 Task: Create a collage of motivational quotes for social media using Canva. Include at least five quotes and adjust the font size and color for emphasis.
Action: Mouse moved to (554, 11)
Screenshot: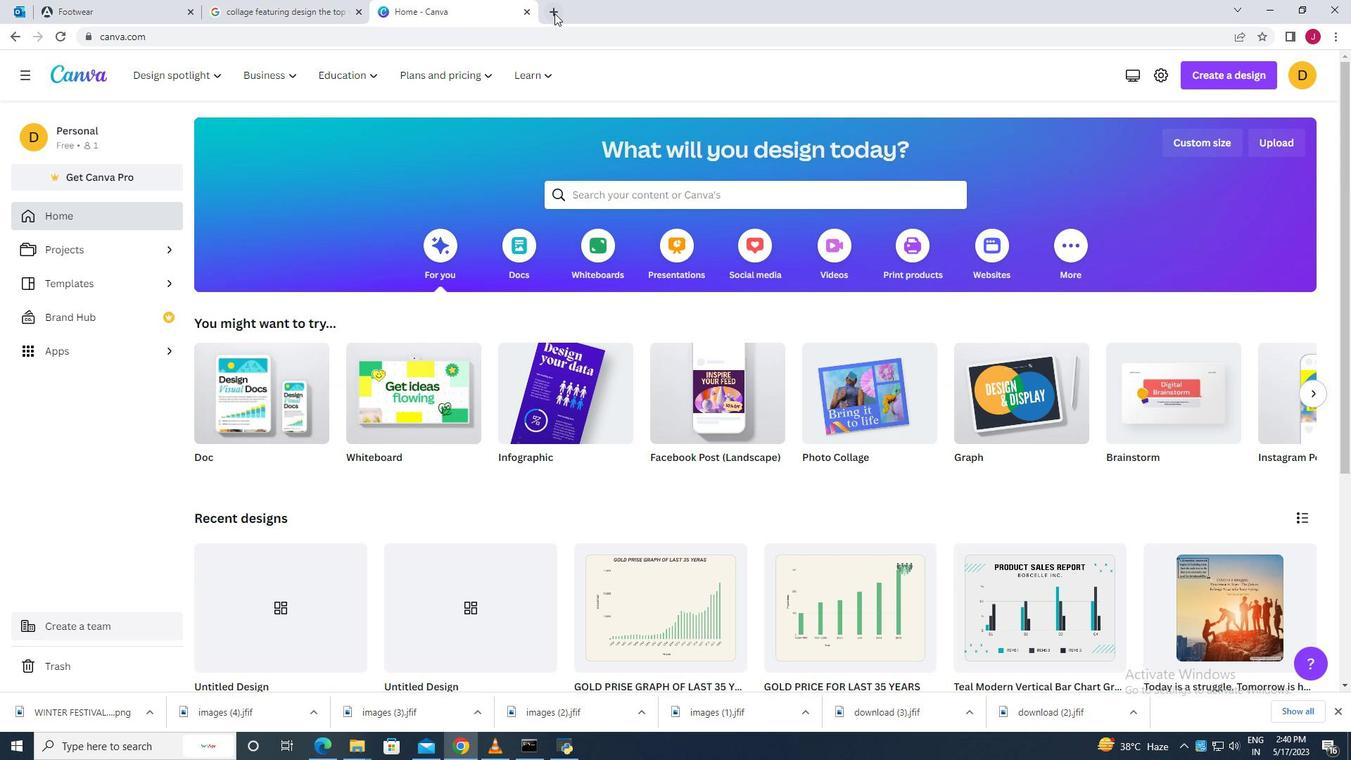 
Action: Mouse pressed left at (554, 11)
Screenshot: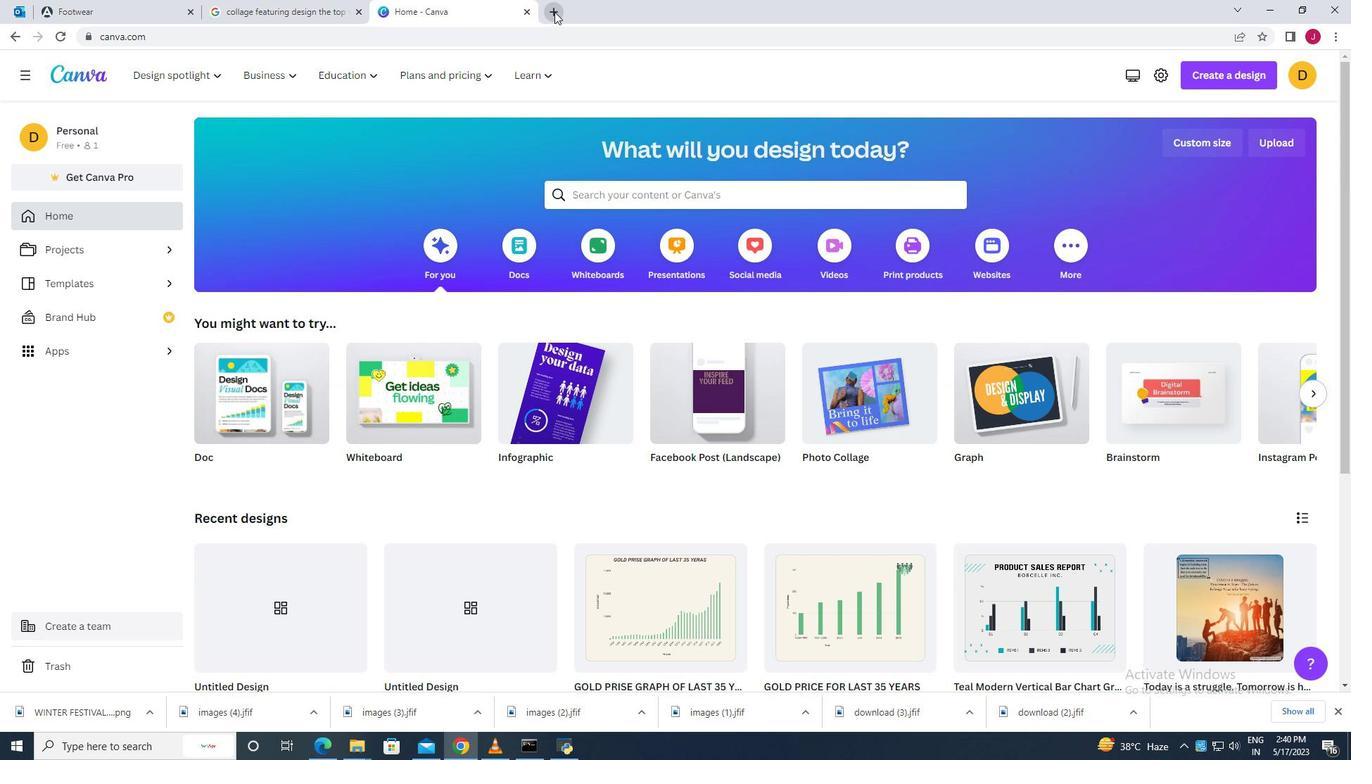 
Action: Mouse moved to (539, 31)
Screenshot: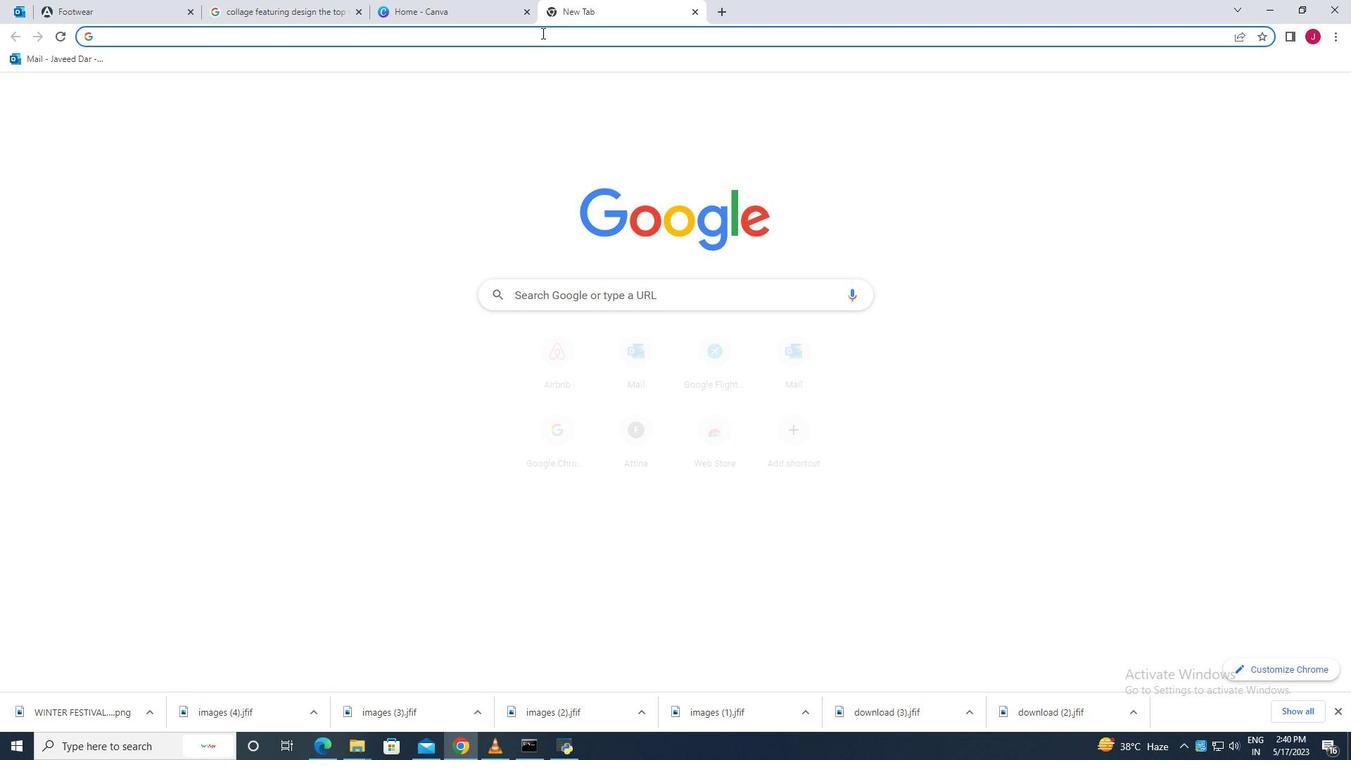 
Action: Key pressed canva
Screenshot: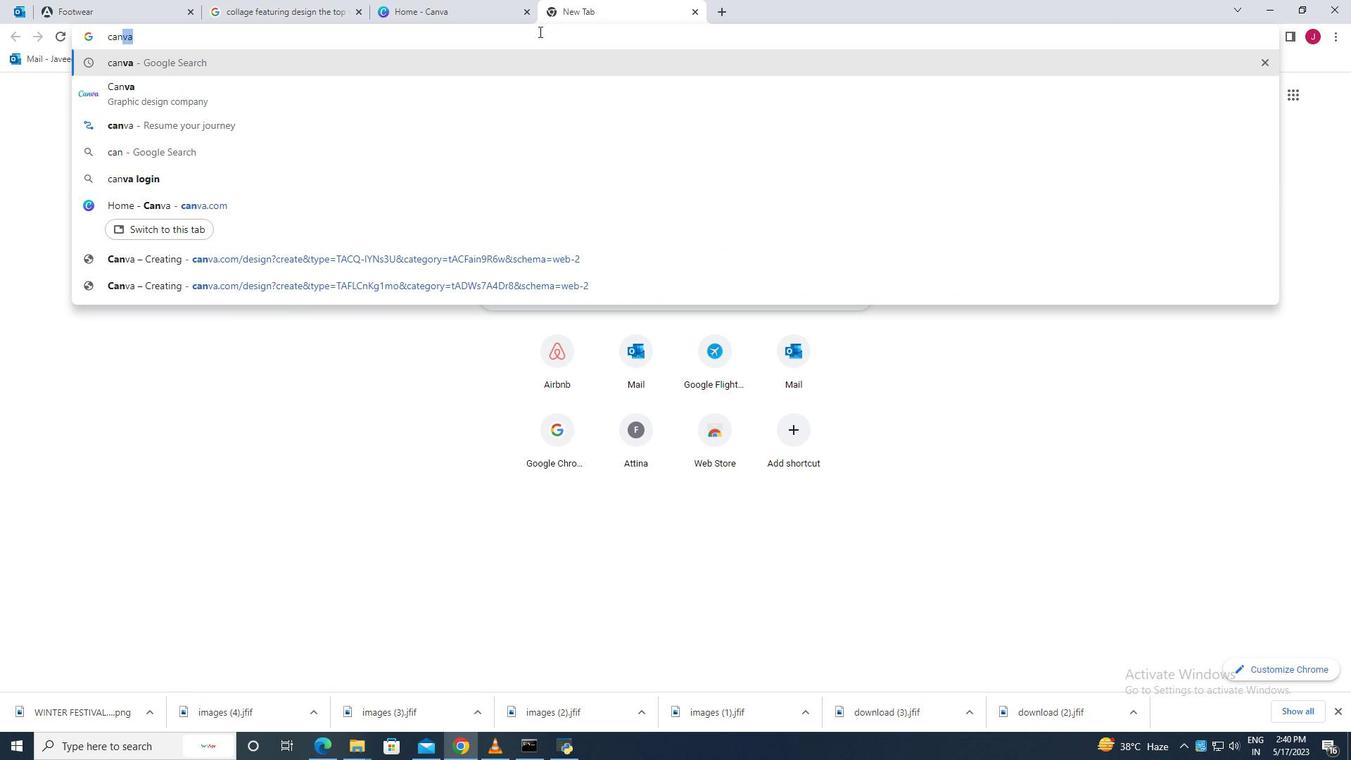
Action: Mouse moved to (510, 59)
Screenshot: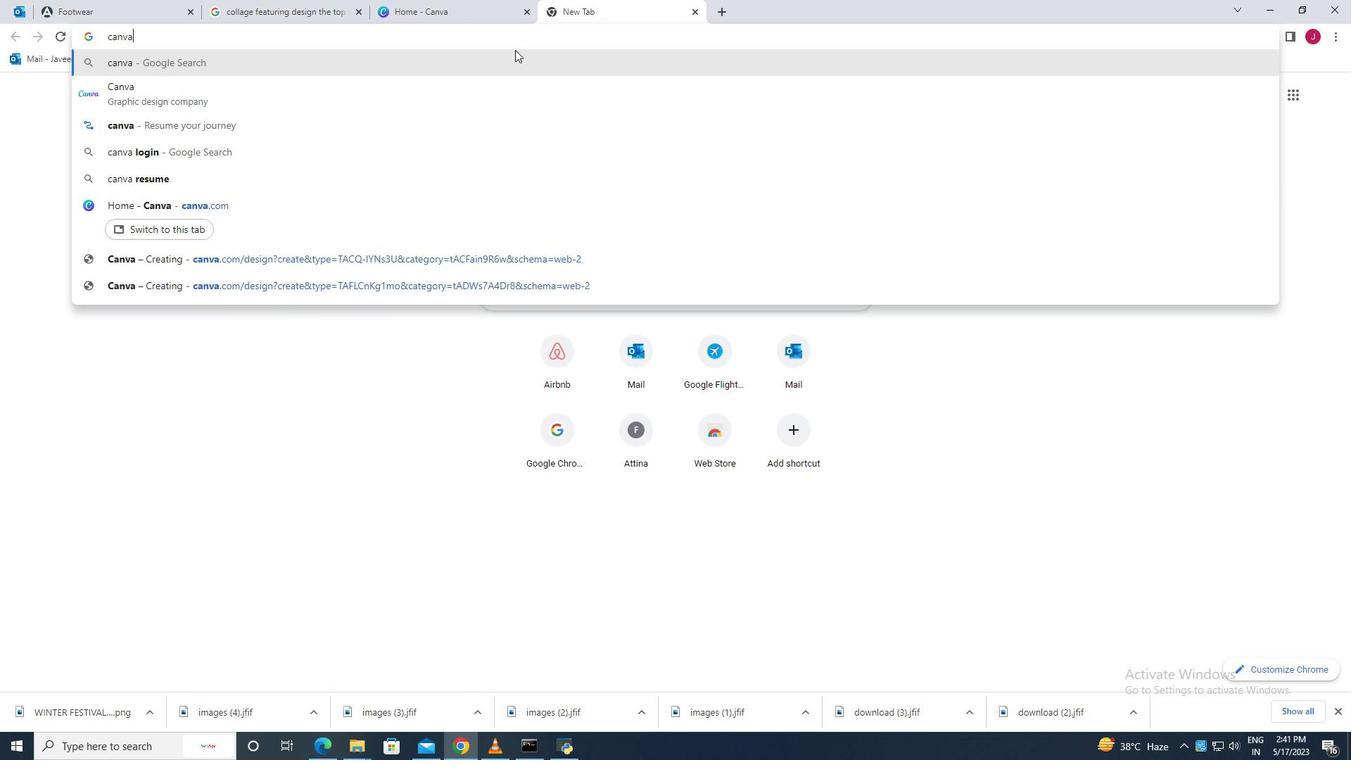 
Action: Mouse pressed left at (510, 59)
Screenshot: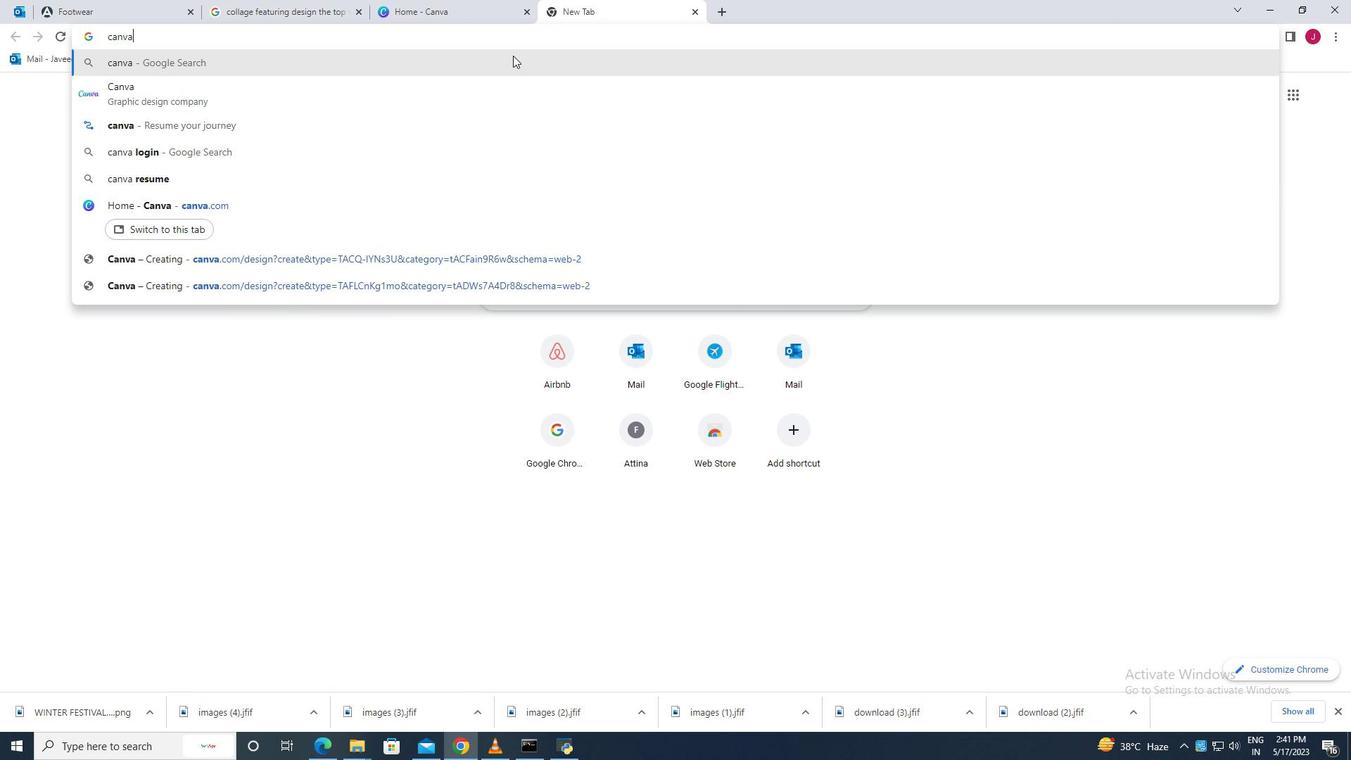 
Action: Mouse moved to (349, 216)
Screenshot: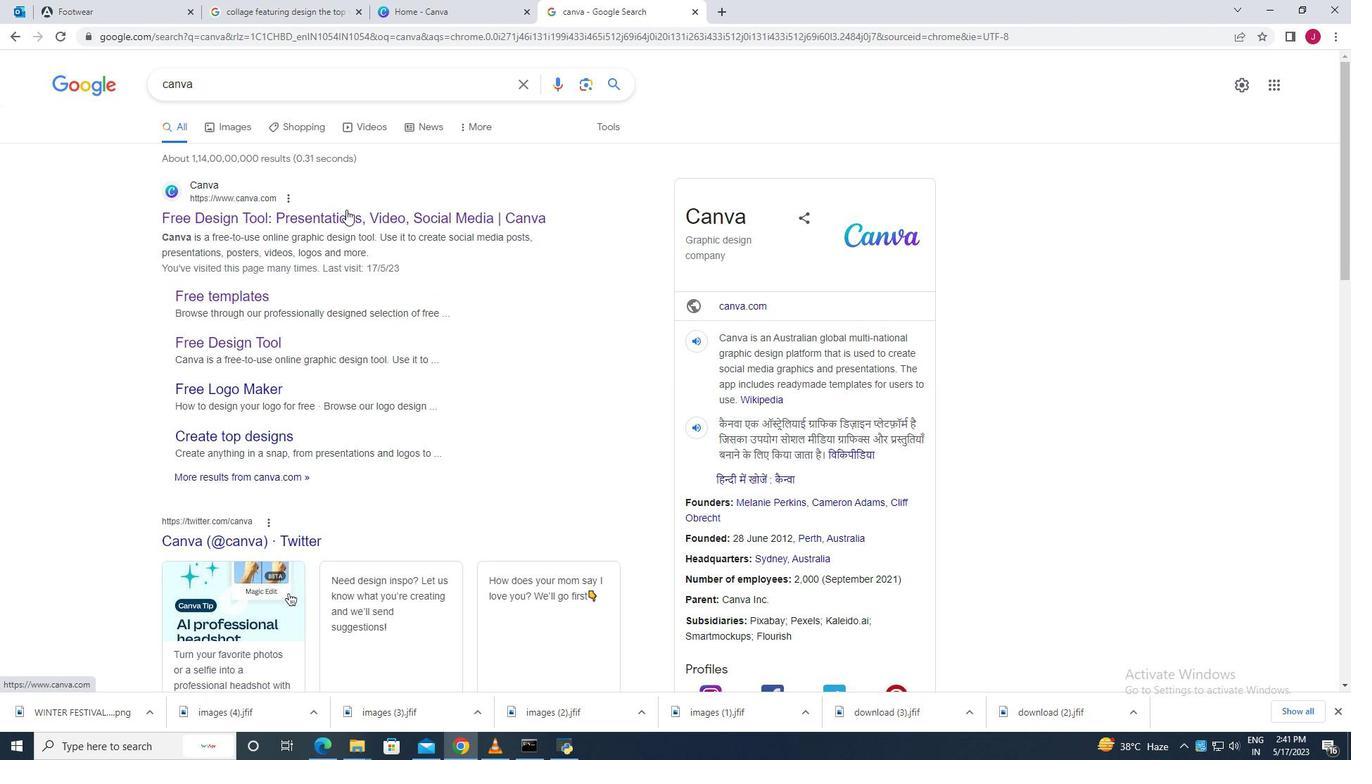 
Action: Mouse pressed left at (349, 216)
Screenshot: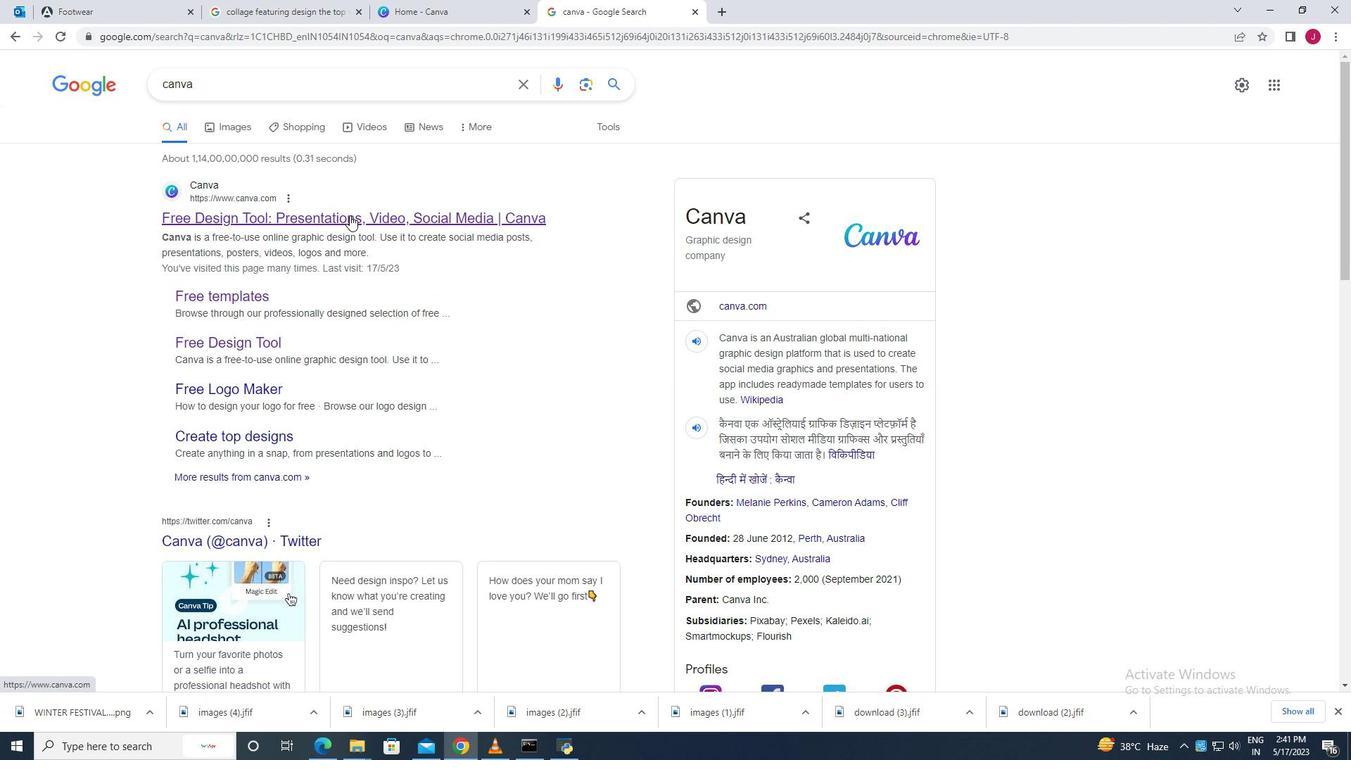 
Action: Mouse moved to (1217, 77)
Screenshot: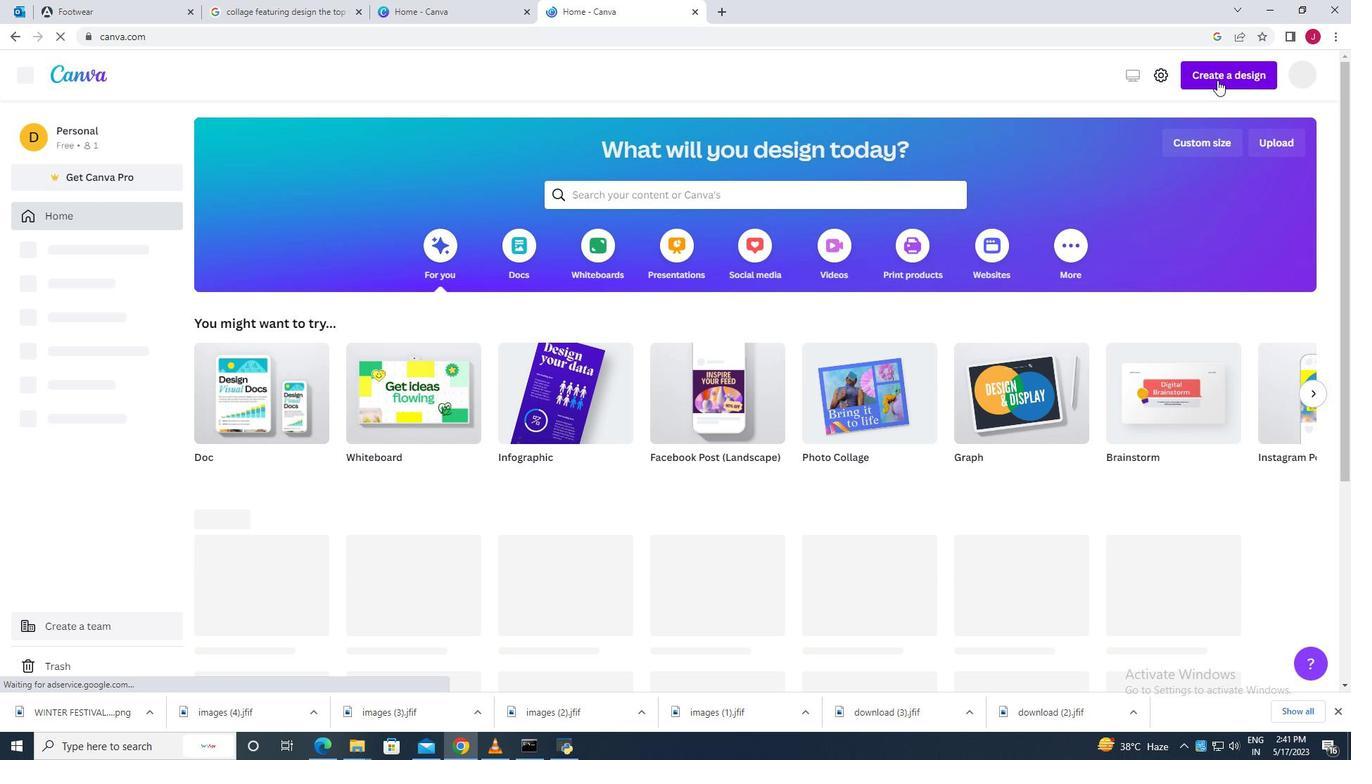 
Action: Mouse pressed left at (1217, 77)
Screenshot: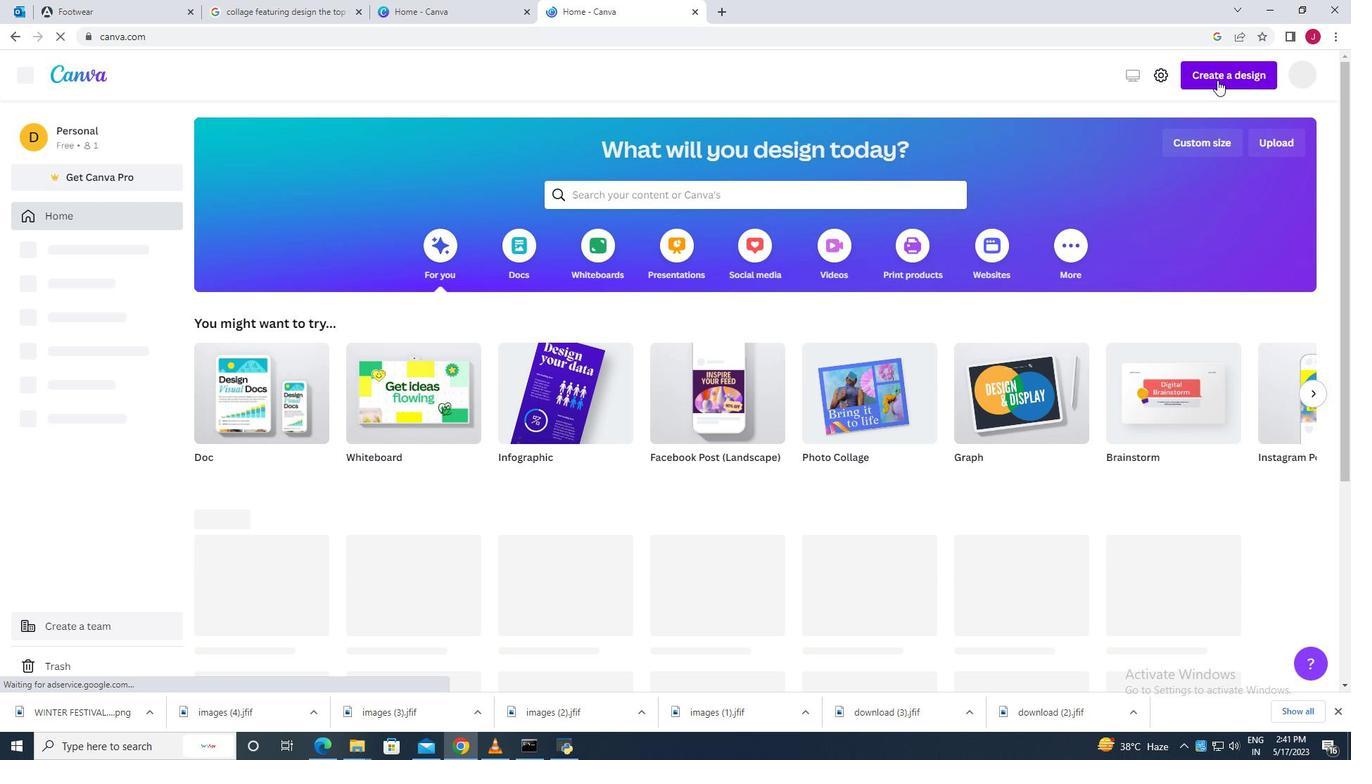 
Action: Mouse moved to (1130, 156)
Screenshot: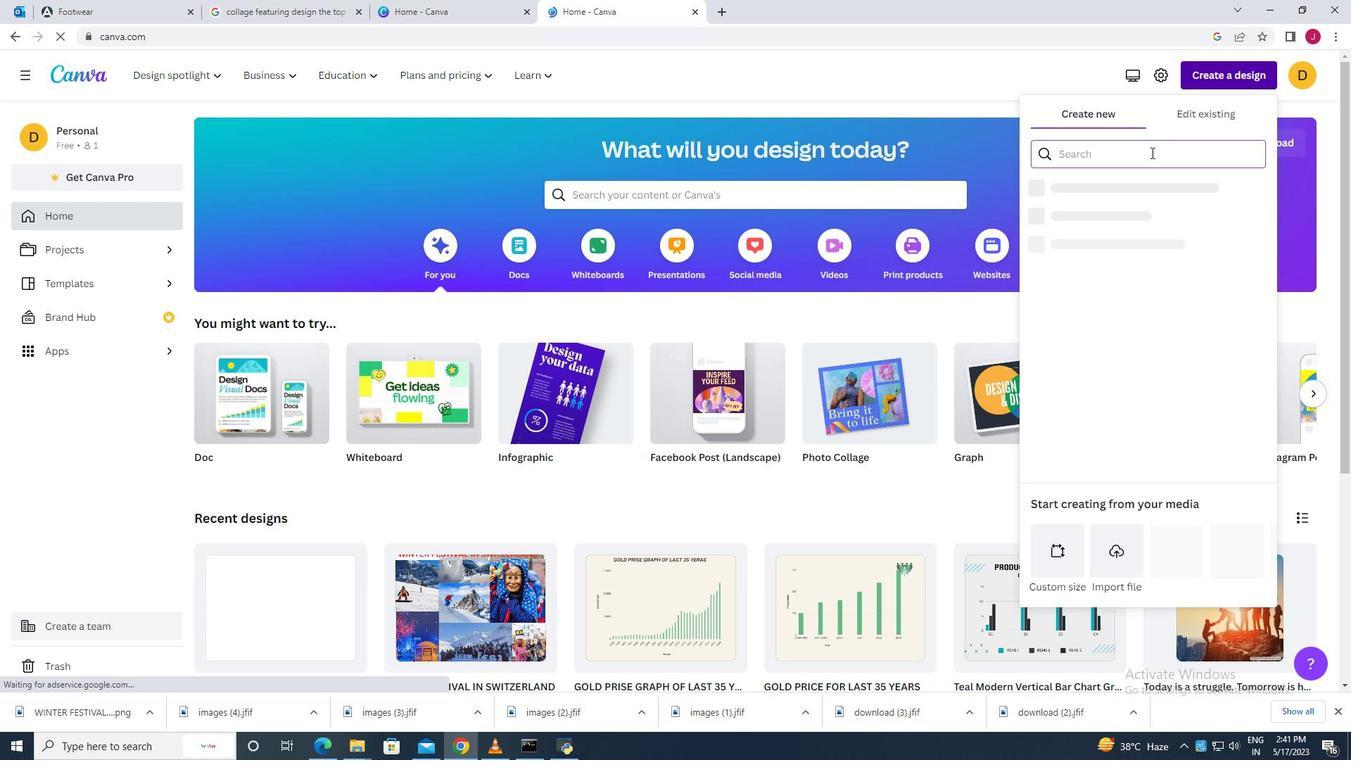 
Action: Mouse pressed left at (1130, 156)
Screenshot: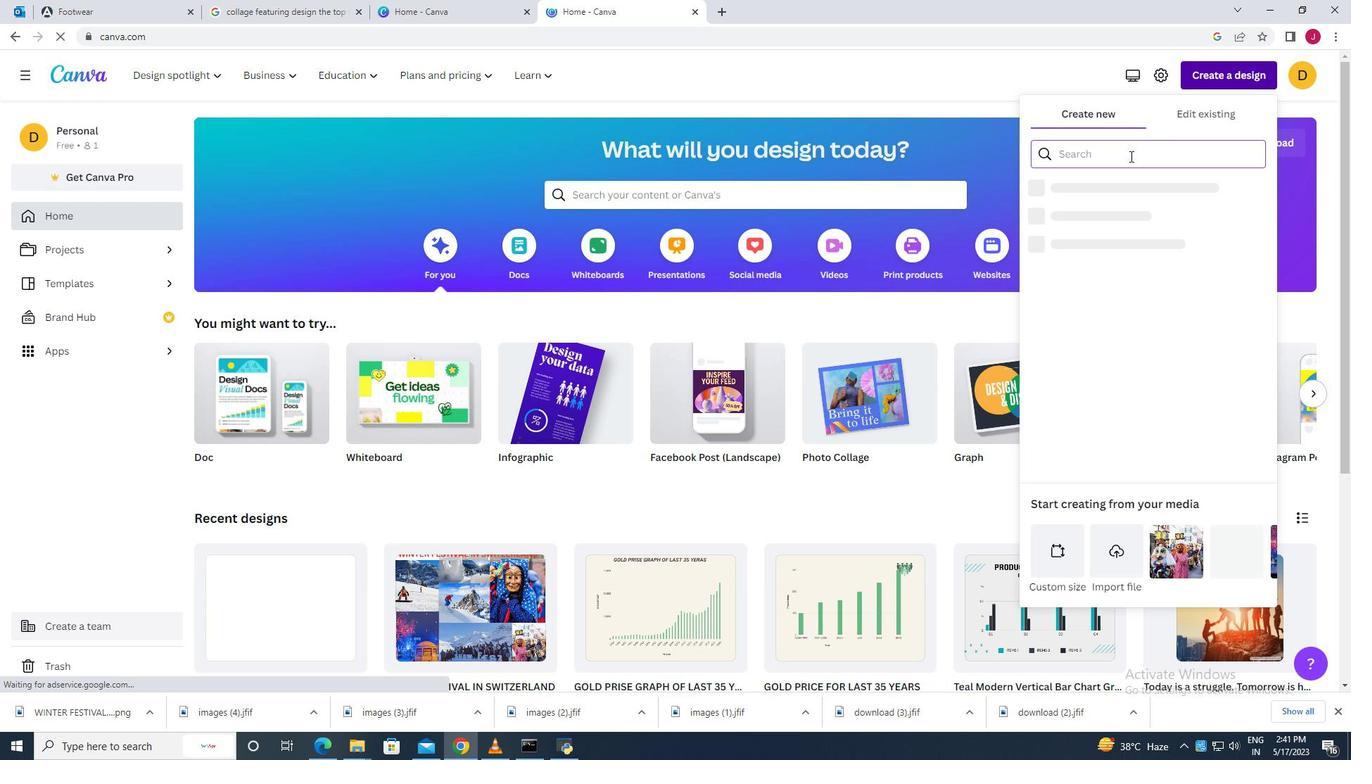 
Action: Key pressed design<Key.space>social<Key.space>media<Key.space>post
Screenshot: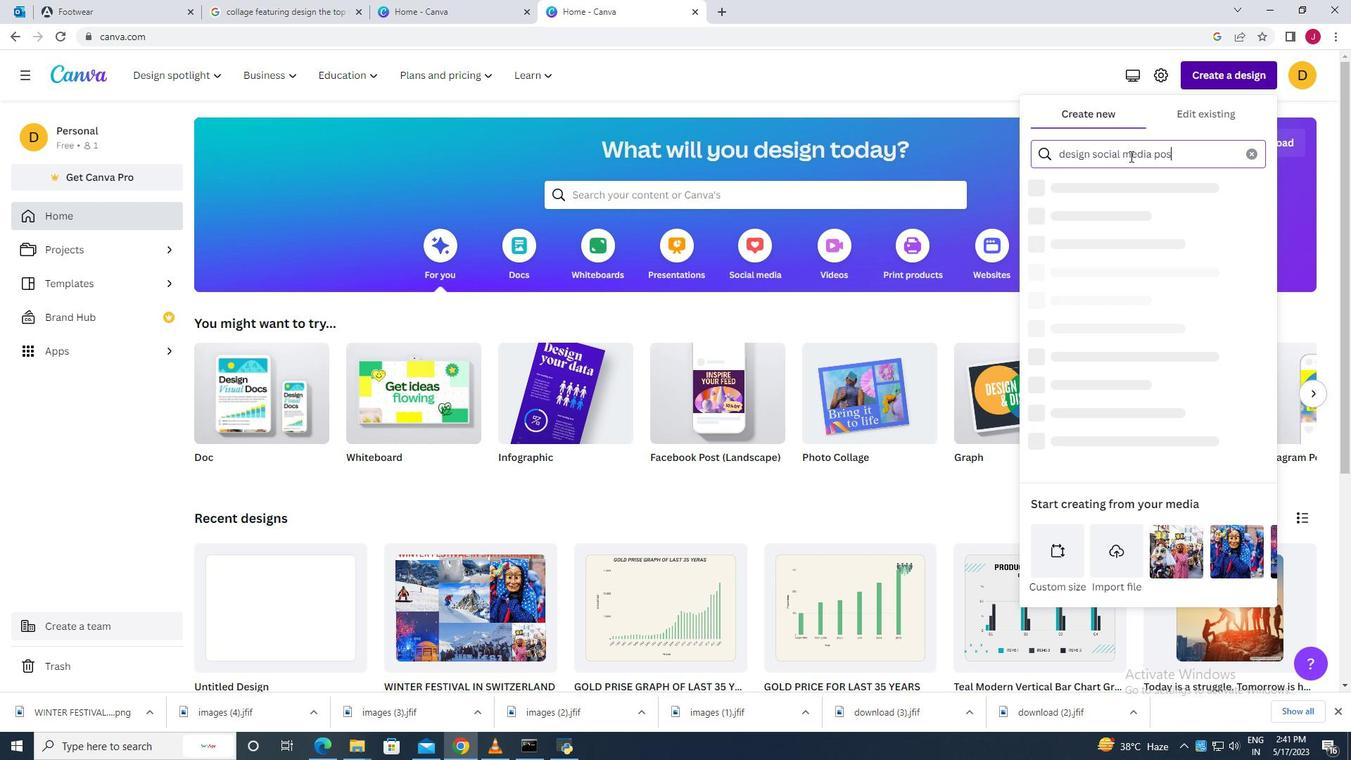 
Action: Mouse moved to (1126, 185)
Screenshot: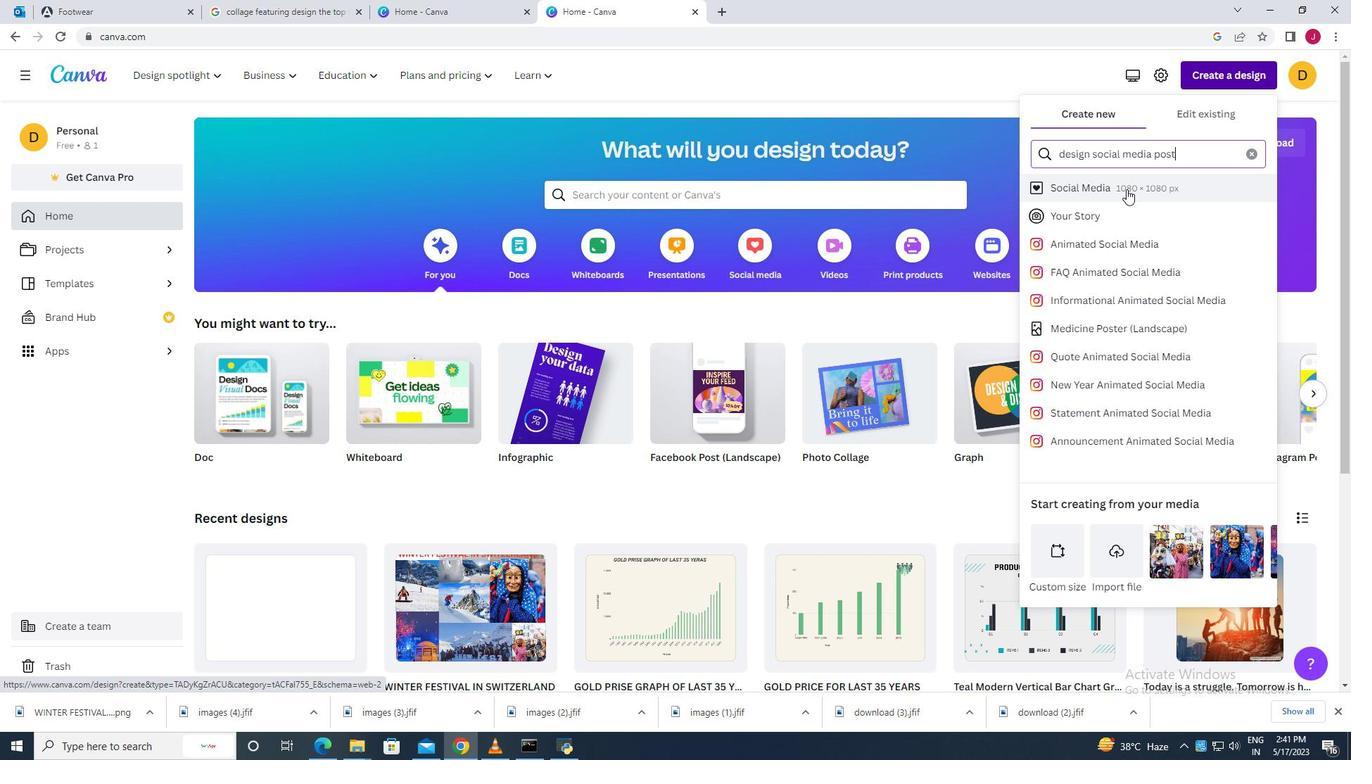 
Action: Mouse pressed left at (1126, 185)
Screenshot: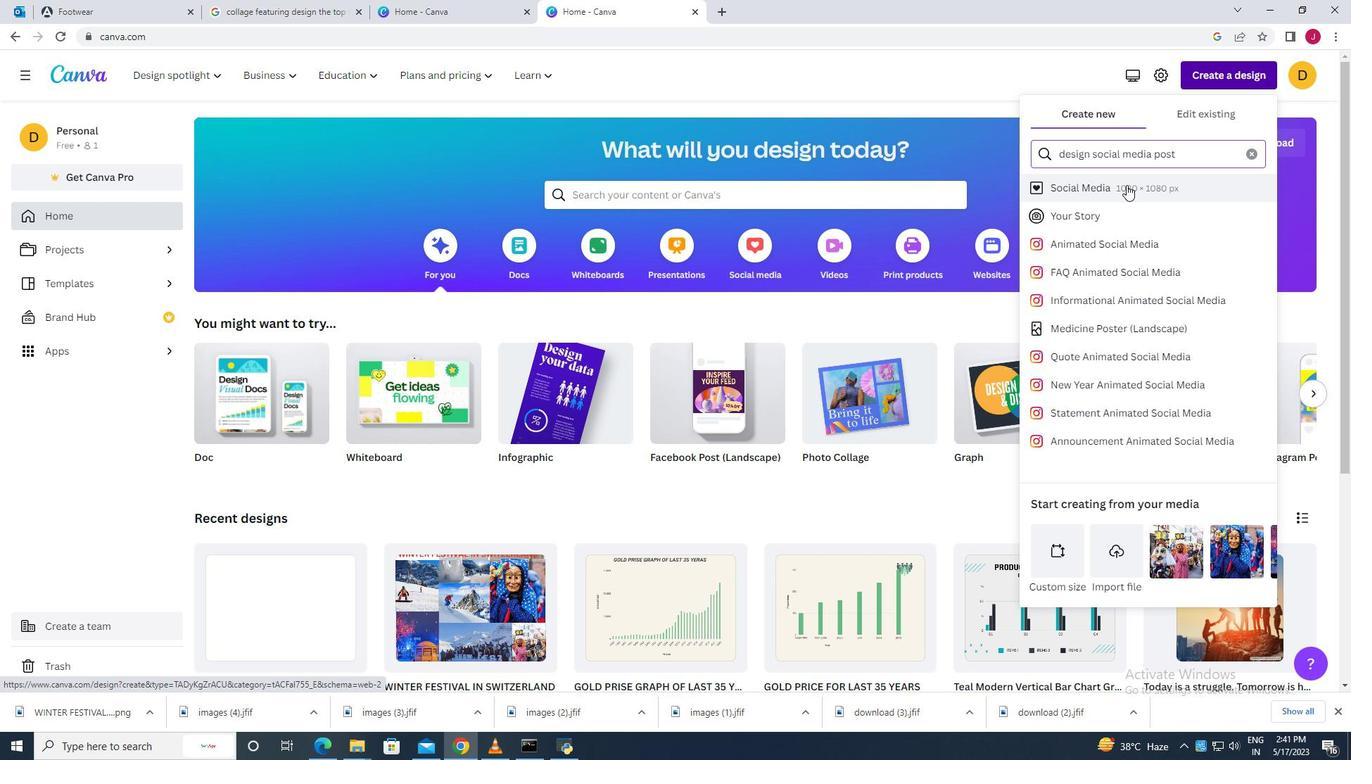 
Action: Mouse moved to (115, 281)
Screenshot: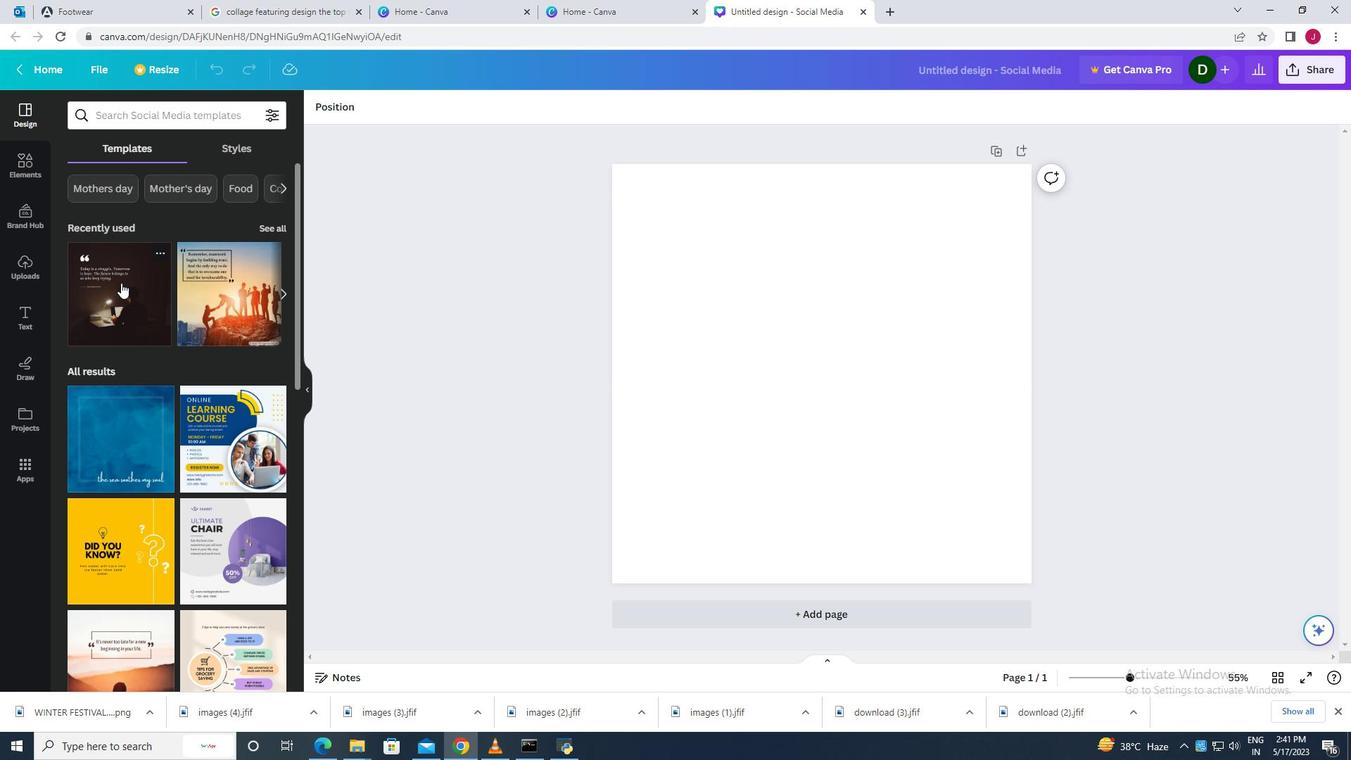 
Action: Mouse pressed left at (115, 281)
Screenshot: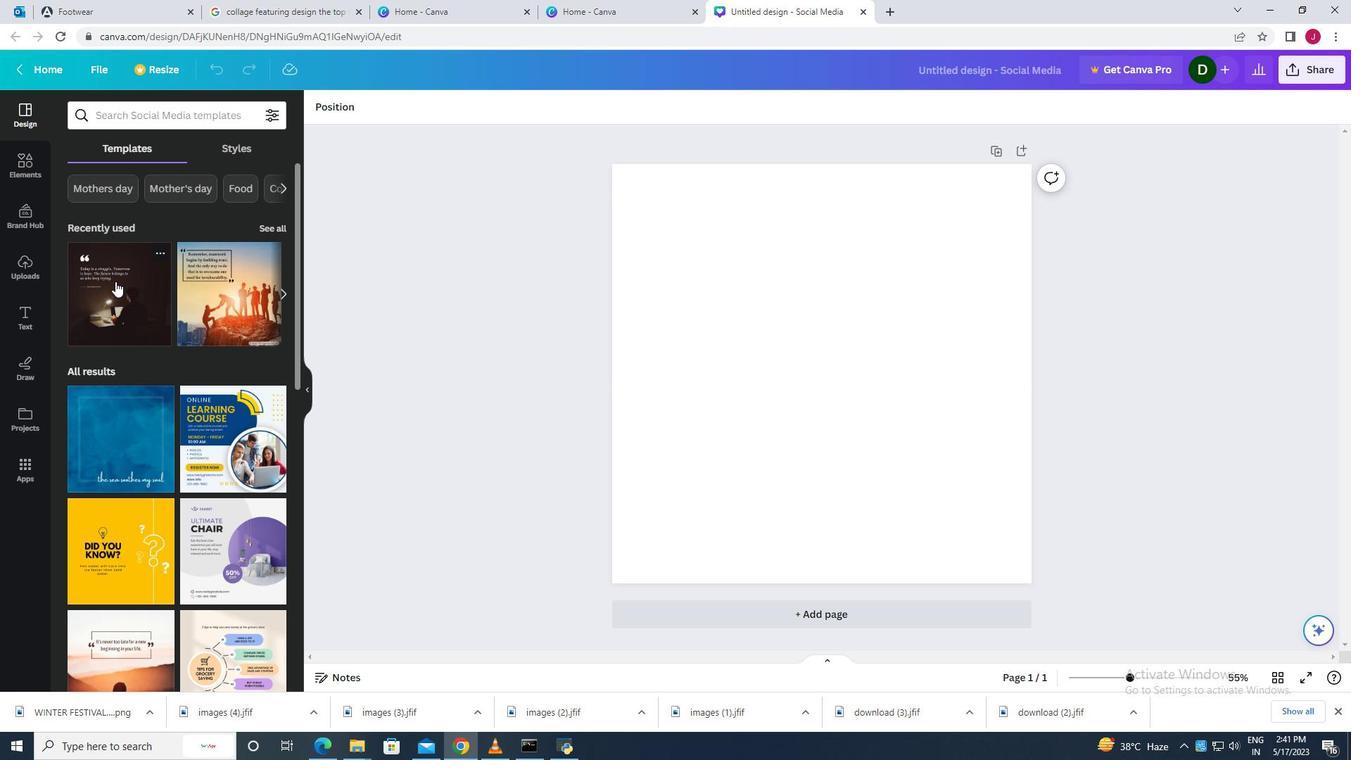 
Action: Mouse moved to (985, 482)
Screenshot: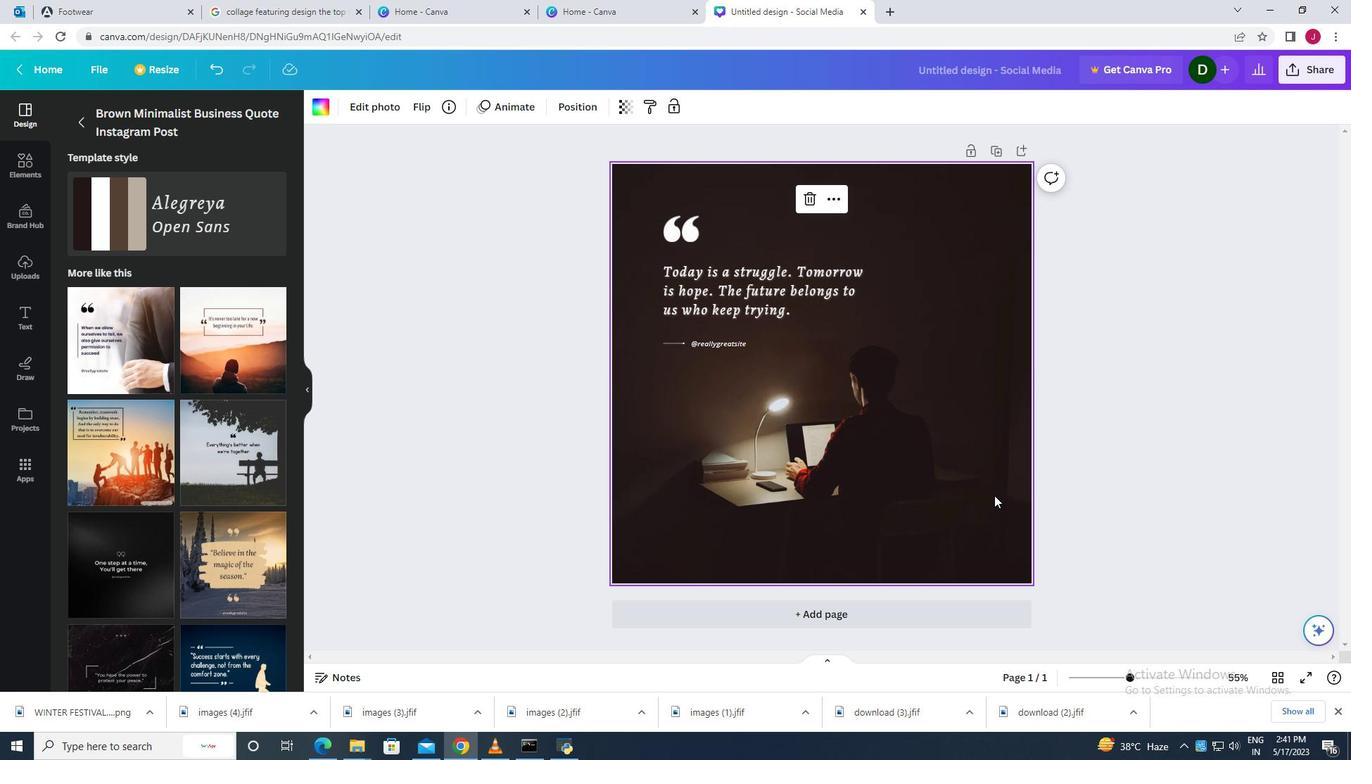
Action: Mouse pressed left at (985, 482)
Screenshot: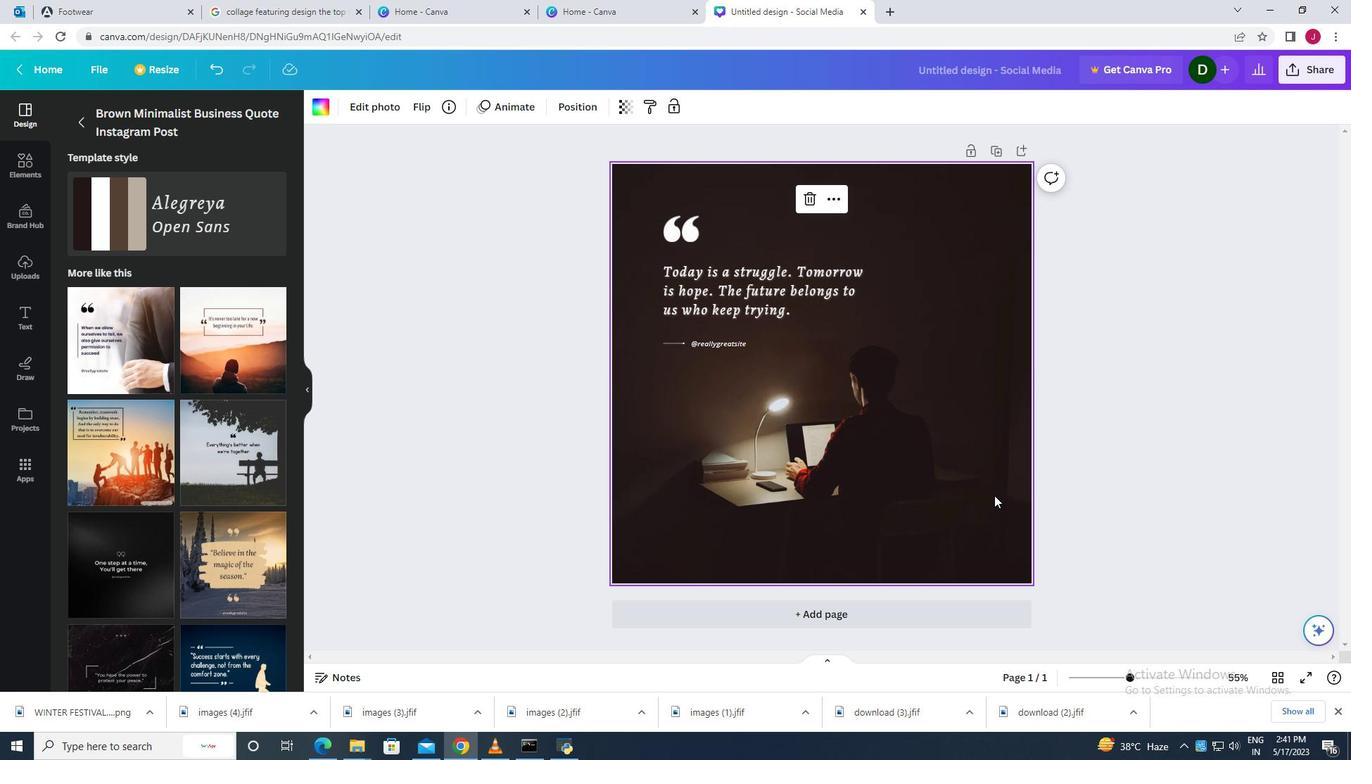 
Action: Mouse moved to (713, 308)
Screenshot: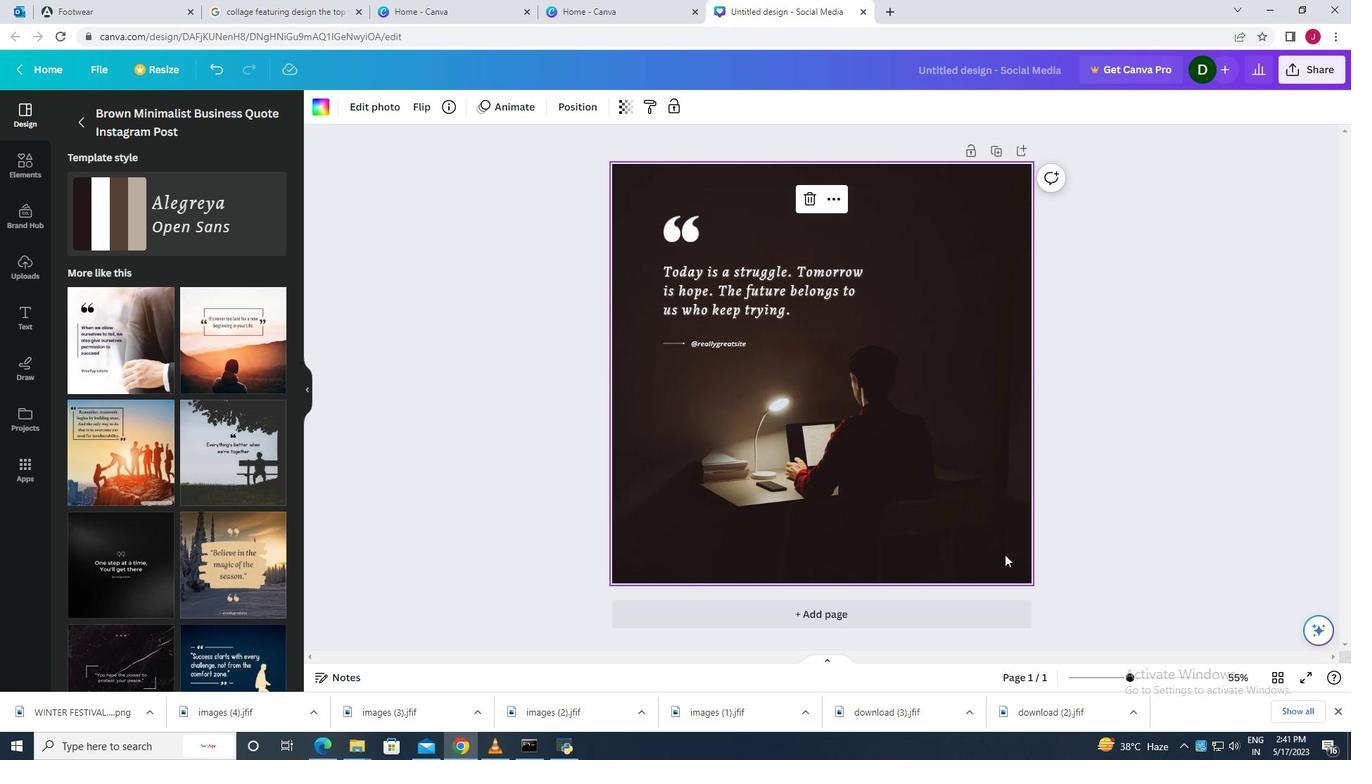 
Action: Mouse pressed left at (713, 308)
Screenshot: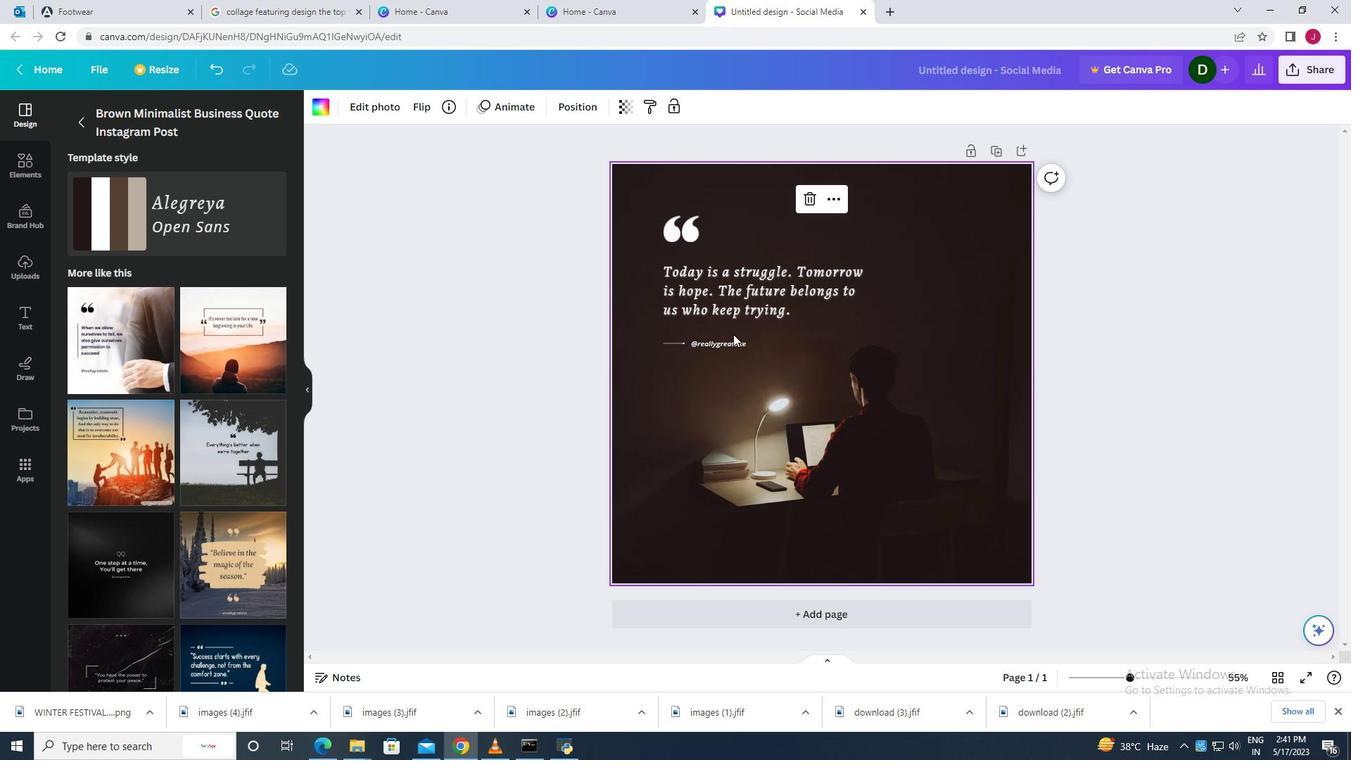 
Action: Mouse pressed left at (713, 308)
Screenshot: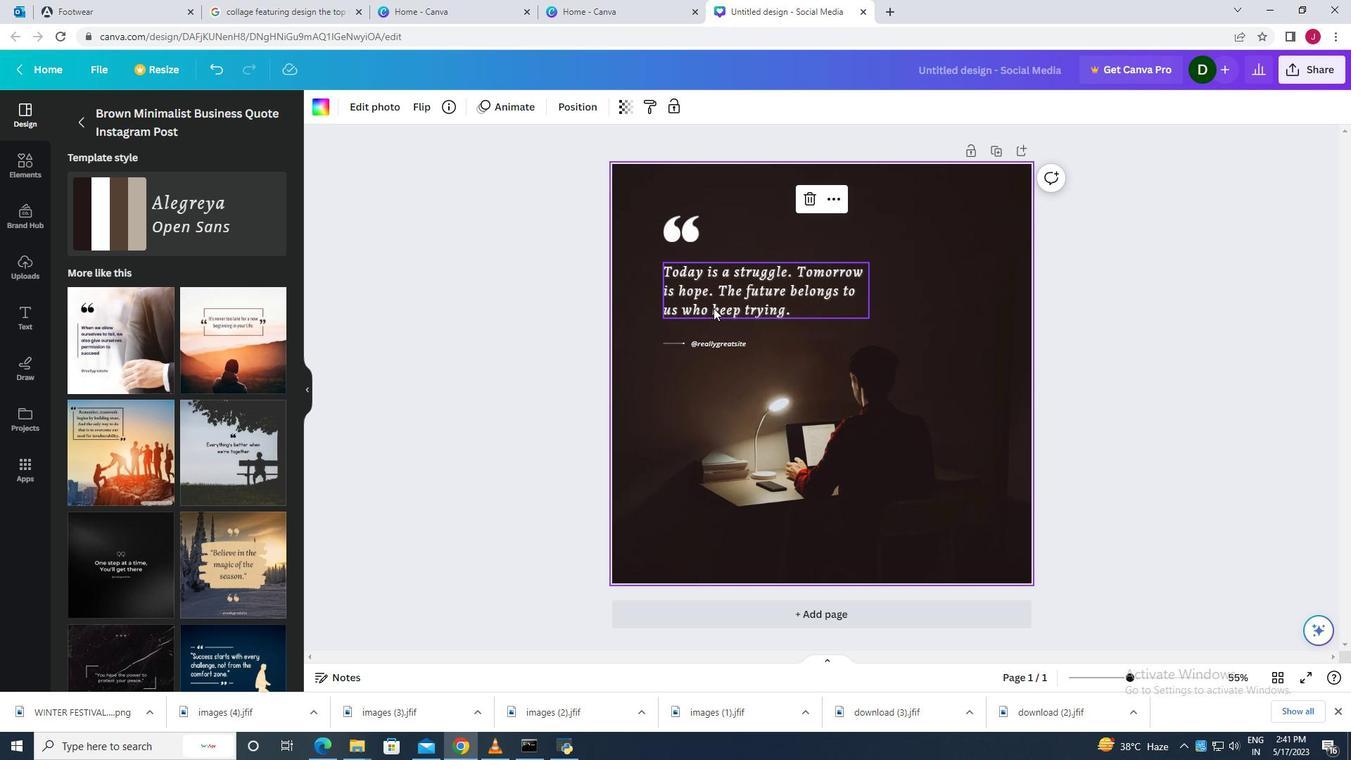 
Action: Mouse moved to (853, 377)
Screenshot: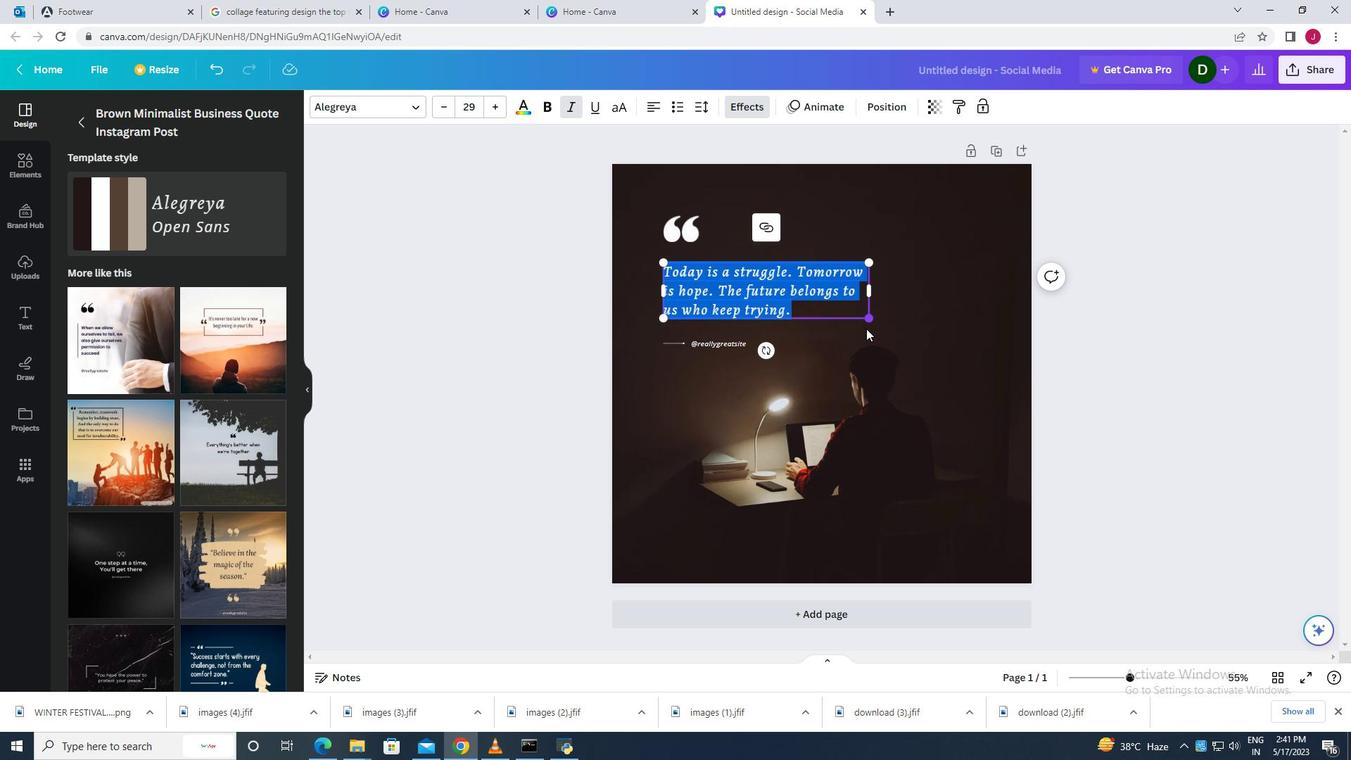 
Action: Mouse pressed left at (853, 377)
Screenshot: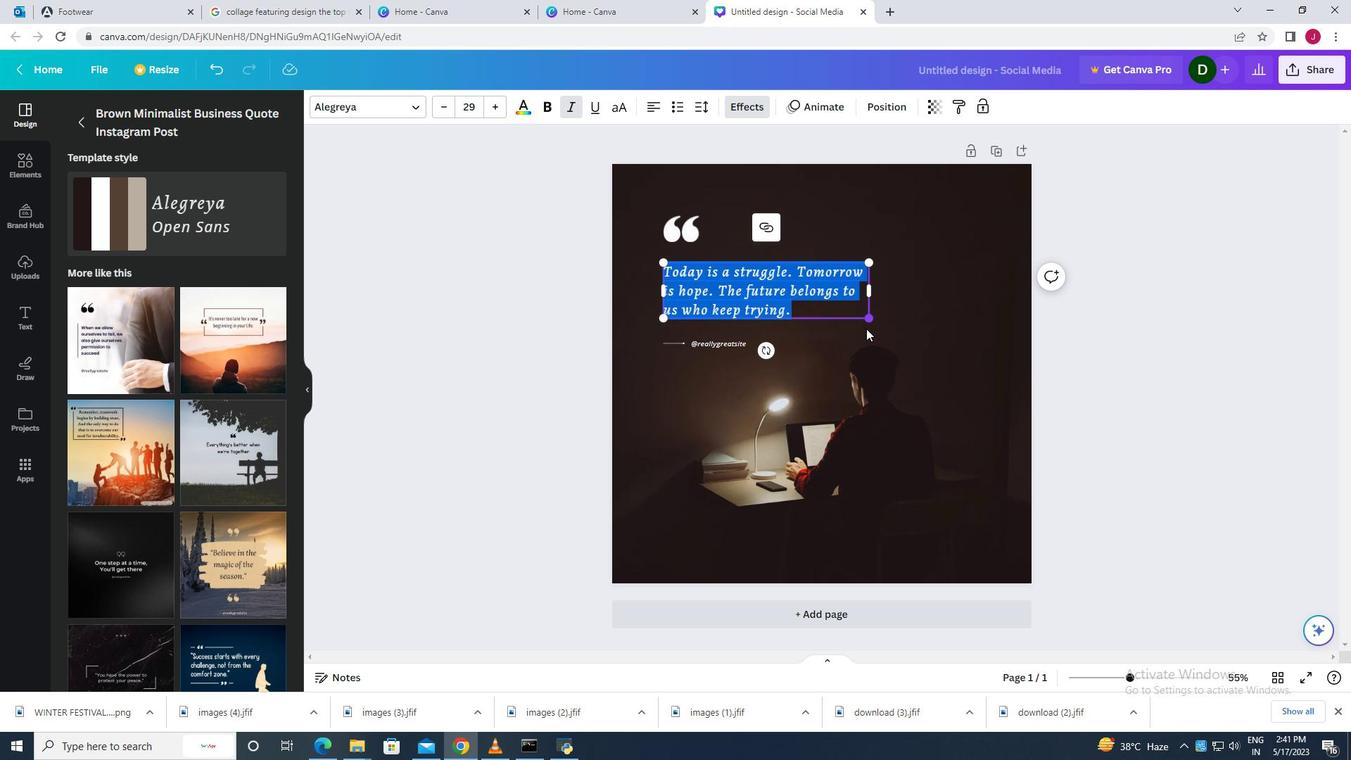 
Action: Mouse moved to (1028, 583)
Screenshot: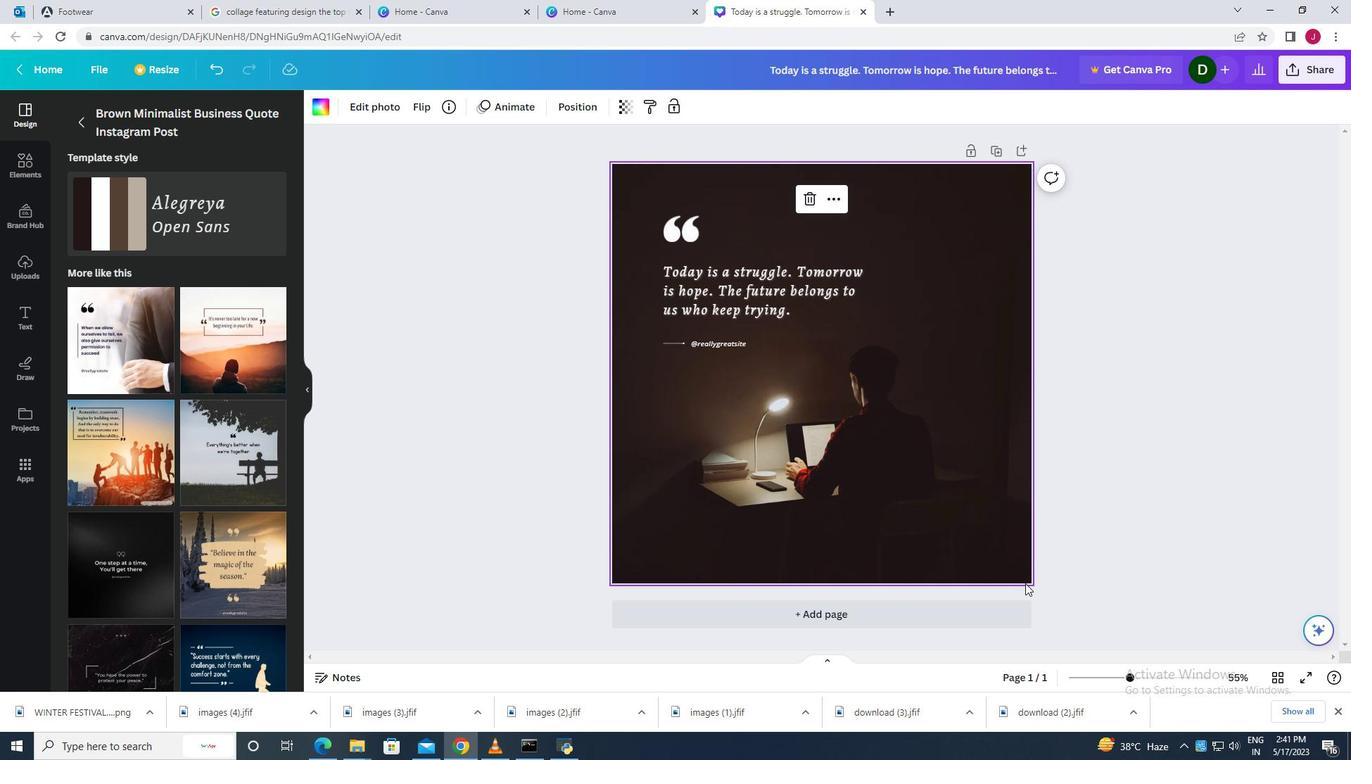
Action: Mouse pressed left at (1028, 583)
Screenshot: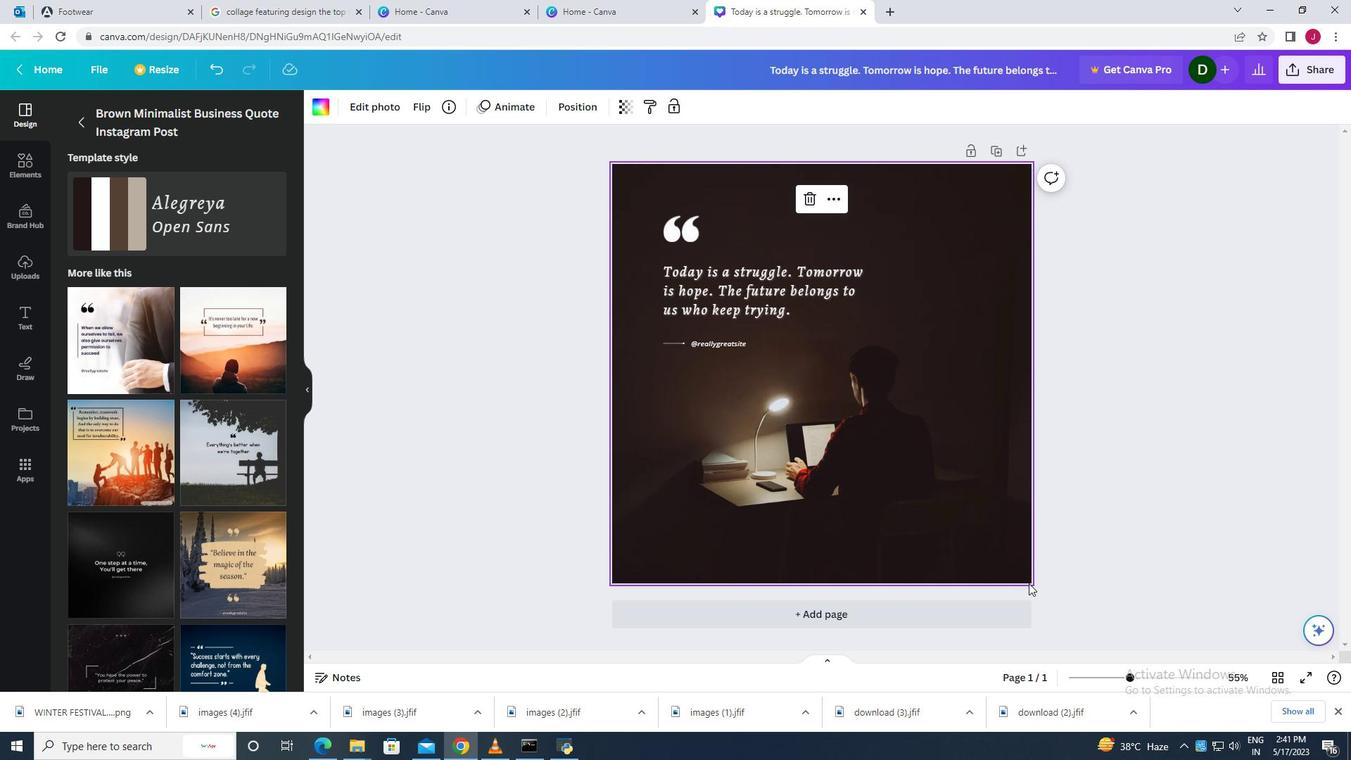 
Action: Mouse pressed left at (1028, 583)
Screenshot: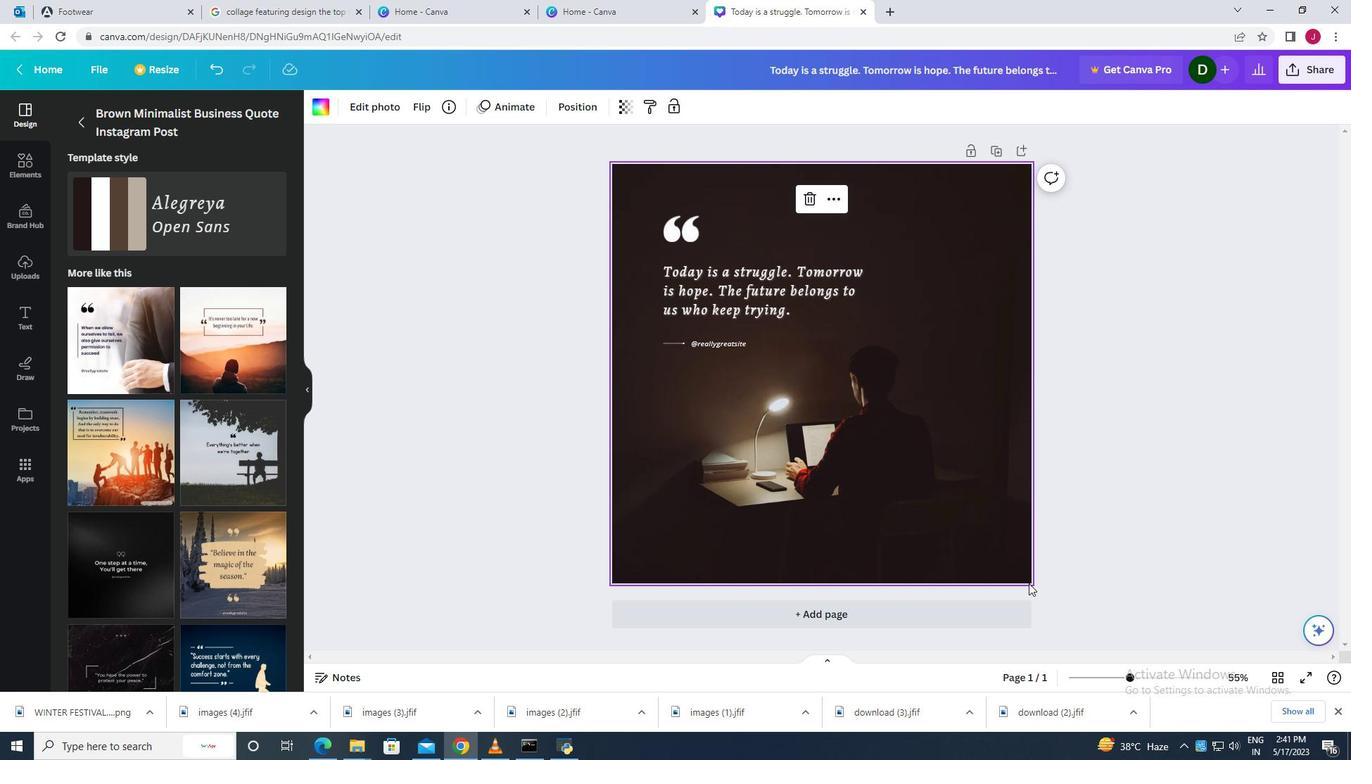 
Action: Mouse moved to (1029, 583)
Screenshot: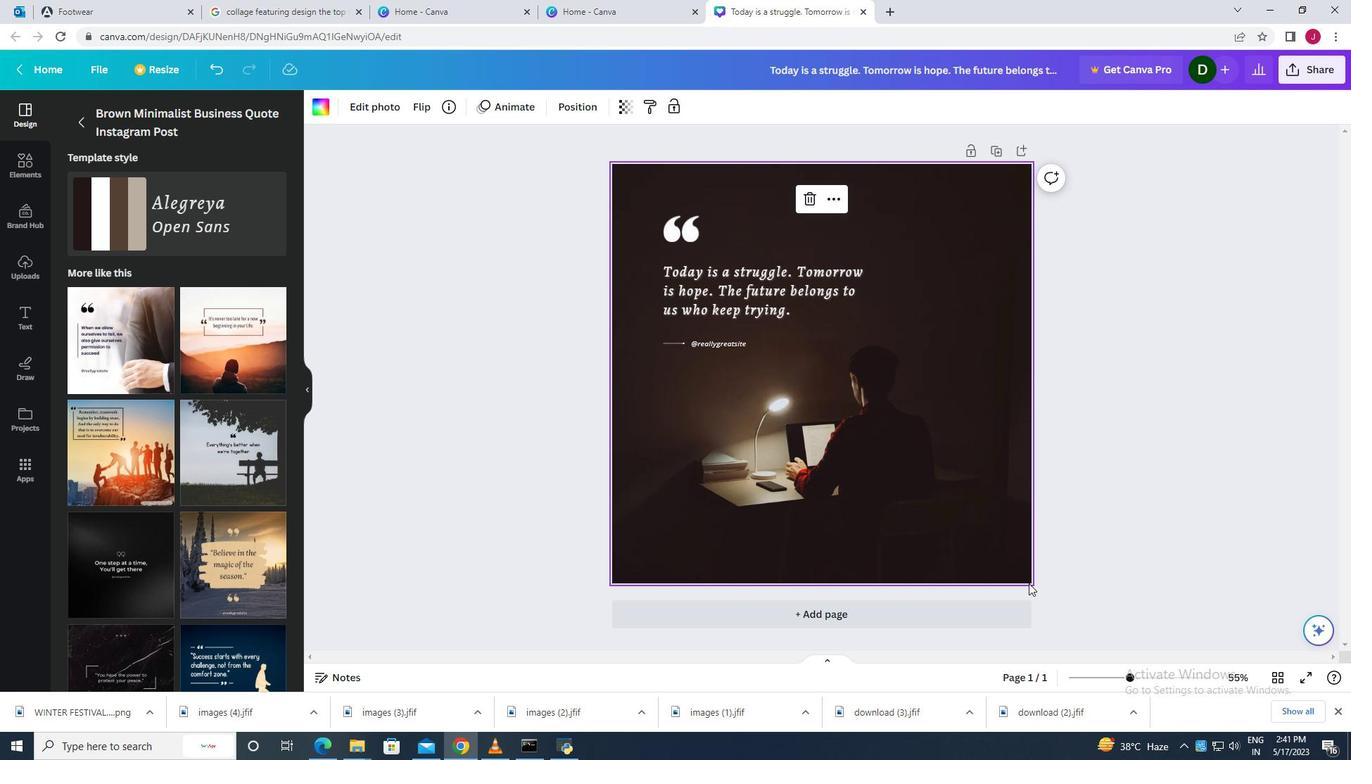 
Action: Mouse pressed left at (1029, 583)
Screenshot: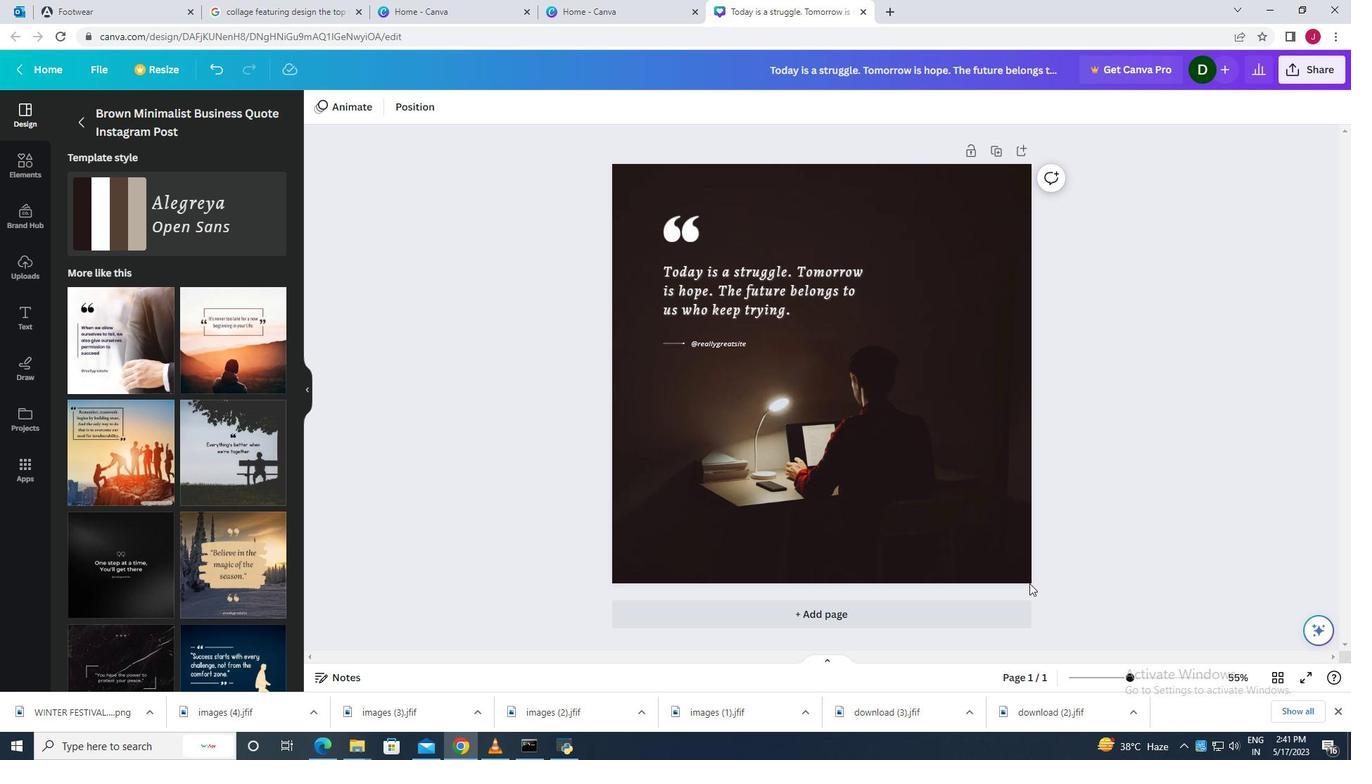 
Action: Mouse moved to (1023, 558)
Screenshot: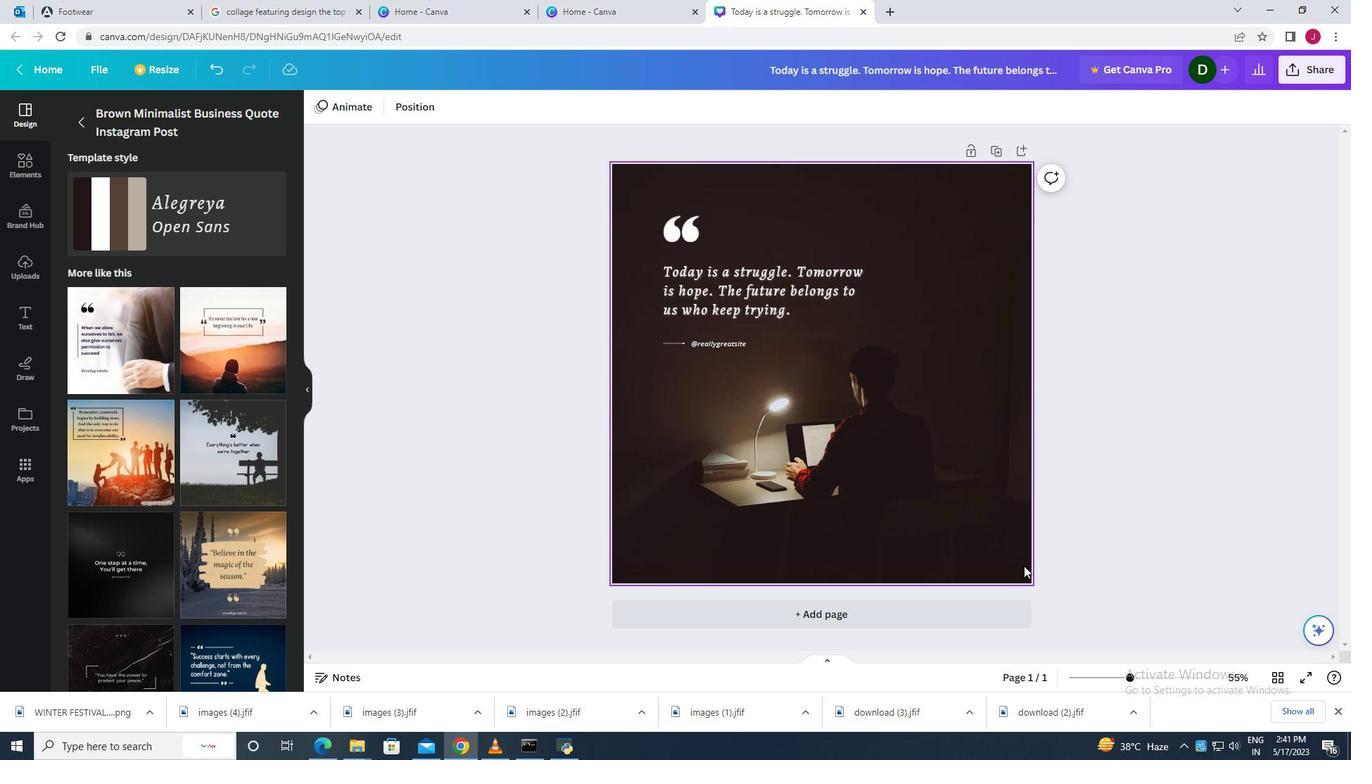 
Action: Mouse pressed left at (1023, 558)
Screenshot: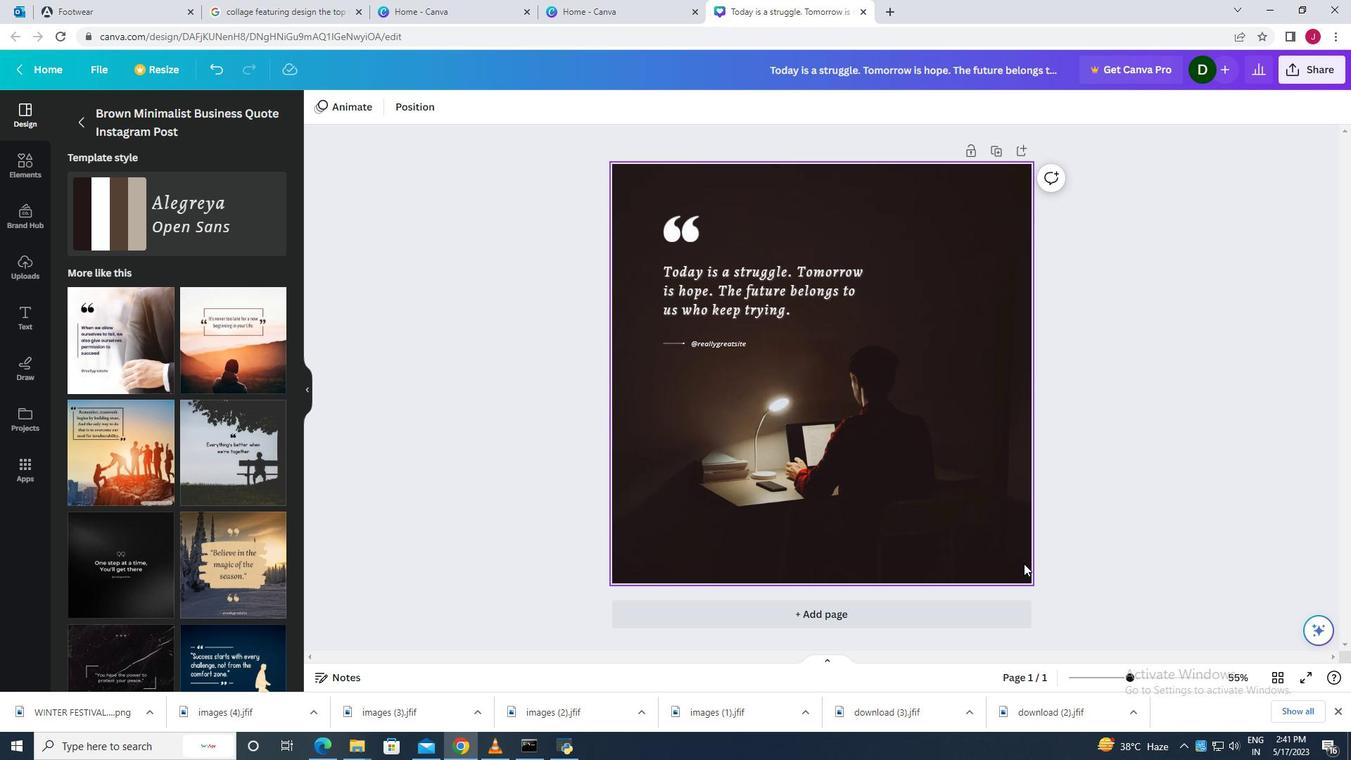 
Action: Mouse moved to (1031, 584)
Screenshot: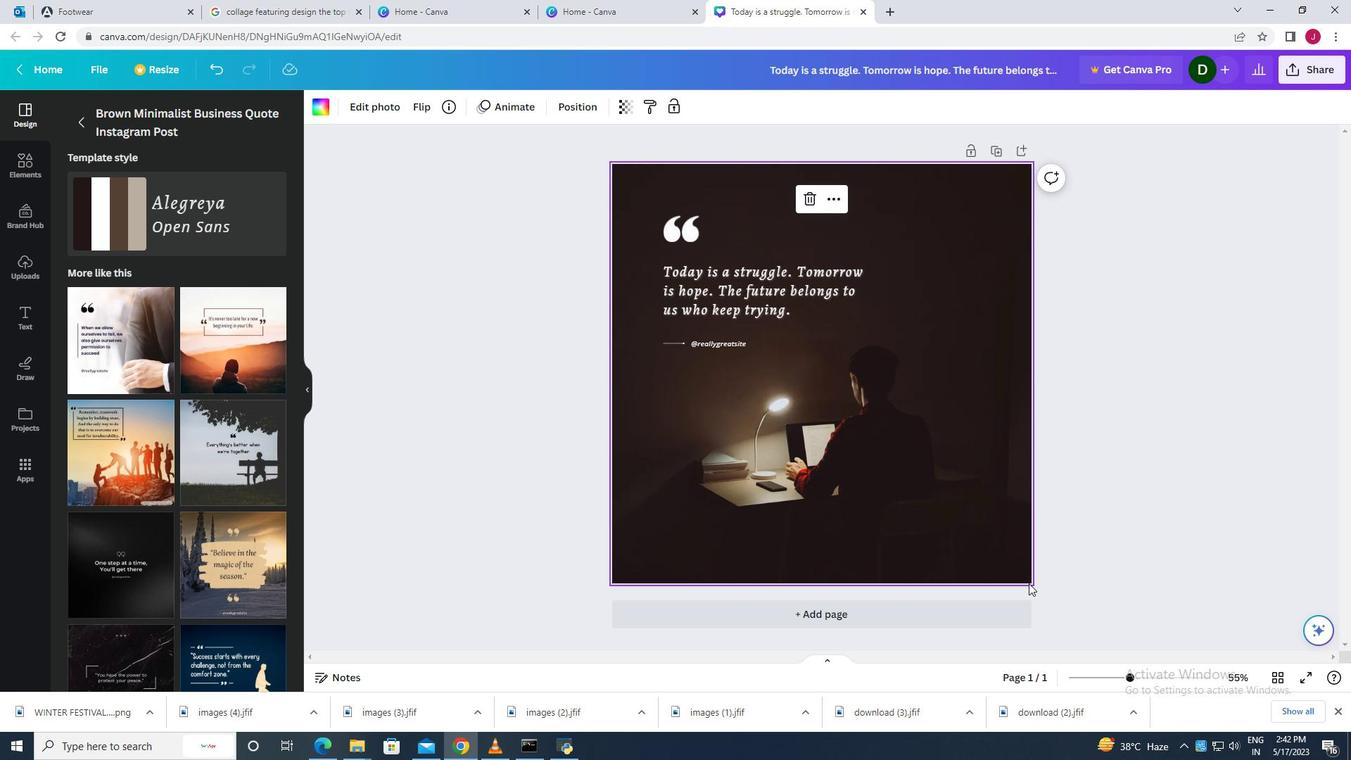 
Action: Mouse pressed left at (1031, 584)
Screenshot: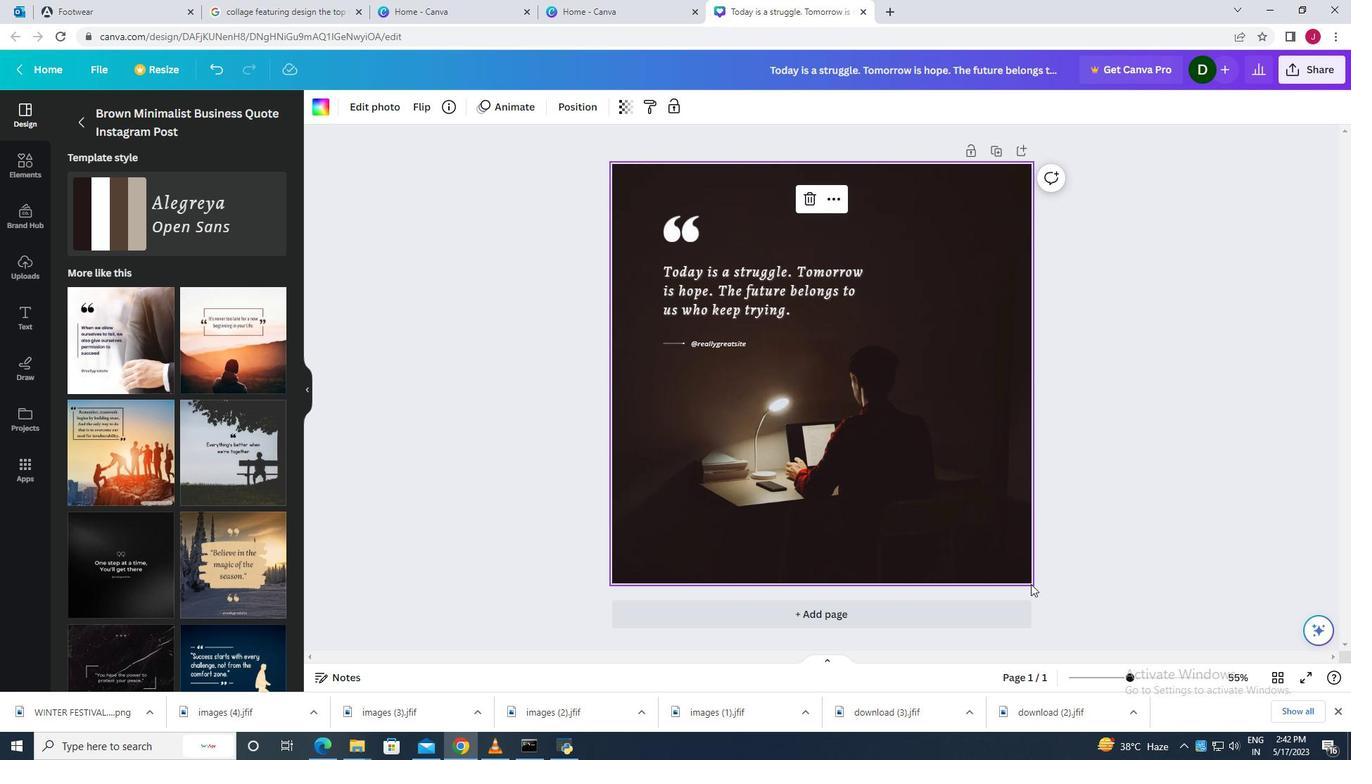 
Action: Mouse moved to (893, 361)
Screenshot: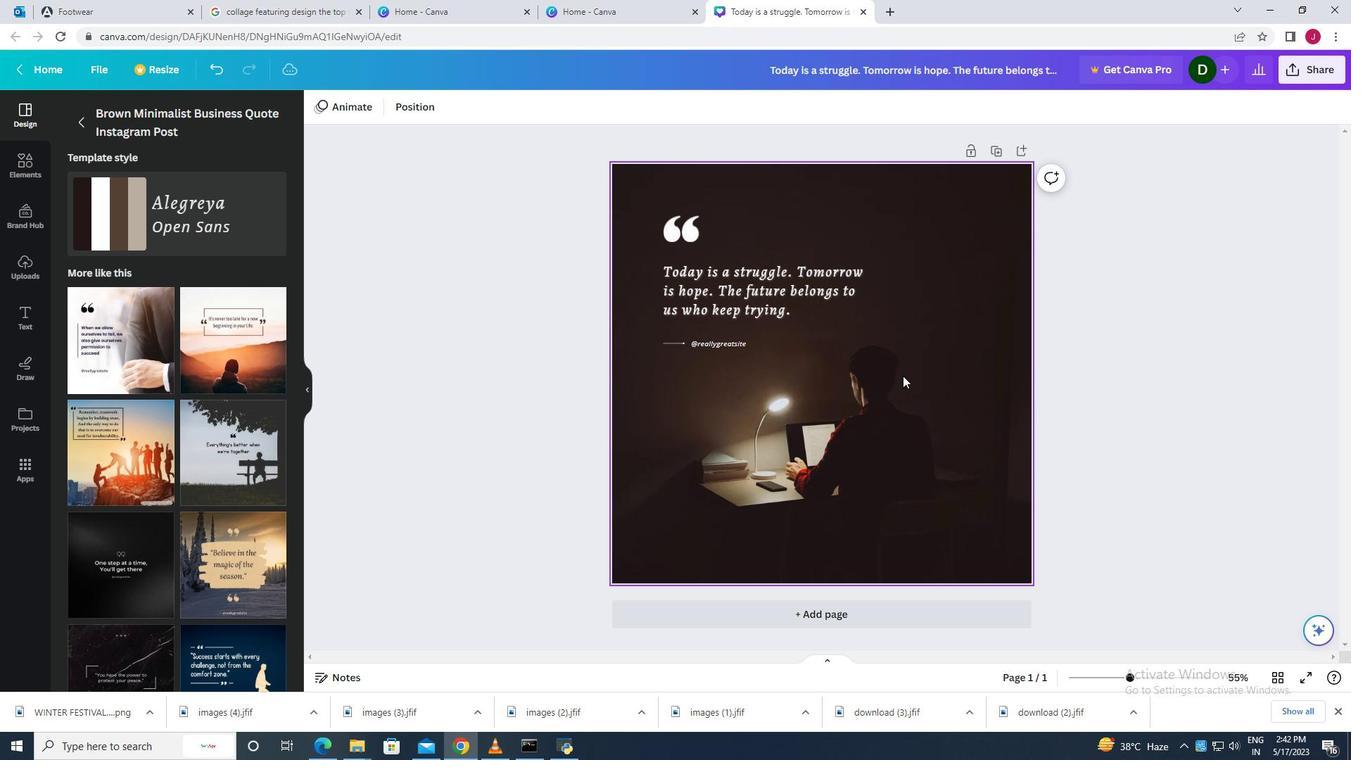 
Action: Mouse pressed left at (893, 361)
Screenshot: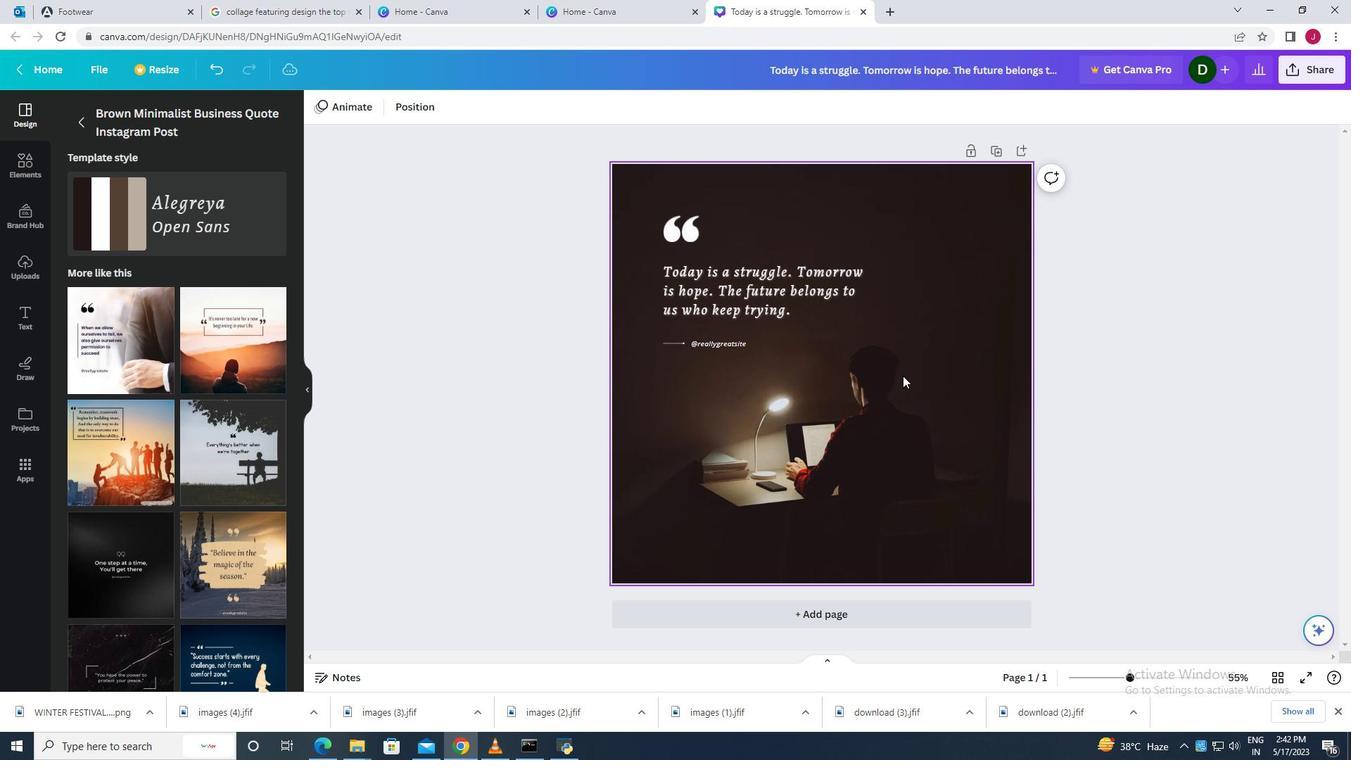 
Action: Mouse moved to (938, 162)
Screenshot: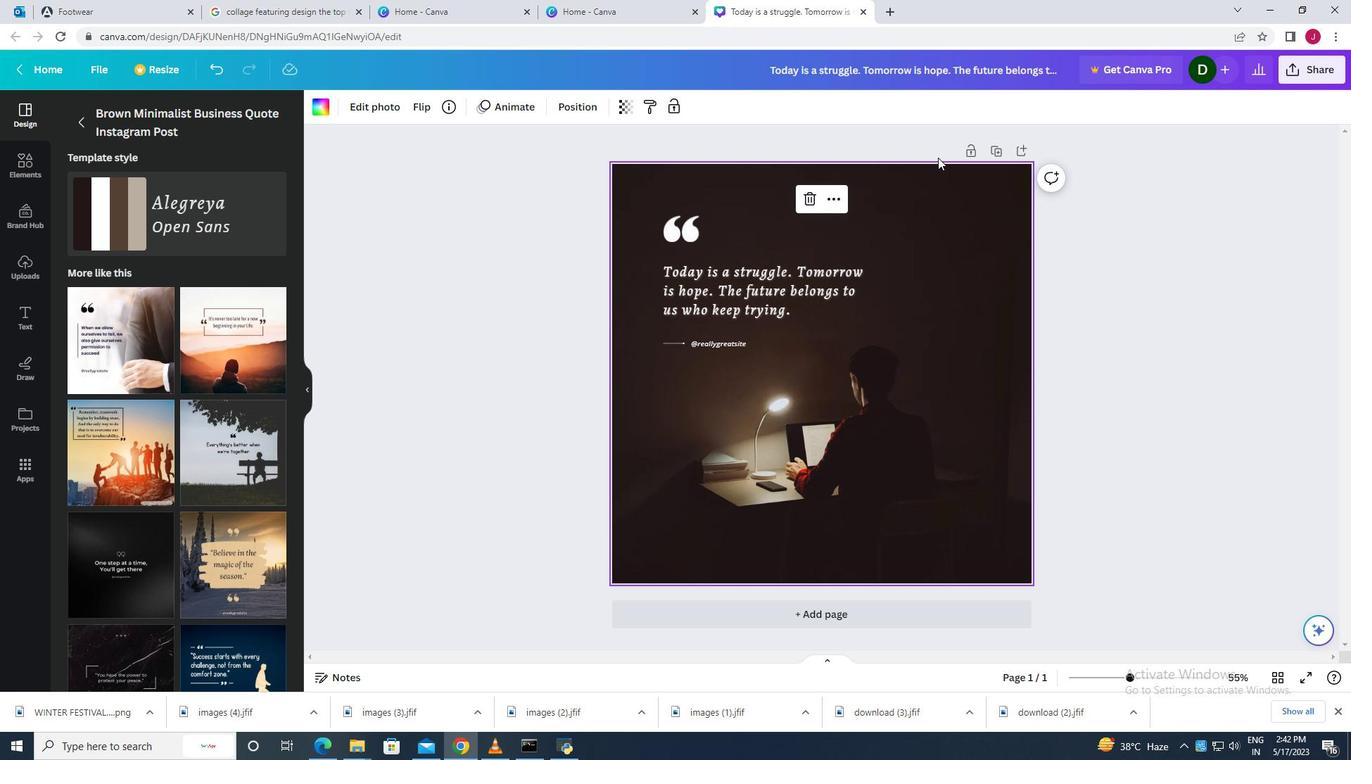
Action: Mouse pressed left at (938, 162)
Screenshot: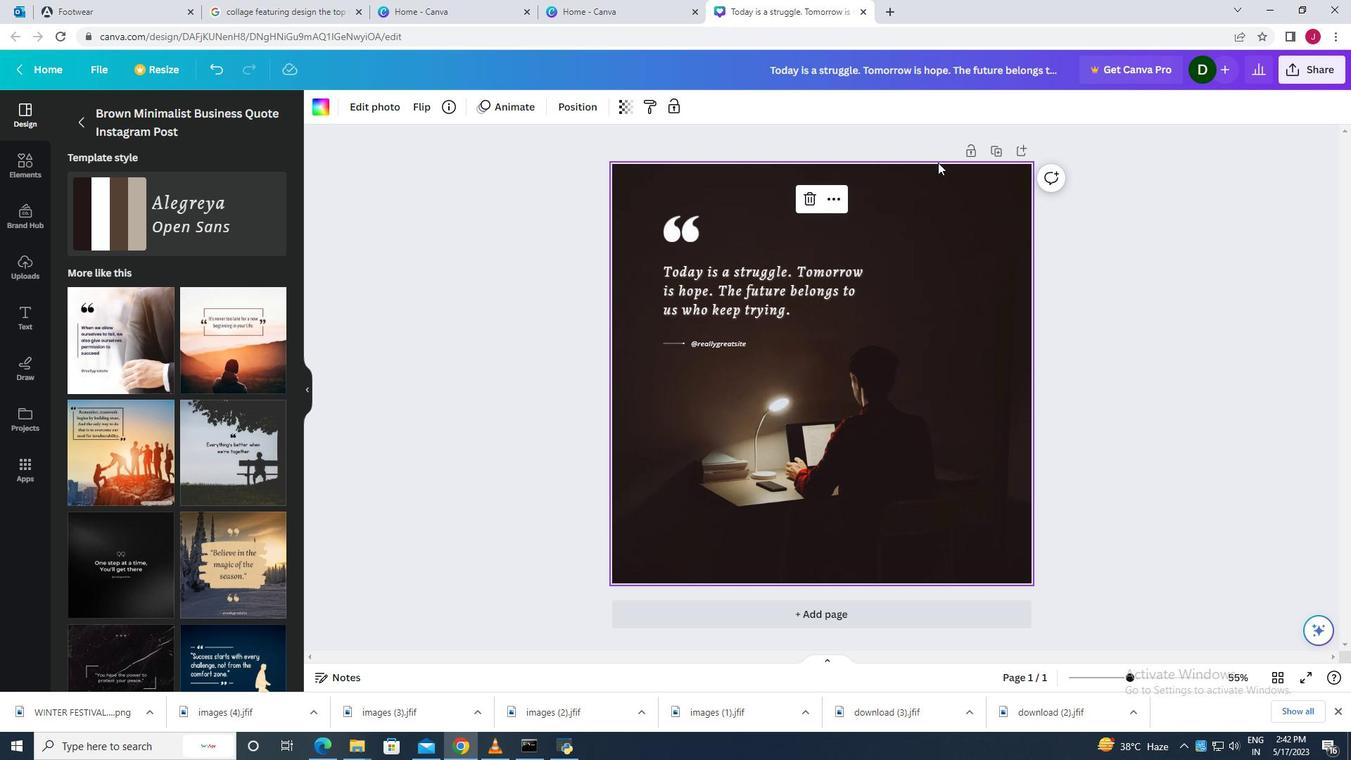 
Action: Mouse moved to (903, 329)
Screenshot: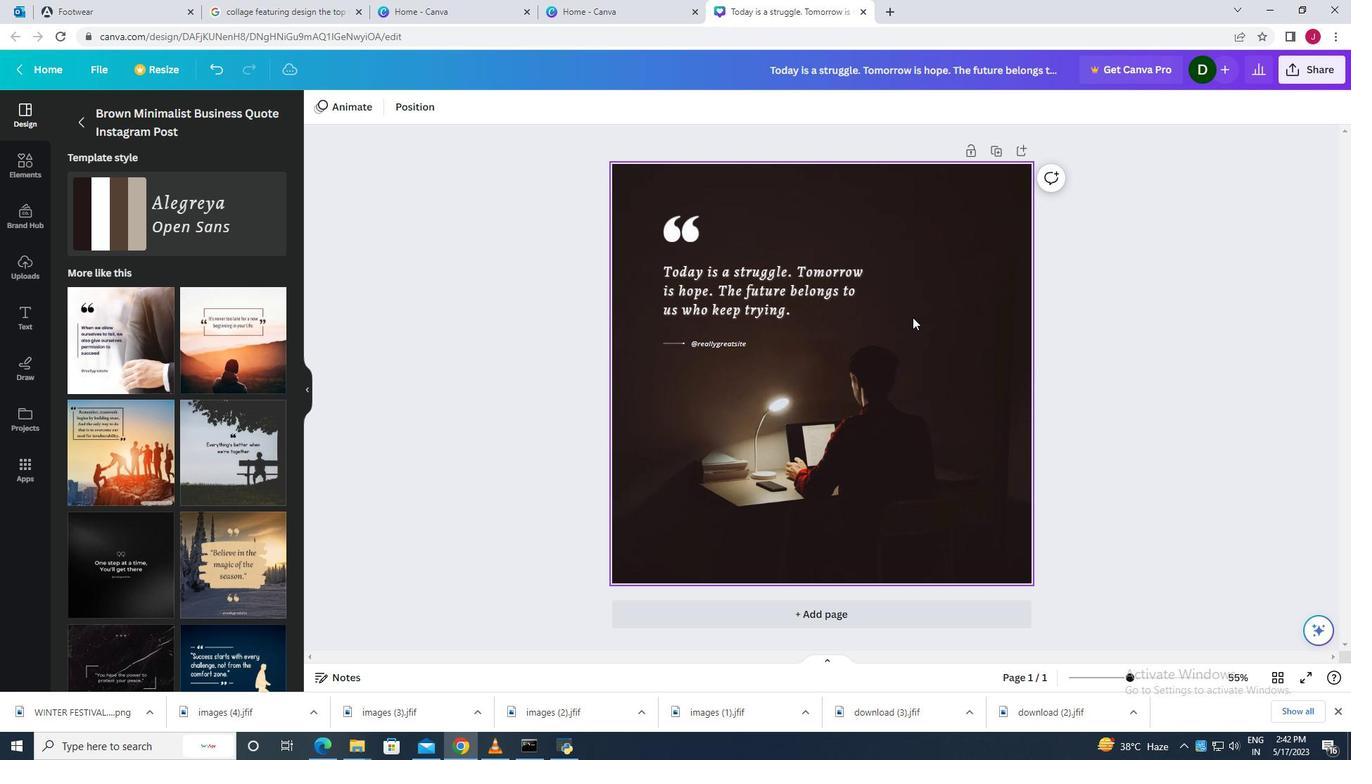 
Action: Mouse pressed left at (903, 329)
Screenshot: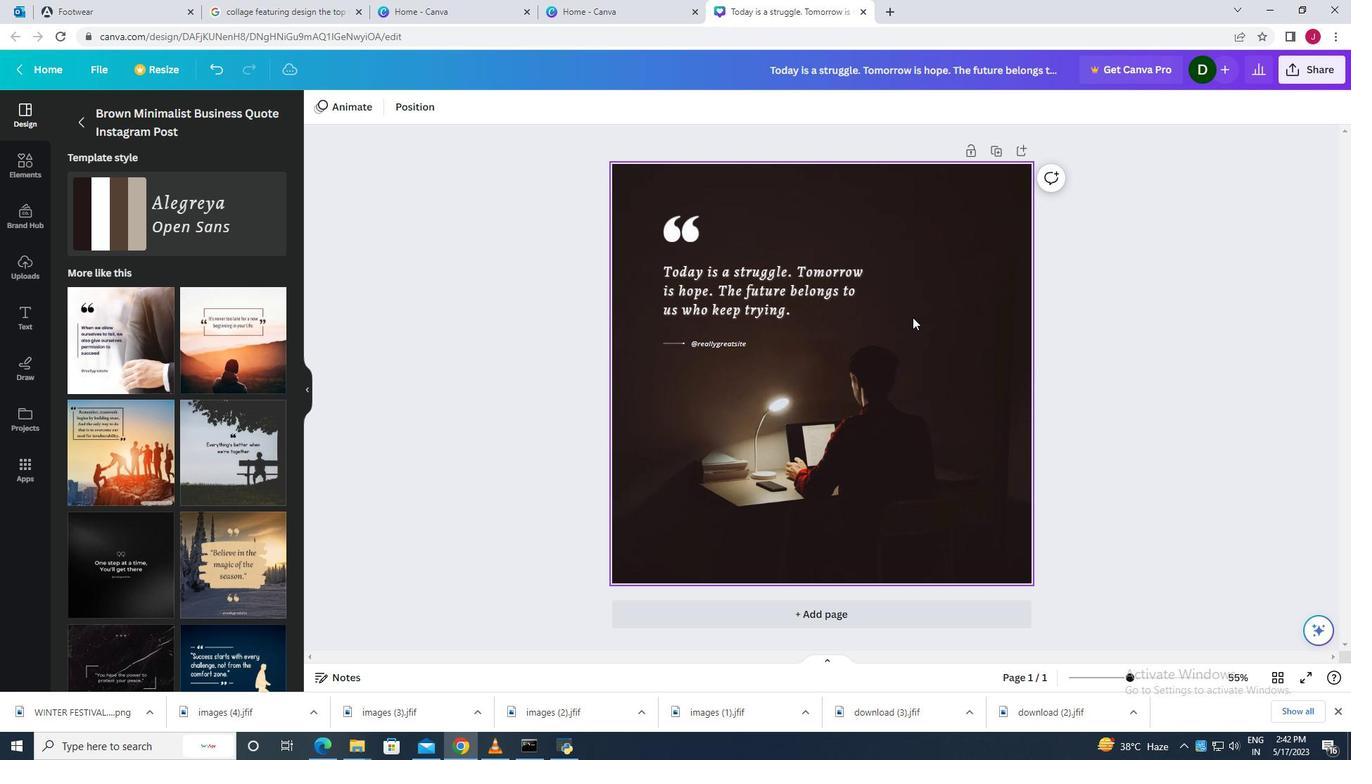 
Action: Mouse moved to (756, 386)
Screenshot: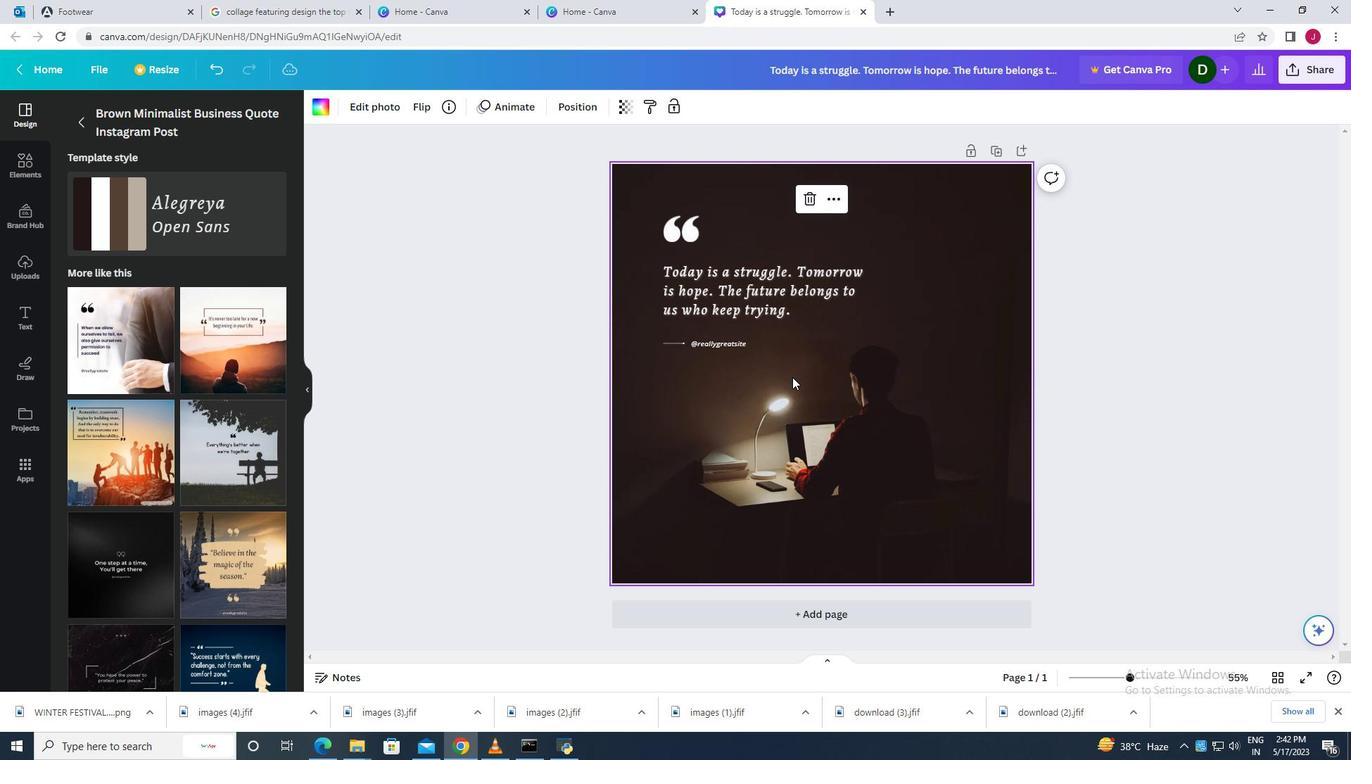 
Action: Mouse scrolled (756, 385) with delta (0, 0)
Screenshot: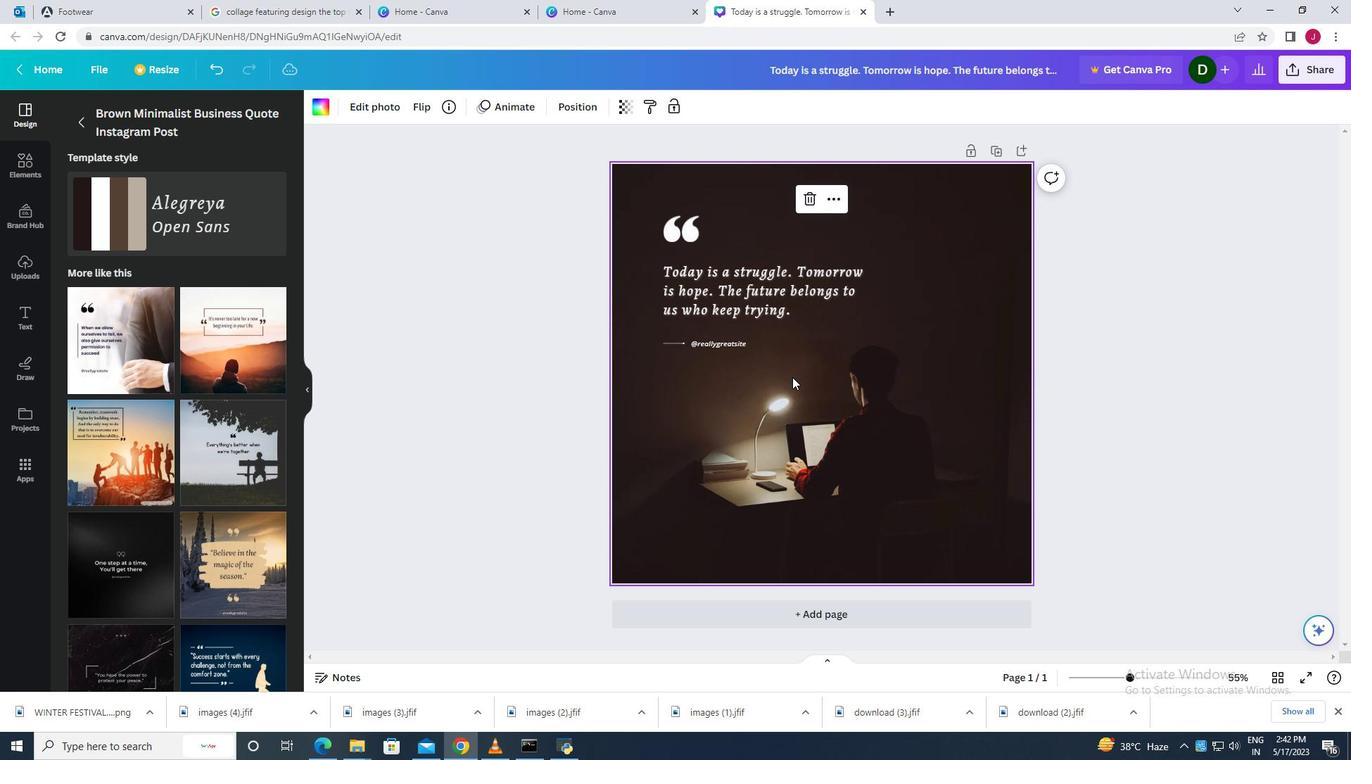 
Action: Mouse scrolled (756, 385) with delta (0, 0)
Screenshot: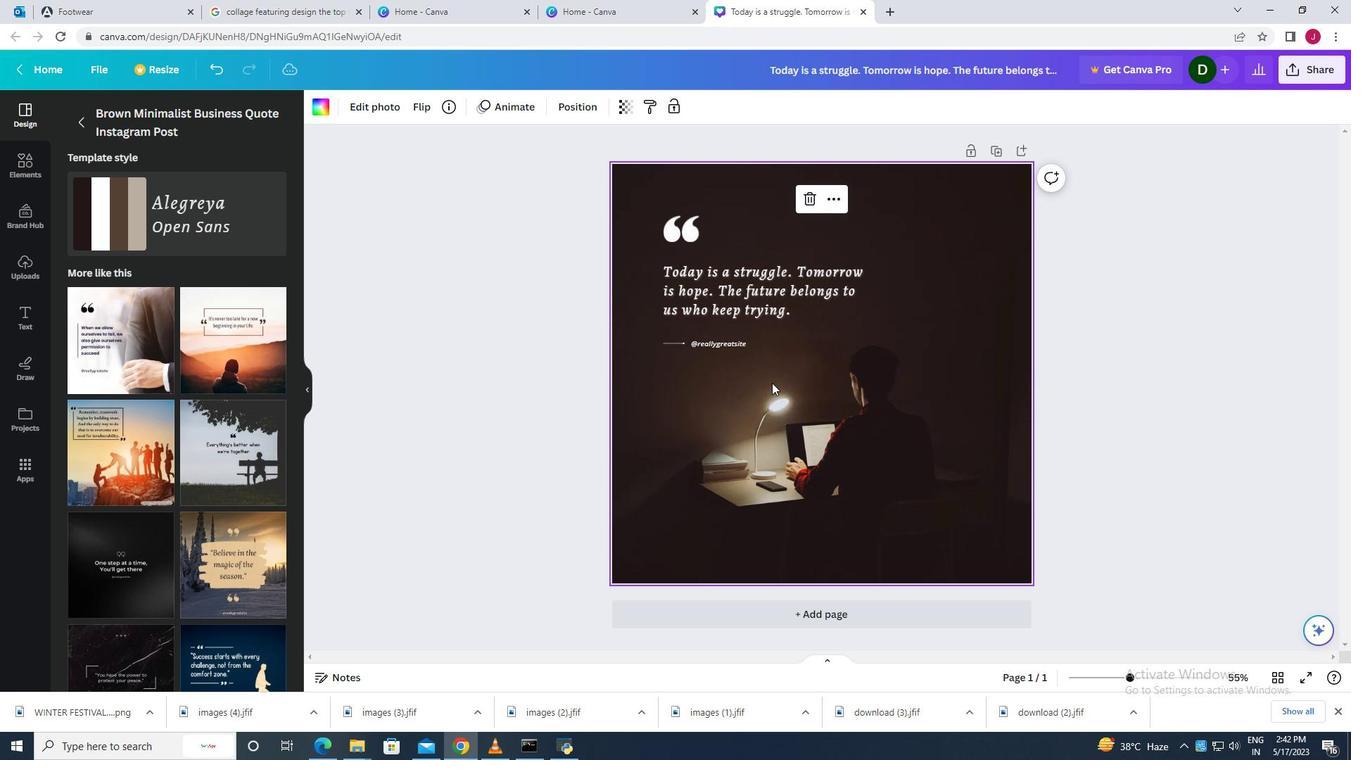 
Action: Mouse scrolled (756, 385) with delta (0, 0)
Screenshot: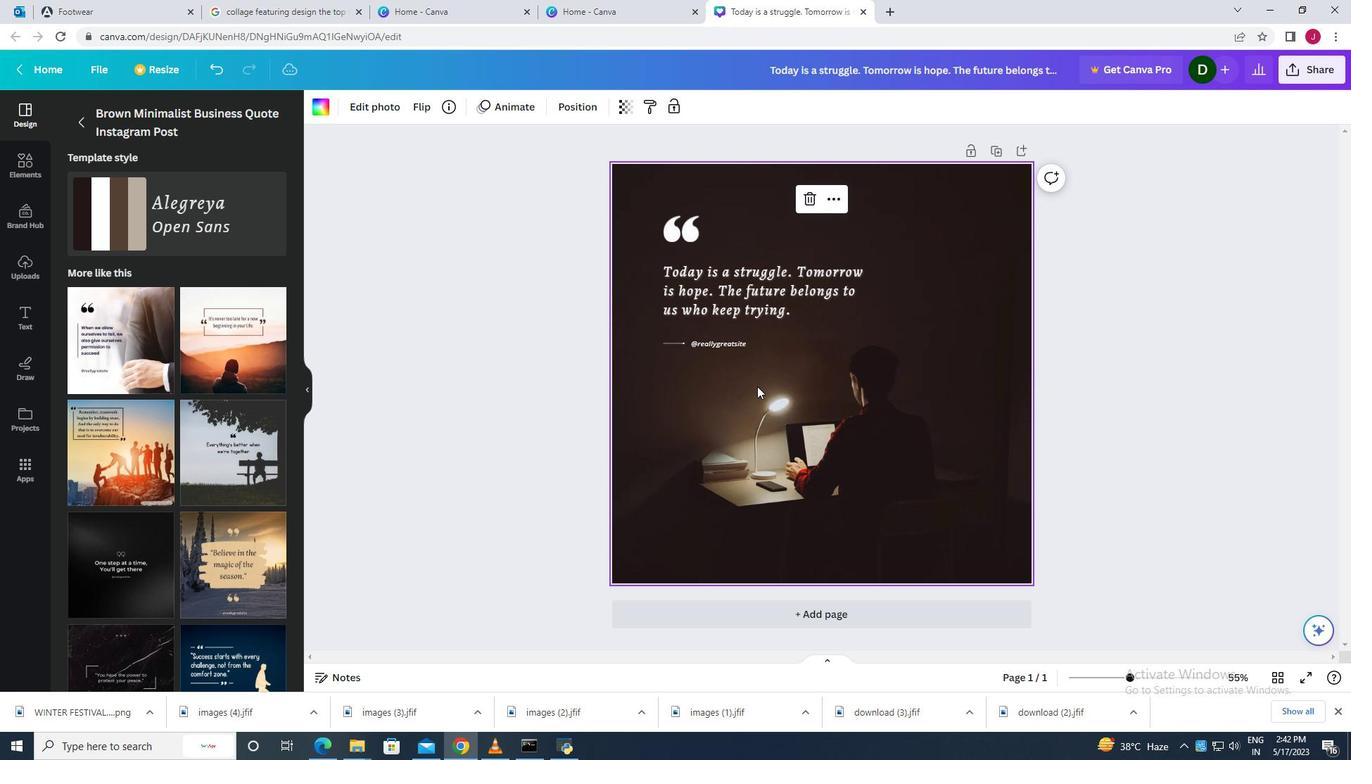 
Action: Mouse scrolled (756, 385) with delta (0, 0)
Screenshot: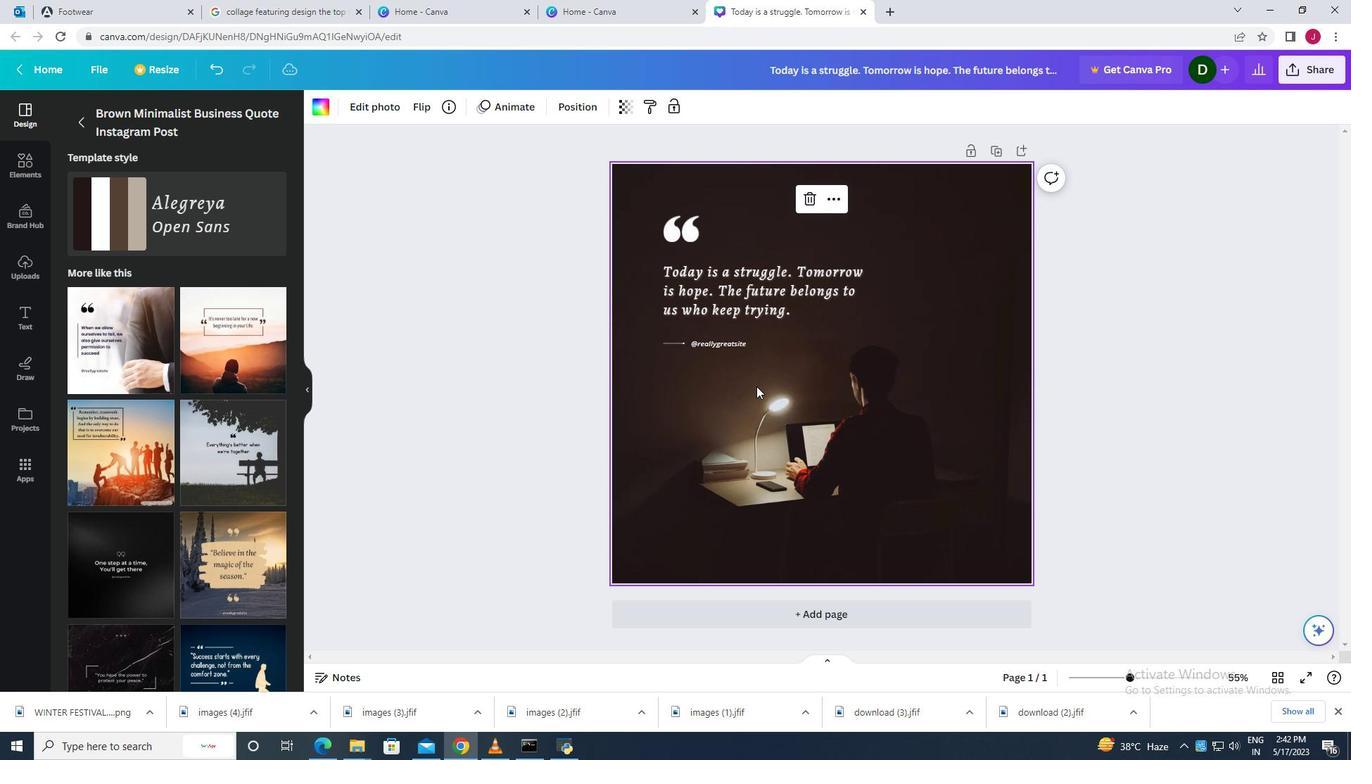 
Action: Mouse scrolled (756, 387) with delta (0, 0)
Screenshot: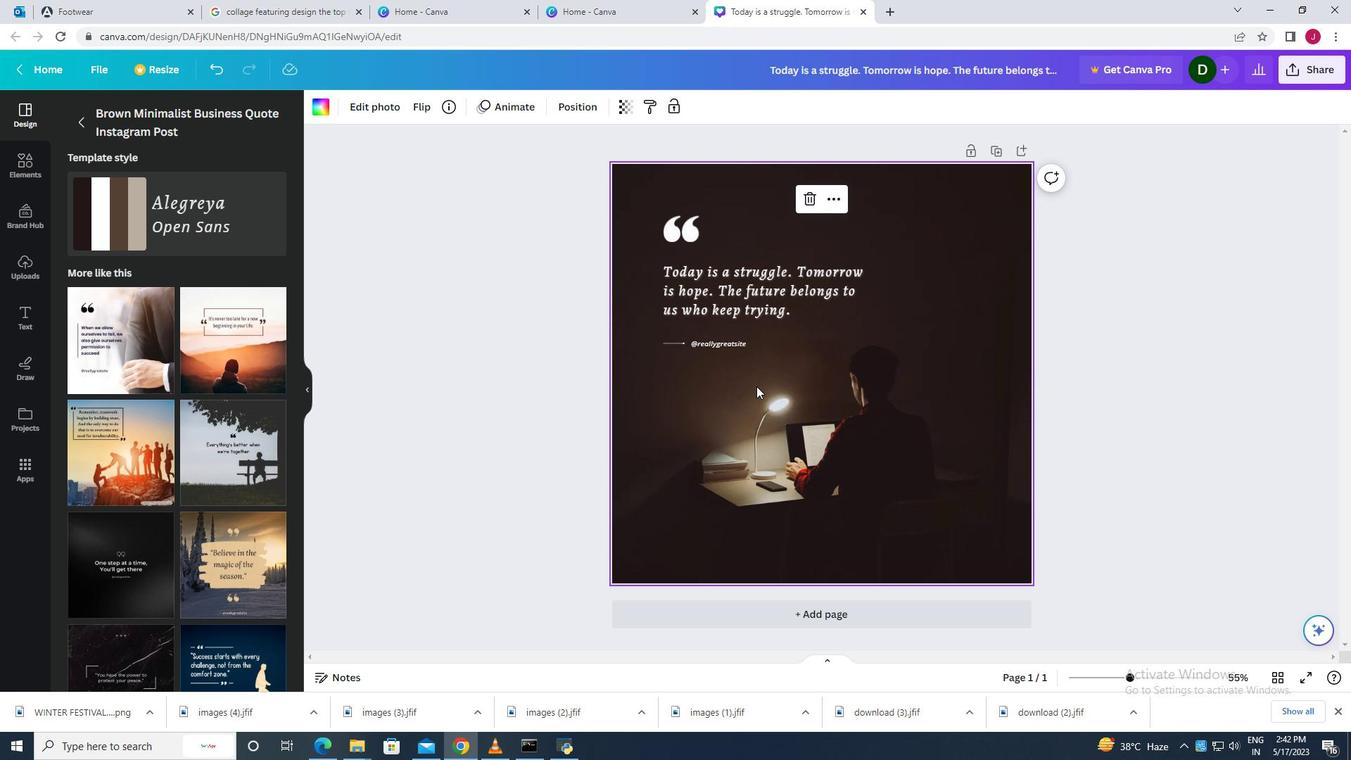 
Action: Mouse scrolled (756, 387) with delta (0, 0)
Screenshot: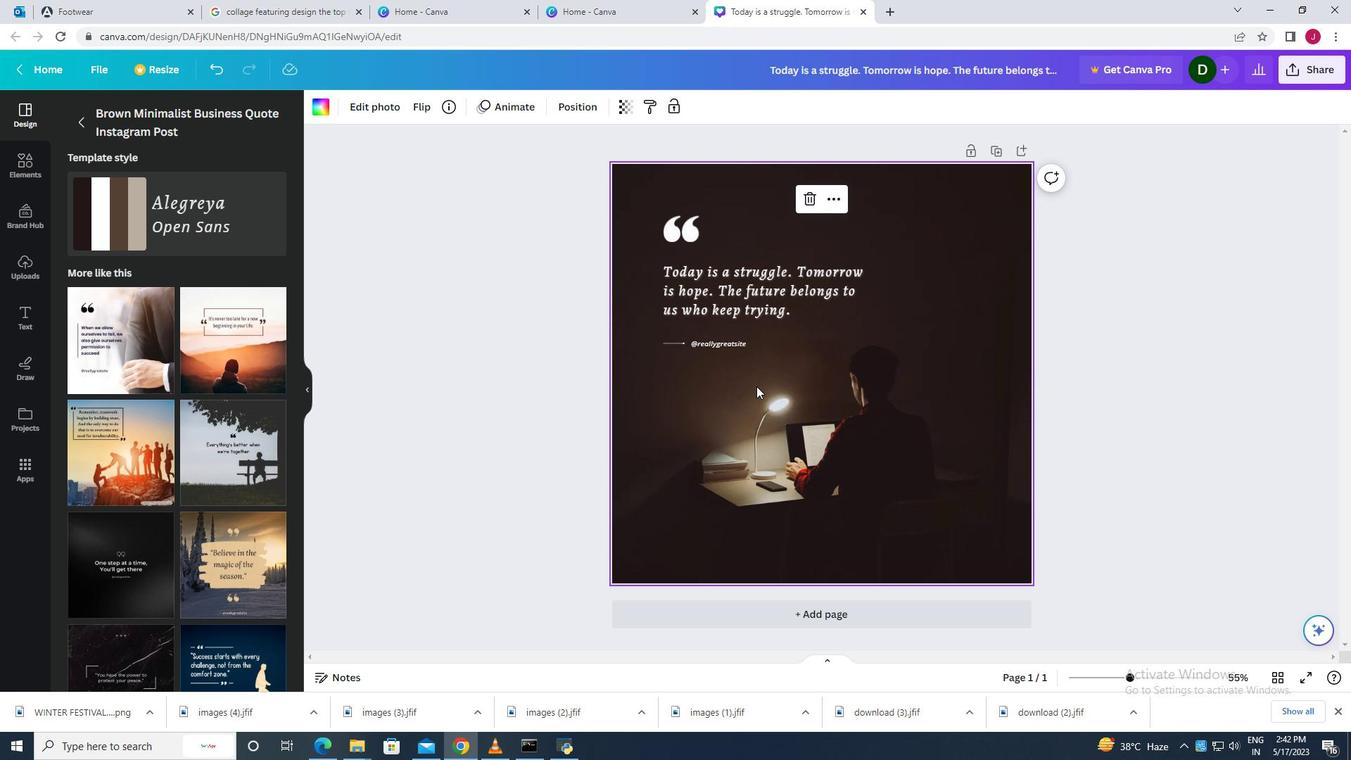 
Action: Mouse scrolled (756, 385) with delta (0, 0)
Screenshot: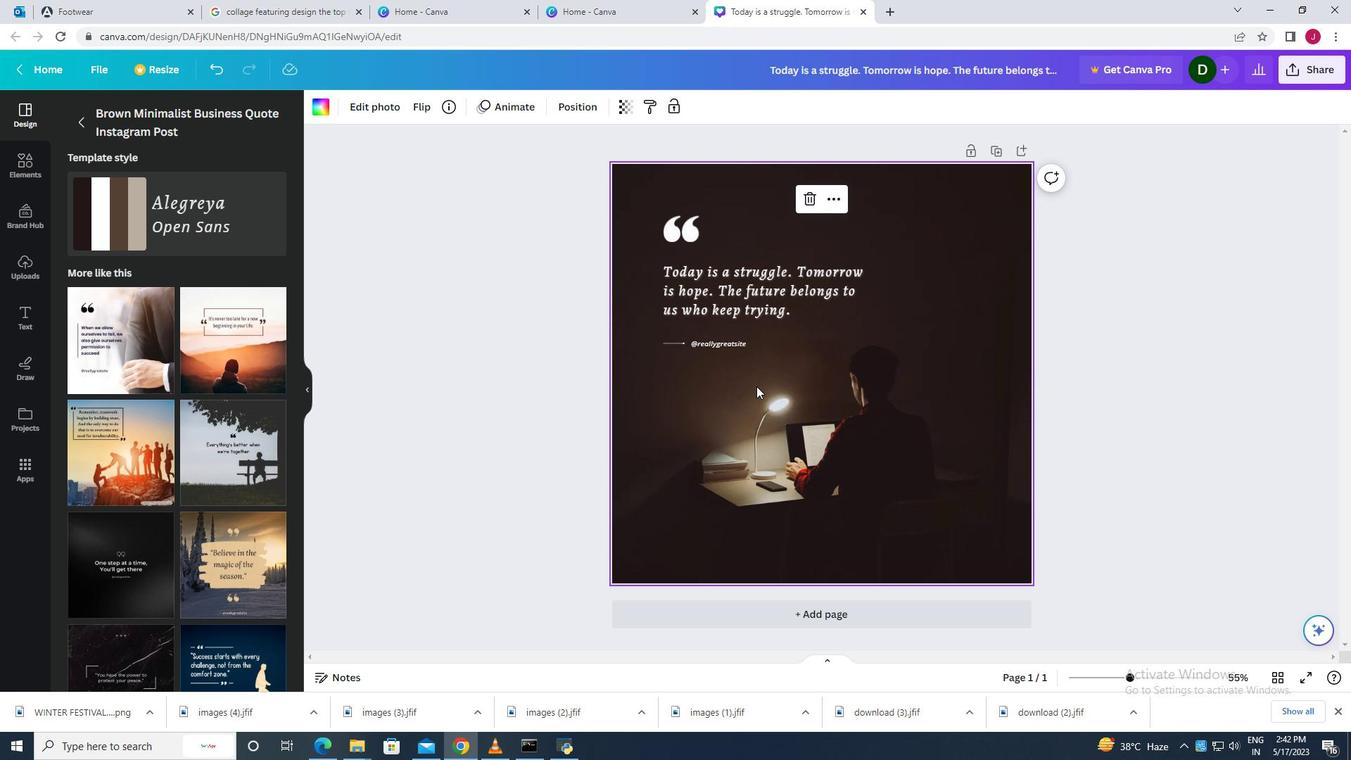 
Action: Mouse scrolled (756, 385) with delta (0, 0)
Screenshot: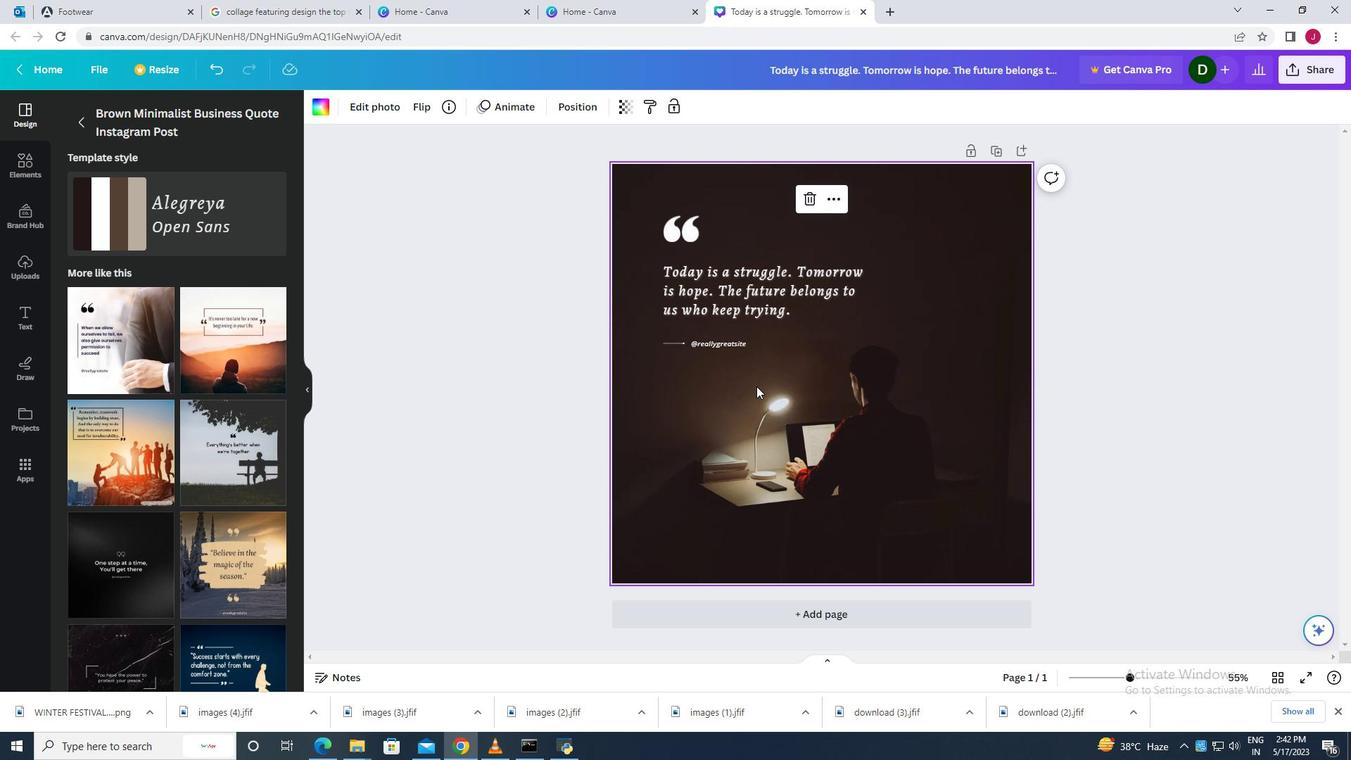 
Action: Mouse scrolled (756, 385) with delta (0, 0)
Screenshot: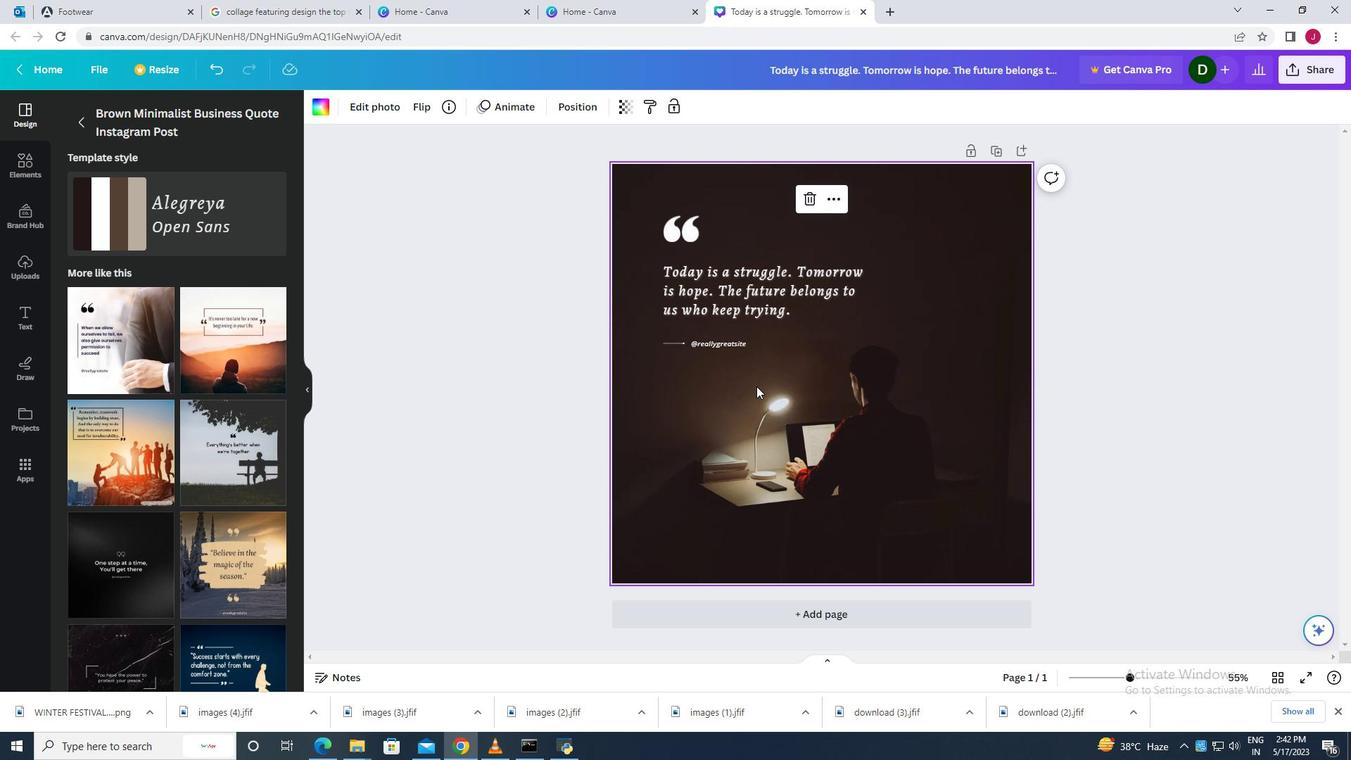 
Action: Mouse moved to (817, 509)
Screenshot: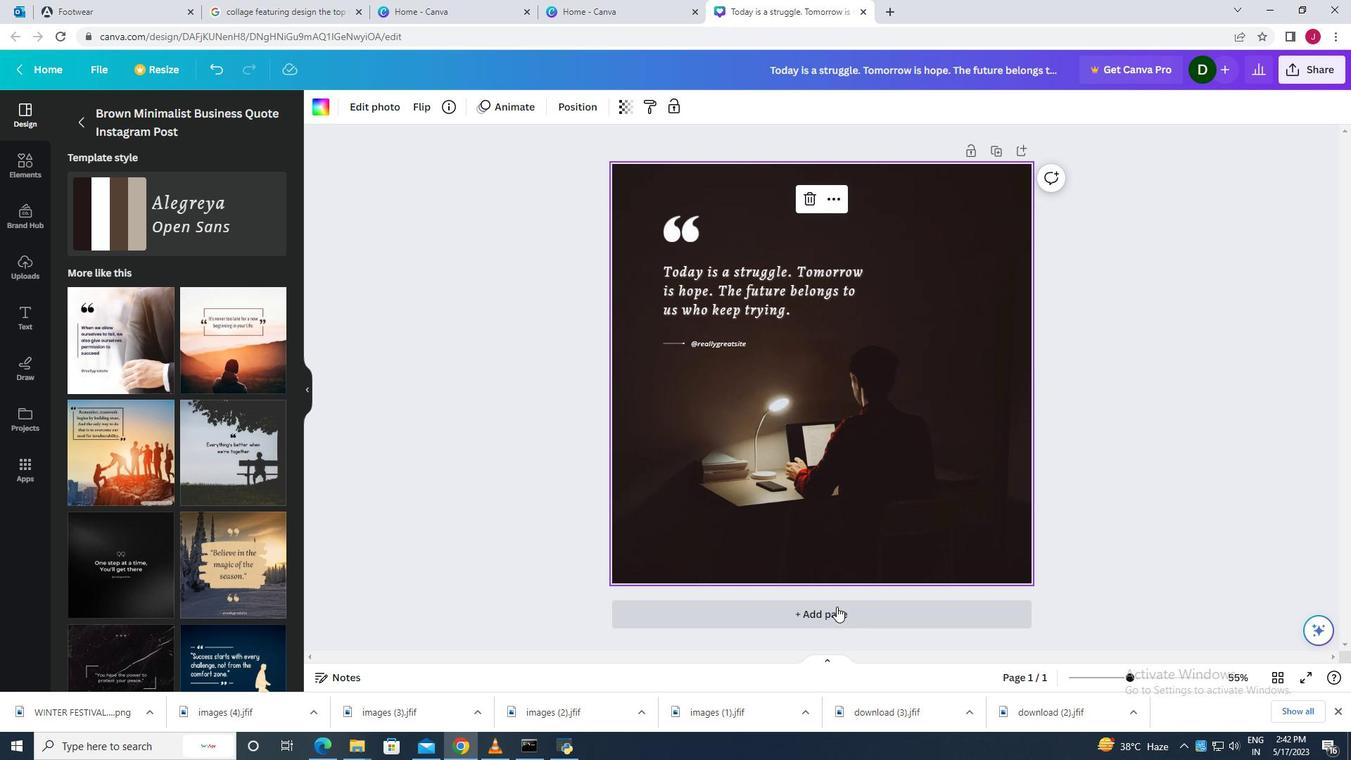 
Action: Mouse pressed right at (817, 509)
Screenshot: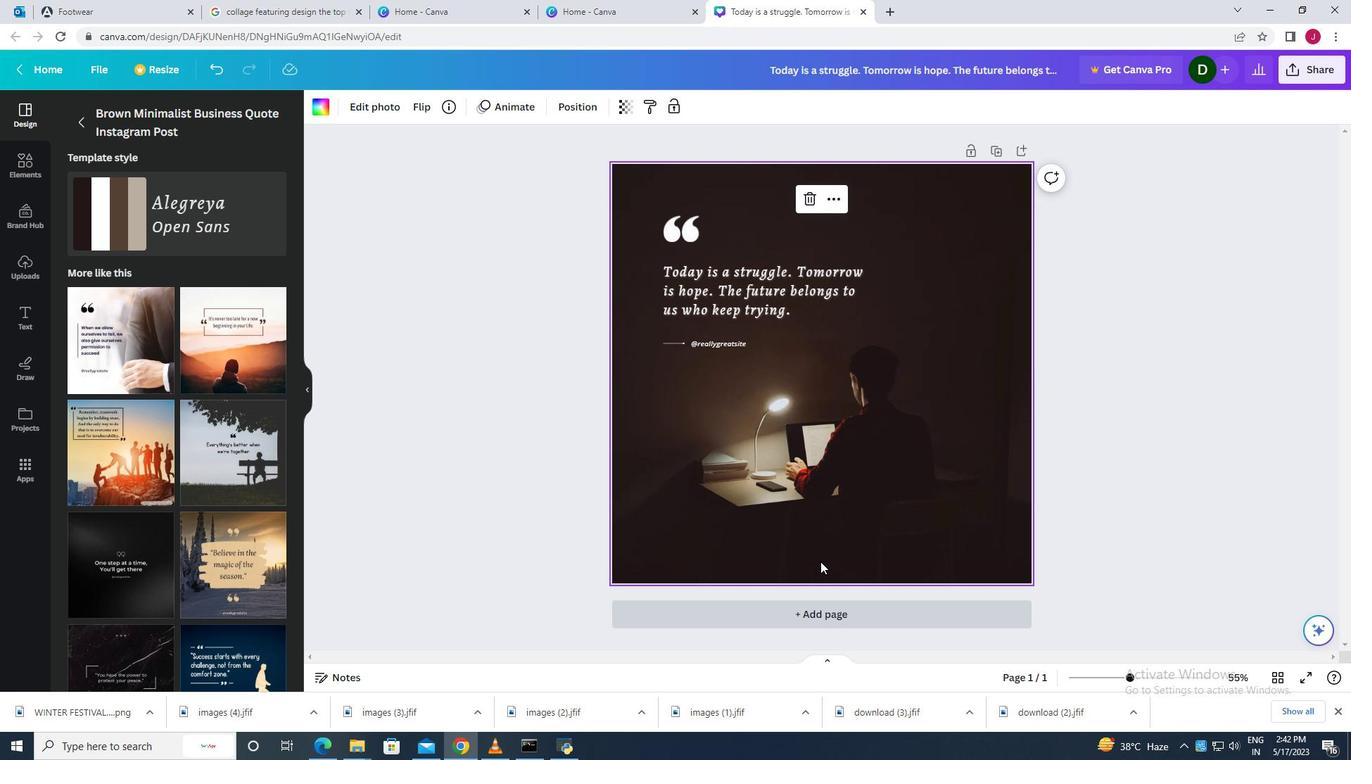 
Action: Mouse moved to (886, 570)
Screenshot: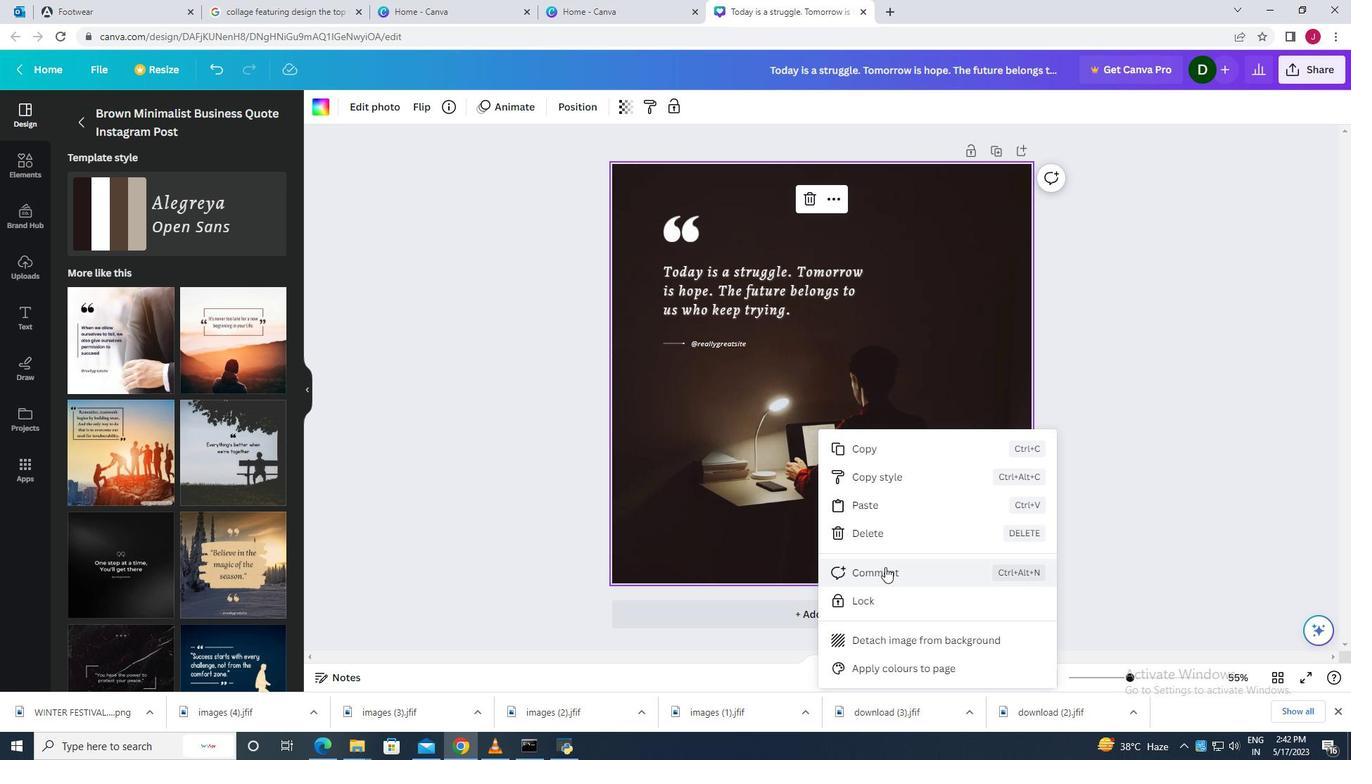 
Action: Mouse pressed left at (886, 570)
Screenshot: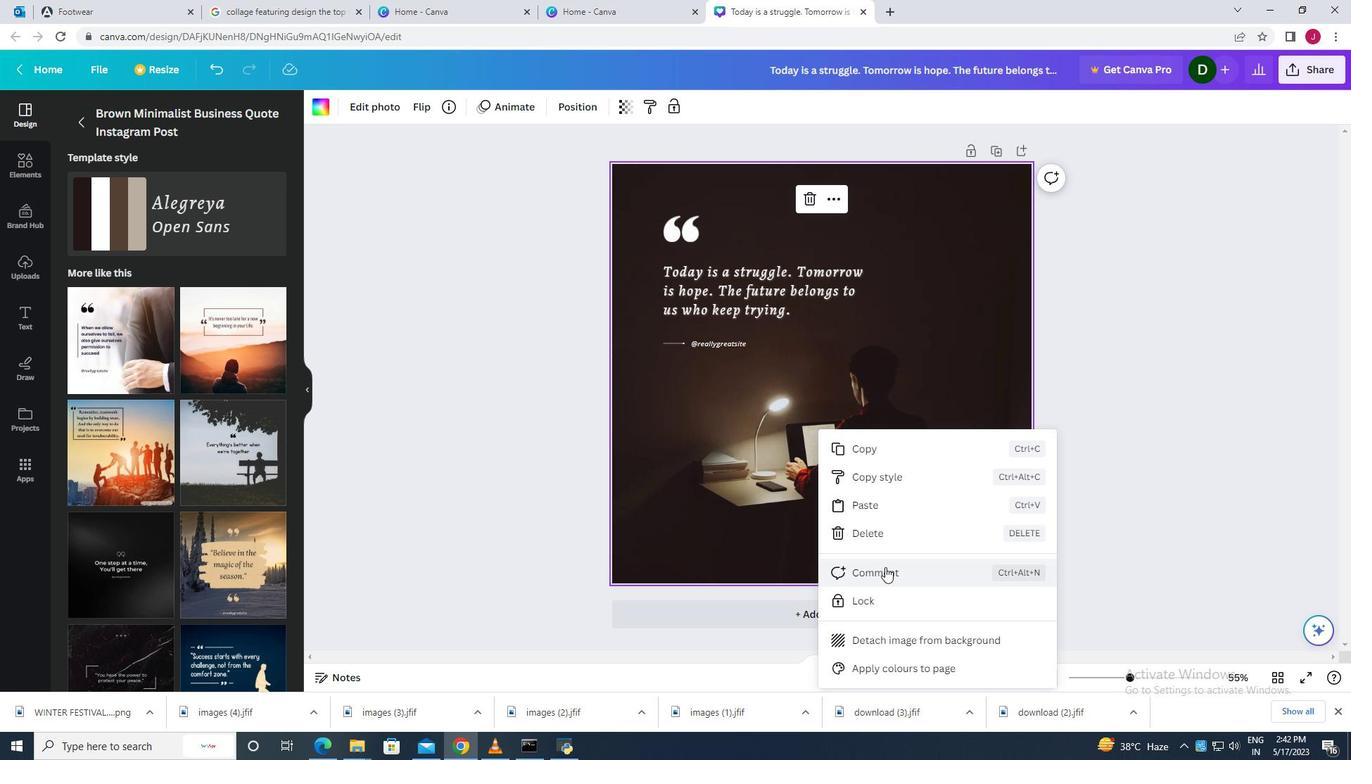 
Action: Mouse moved to (1087, 245)
Screenshot: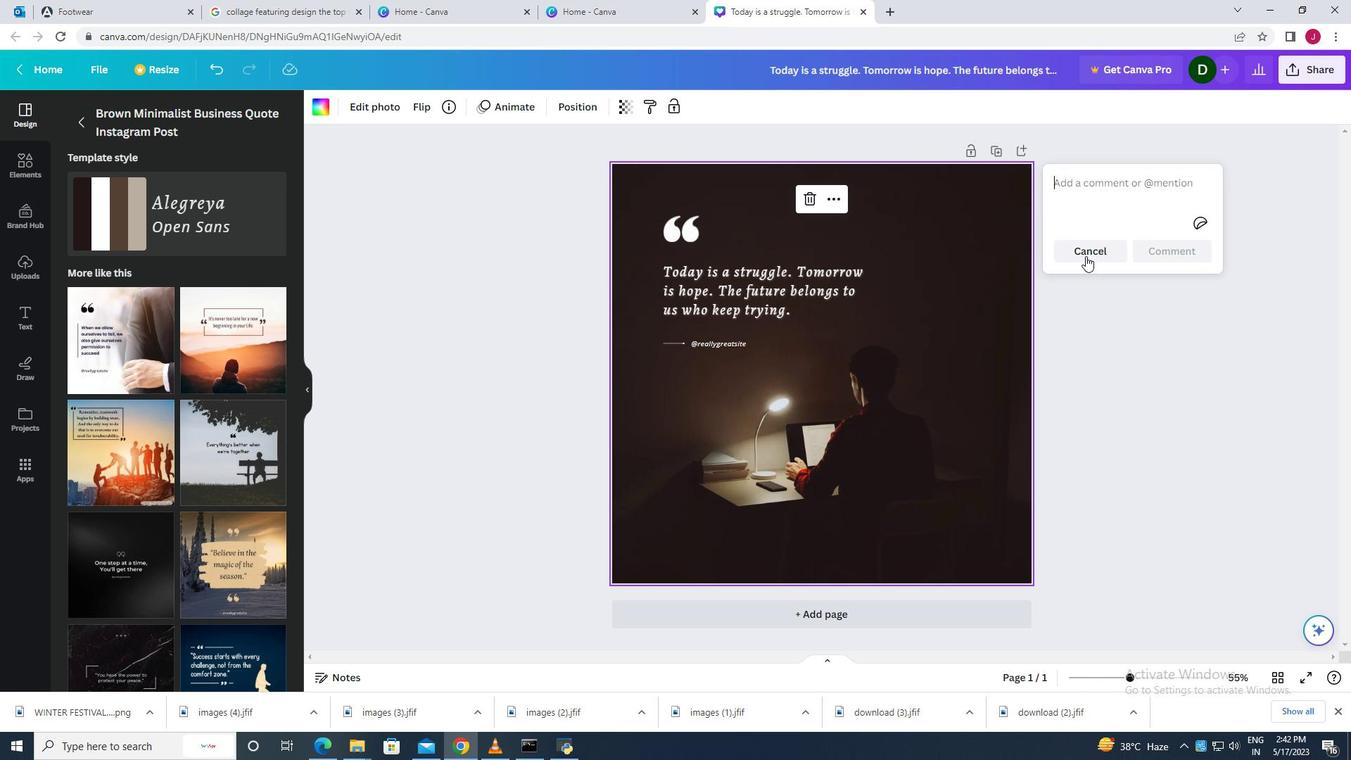 
Action: Mouse pressed left at (1087, 245)
Screenshot: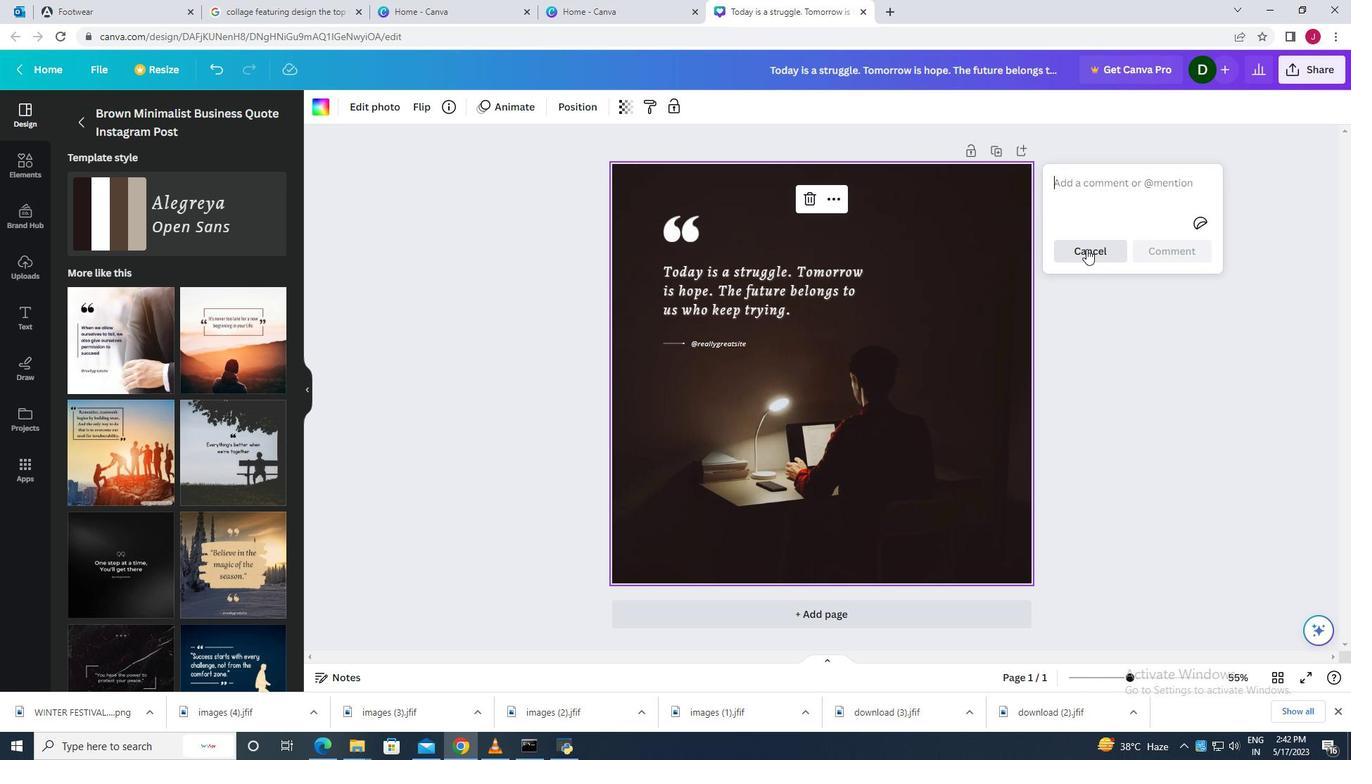 
Action: Mouse moved to (830, 449)
Screenshot: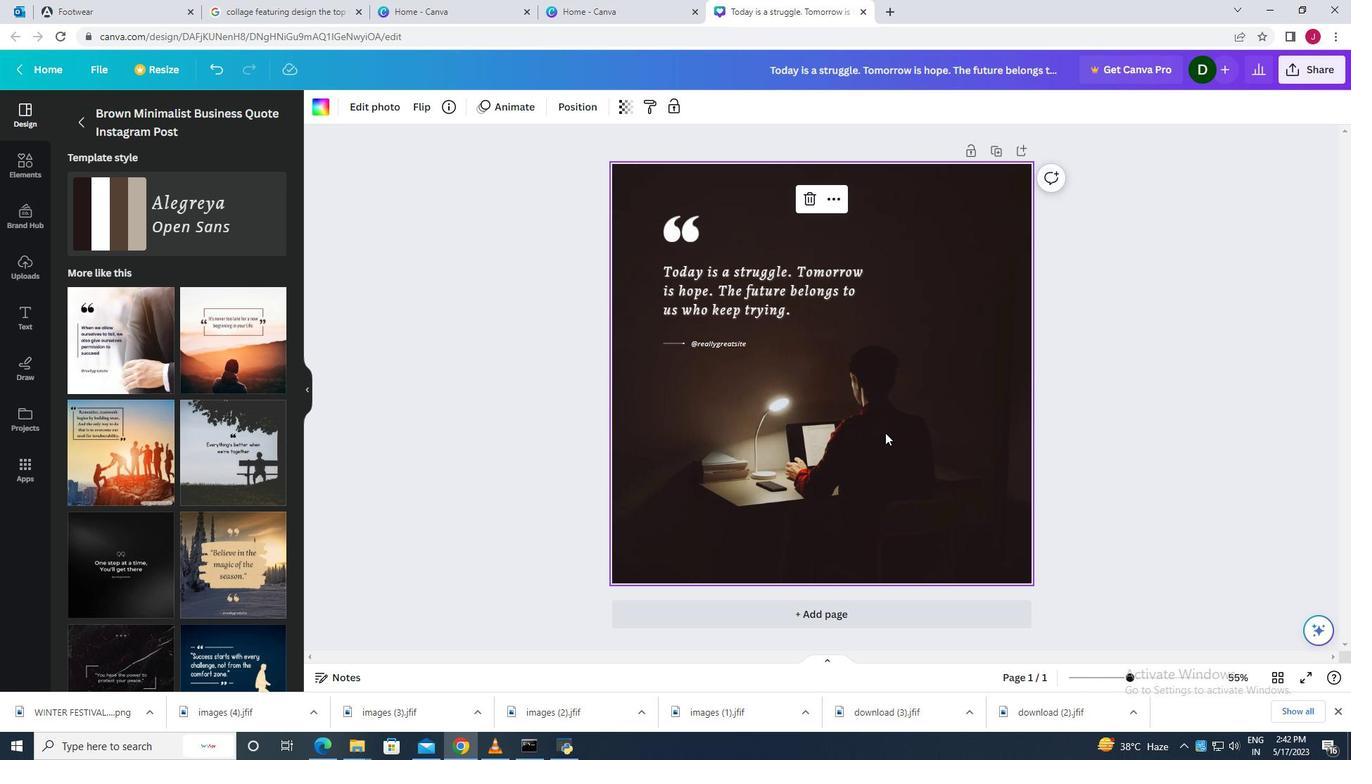 
Action: Mouse pressed right at (830, 449)
Screenshot: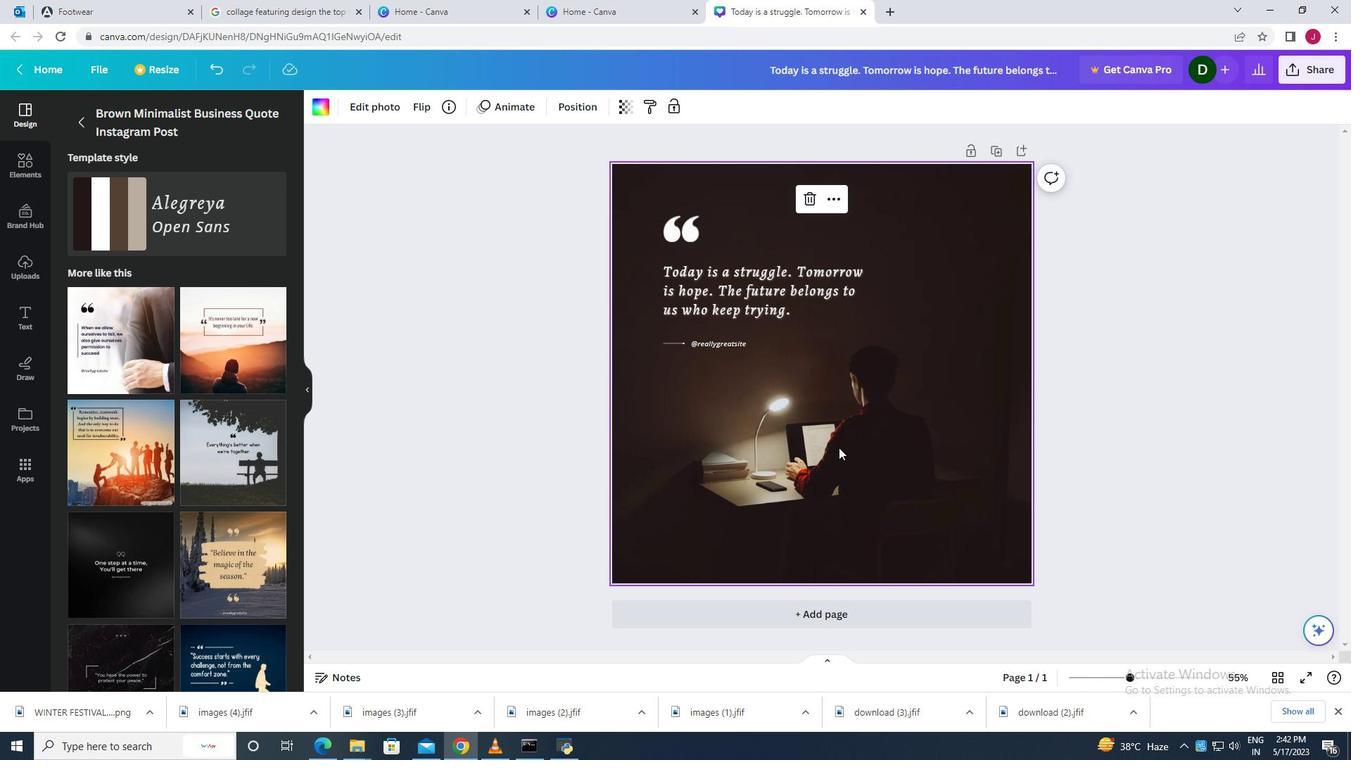 
Action: Mouse moved to (874, 534)
Screenshot: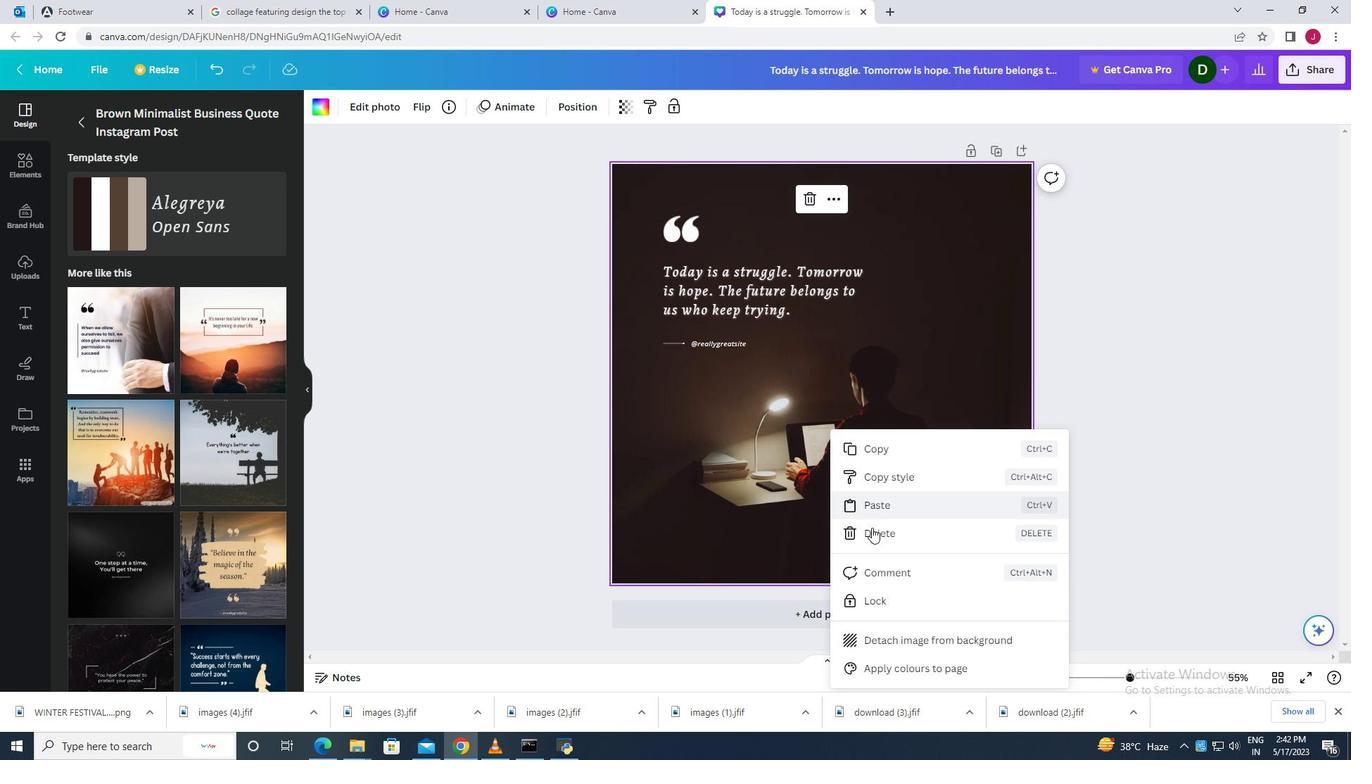 
Action: Mouse pressed left at (874, 534)
Screenshot: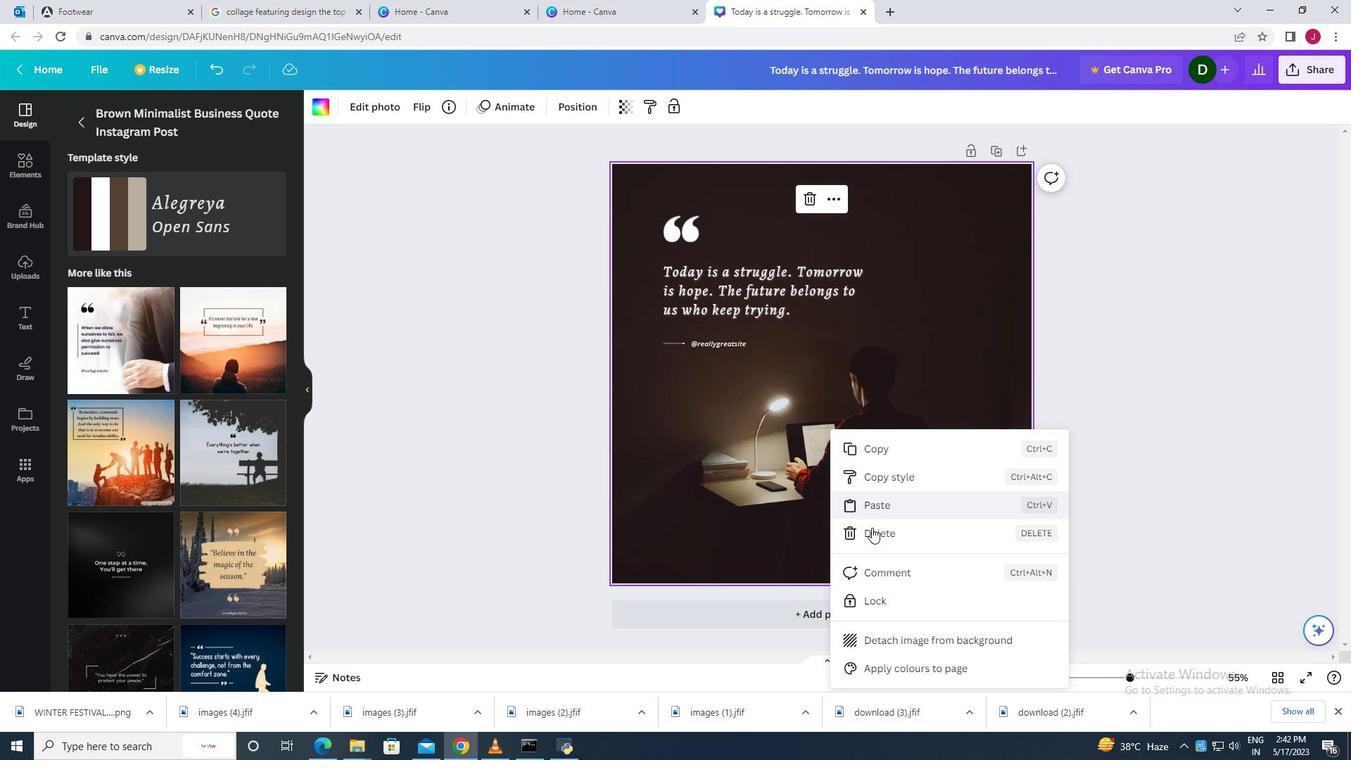 
Action: Mouse moved to (226, 322)
Screenshot: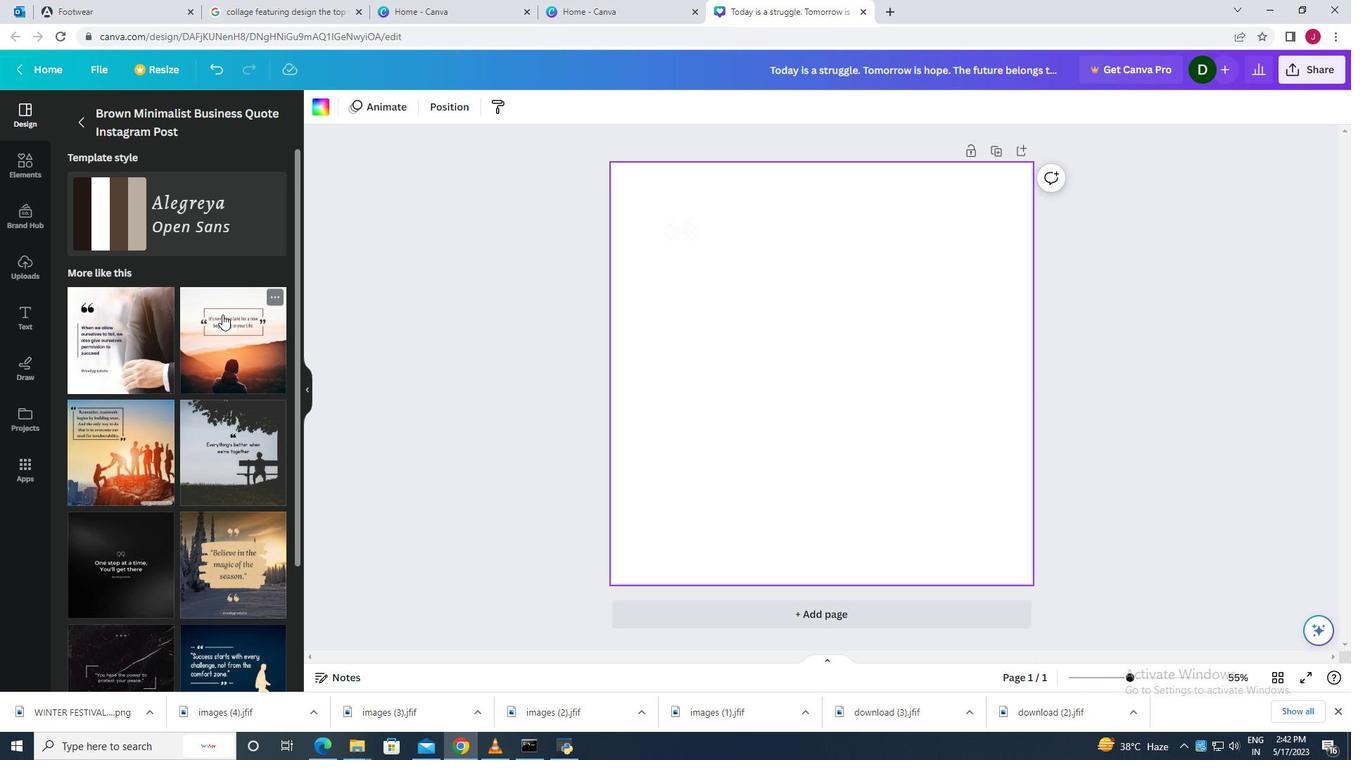 
Action: Mouse pressed left at (226, 322)
Screenshot: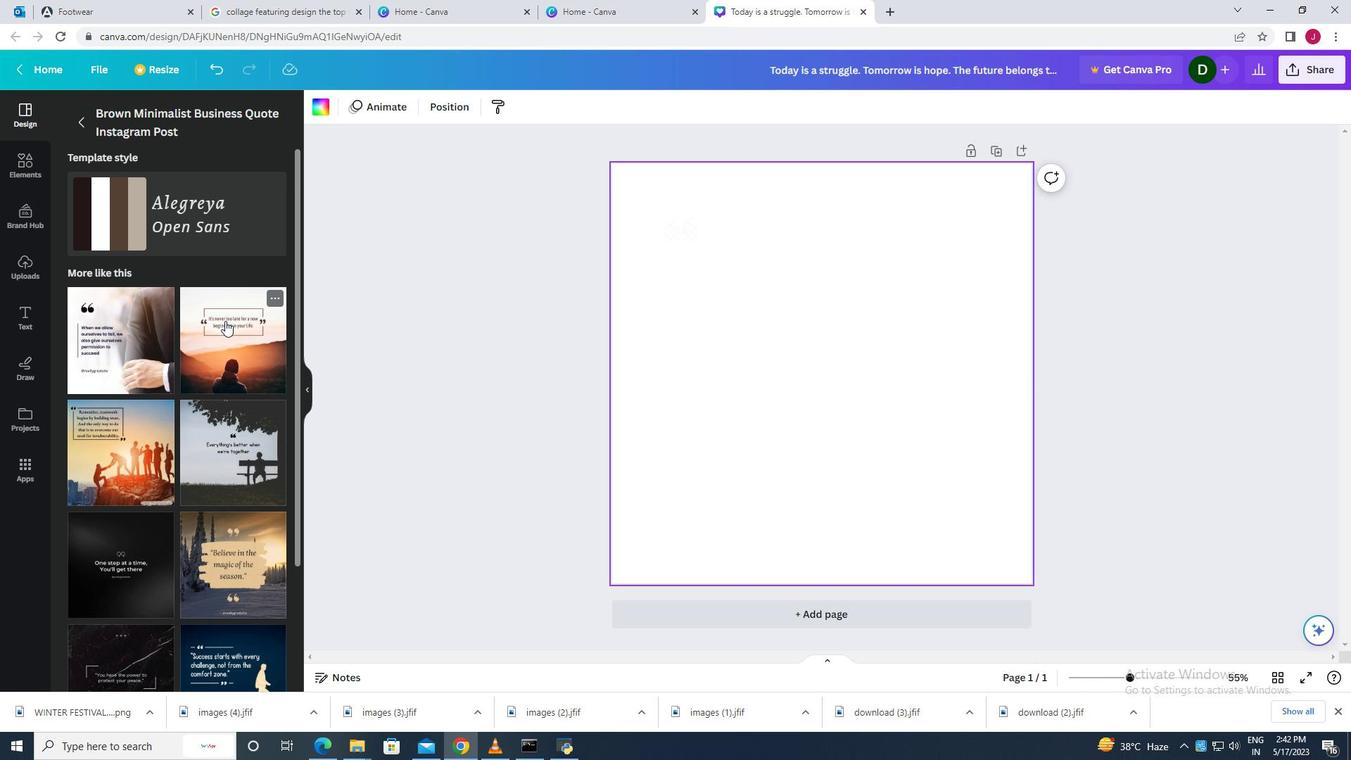 
Action: Mouse moved to (825, 296)
Screenshot: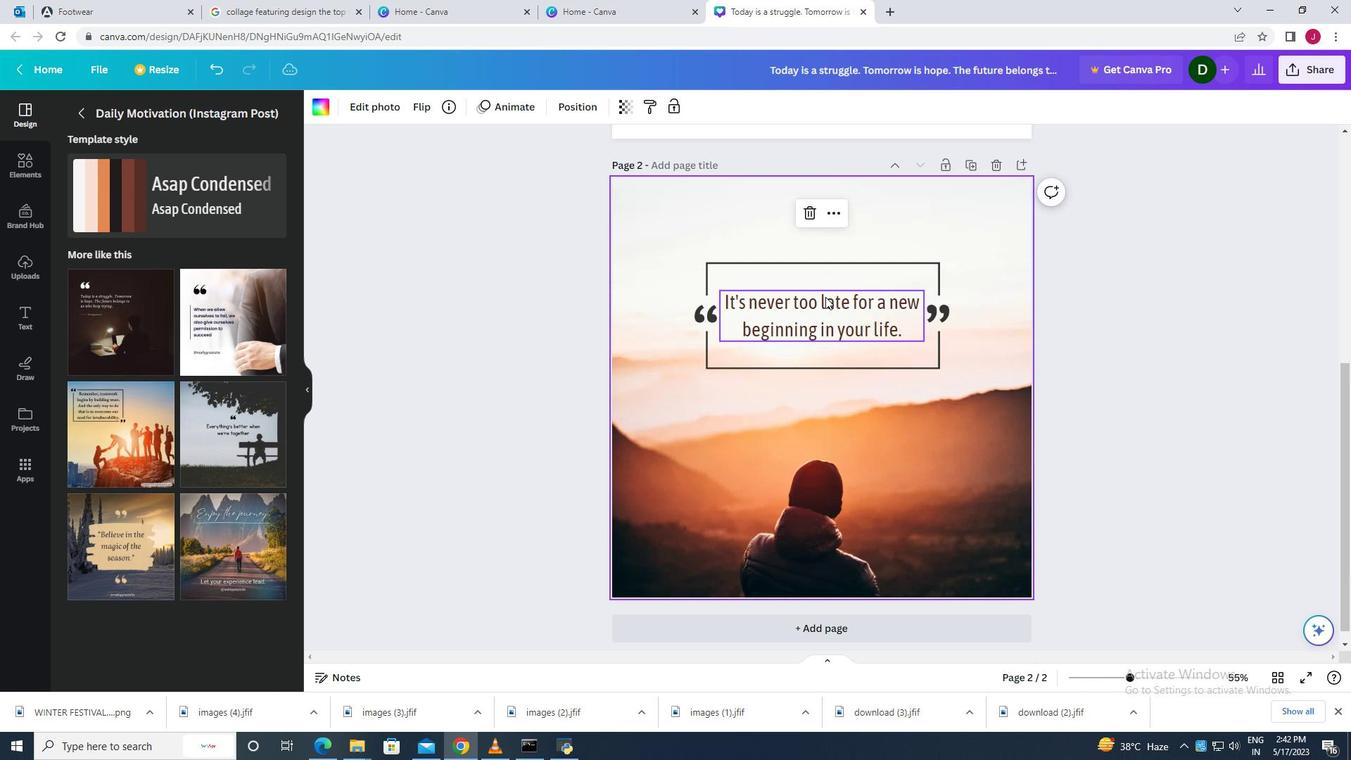 
Action: Mouse pressed left at (825, 296)
Screenshot: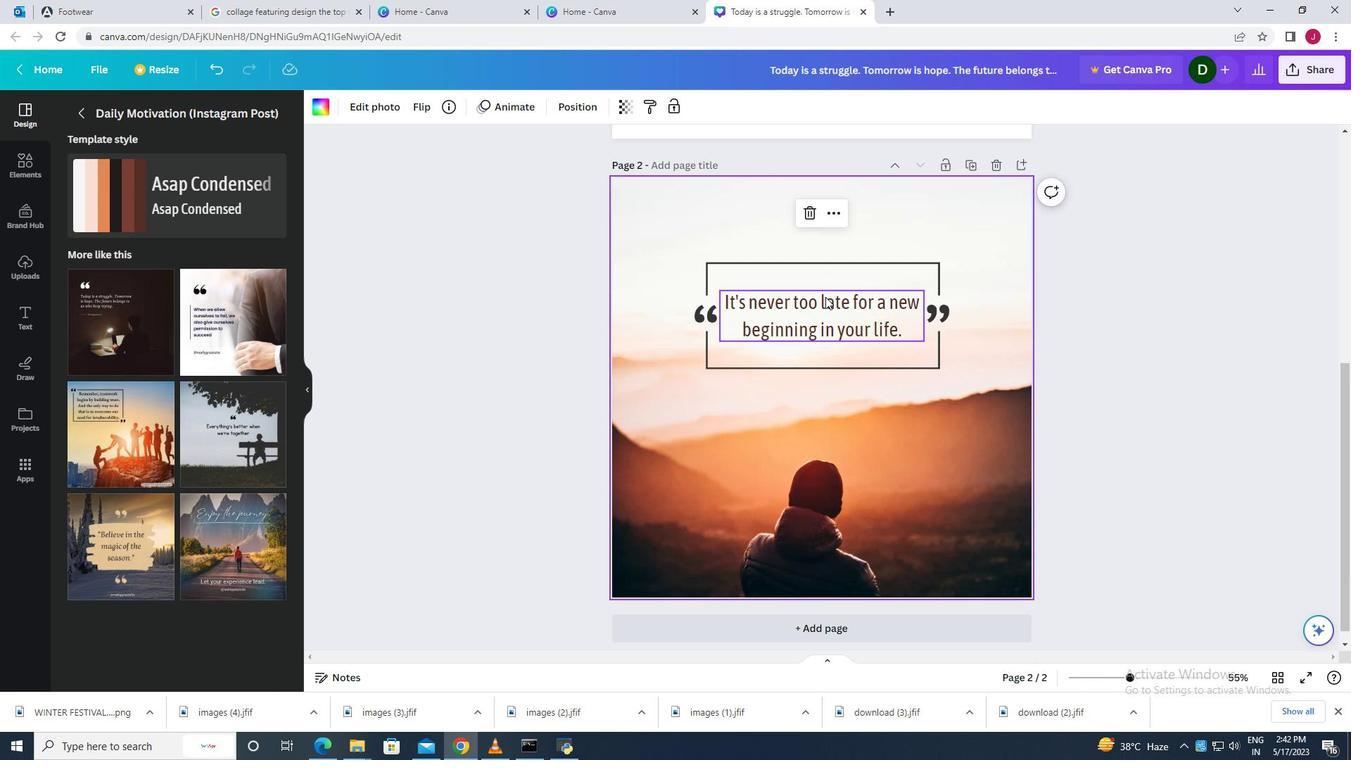 
Action: Mouse moved to (820, 313)
Screenshot: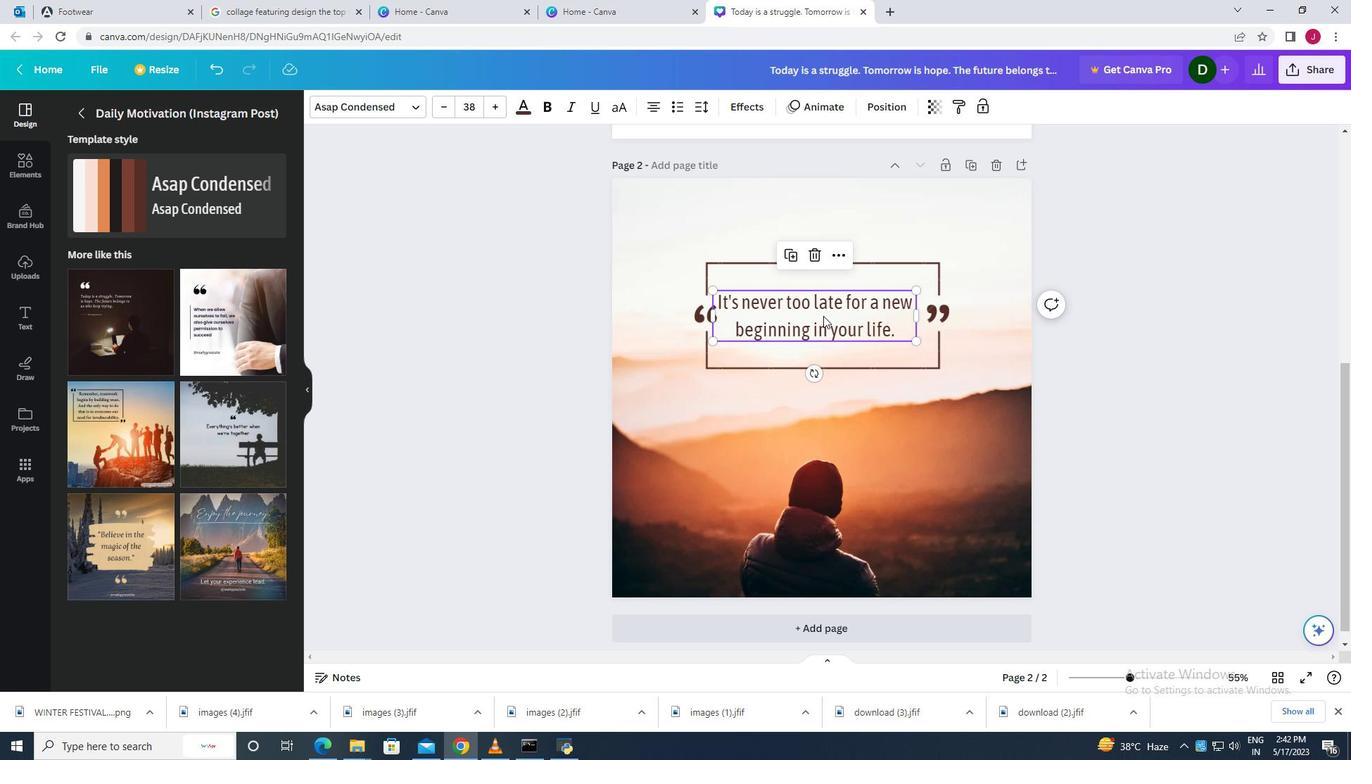 
Action: Mouse pressed left at (820, 313)
Screenshot: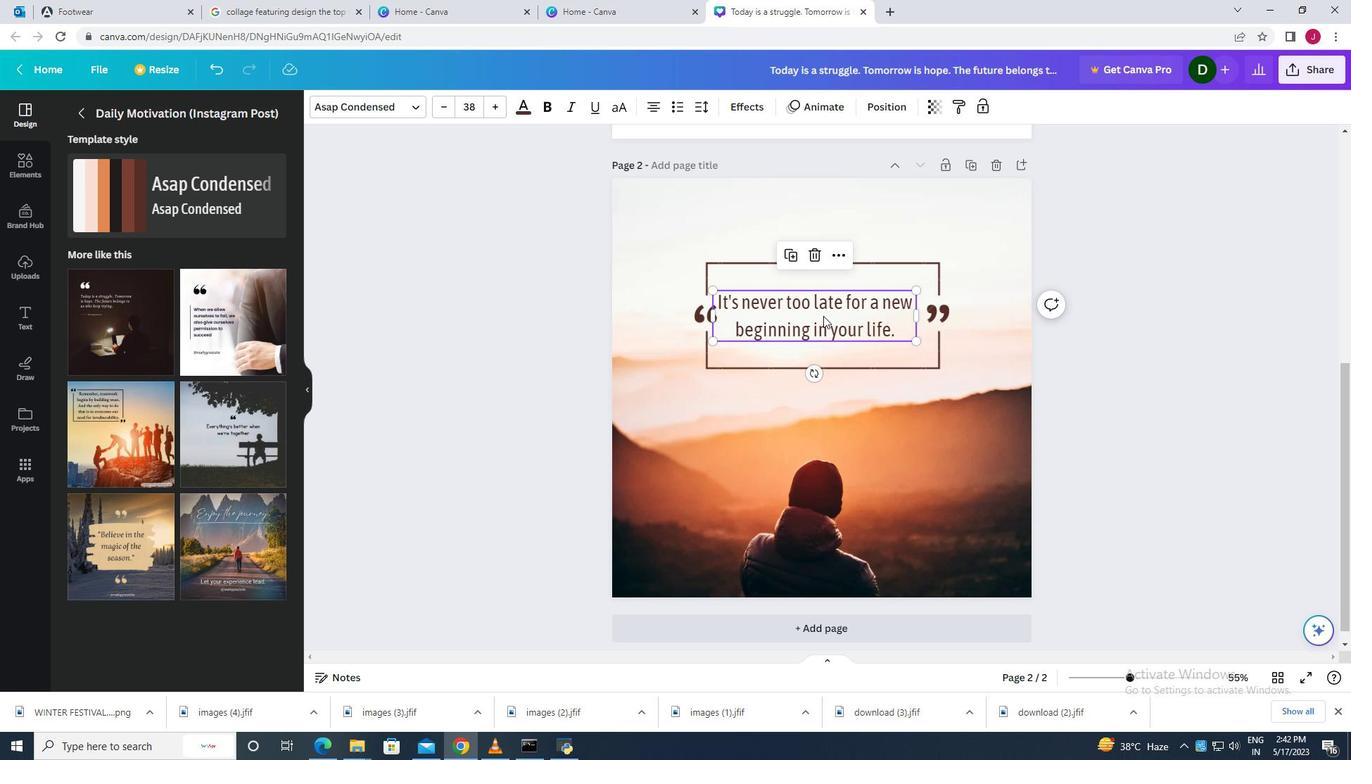
Action: Mouse moved to (194, 451)
Screenshot: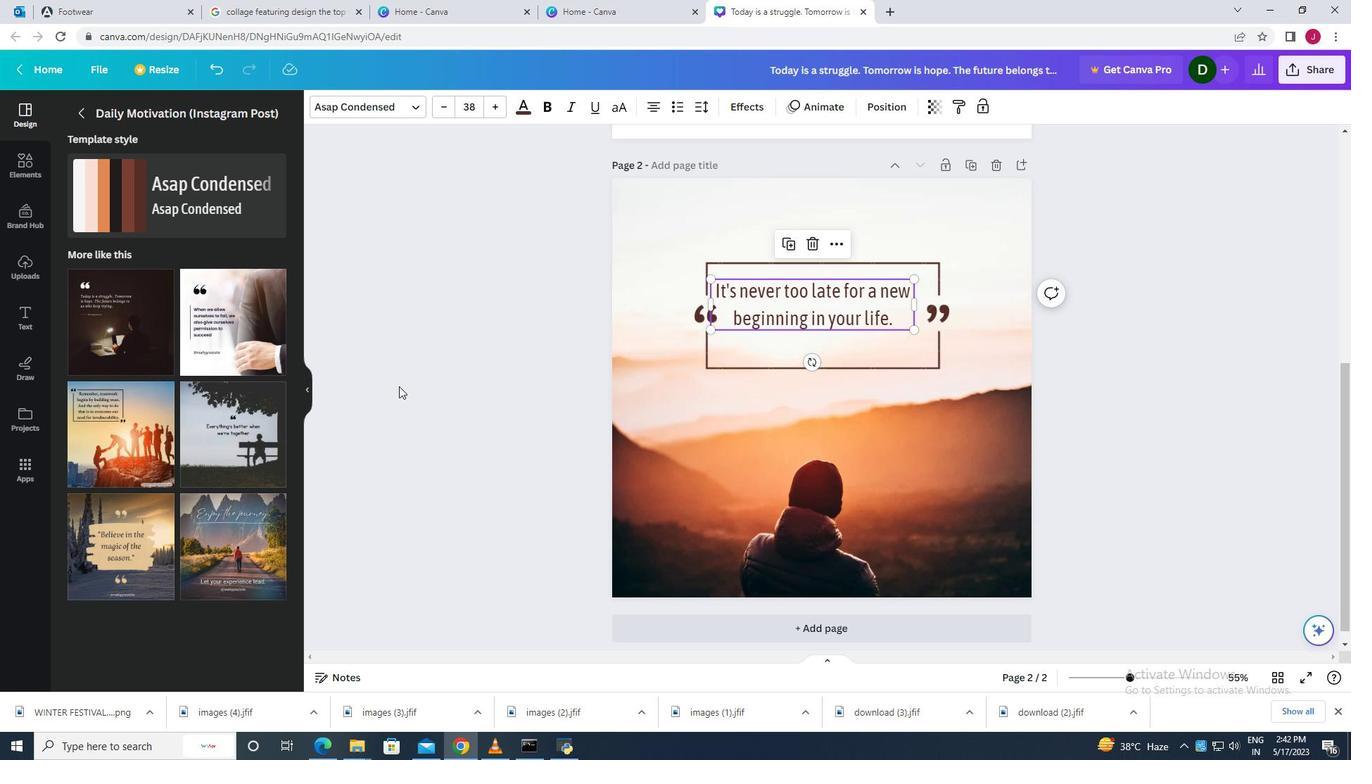 
Action: Mouse scrolled (194, 450) with delta (0, 0)
Screenshot: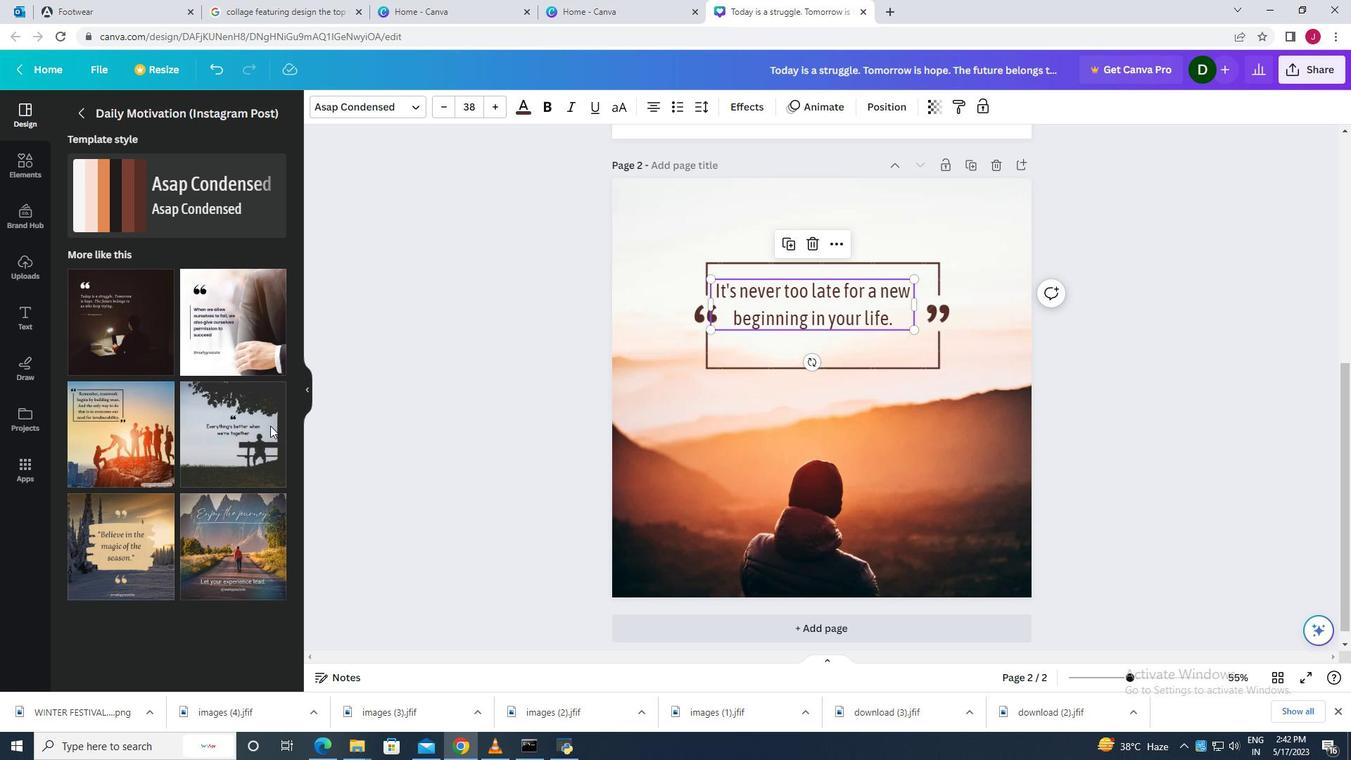 
Action: Mouse moved to (194, 451)
Screenshot: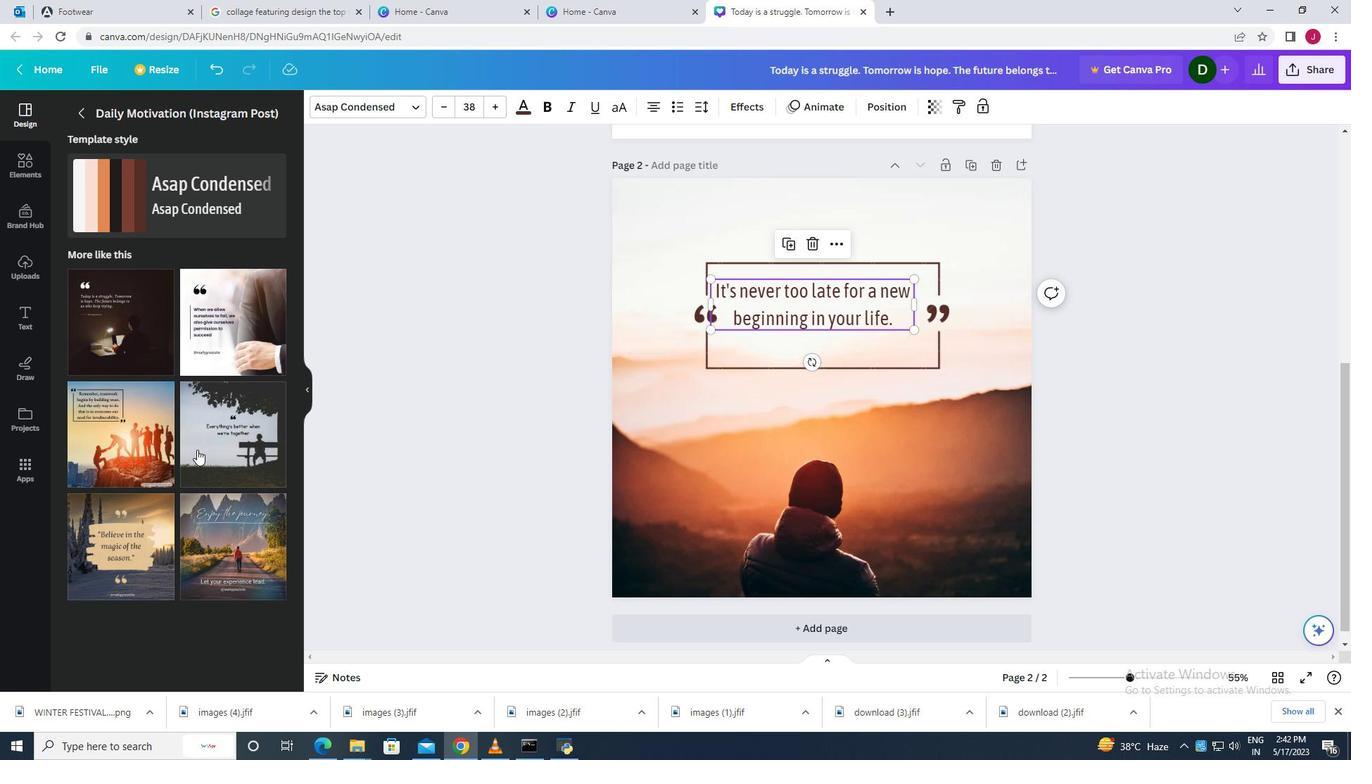 
Action: Mouse scrolled (194, 450) with delta (0, 0)
Screenshot: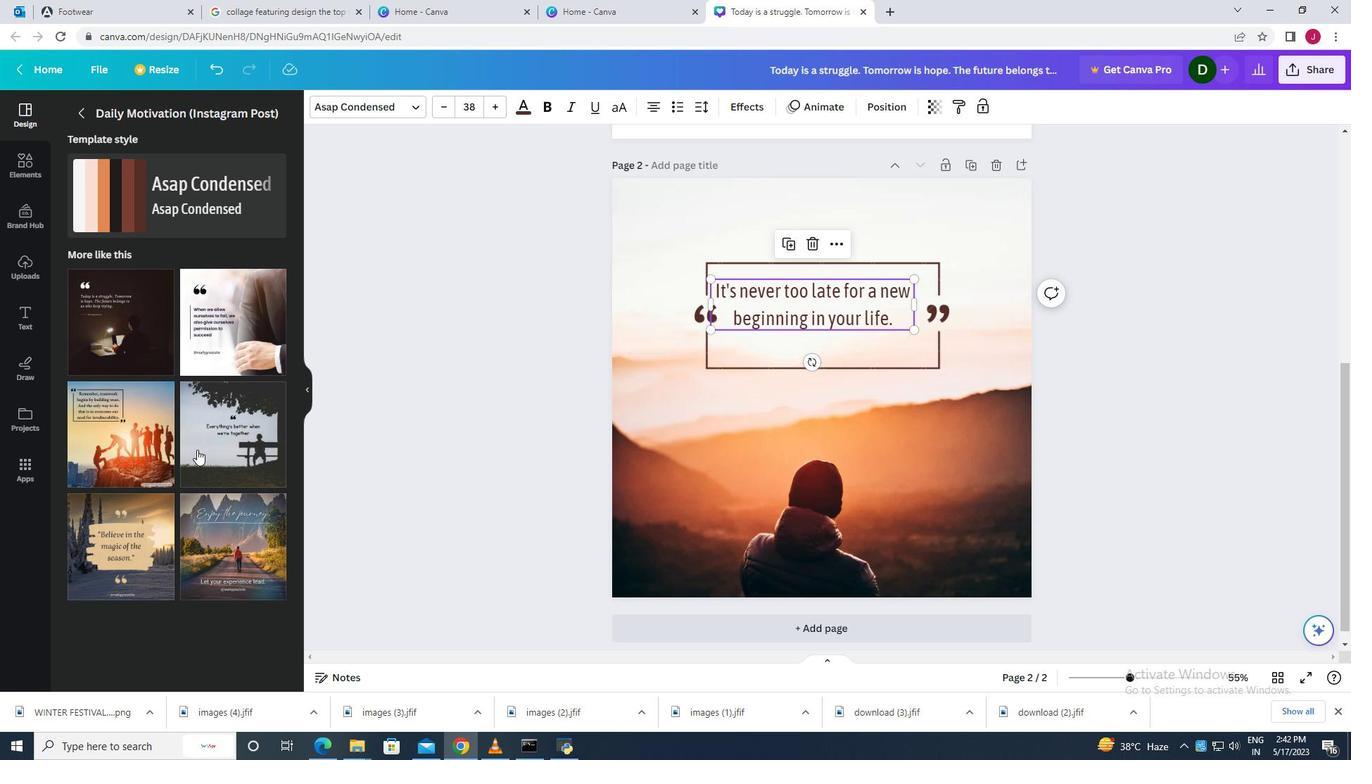 
Action: Mouse scrolled (194, 450) with delta (0, 0)
Screenshot: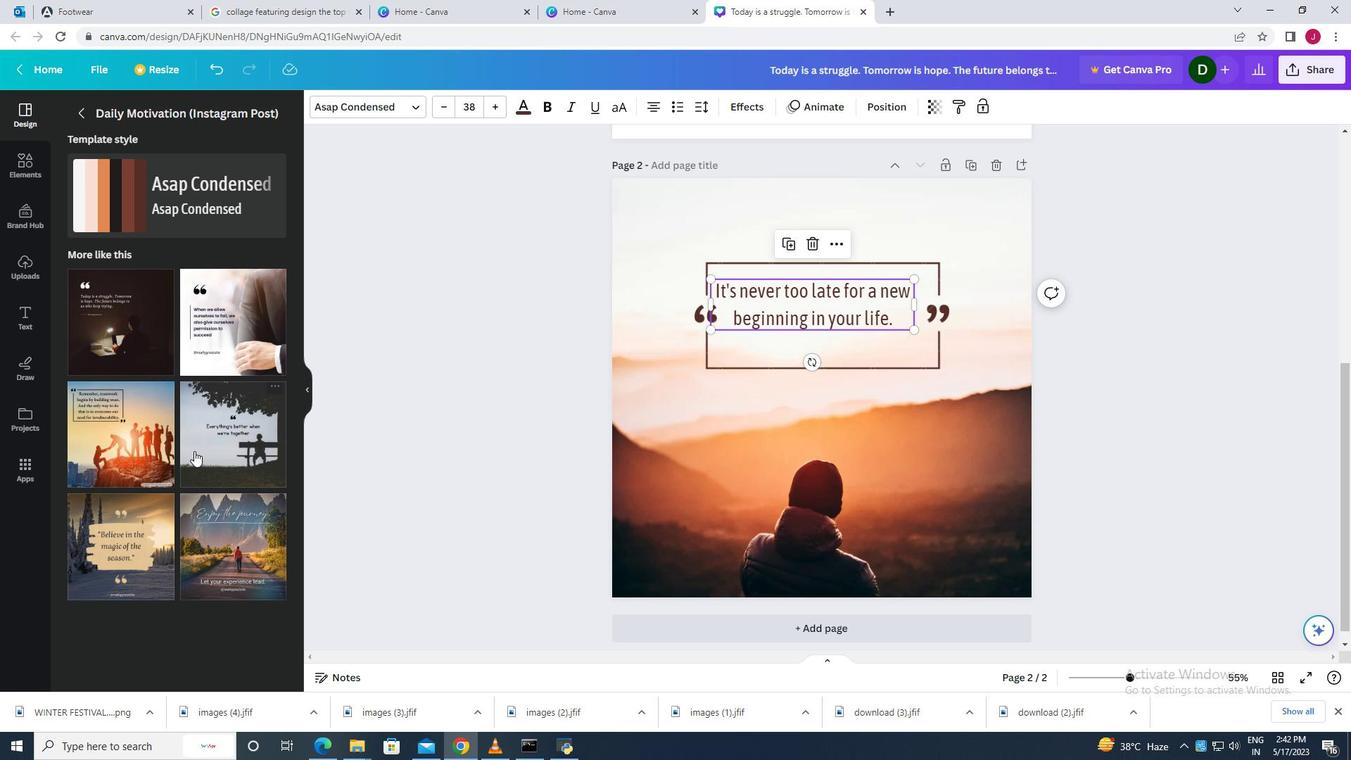 
Action: Mouse scrolled (194, 450) with delta (0, 0)
Screenshot: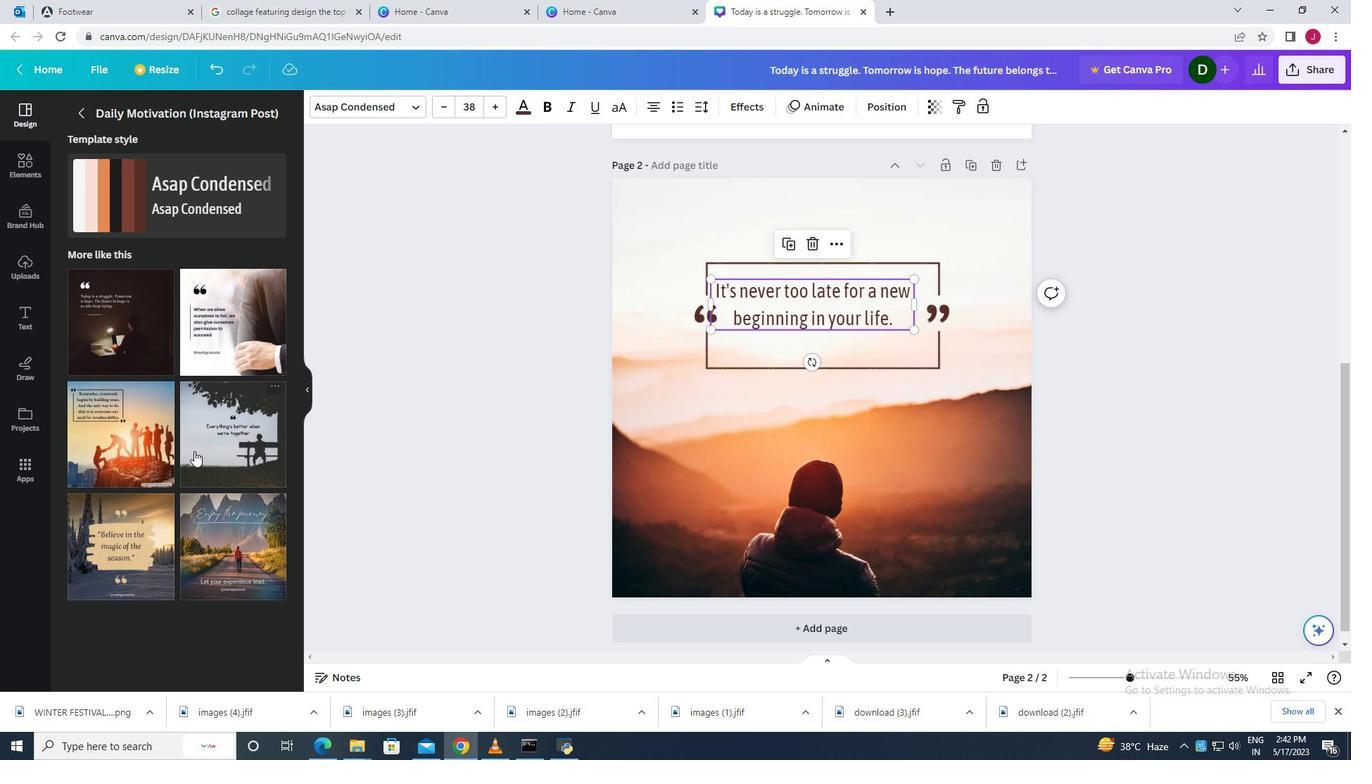 
Action: Mouse scrolled (194, 450) with delta (0, 0)
Screenshot: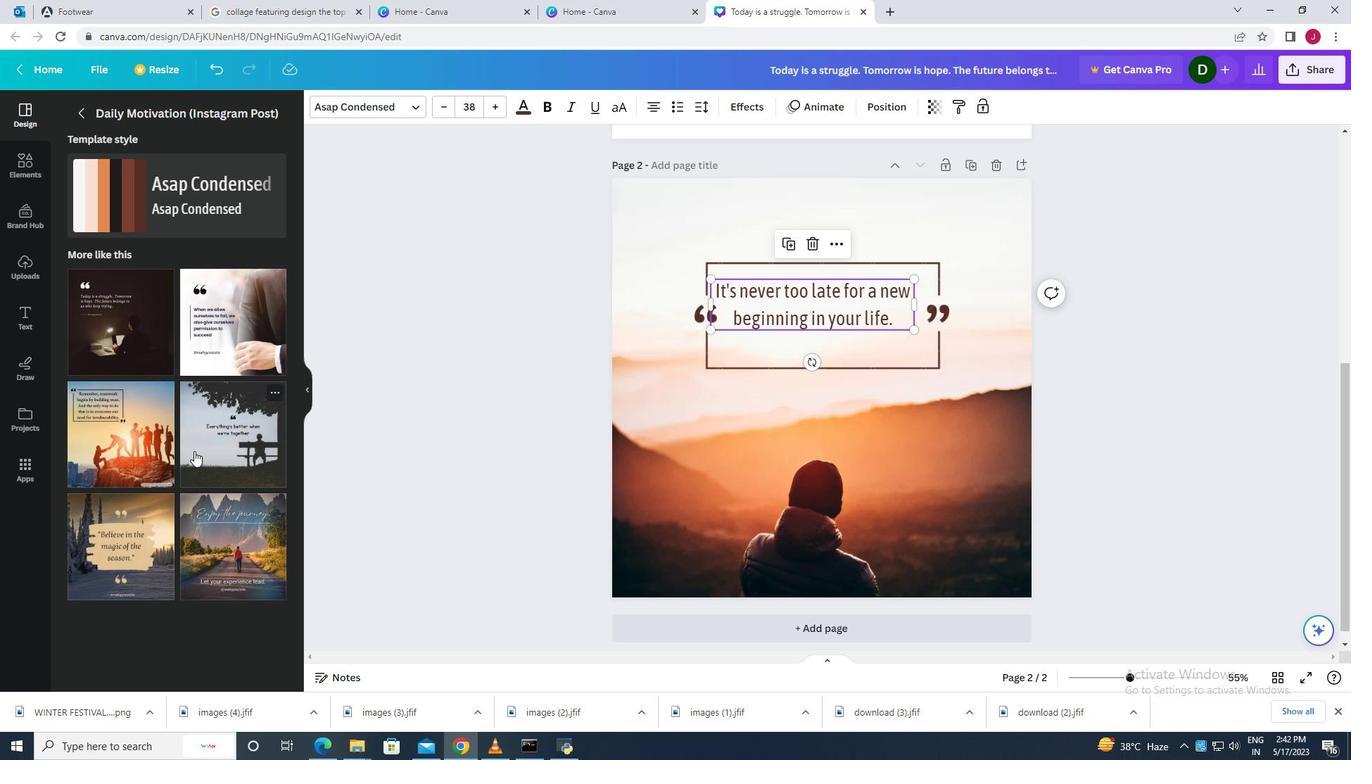 
Action: Mouse scrolled (194, 450) with delta (0, 0)
Screenshot: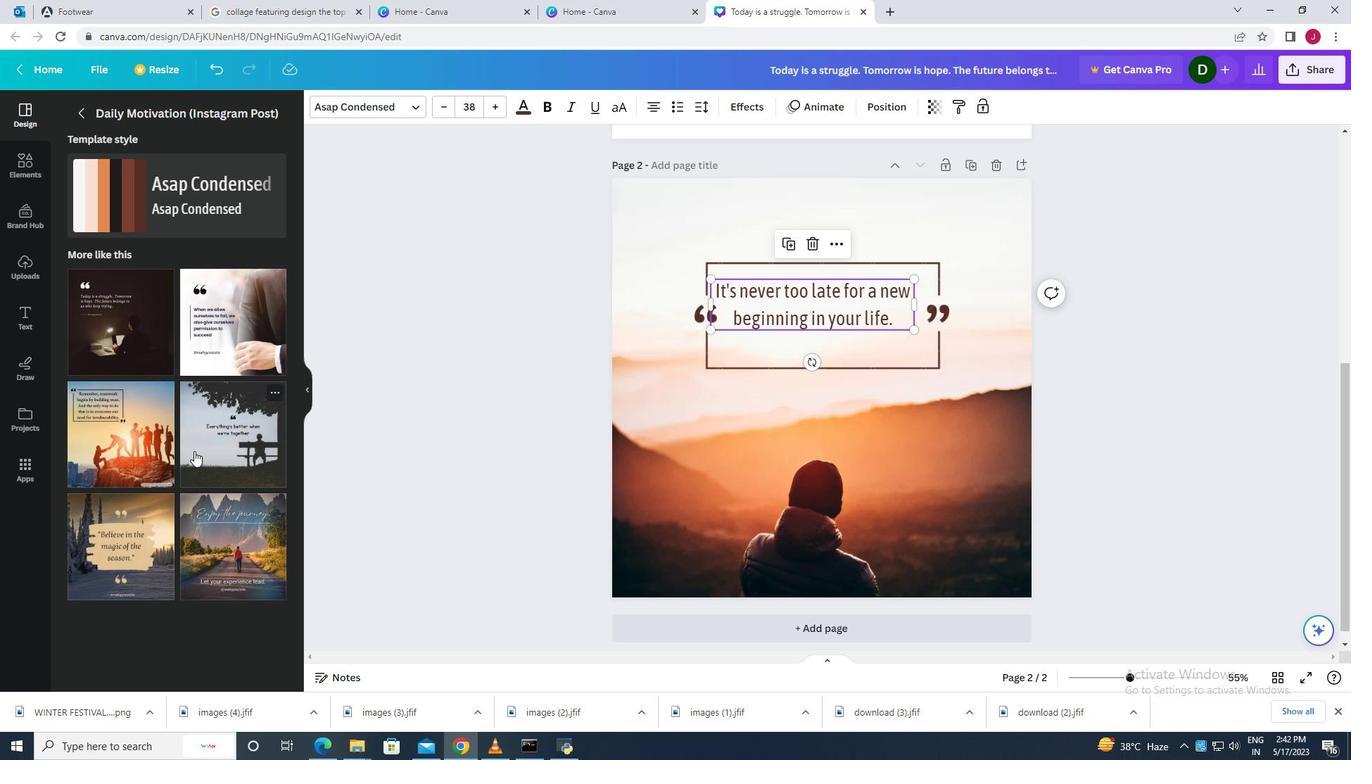 
Action: Mouse scrolled (194, 450) with delta (0, 0)
Screenshot: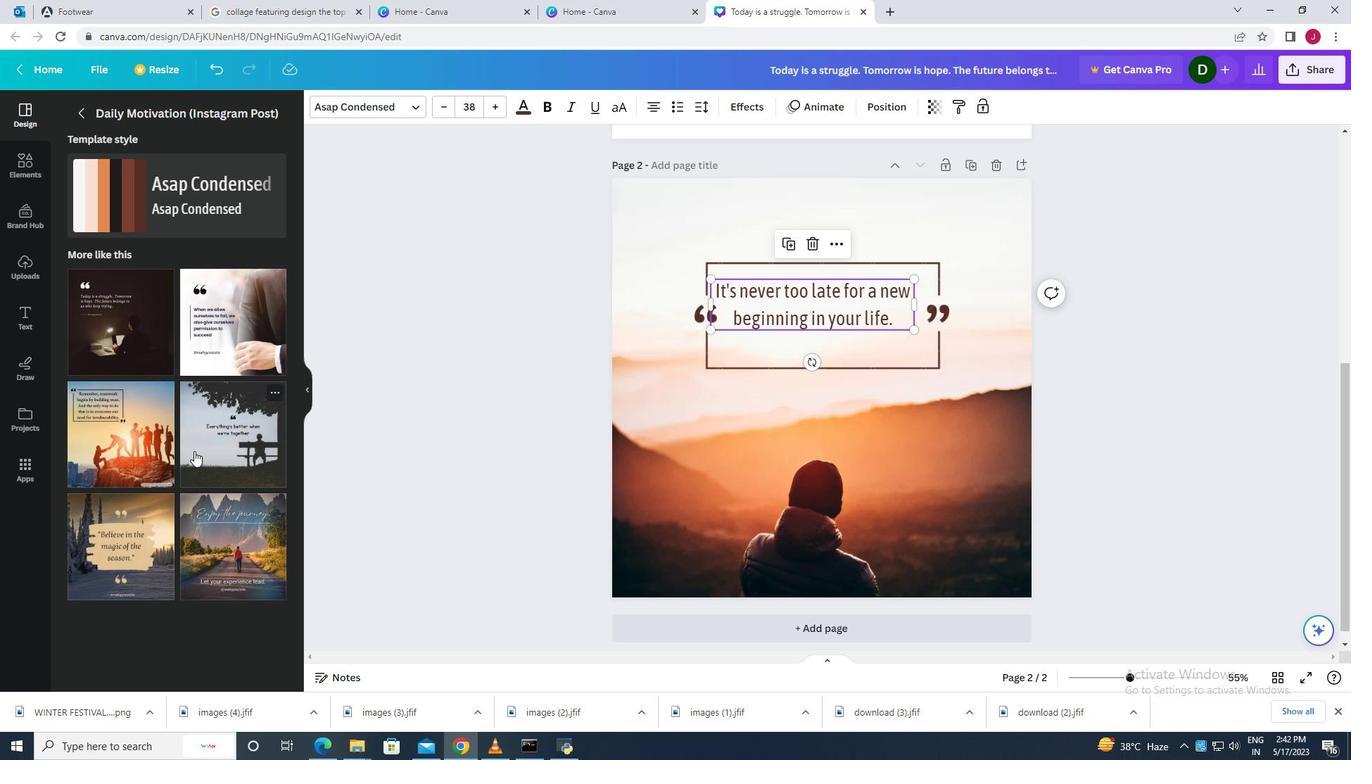 
Action: Mouse scrolled (194, 450) with delta (0, 0)
Screenshot: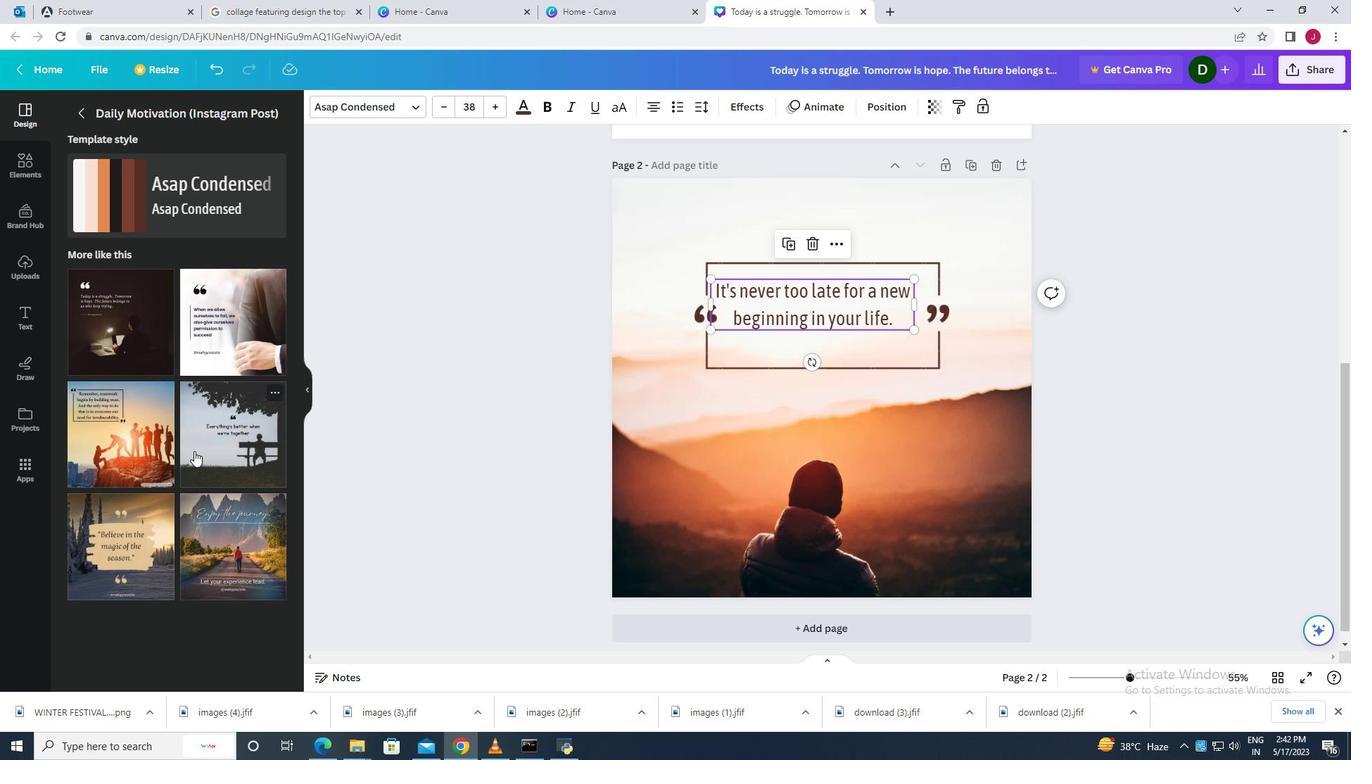 
Action: Mouse moved to (235, 394)
Screenshot: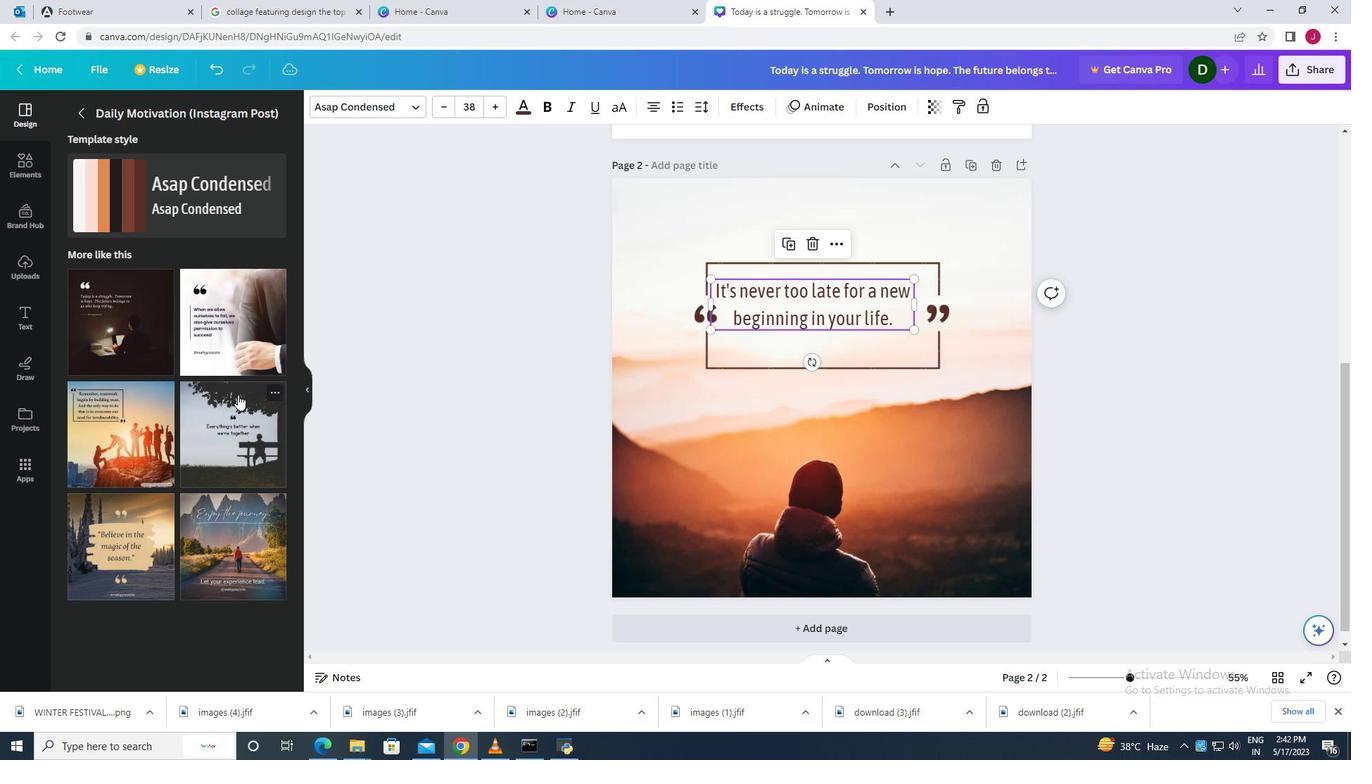 
Action: Mouse scrolled (235, 393) with delta (0, 0)
Screenshot: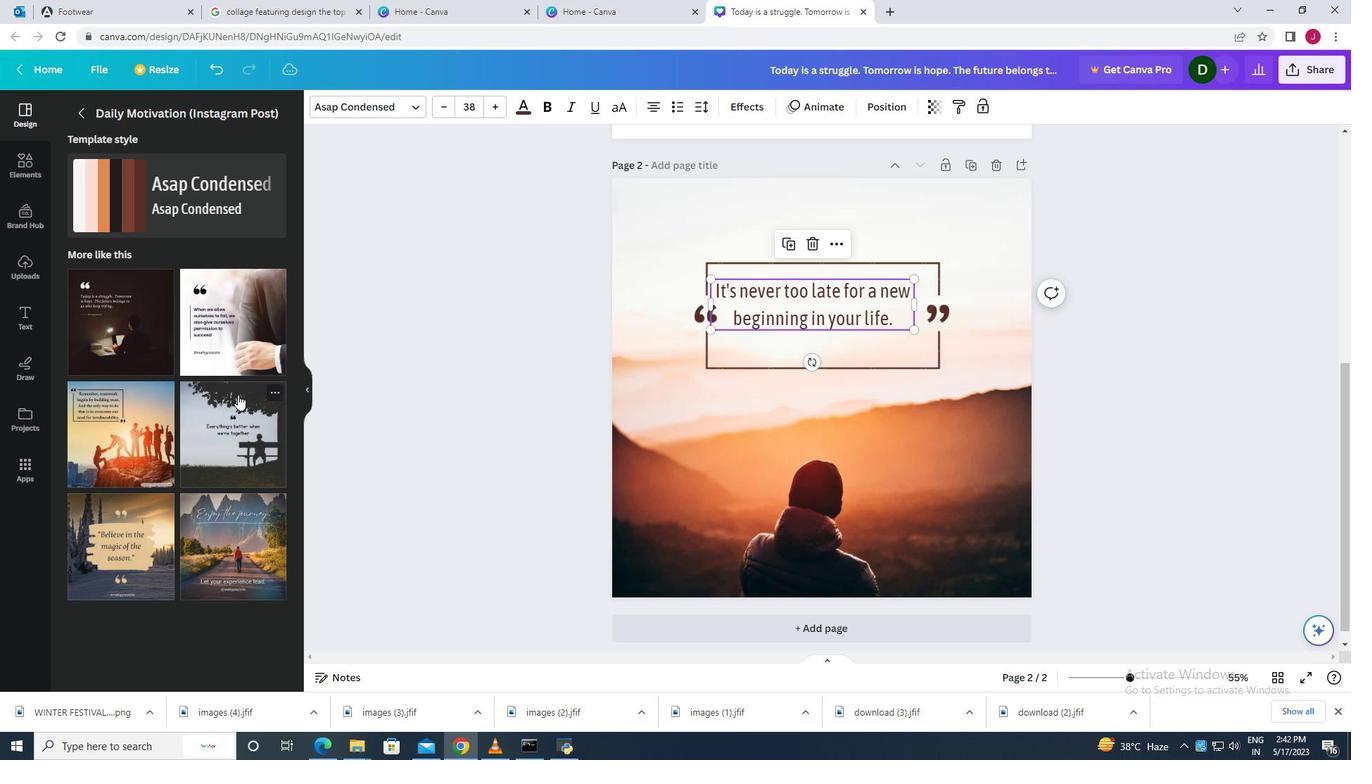 
Action: Mouse scrolled (235, 393) with delta (0, 0)
Screenshot: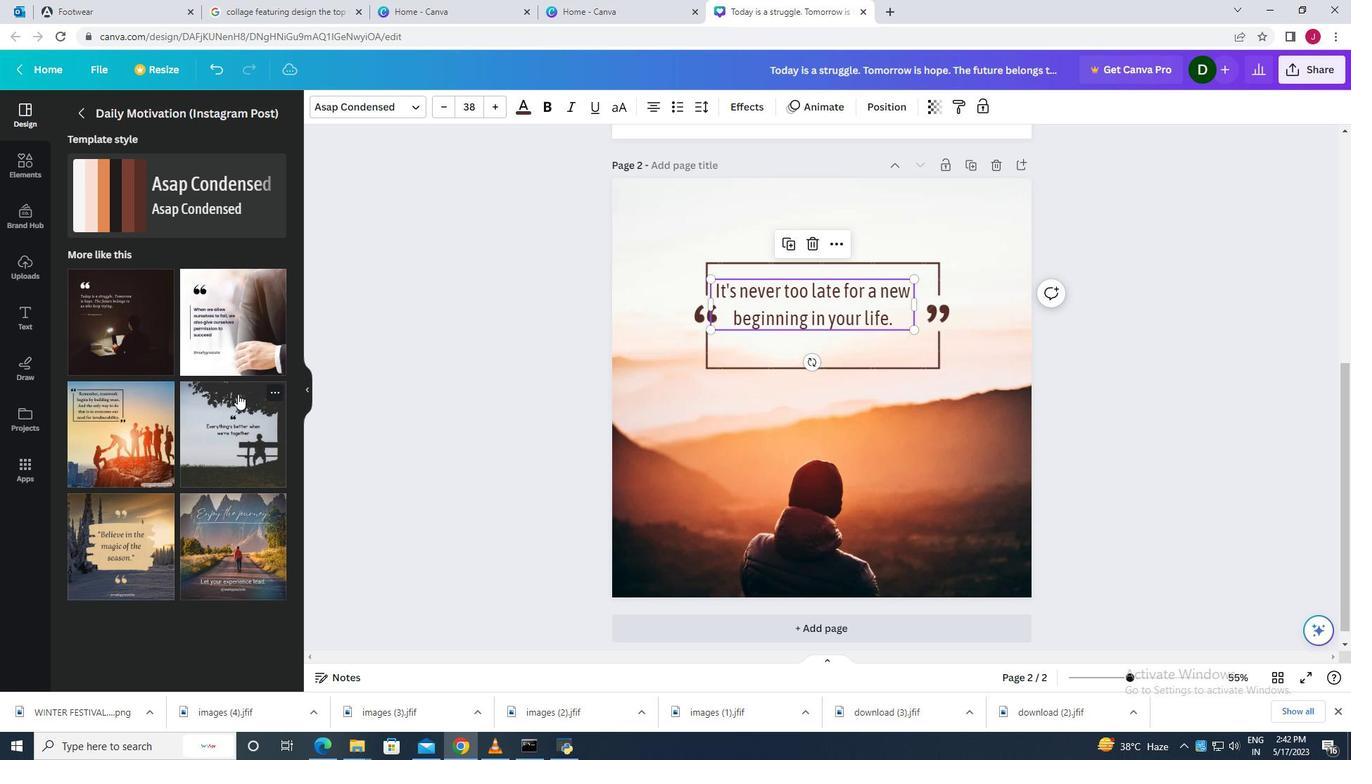 
Action: Mouse scrolled (235, 393) with delta (0, 0)
Screenshot: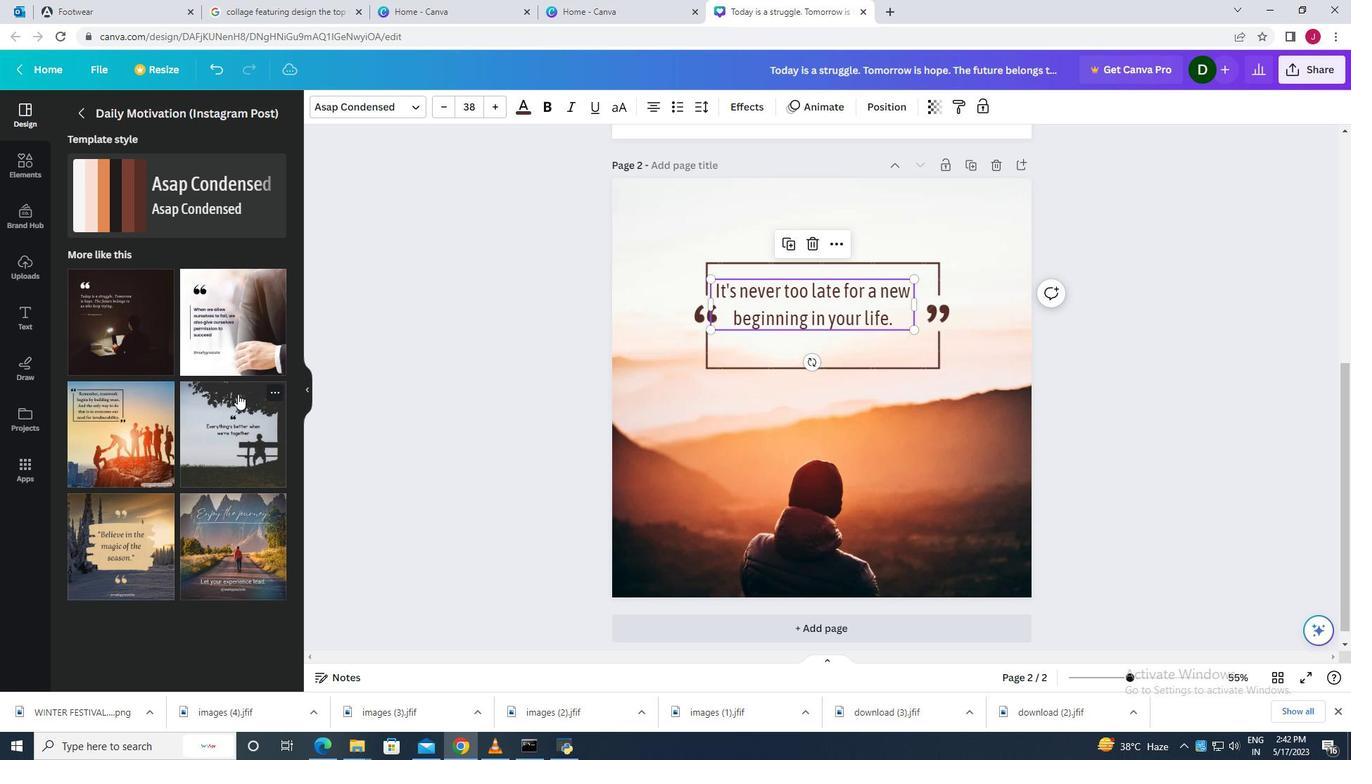 
Action: Mouse scrolled (235, 393) with delta (0, 0)
Screenshot: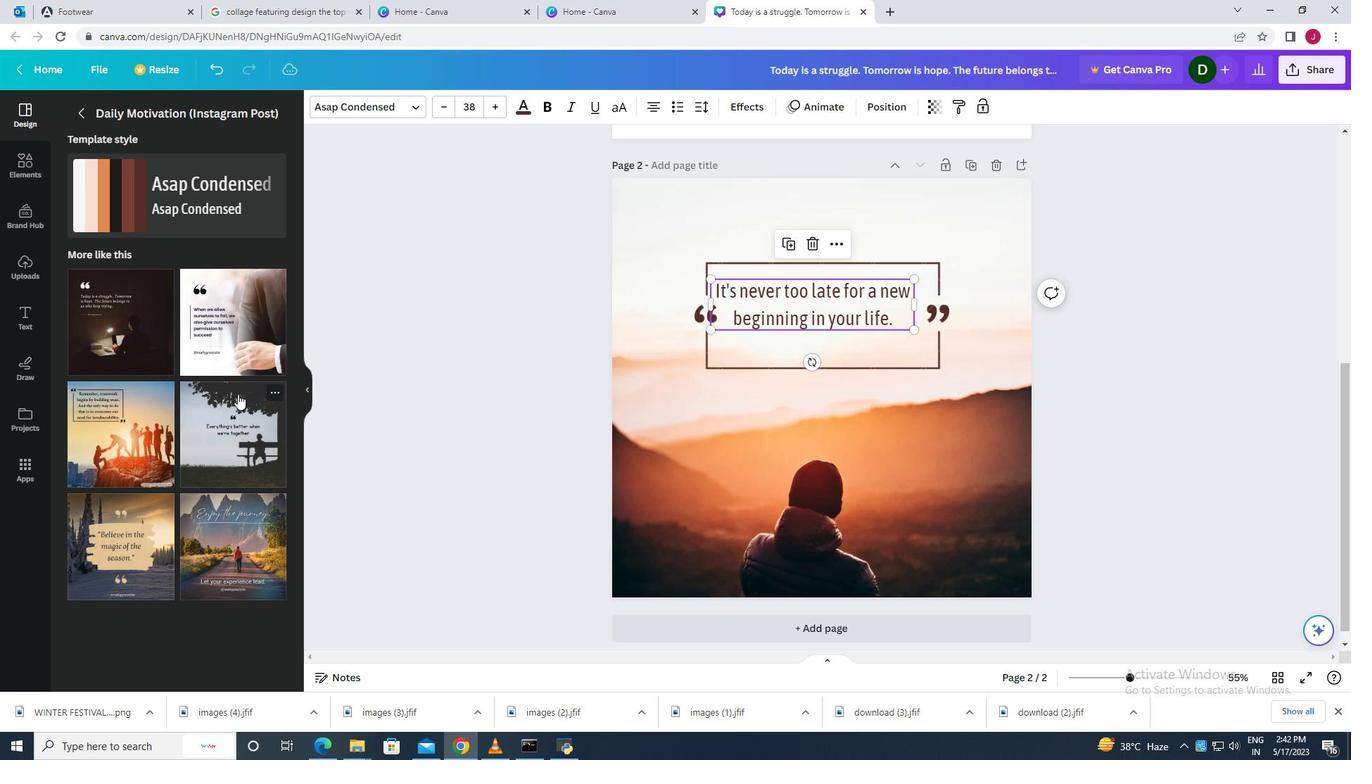 
Action: Mouse scrolled (235, 393) with delta (0, 0)
Screenshot: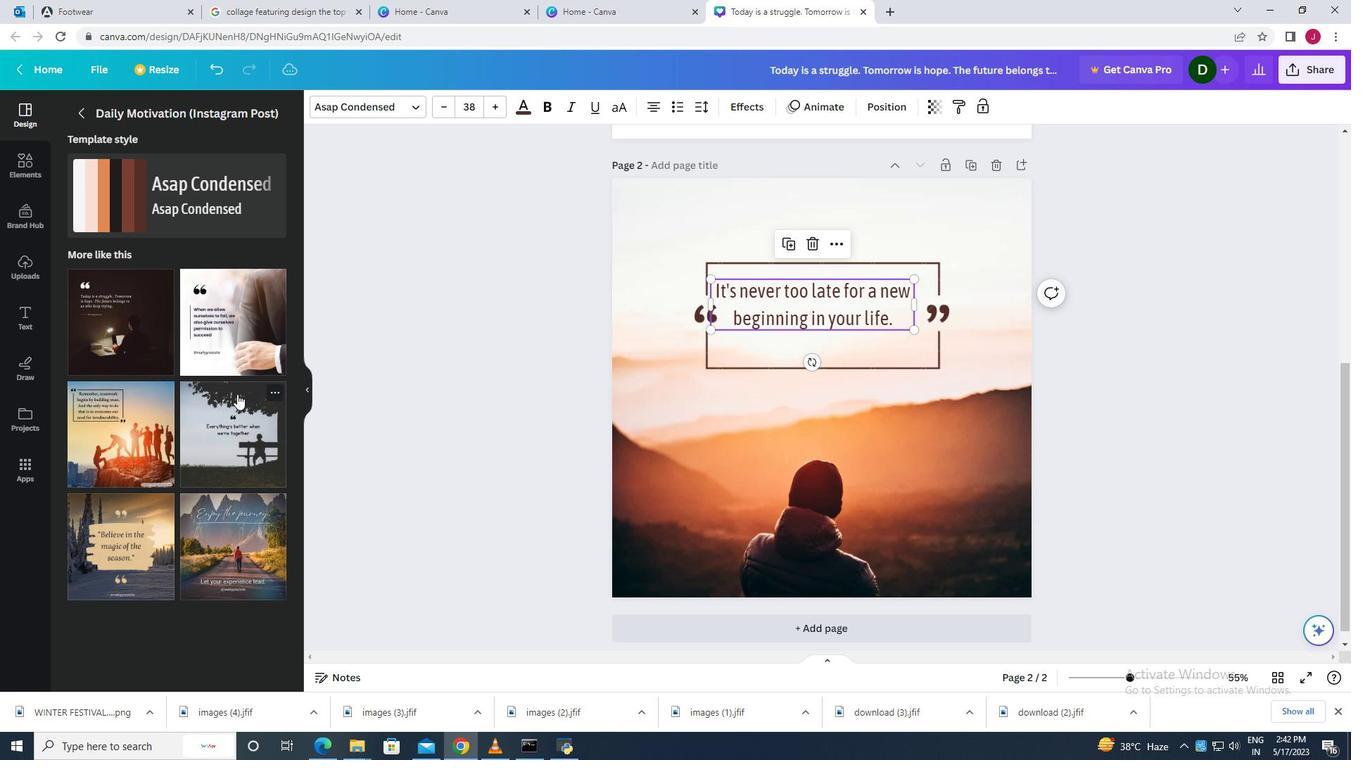 
Action: Mouse moved to (232, 394)
Screenshot: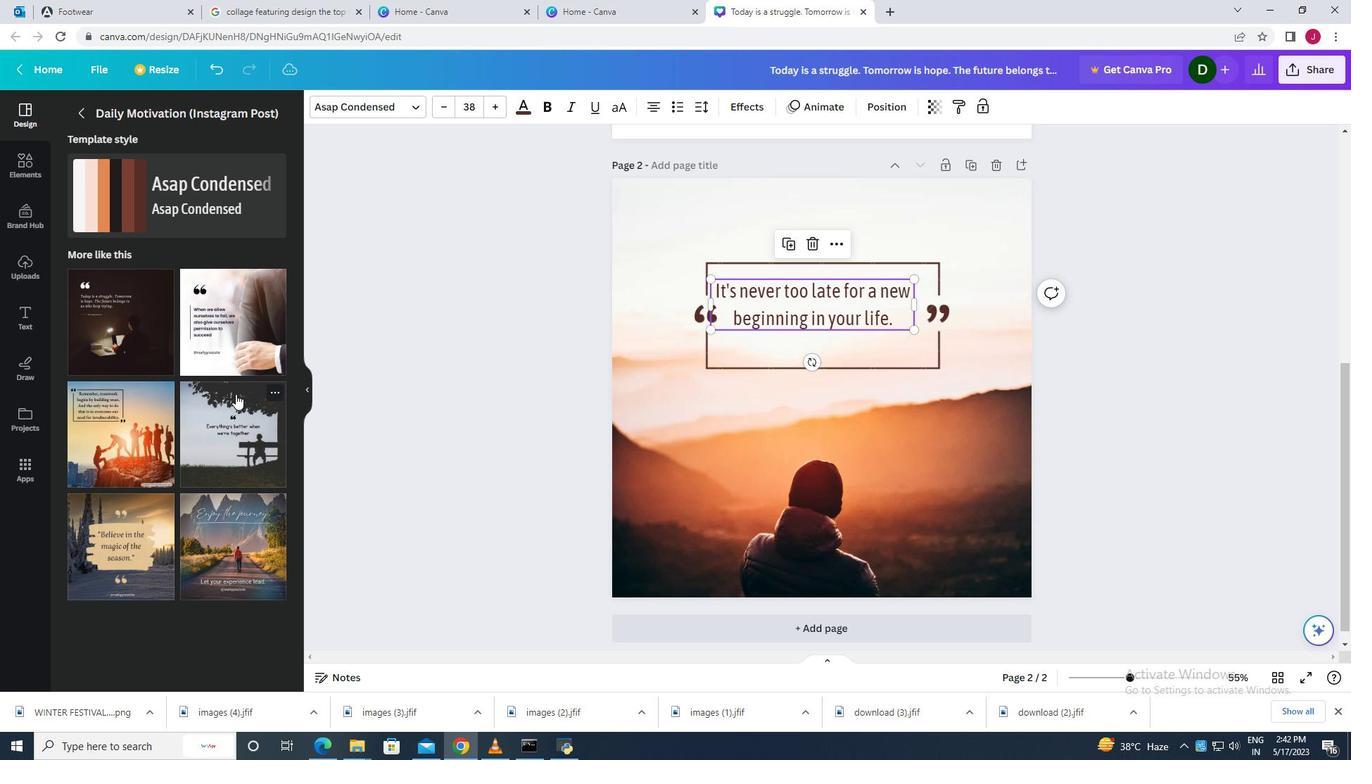 
Action: Mouse scrolled (232, 394) with delta (0, 0)
Screenshot: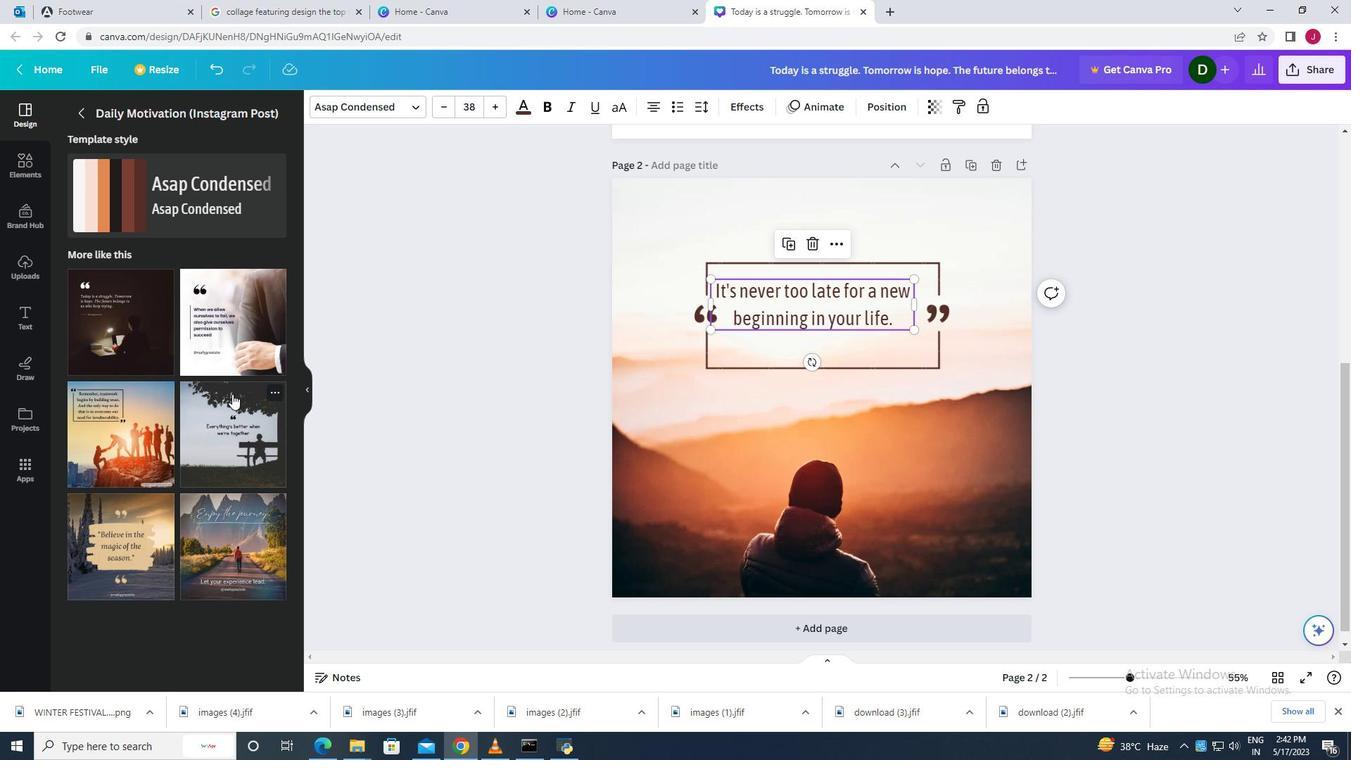 
Action: Mouse scrolled (232, 394) with delta (0, 0)
Screenshot: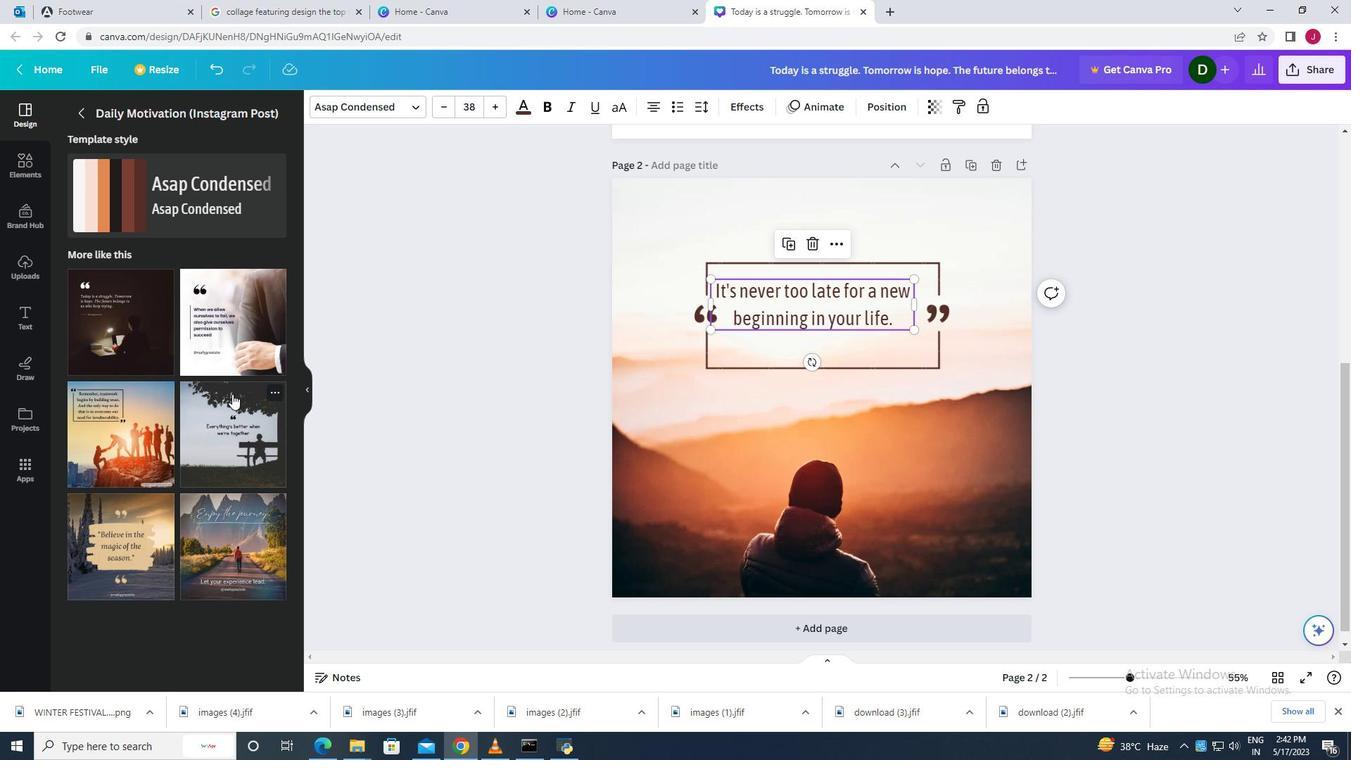 
Action: Mouse scrolled (232, 394) with delta (0, 0)
Screenshot: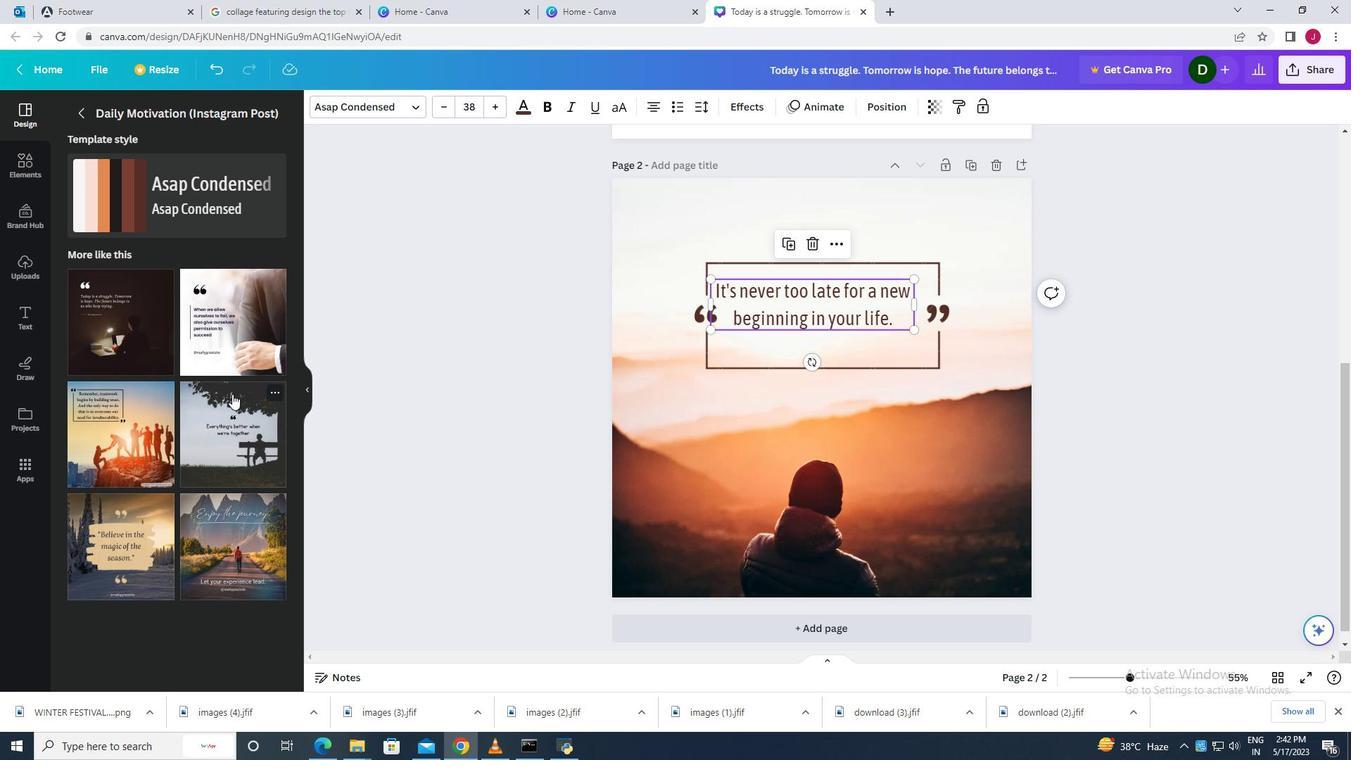 
Action: Mouse scrolled (232, 394) with delta (0, 0)
Screenshot: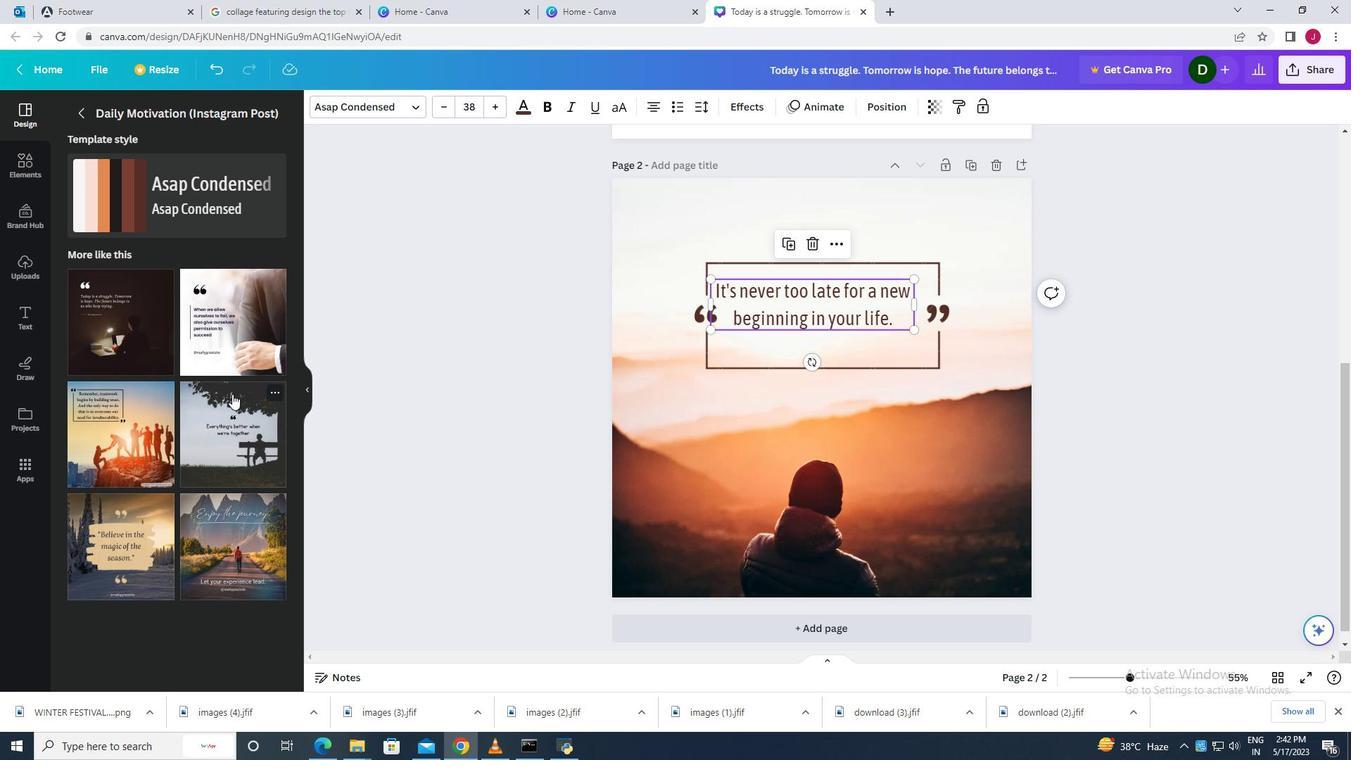 
Action: Mouse moved to (232, 394)
Screenshot: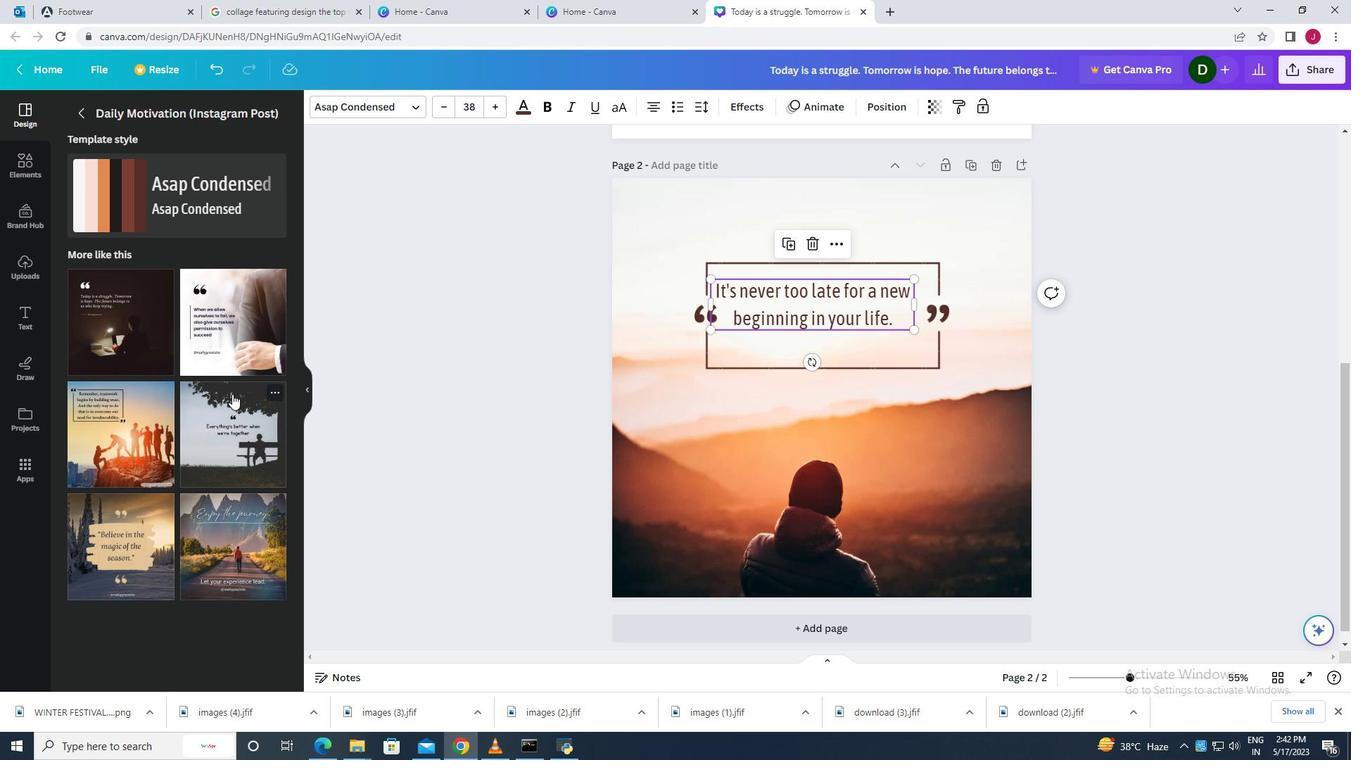 
Action: Mouse scrolled (232, 394) with delta (0, 0)
Screenshot: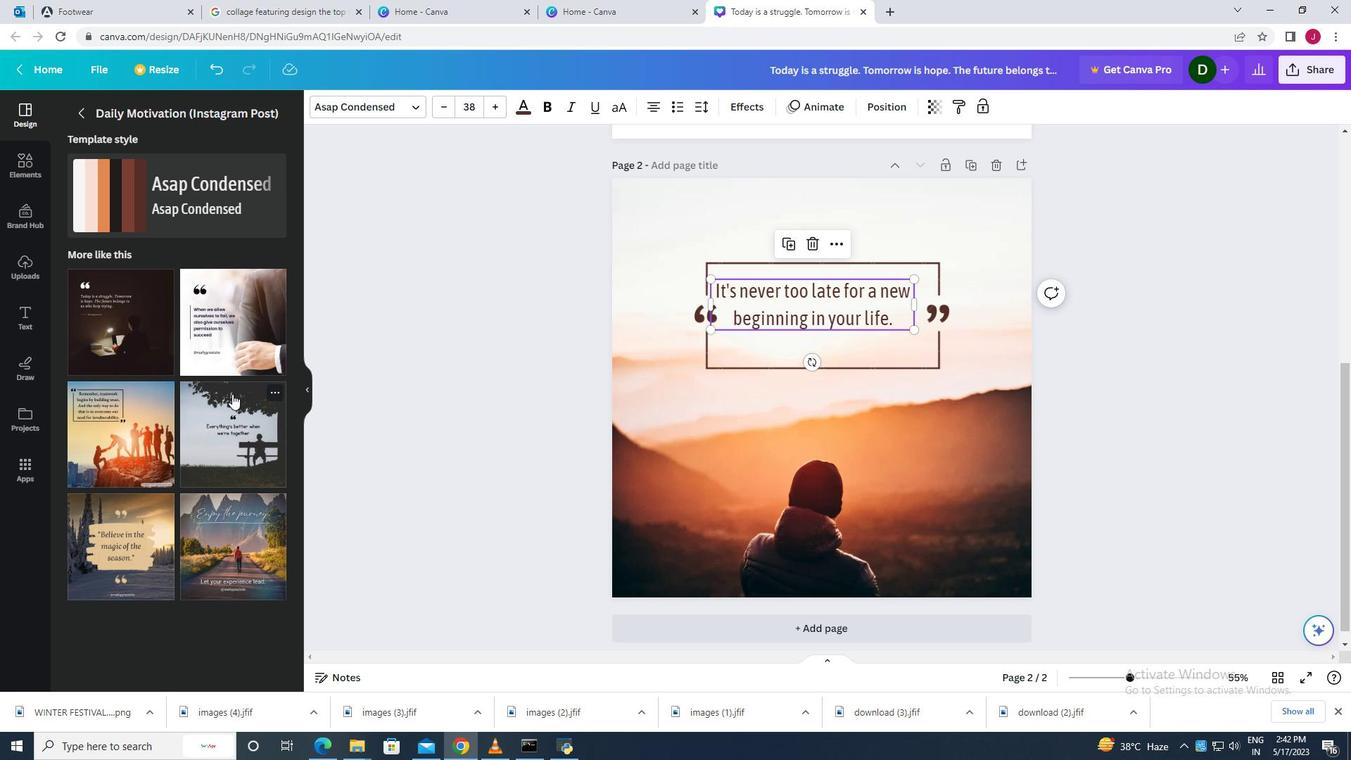 
Action: Mouse scrolled (232, 394) with delta (0, 0)
Screenshot: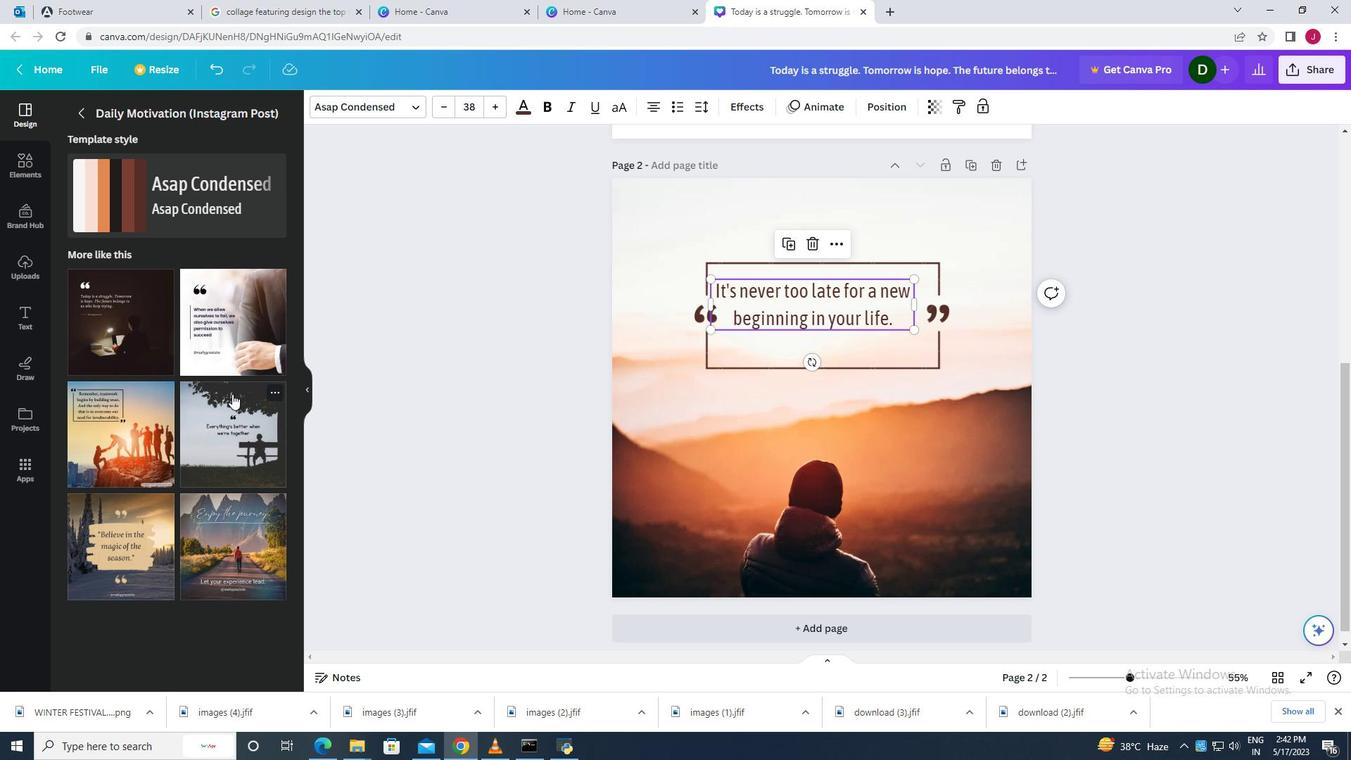 
Action: Mouse scrolled (232, 394) with delta (0, 0)
Screenshot: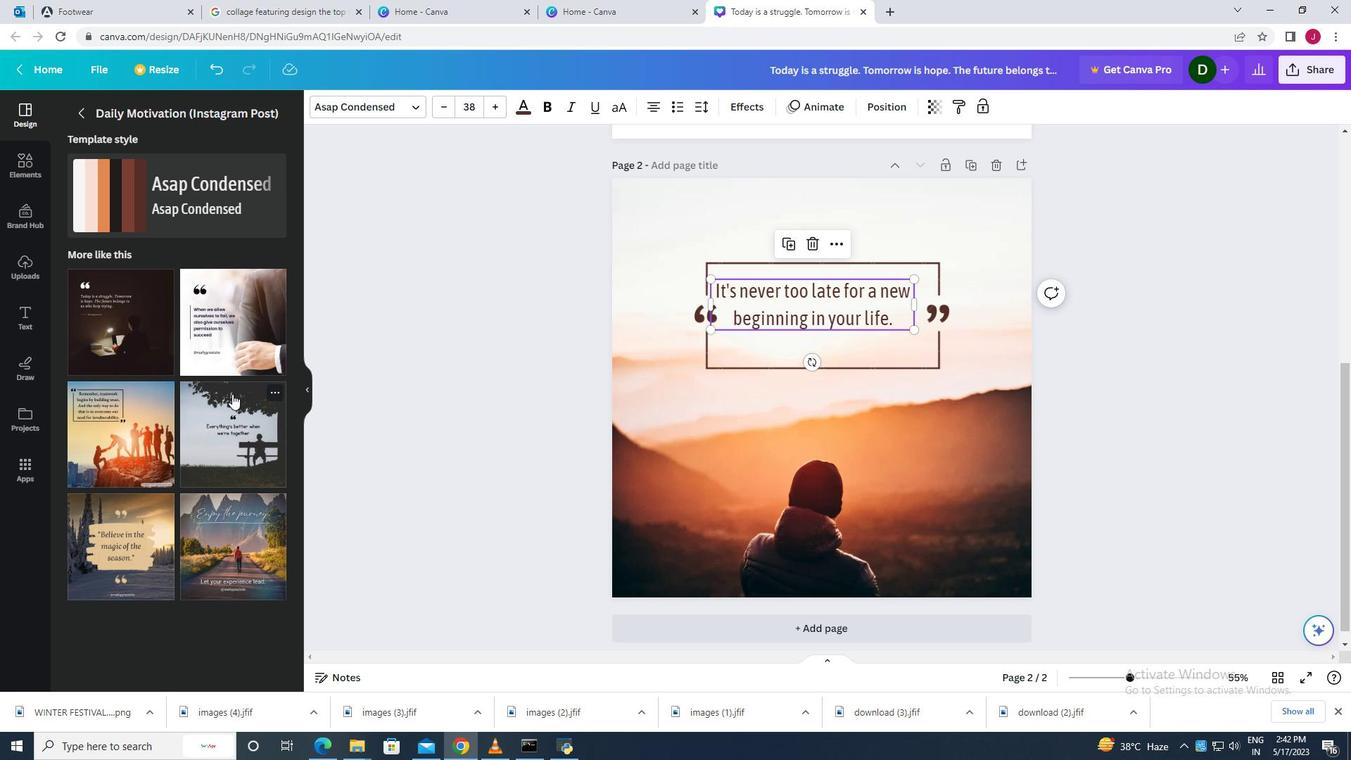 
Action: Mouse scrolled (232, 394) with delta (0, 0)
Screenshot: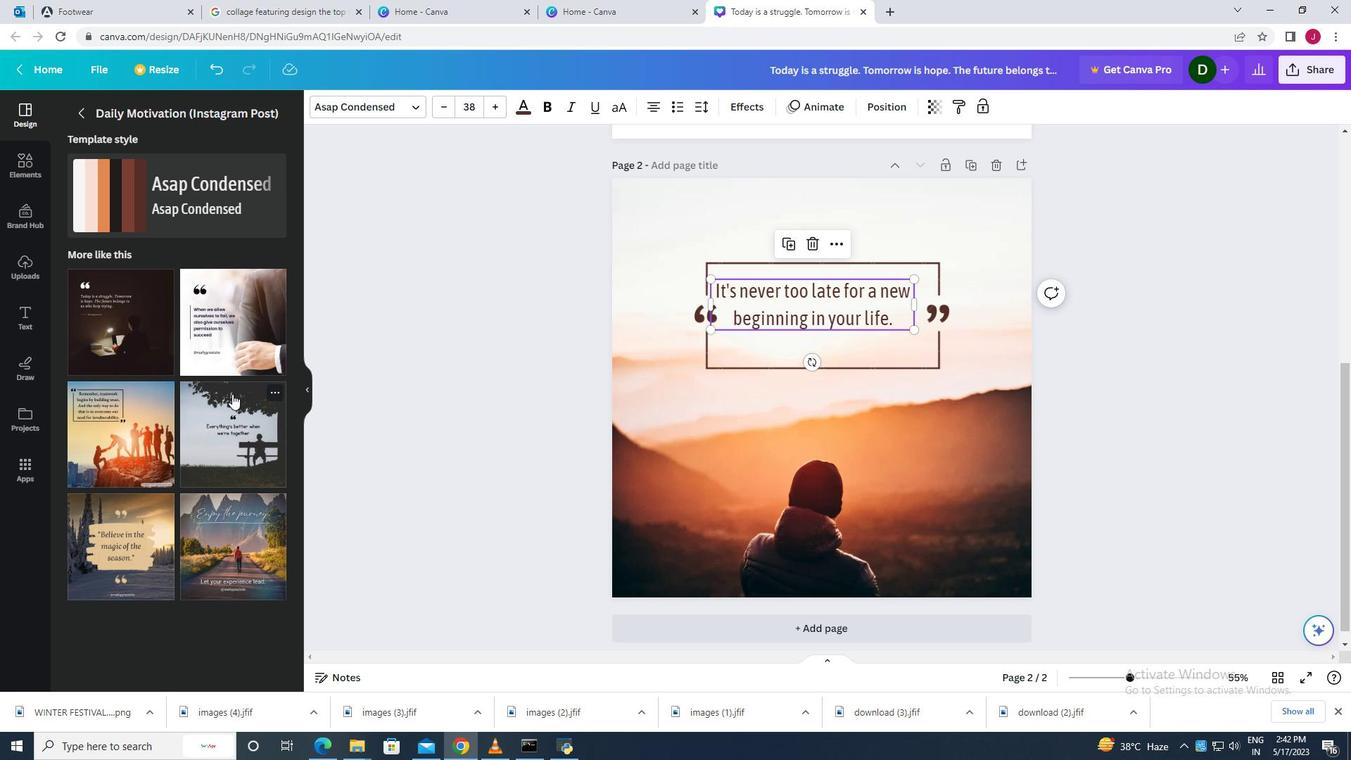 
Action: Mouse scrolled (232, 394) with delta (0, 0)
Screenshot: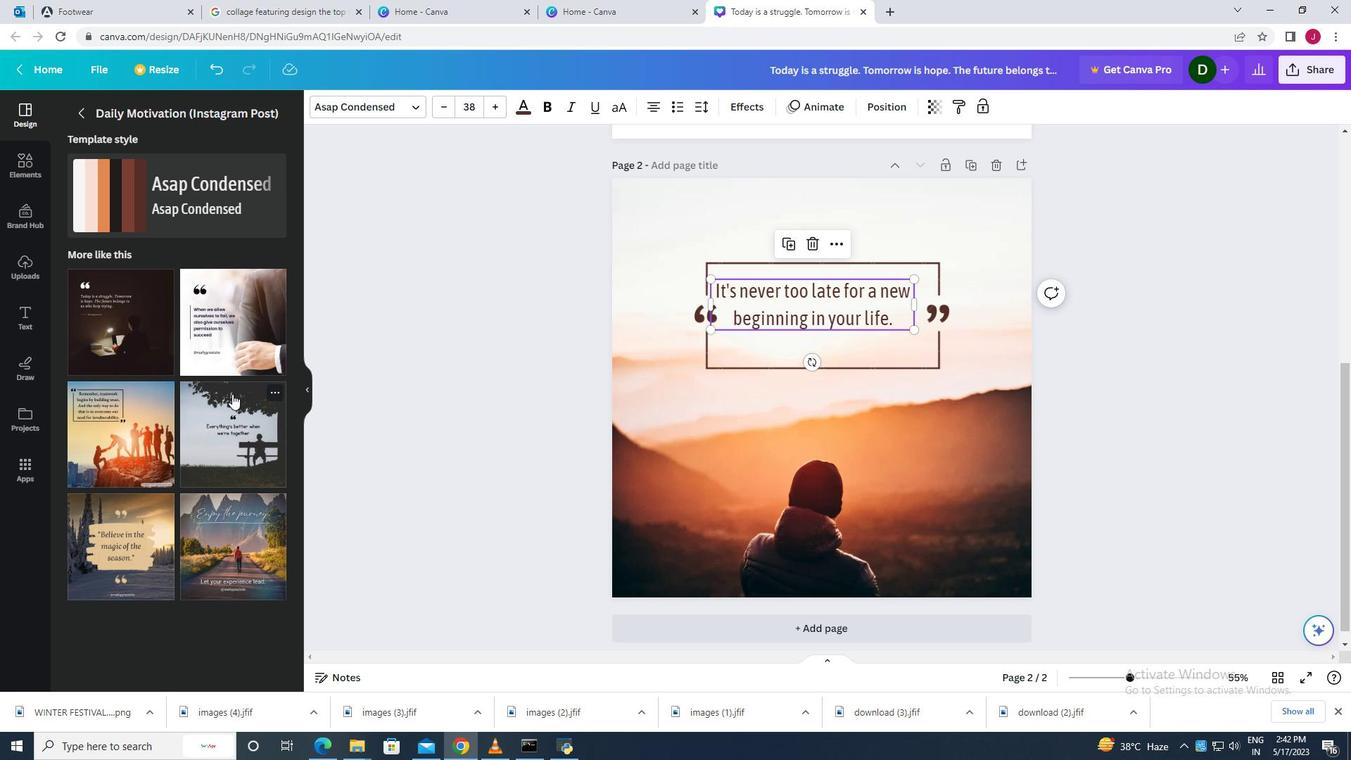 
Action: Mouse moved to (806, 247)
Screenshot: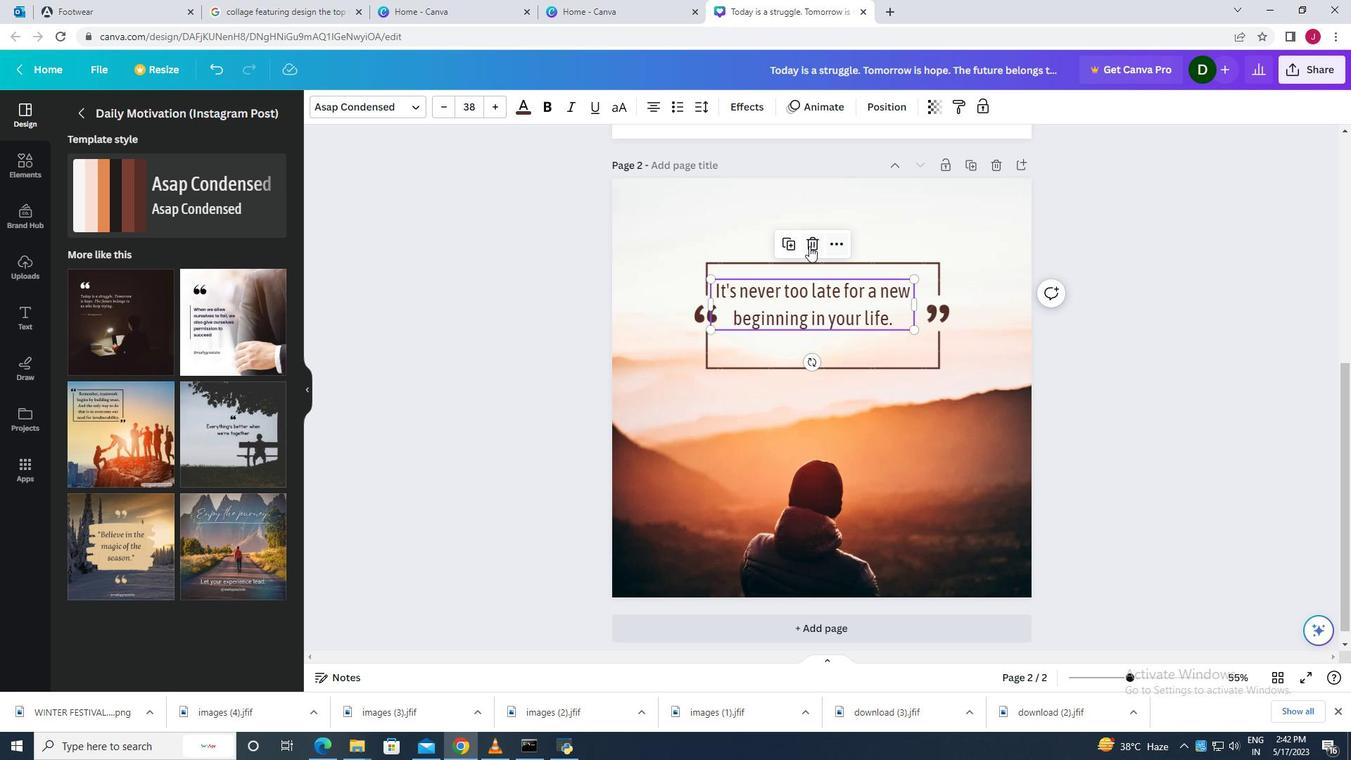 
Action: Mouse pressed left at (806, 247)
Screenshot: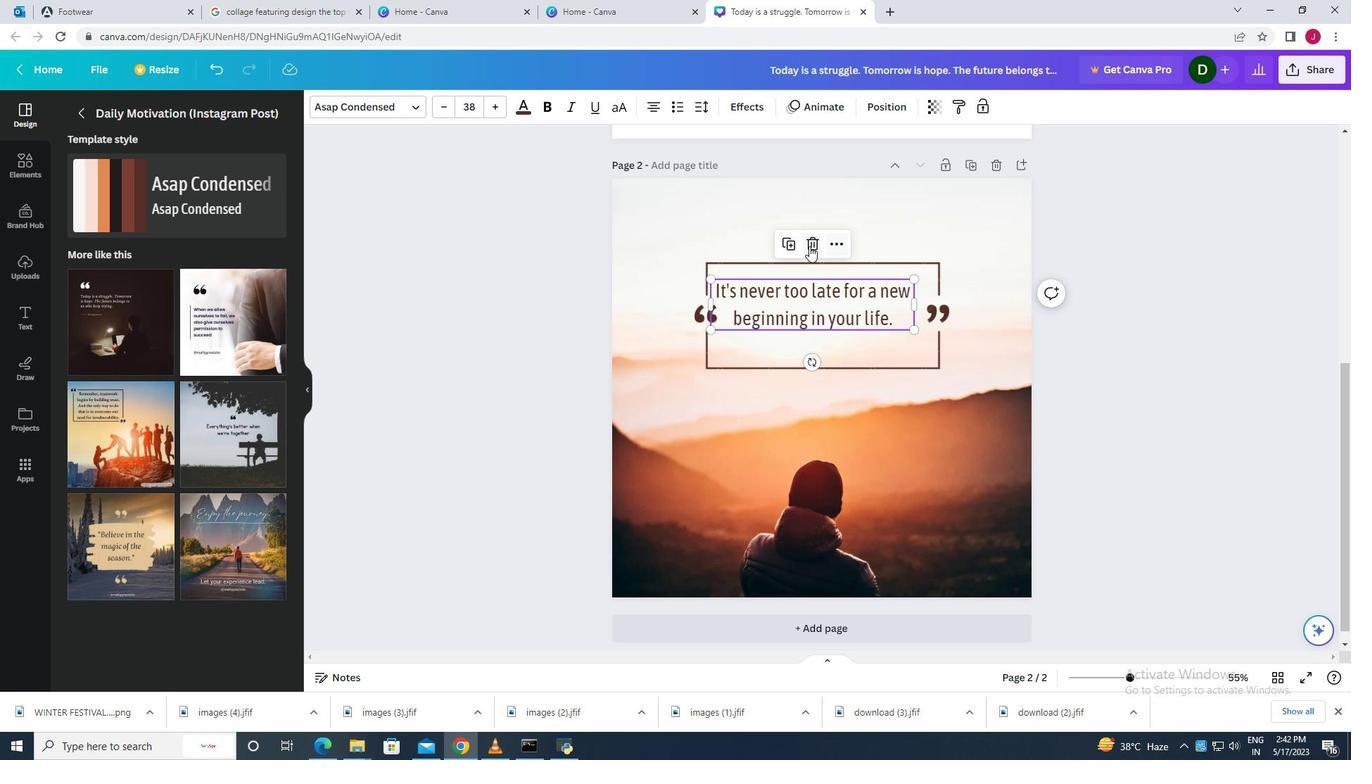 
Action: Mouse moved to (920, 379)
Screenshot: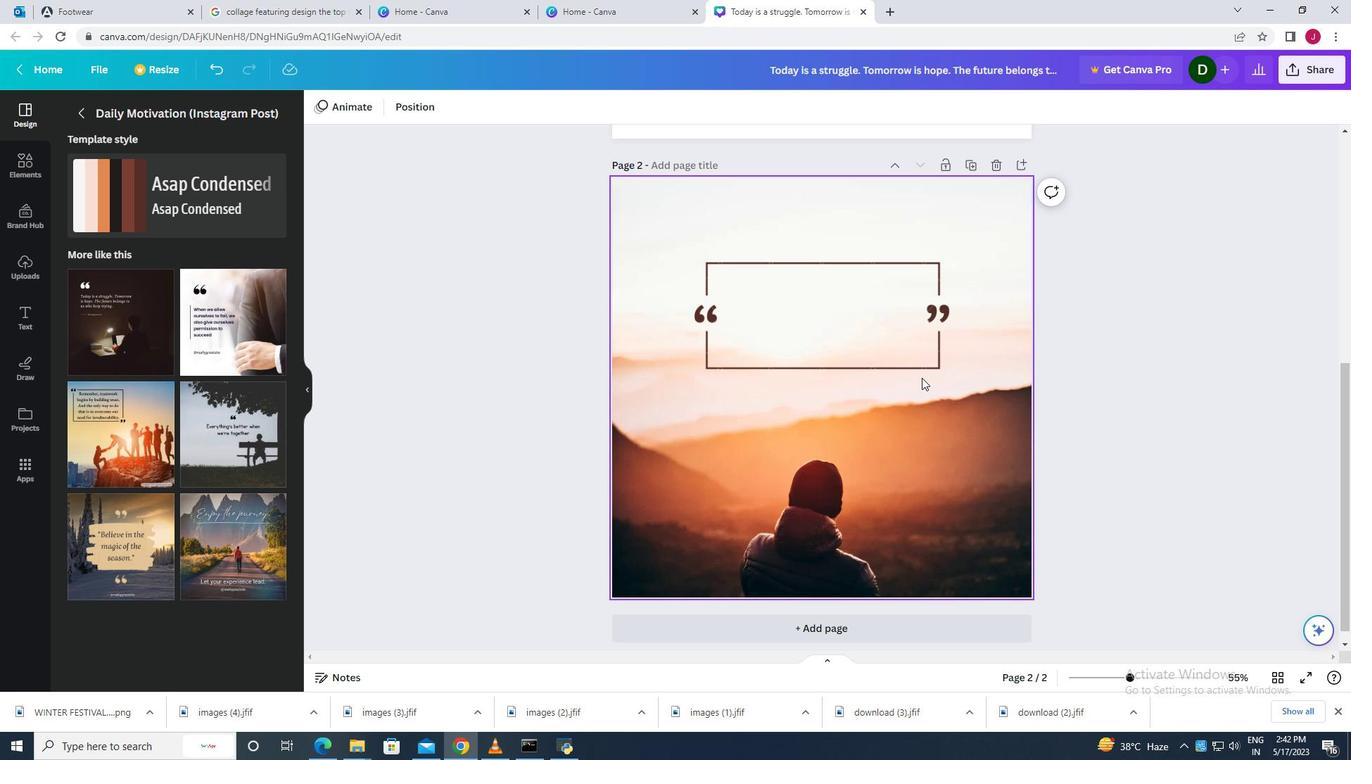 
Action: Mouse pressed right at (920, 379)
Screenshot: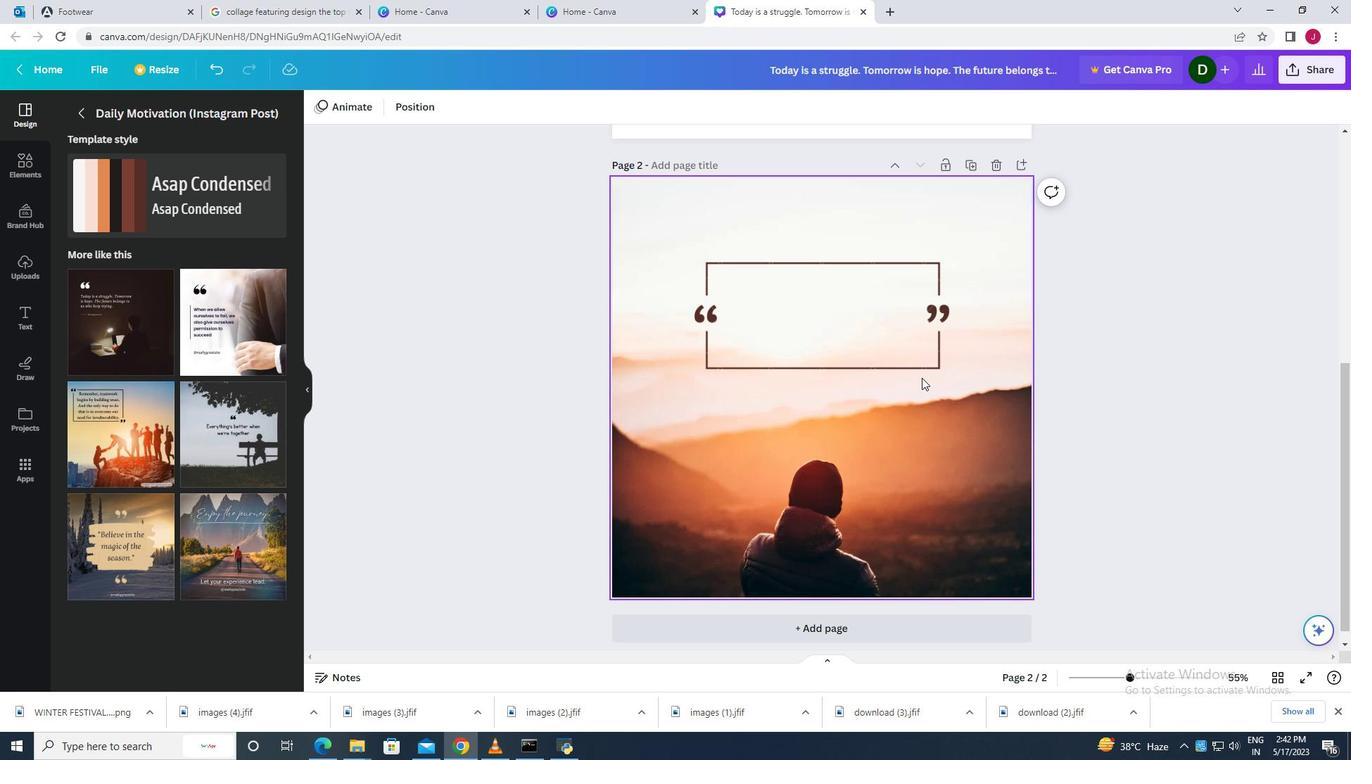 
Action: Mouse moved to (966, 484)
Screenshot: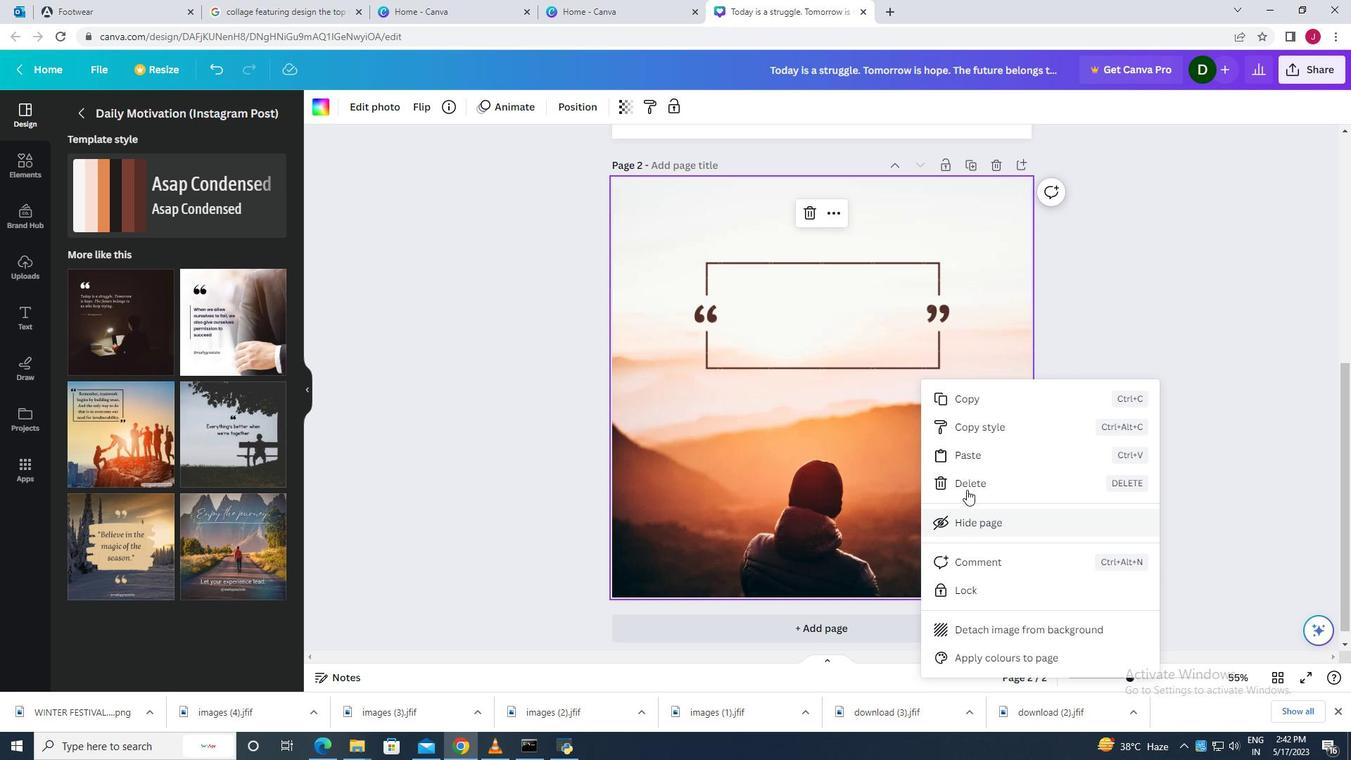 
Action: Mouse pressed left at (966, 484)
Screenshot: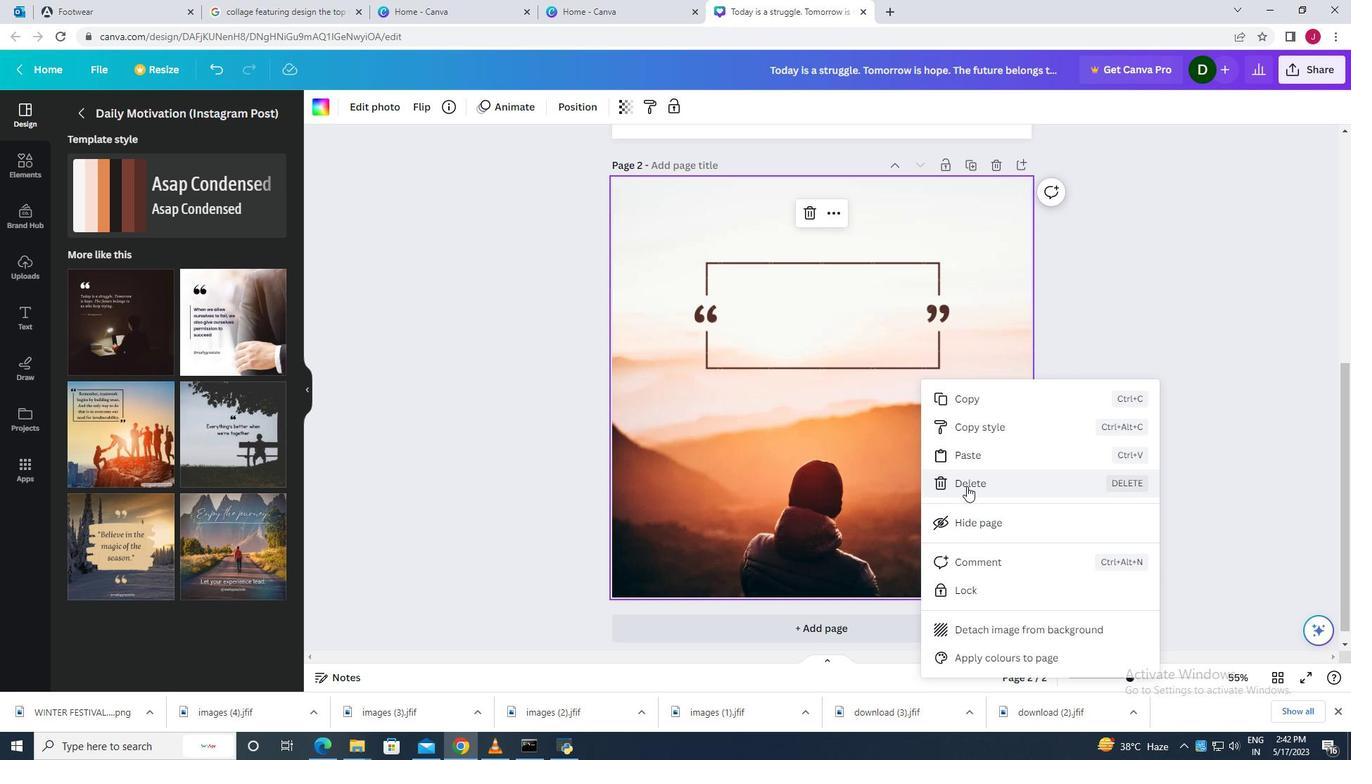 
Action: Mouse moved to (789, 301)
Screenshot: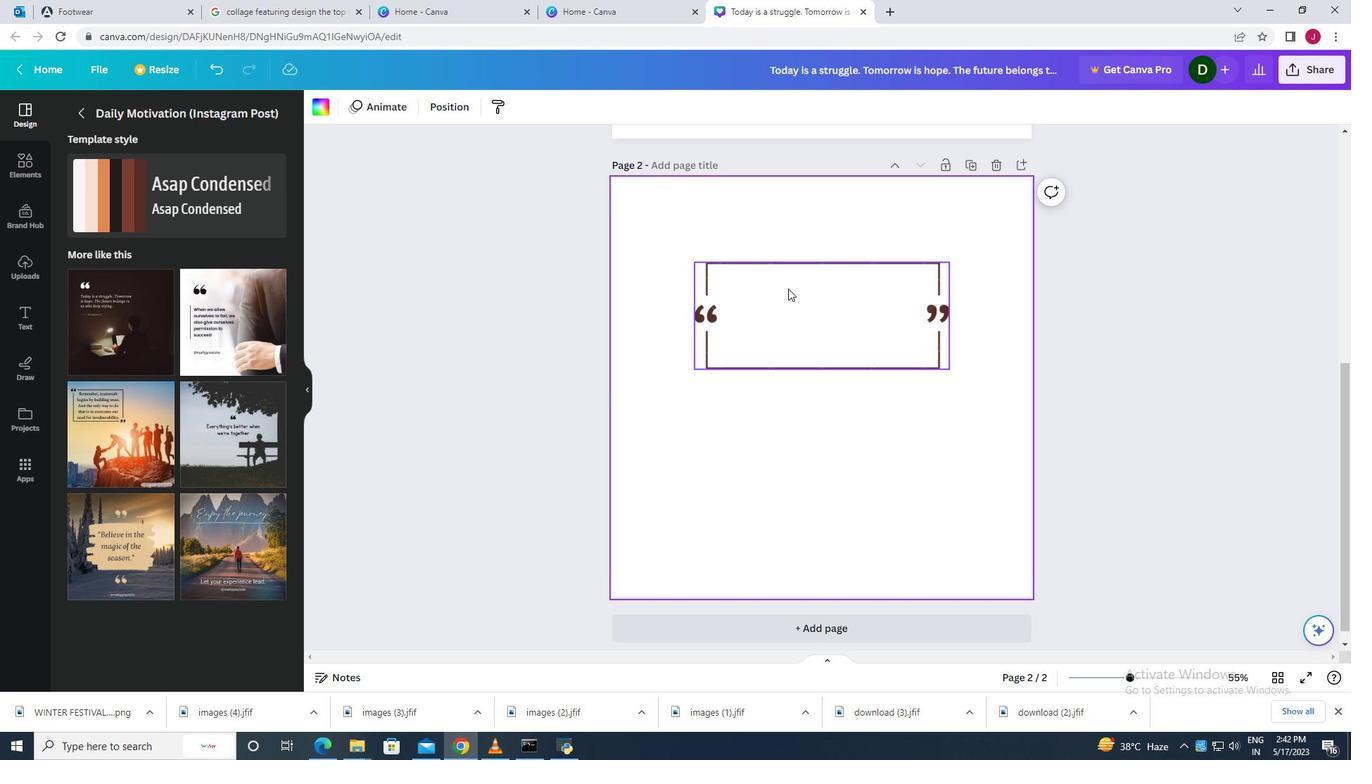
Action: Mouse pressed left at (789, 301)
Screenshot: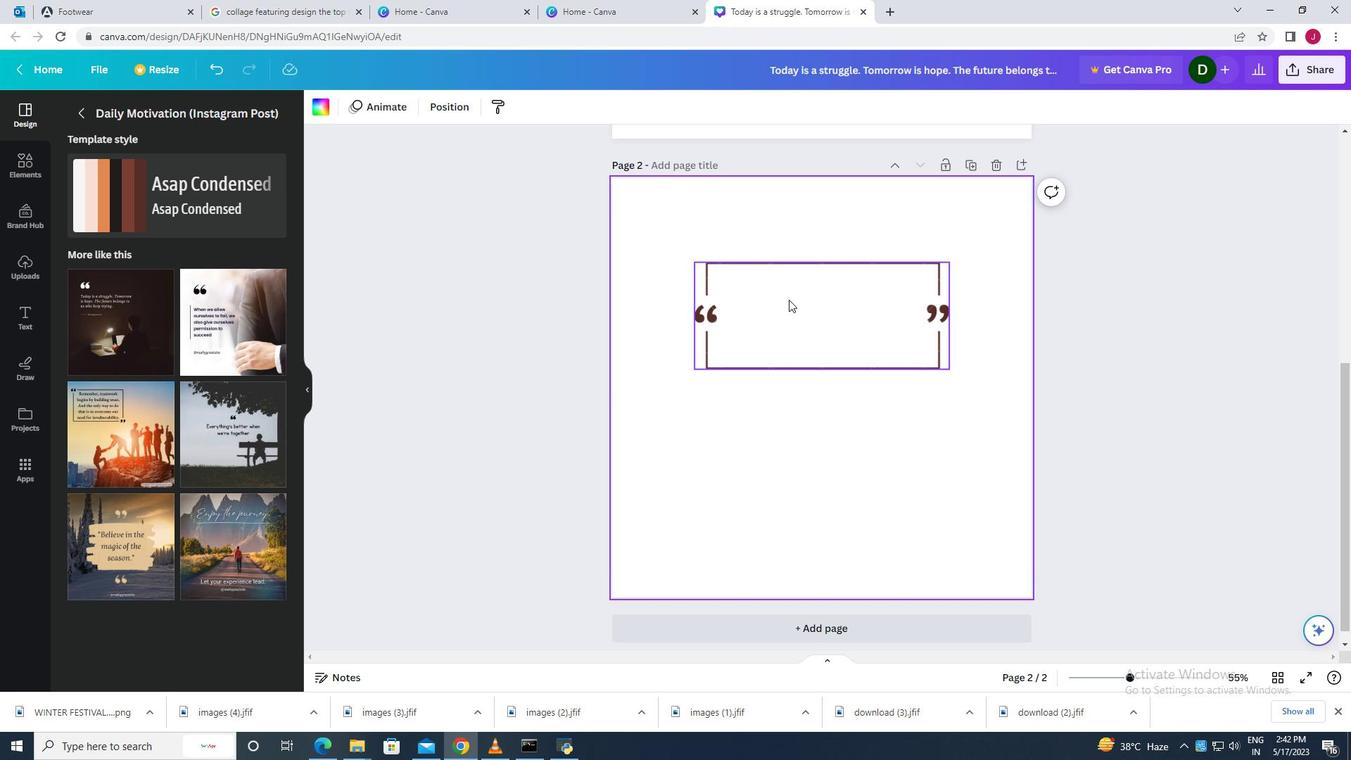 
Action: Mouse moved to (781, 304)
Screenshot: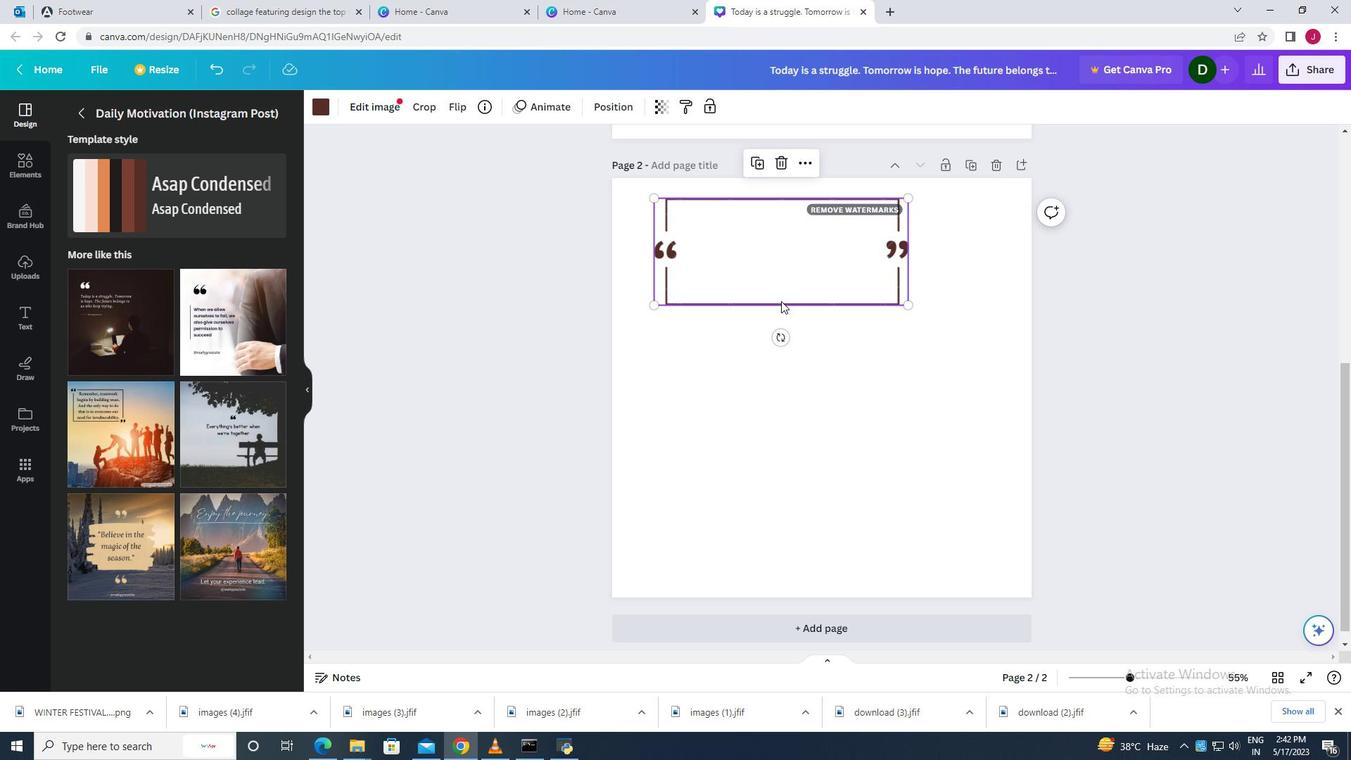 
Action: Mouse pressed left at (781, 304)
Screenshot: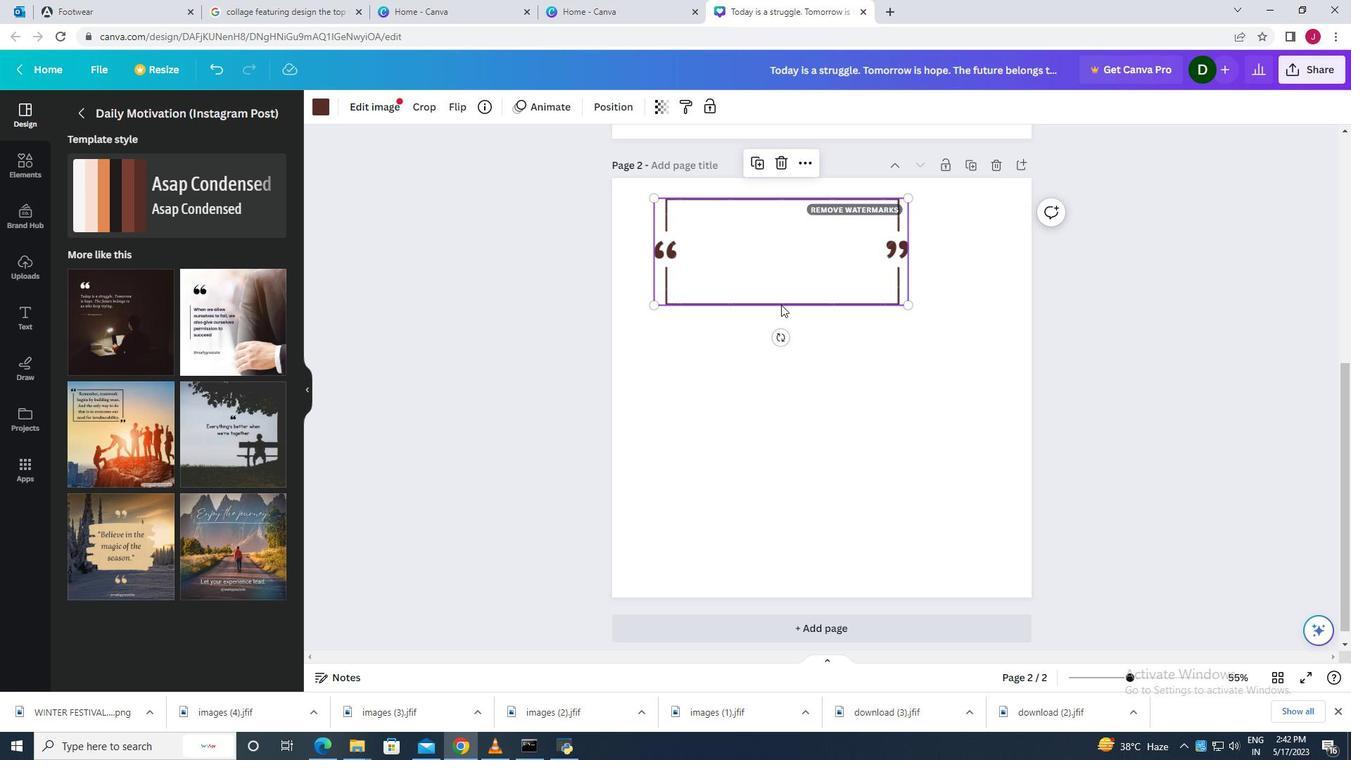 
Action: Mouse pressed left at (781, 304)
Screenshot: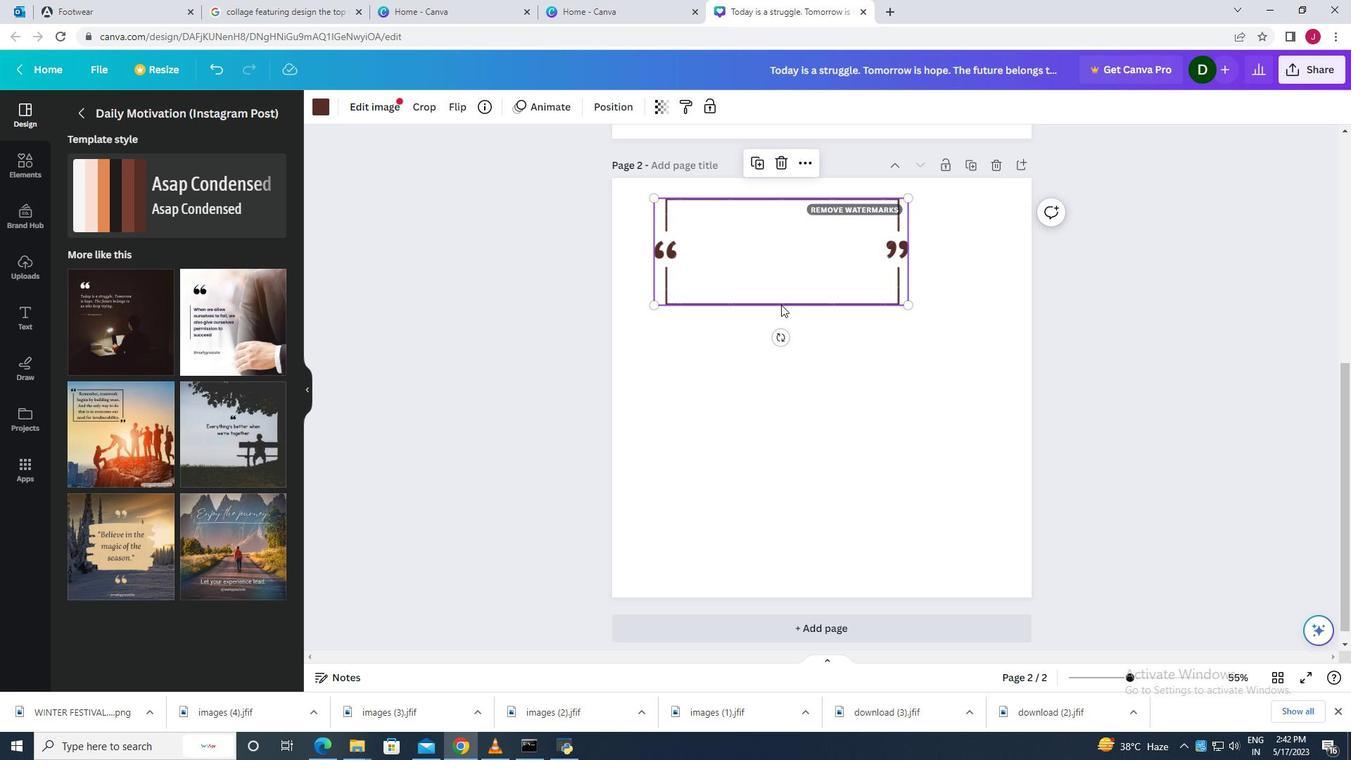 
Action: Mouse moved to (784, 275)
Screenshot: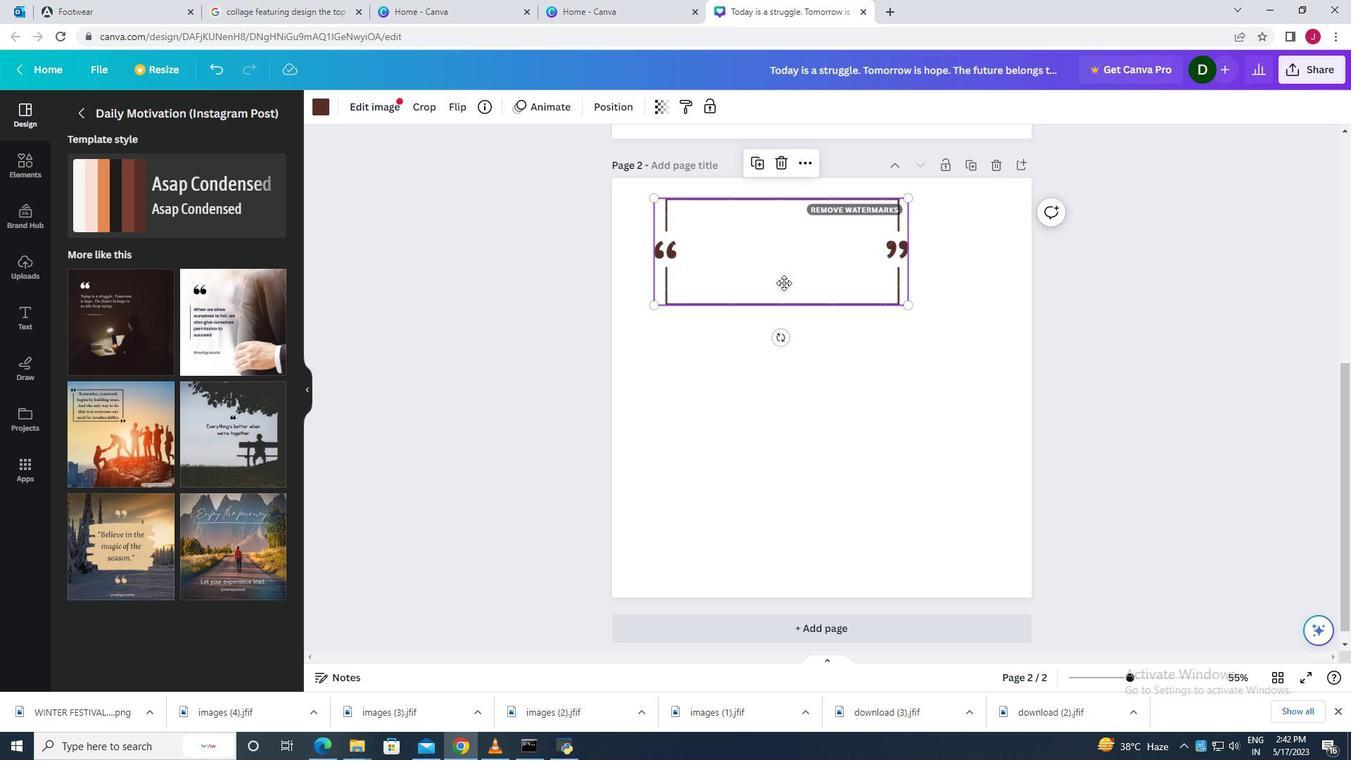 
Action: Mouse pressed left at (784, 275)
Screenshot: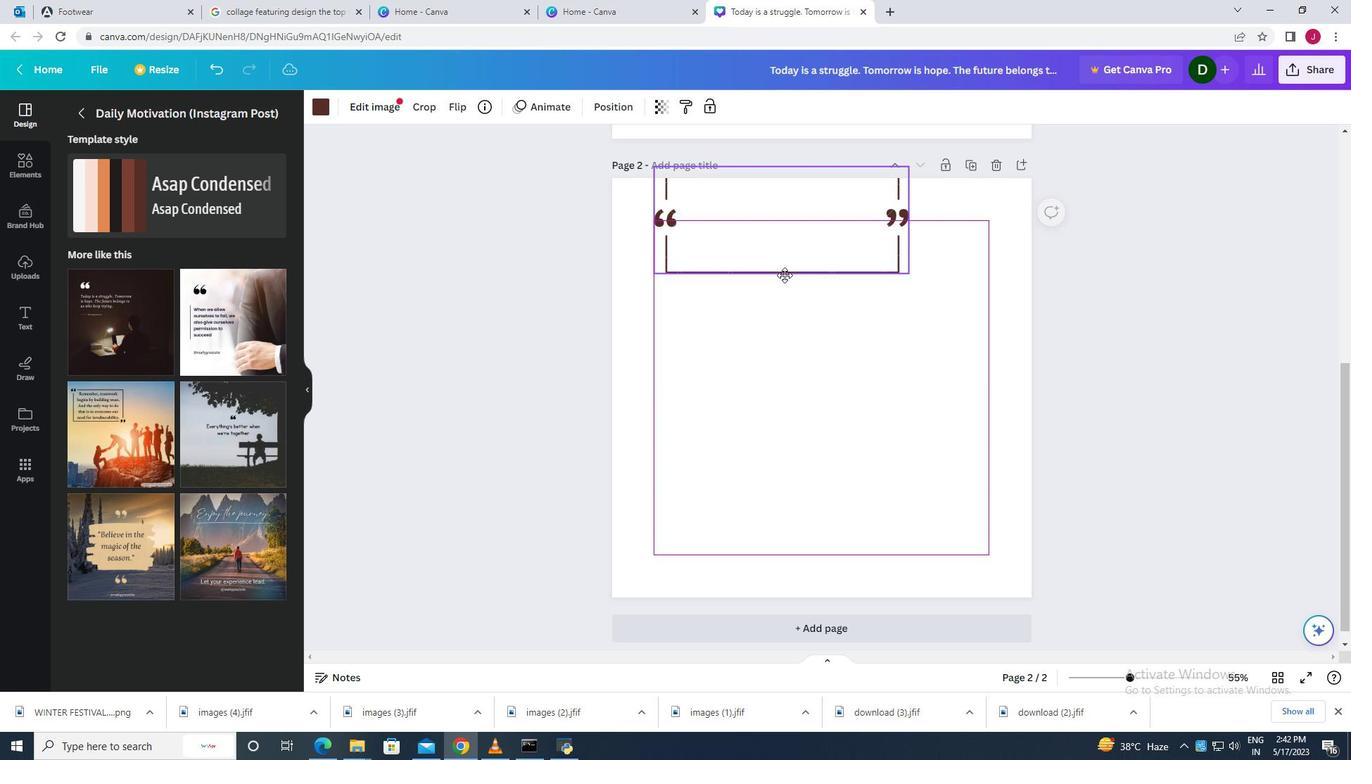 
Action: Mouse moved to (779, 241)
Screenshot: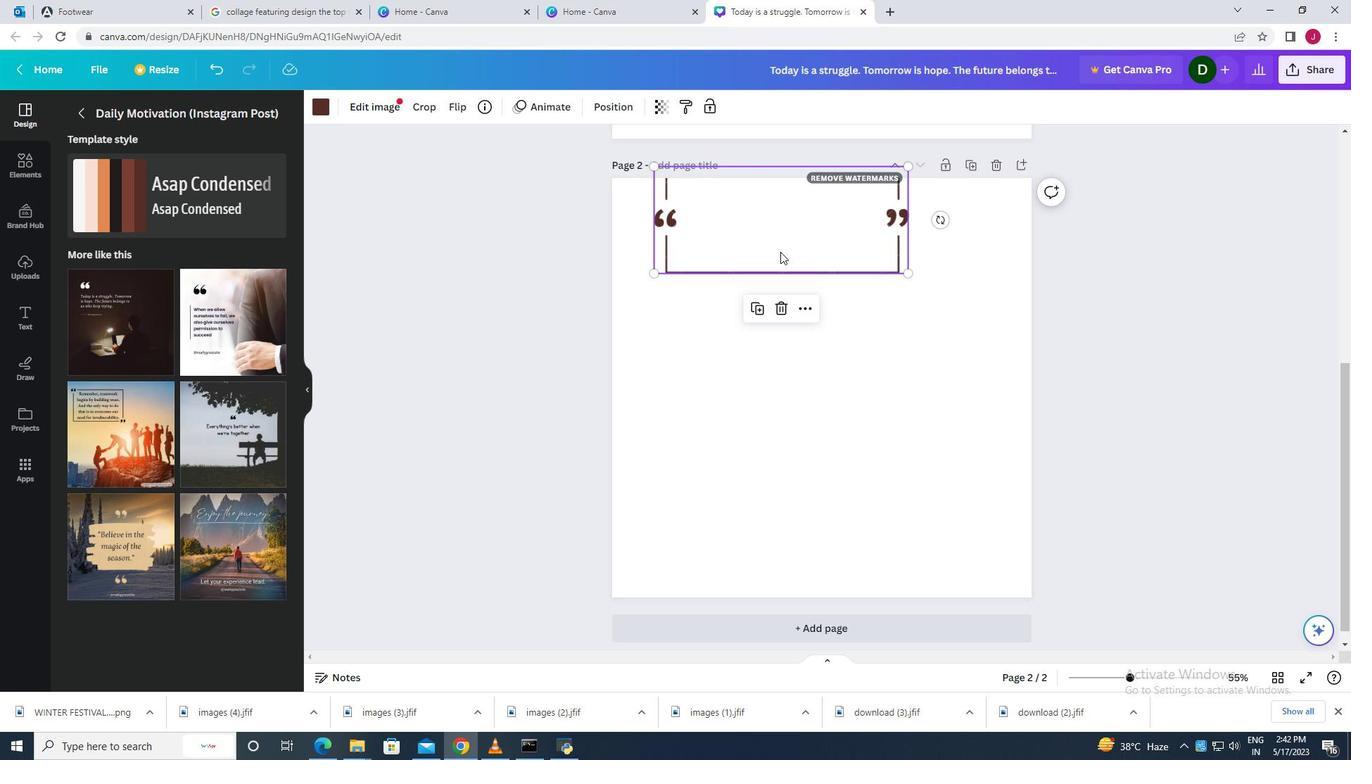 
Action: Mouse pressed left at (779, 241)
Screenshot: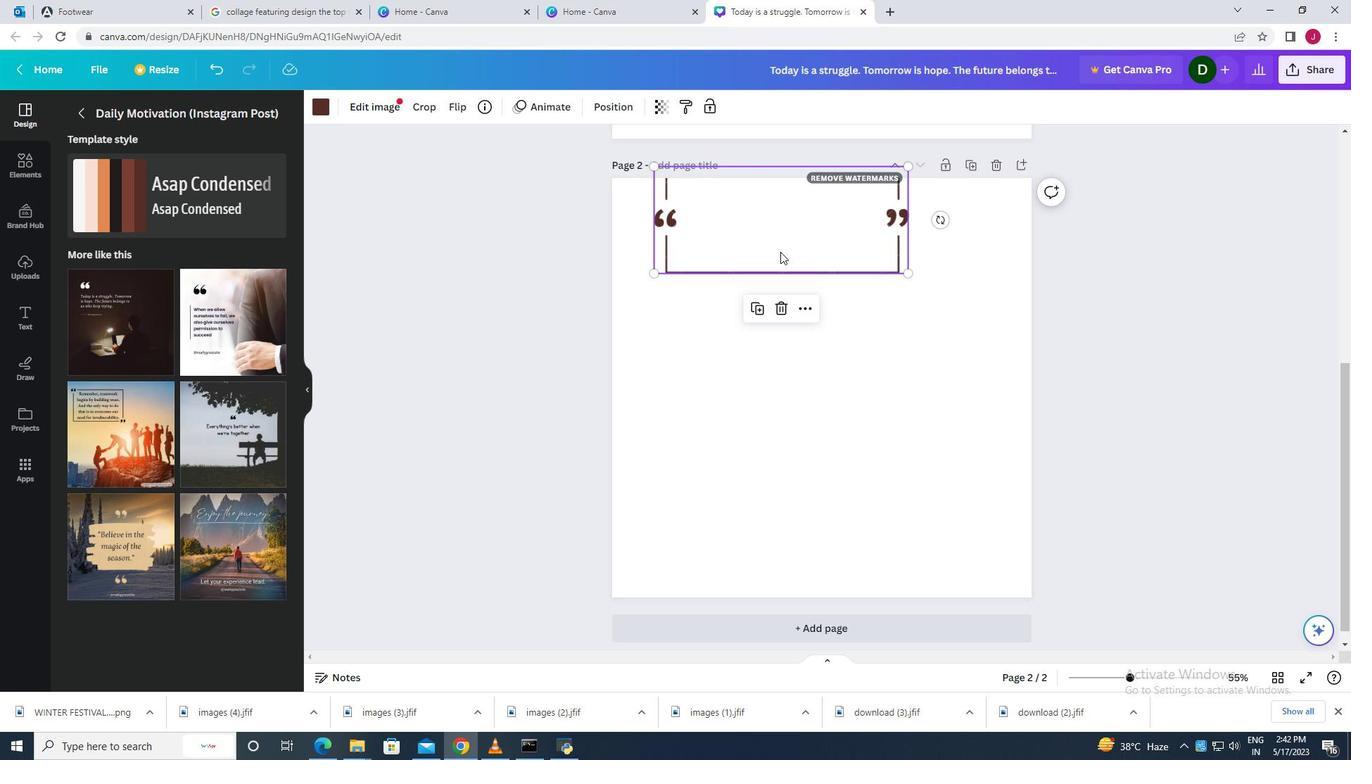 
Action: Mouse moved to (916, 285)
Screenshot: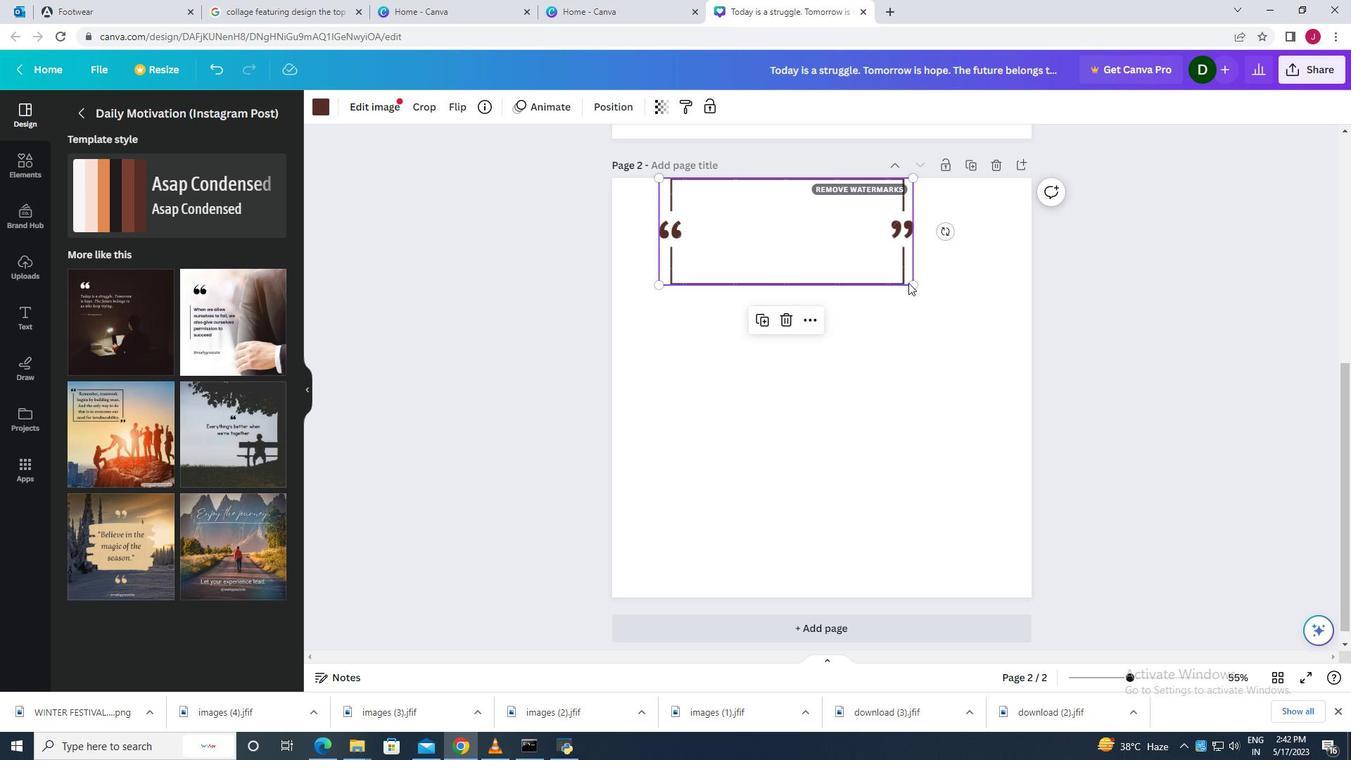 
Action: Mouse pressed left at (916, 285)
Screenshot: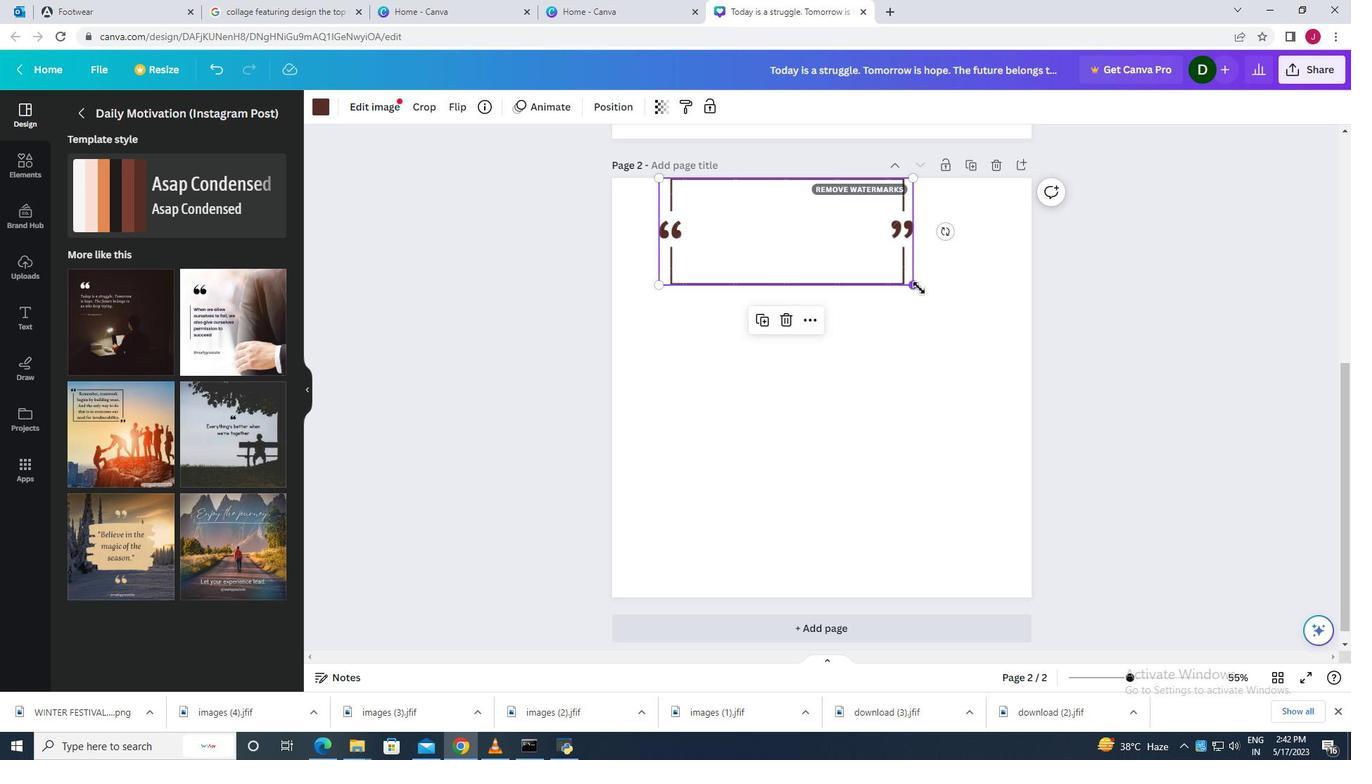 
Action: Mouse moved to (804, 209)
Screenshot: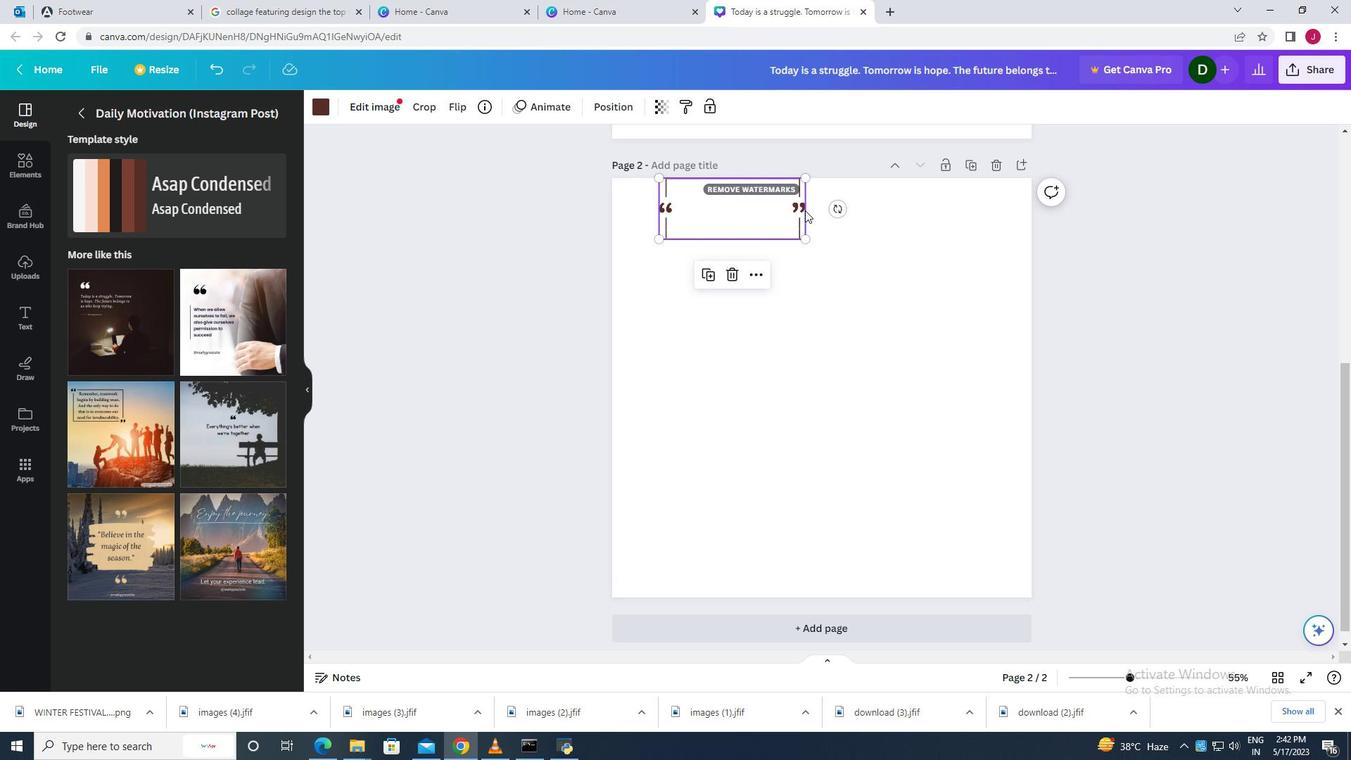 
Action: Mouse pressed left at (804, 209)
Screenshot: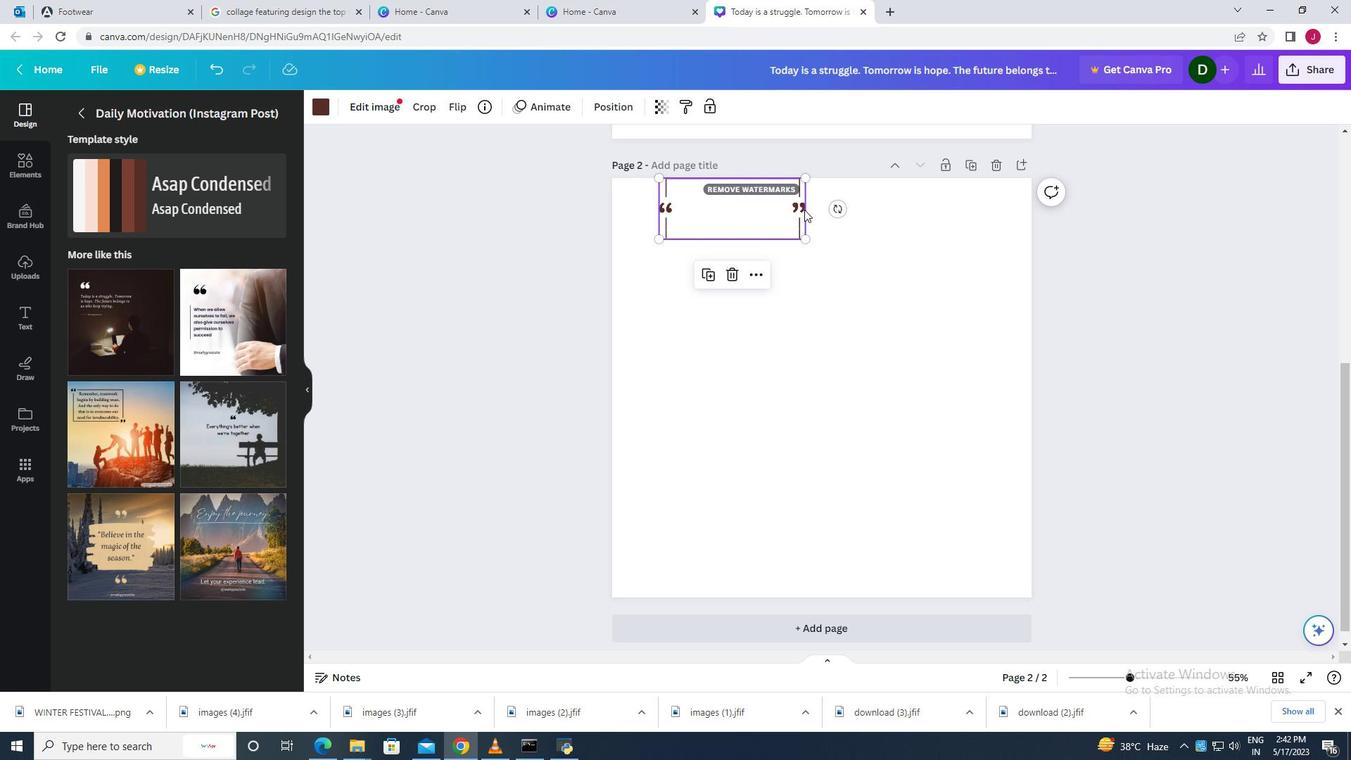 
Action: Mouse moved to (695, 242)
Screenshot: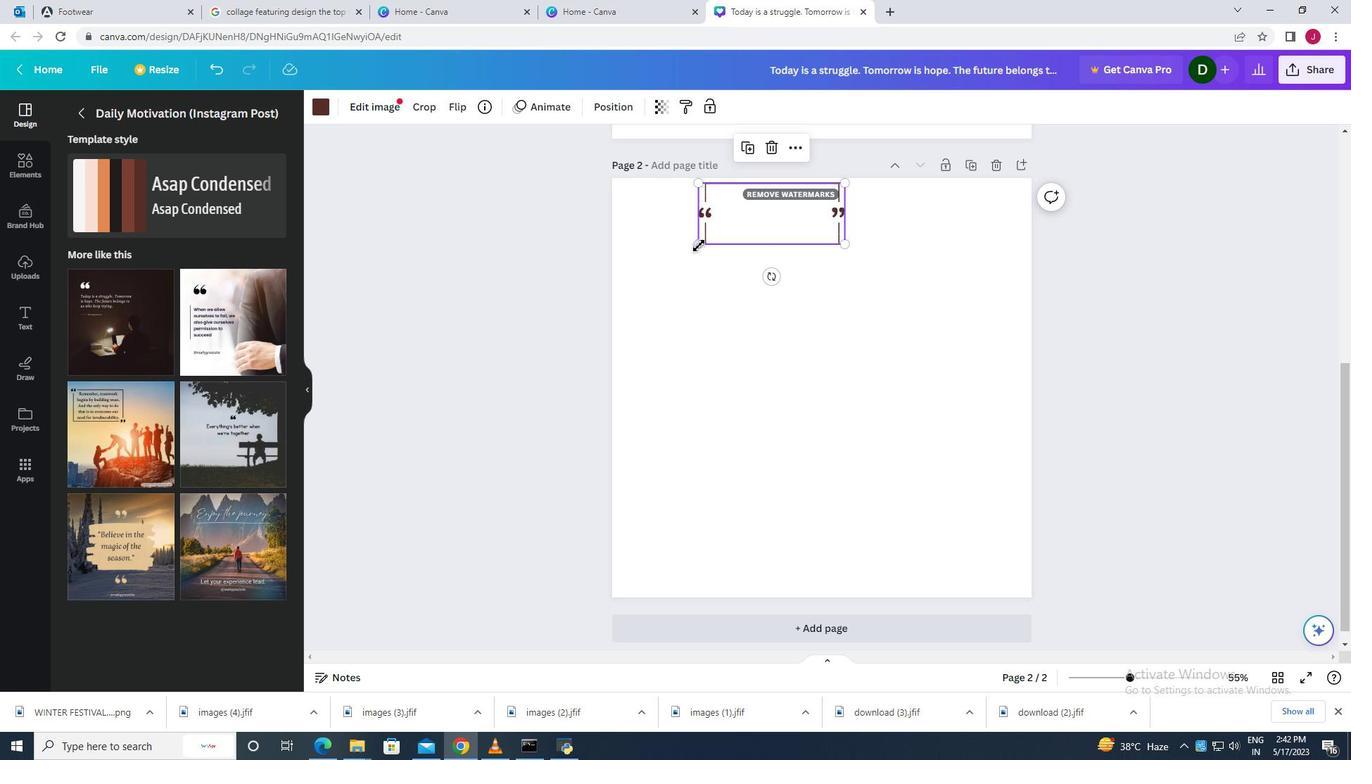 
Action: Mouse pressed left at (695, 242)
Screenshot: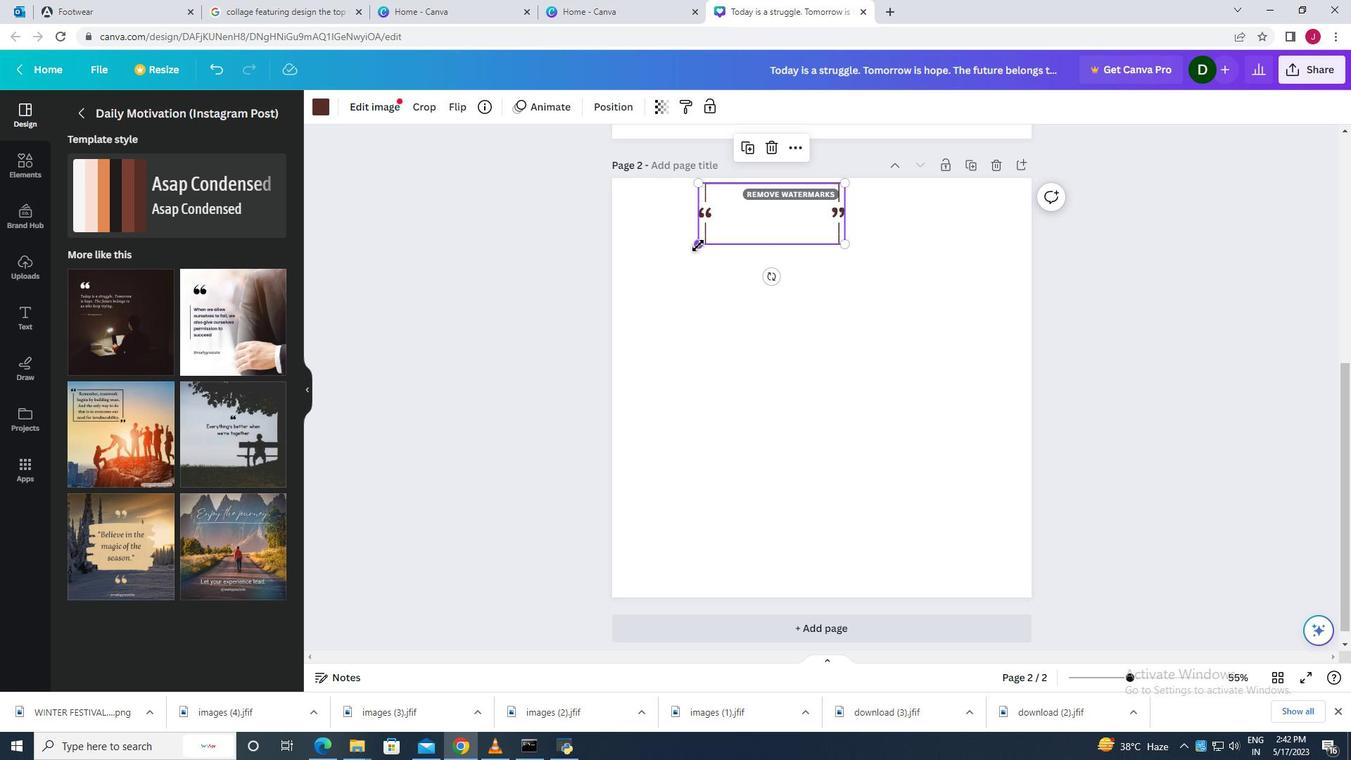 
Action: Mouse moved to (738, 182)
Screenshot: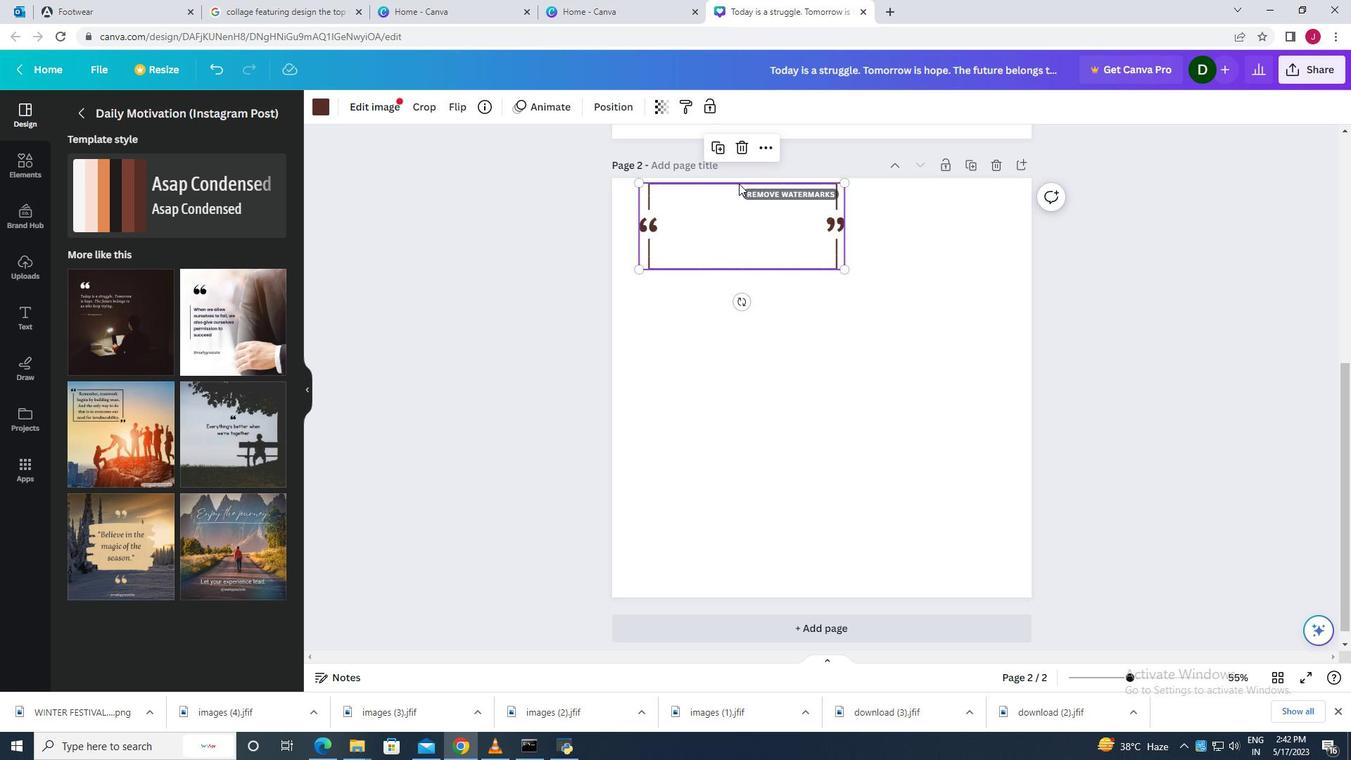
Action: Mouse pressed left at (738, 182)
Screenshot: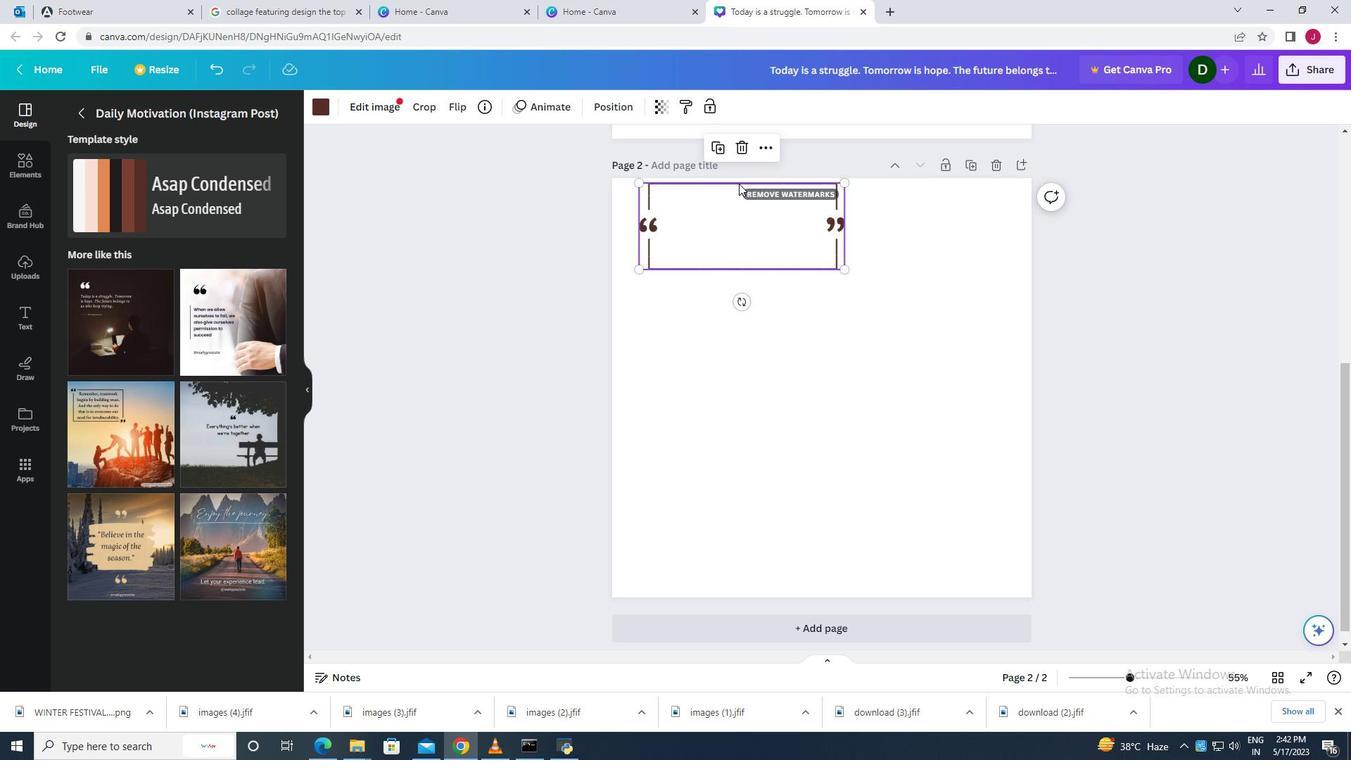
Action: Mouse pressed left at (738, 182)
Screenshot: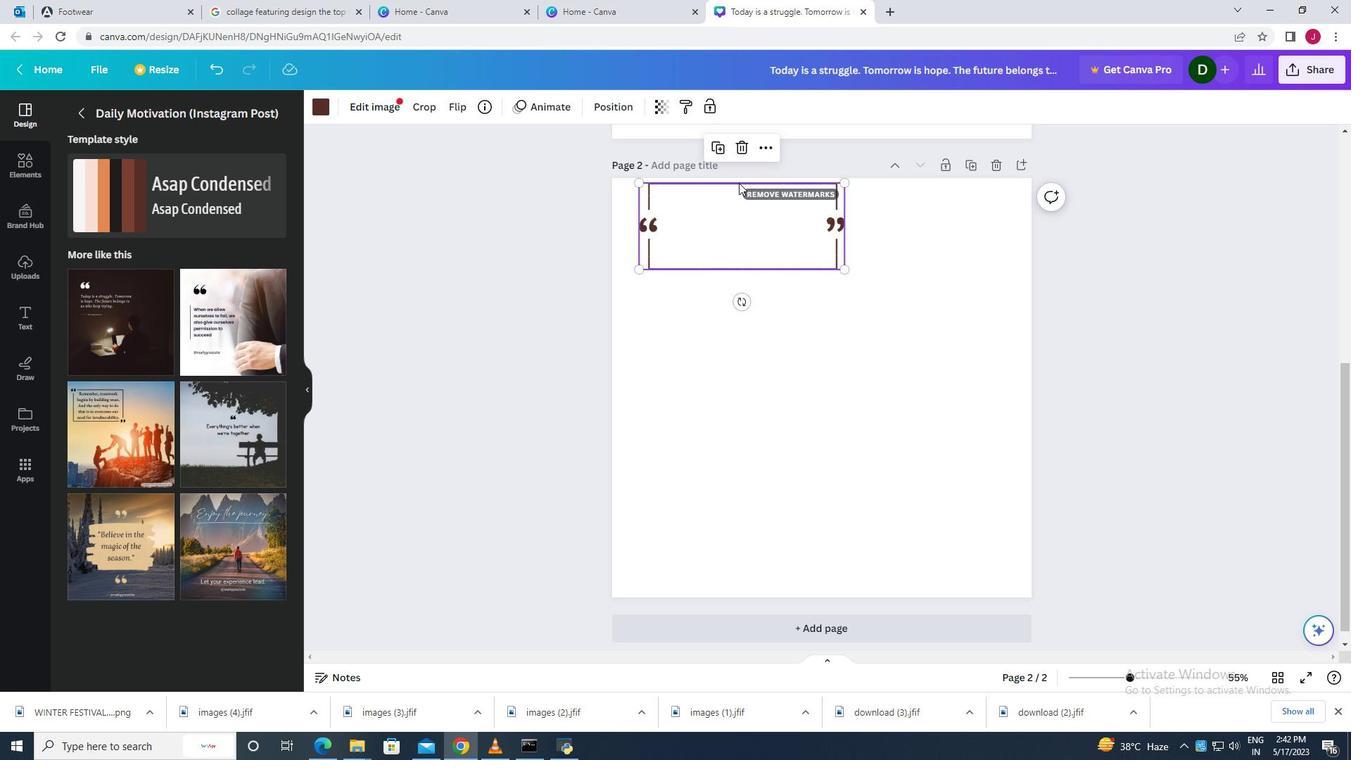 
Action: Mouse pressed left at (738, 182)
Screenshot: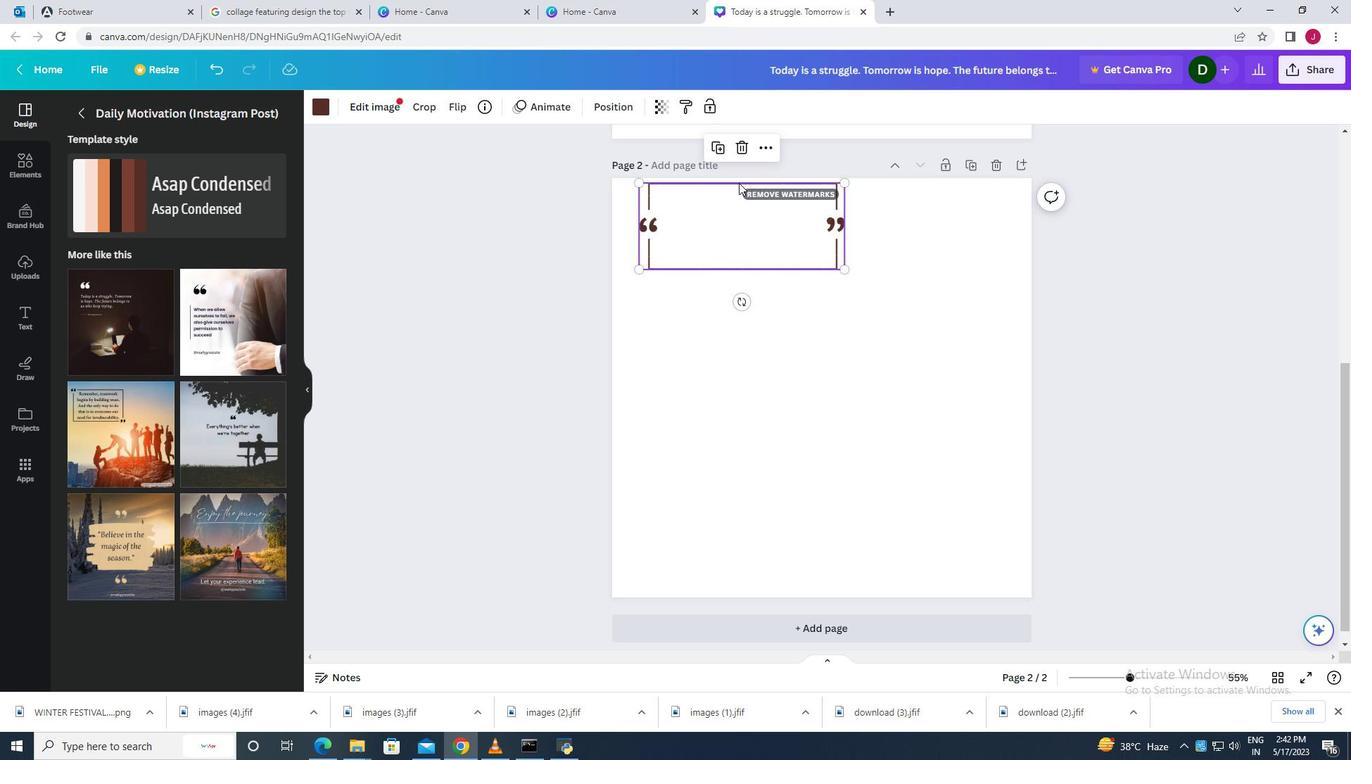 
Action: Mouse moved to (719, 225)
Screenshot: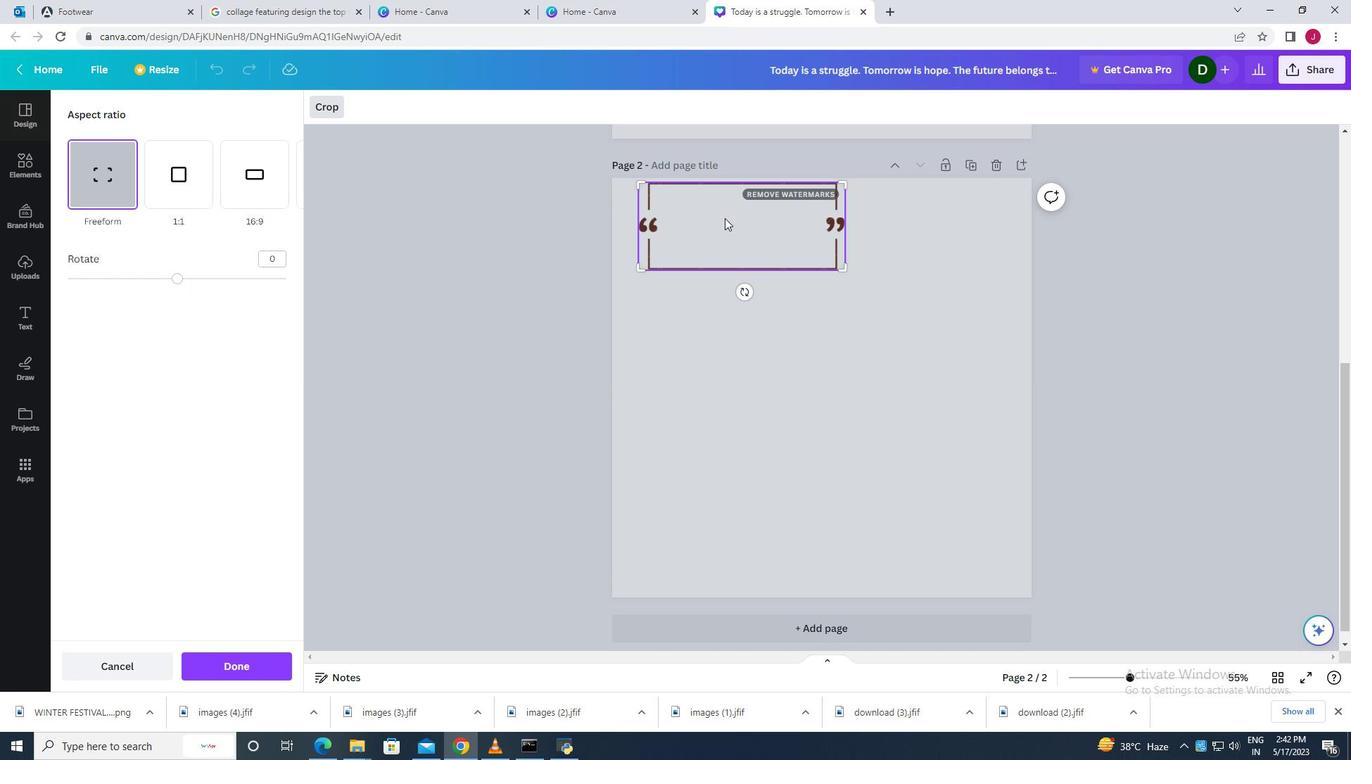 
Action: Mouse pressed left at (719, 225)
Screenshot: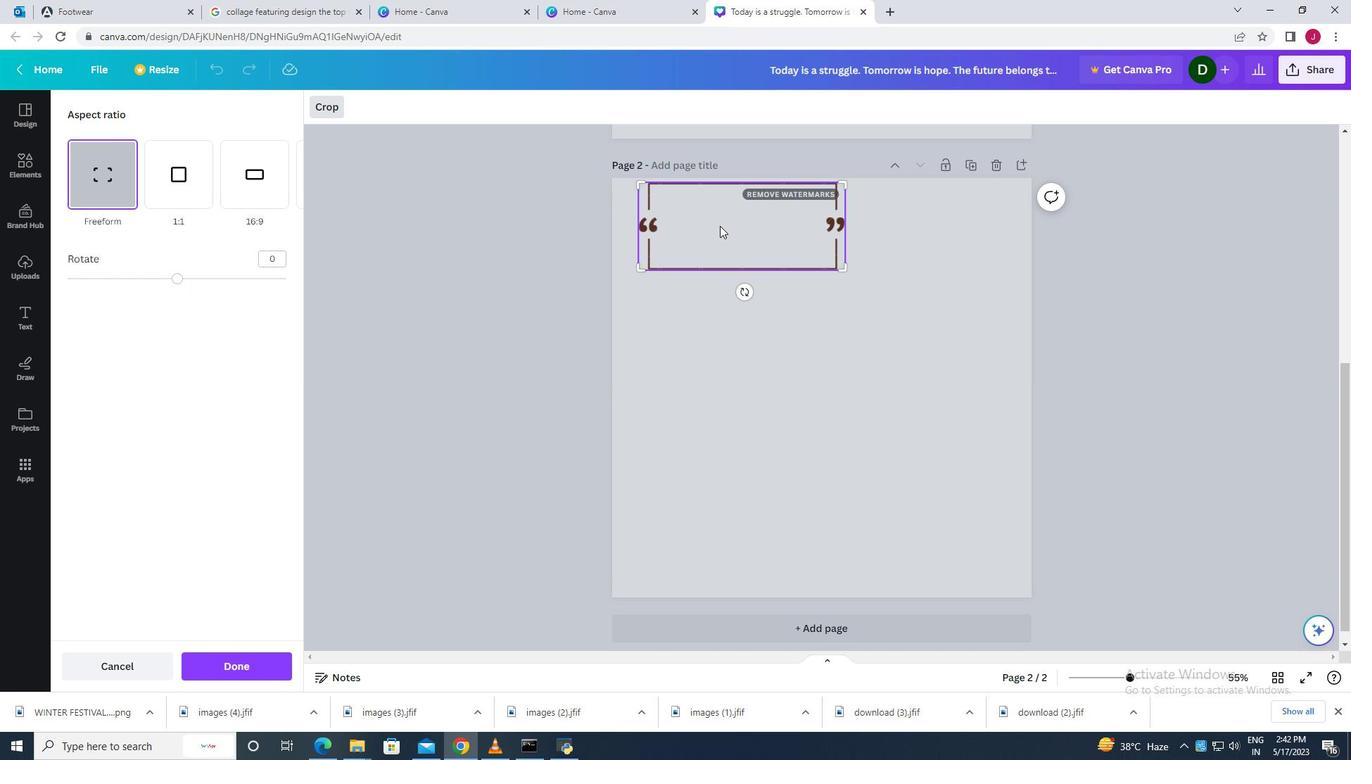 
Action: Mouse pressed left at (719, 225)
Screenshot: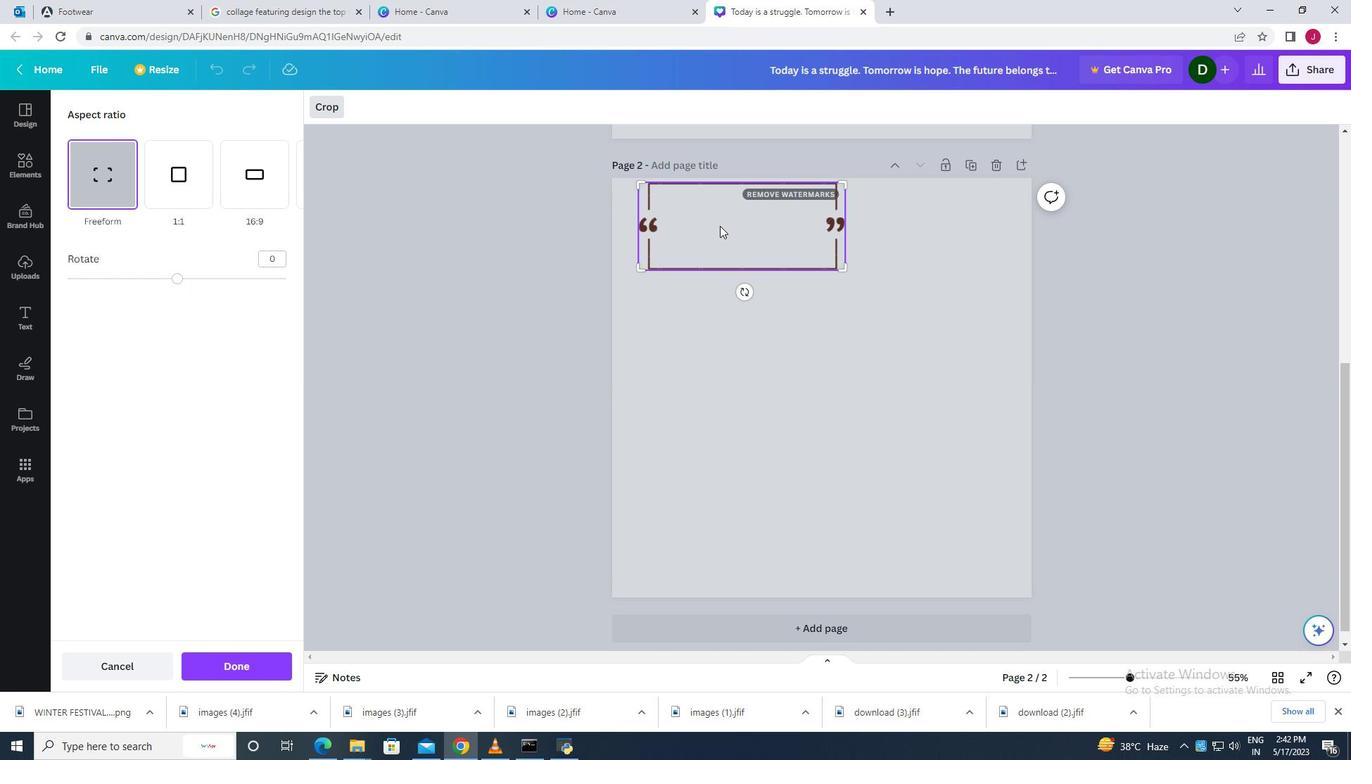
Action: Mouse pressed left at (719, 225)
Screenshot: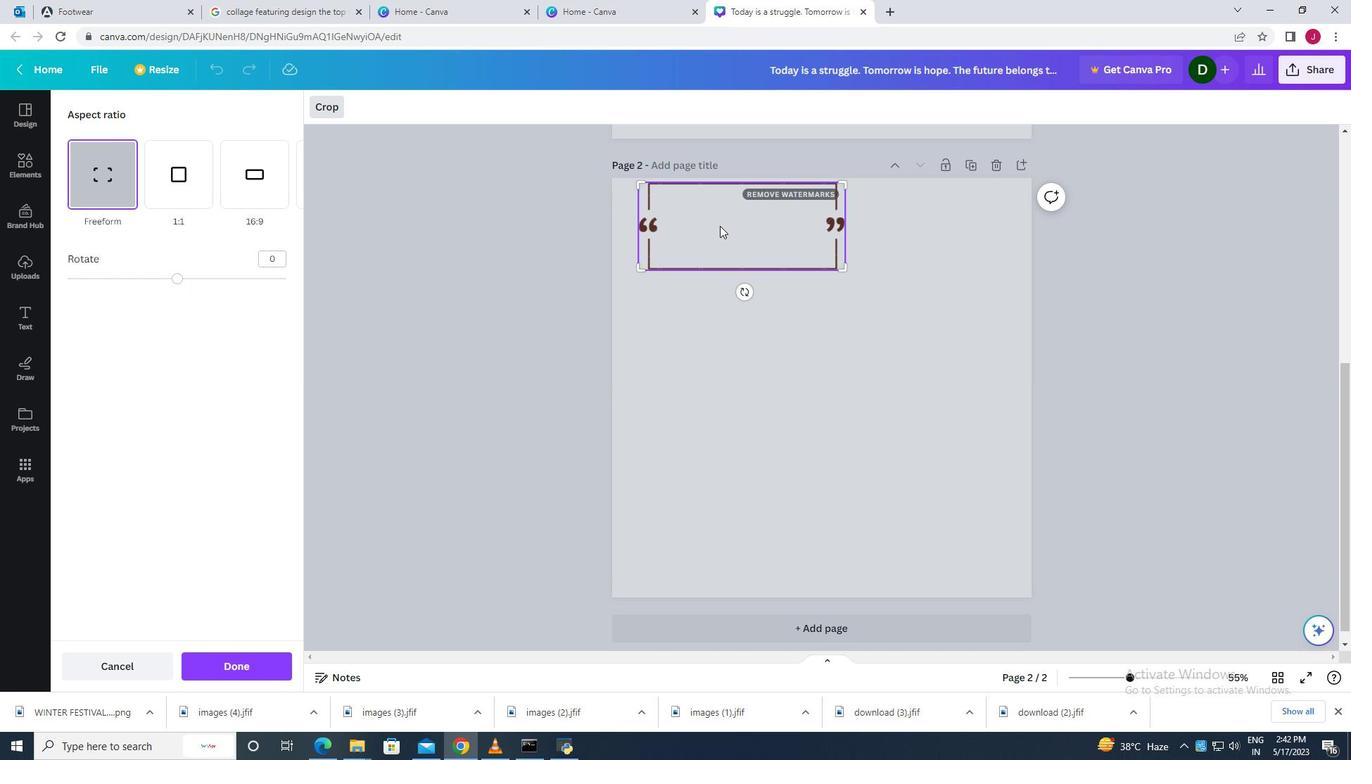 
Action: Mouse pressed left at (719, 225)
Screenshot: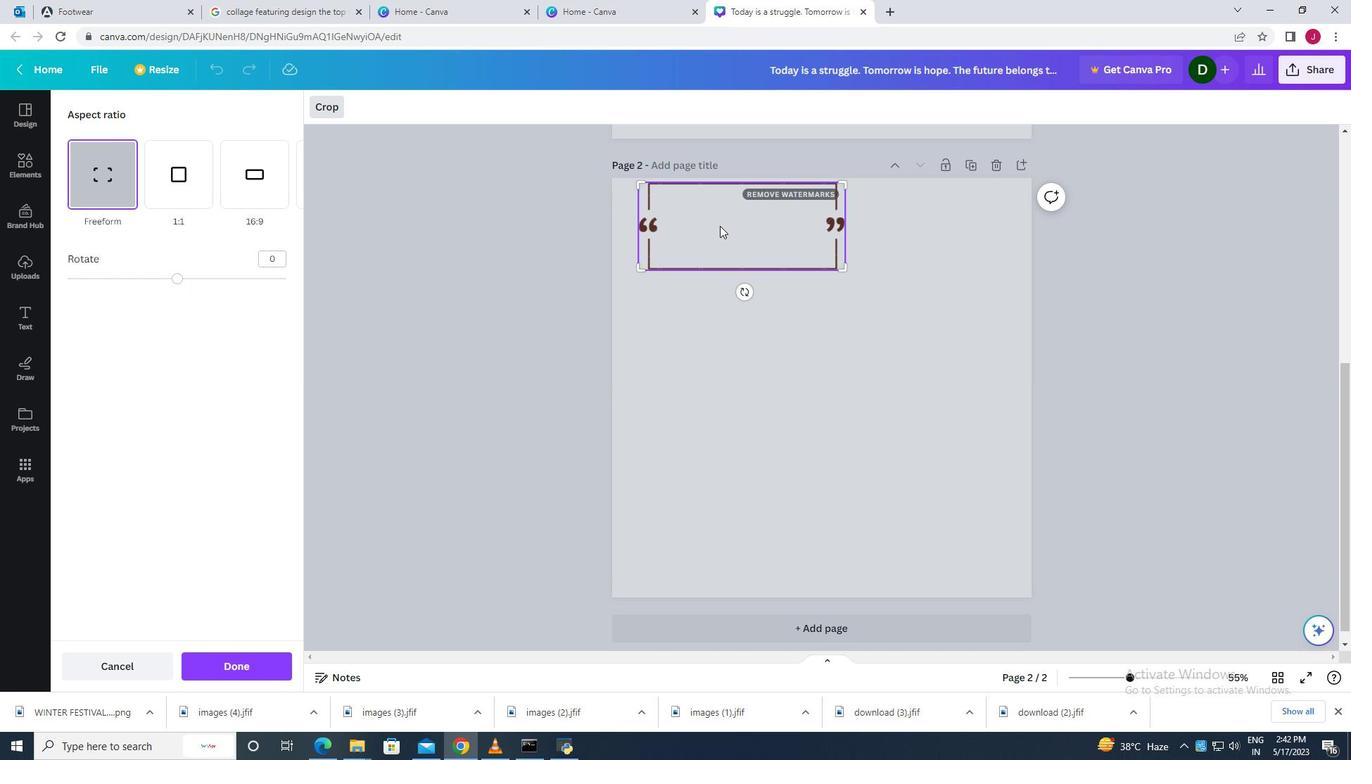 
Action: Mouse moved to (250, 410)
Screenshot: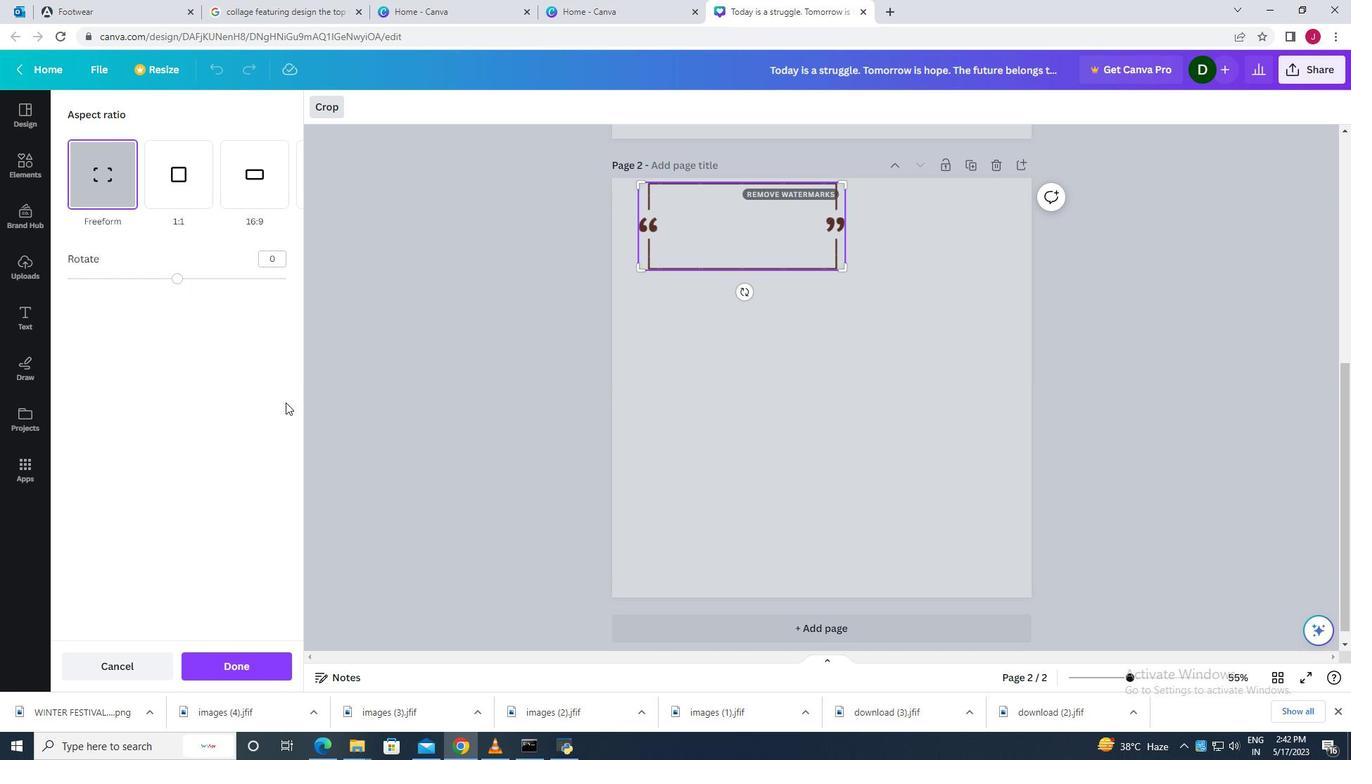 
Action: Mouse pressed left at (250, 410)
Screenshot: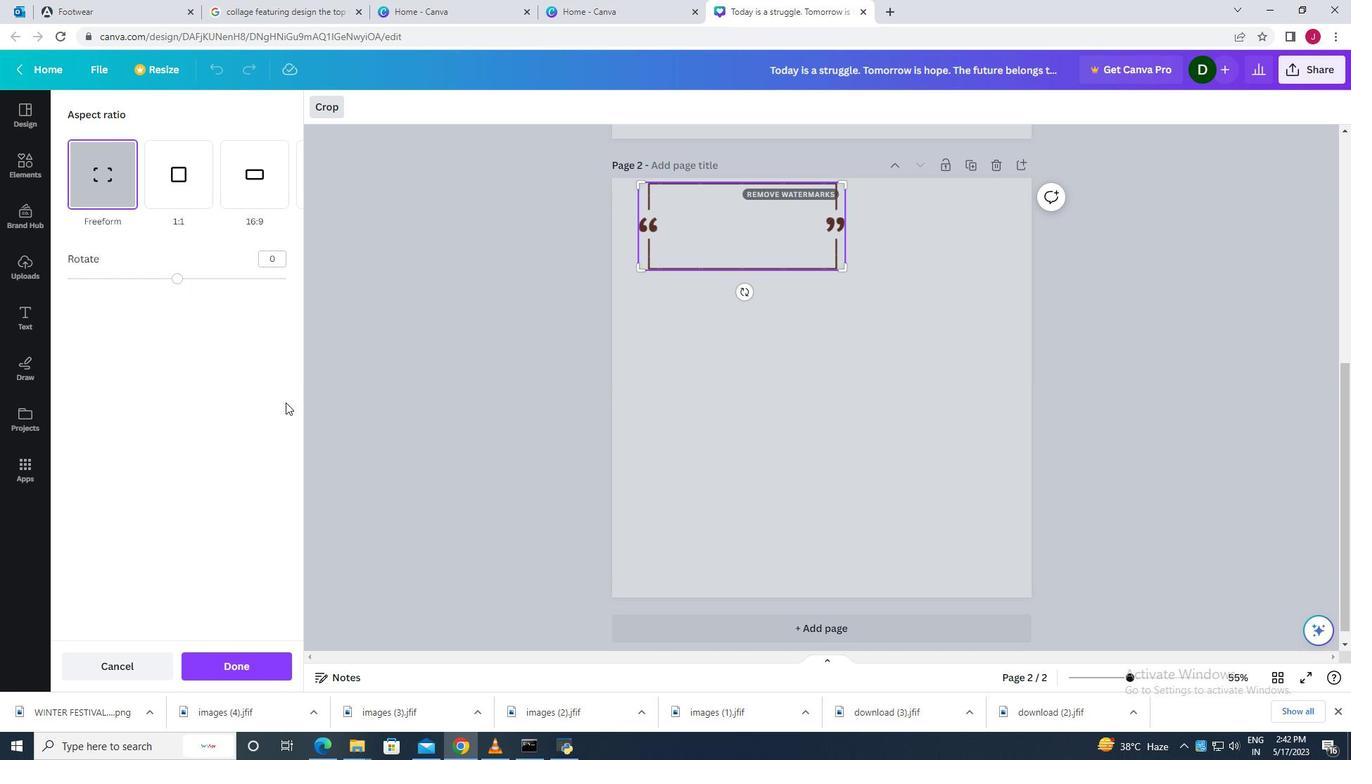 
Action: Mouse moved to (246, 403)
Screenshot: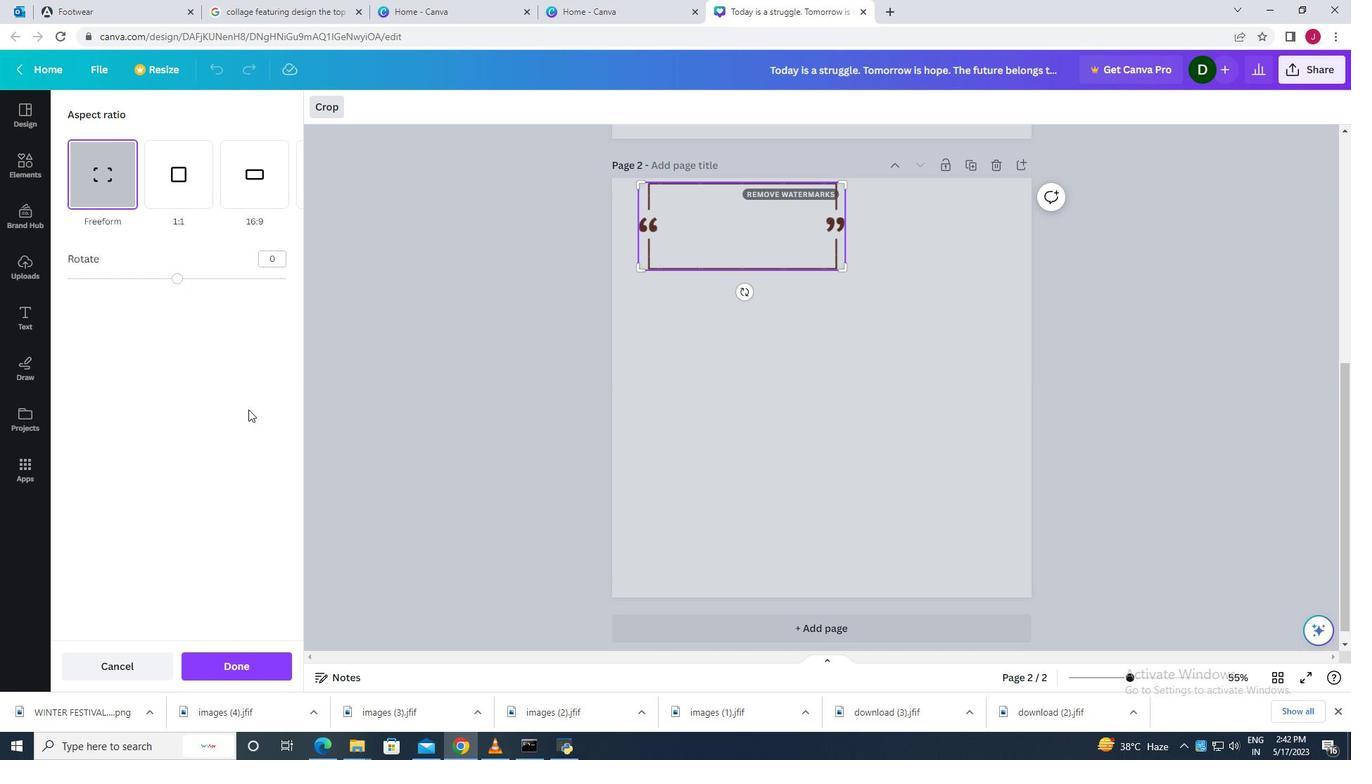 
Action: Mouse pressed left at (246, 403)
Screenshot: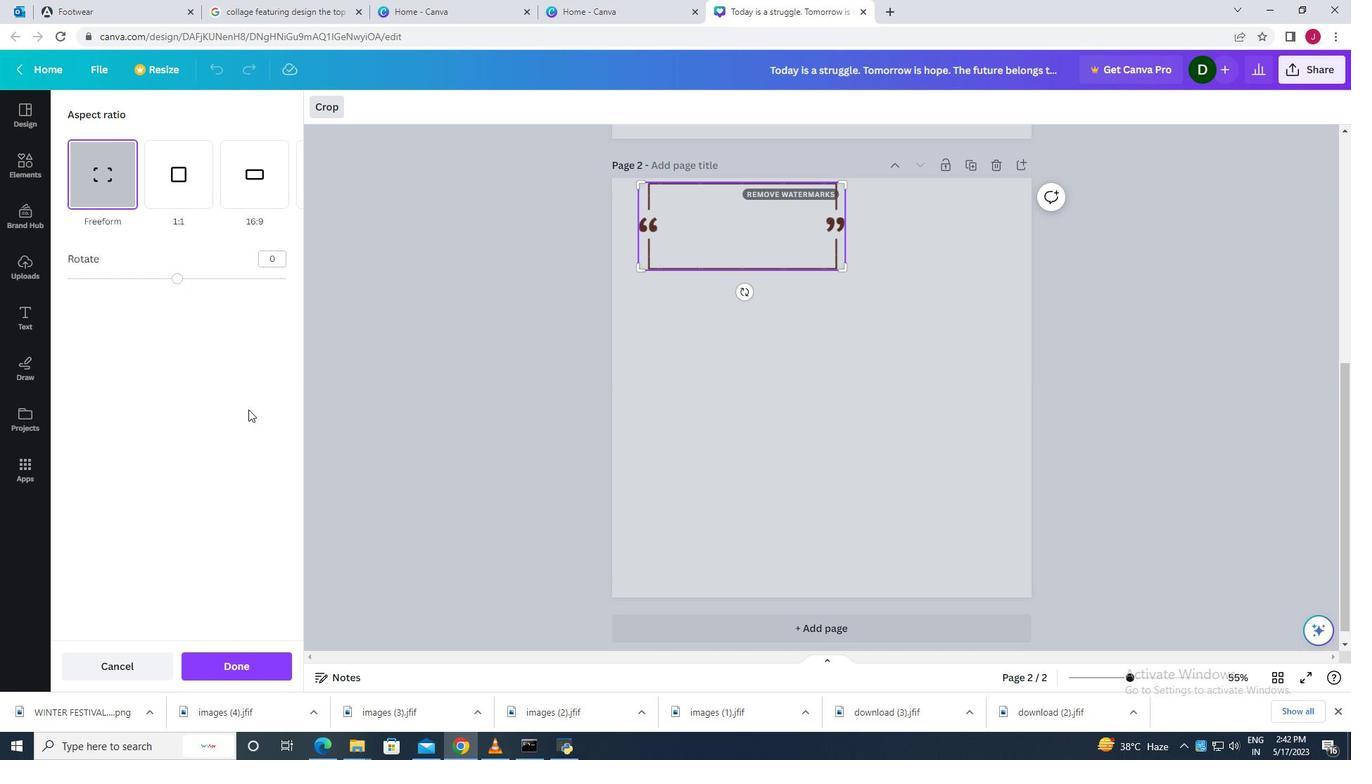 
Action: Mouse moved to (249, 405)
Screenshot: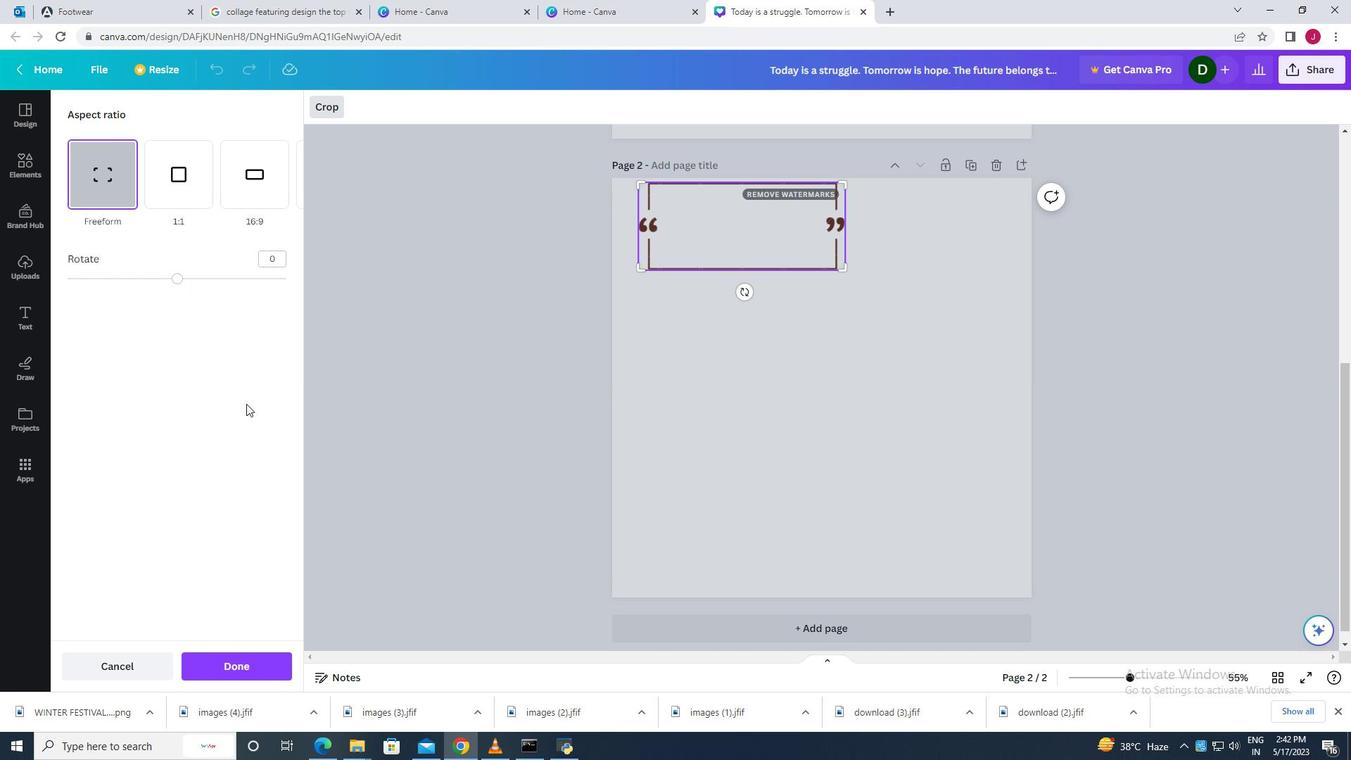 
Action: Mouse pressed left at (249, 405)
Screenshot: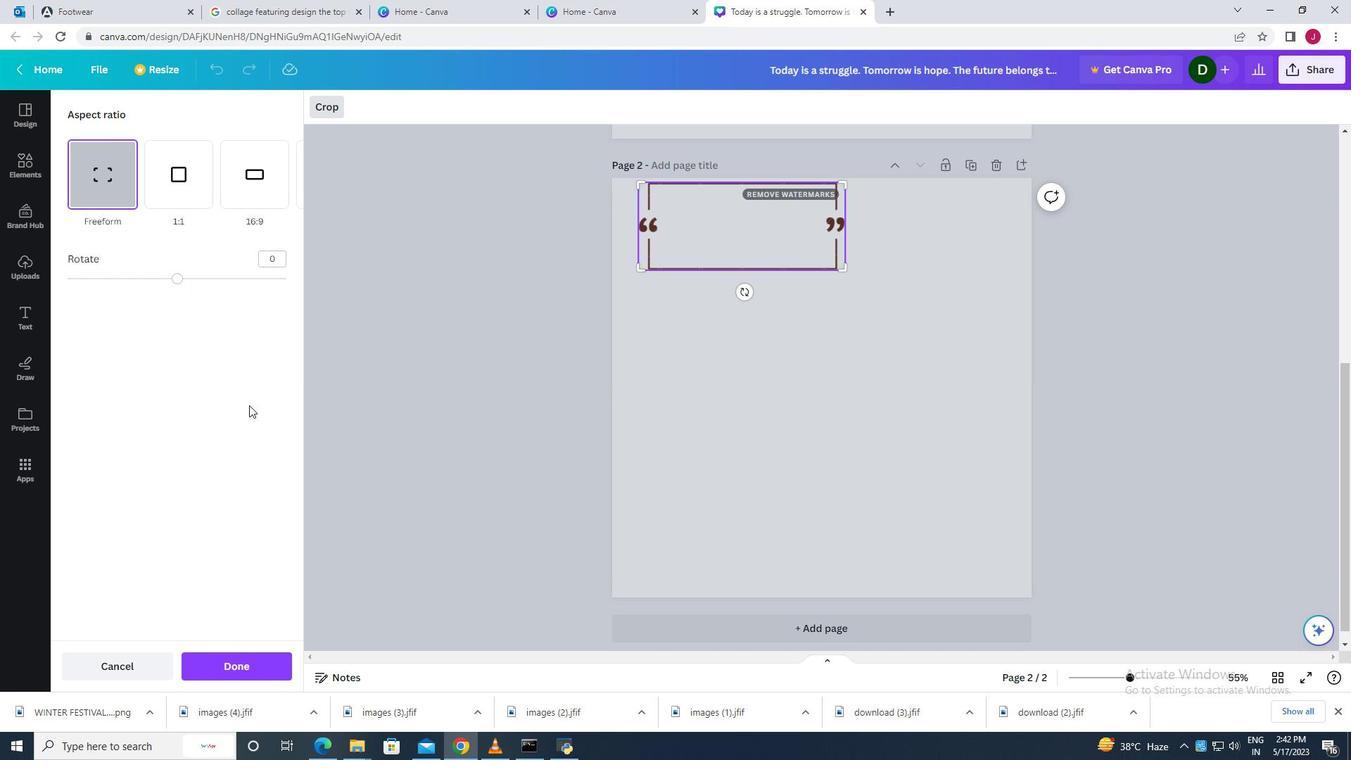 
Action: Mouse moved to (272, 180)
Screenshot: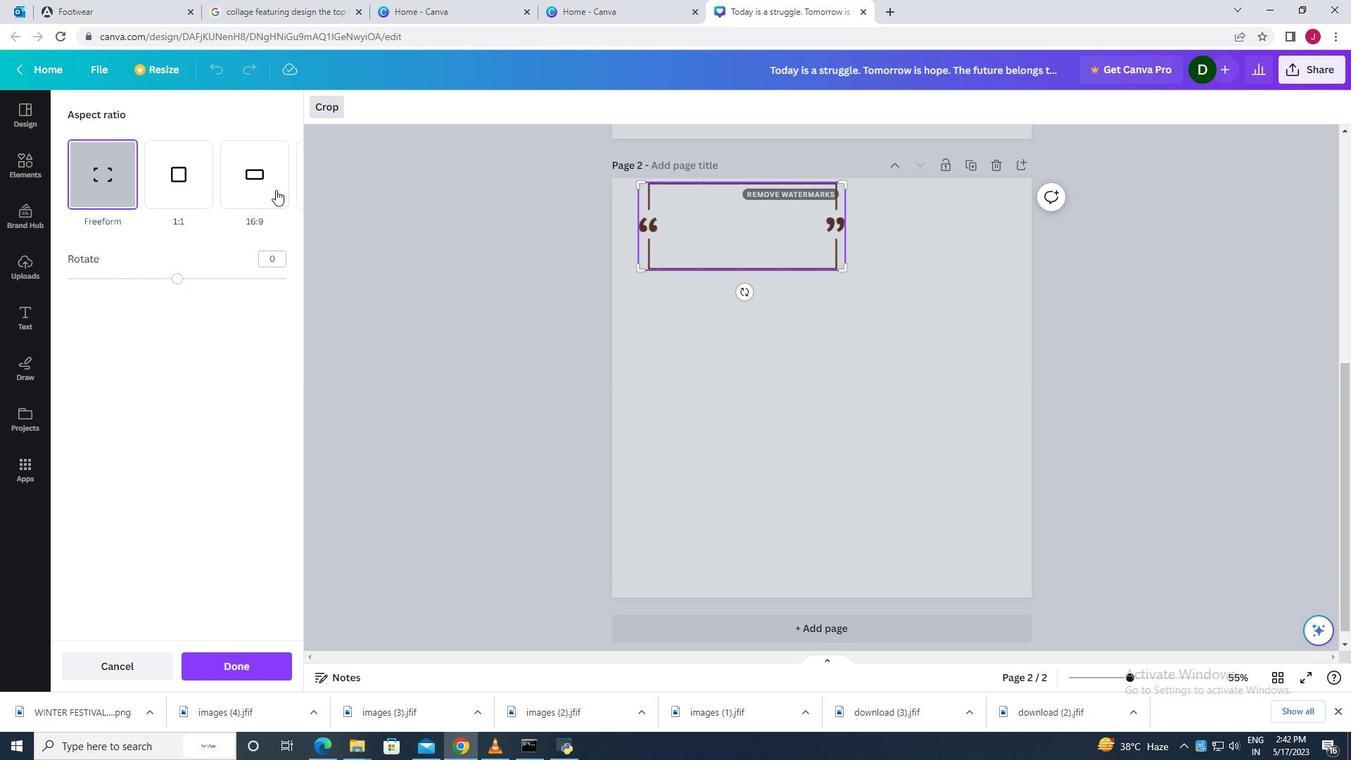 
Action: Mouse pressed left at (272, 180)
Screenshot: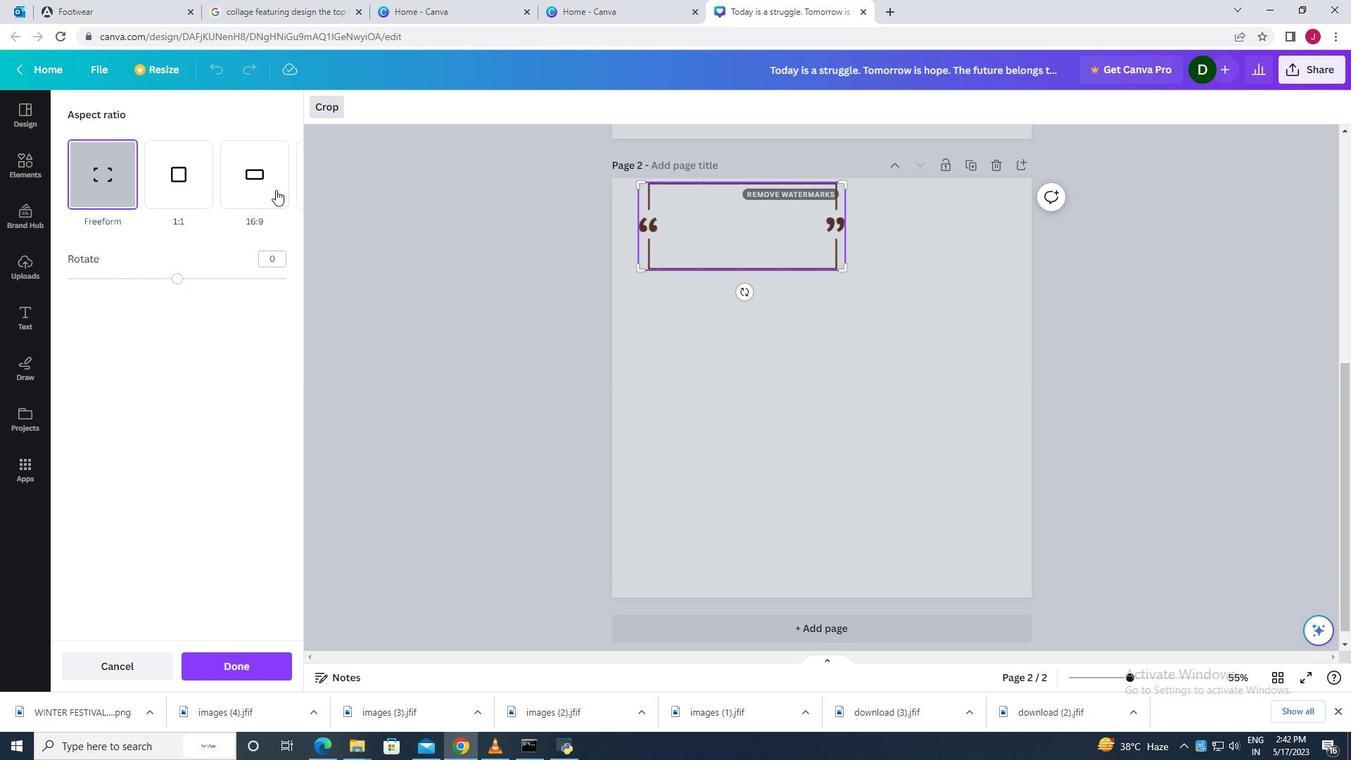 
Action: Mouse moved to (194, 459)
Screenshot: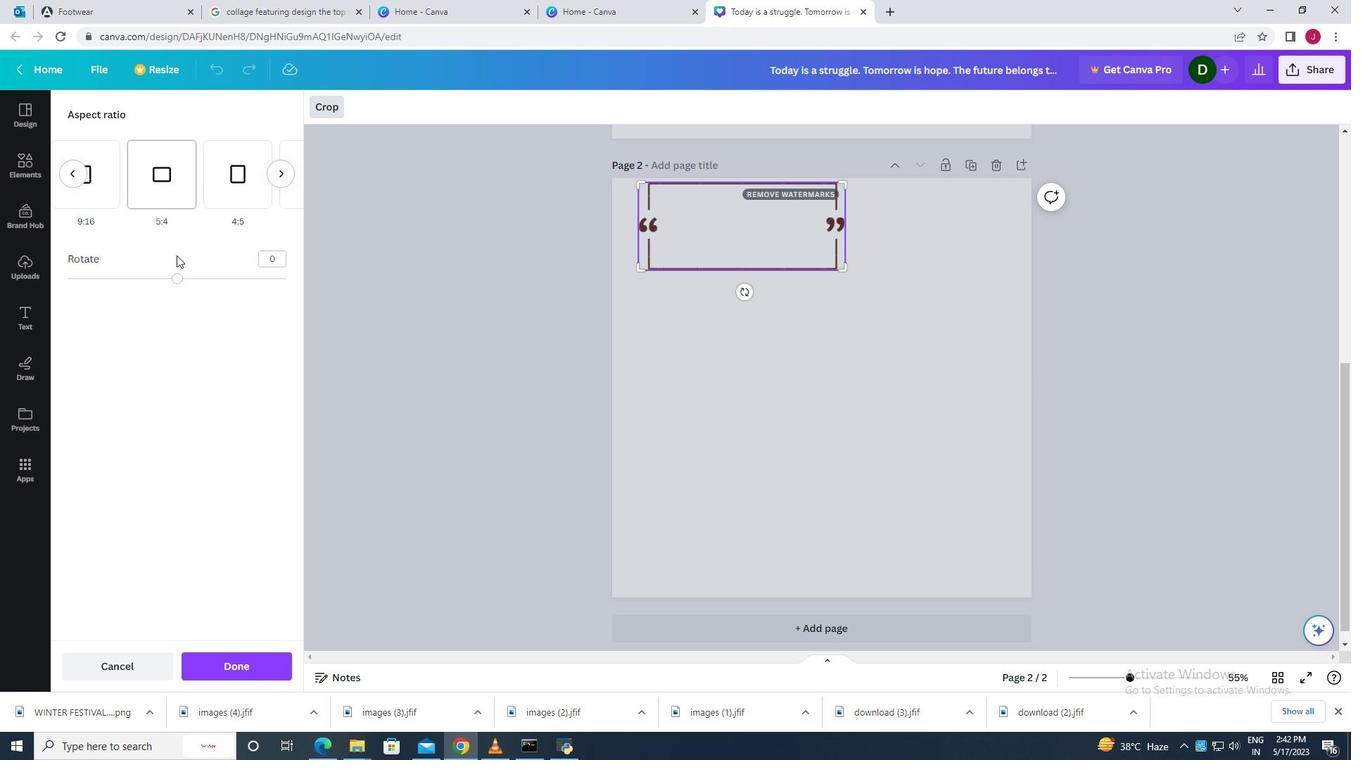 
Action: Mouse pressed left at (194, 459)
Screenshot: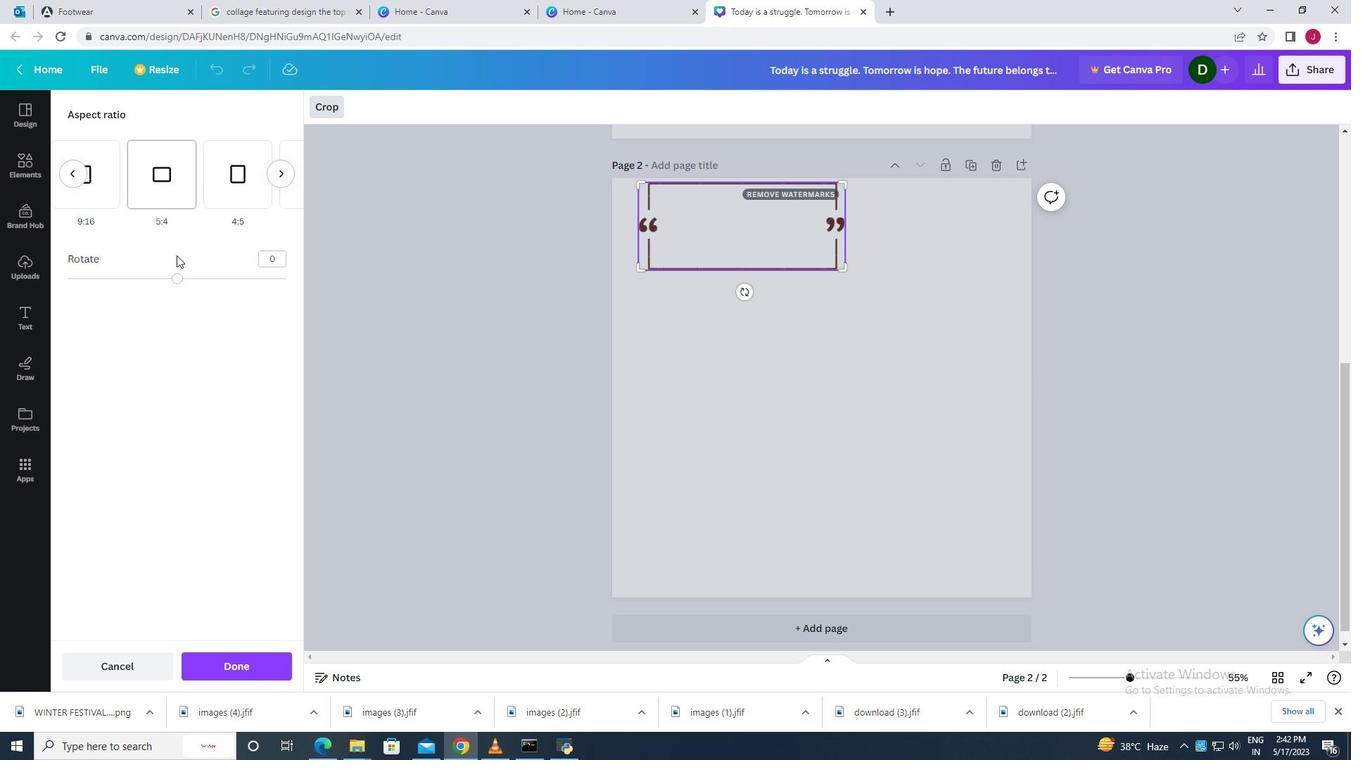 
Action: Mouse moved to (1189, 394)
Screenshot: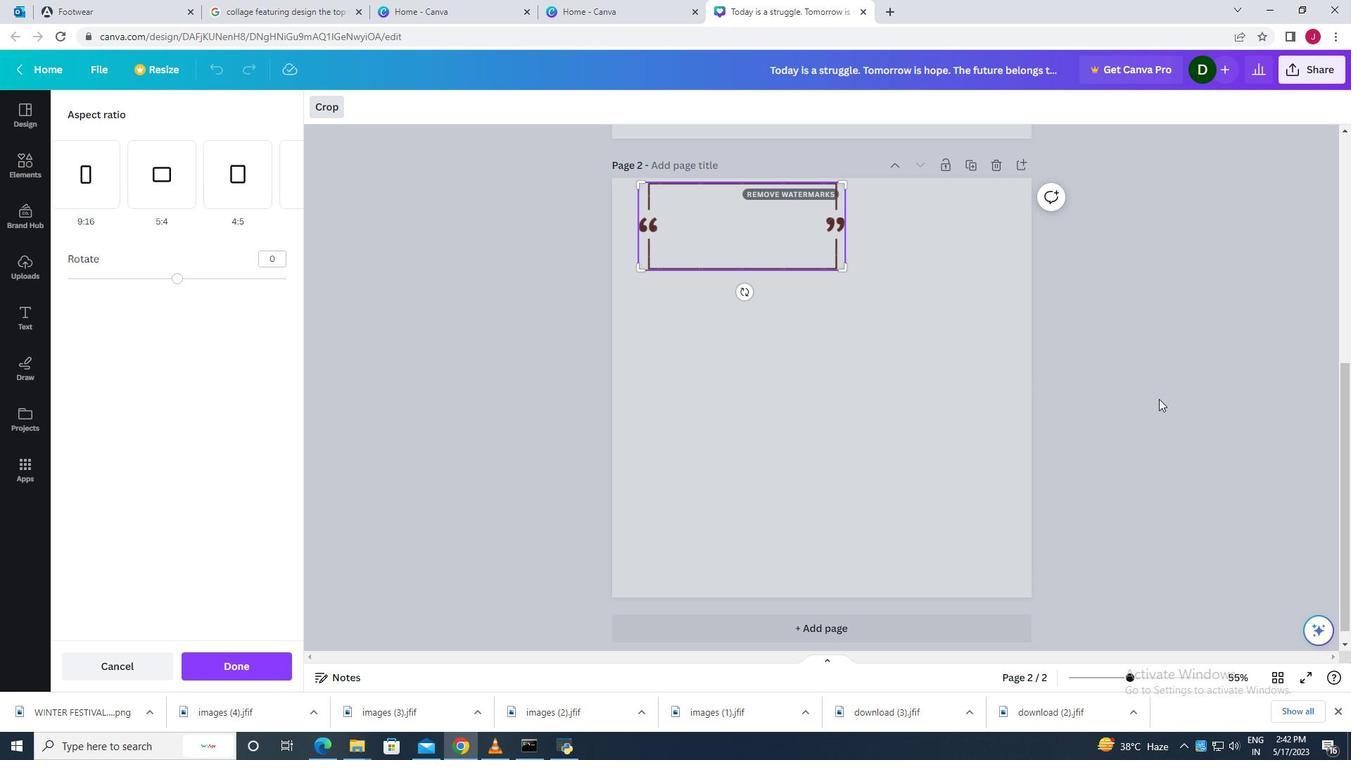 
Action: Mouse pressed left at (1189, 394)
Screenshot: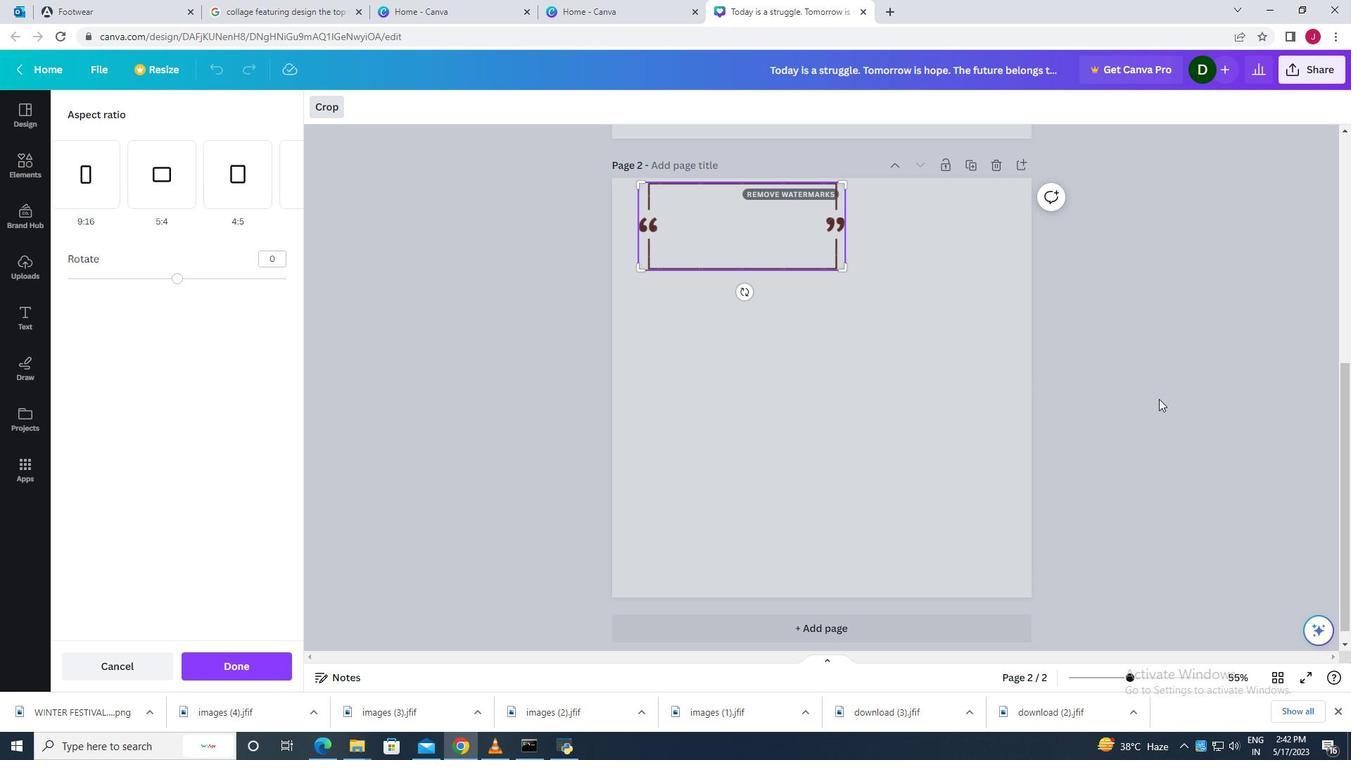 
Action: Mouse moved to (846, 268)
Screenshot: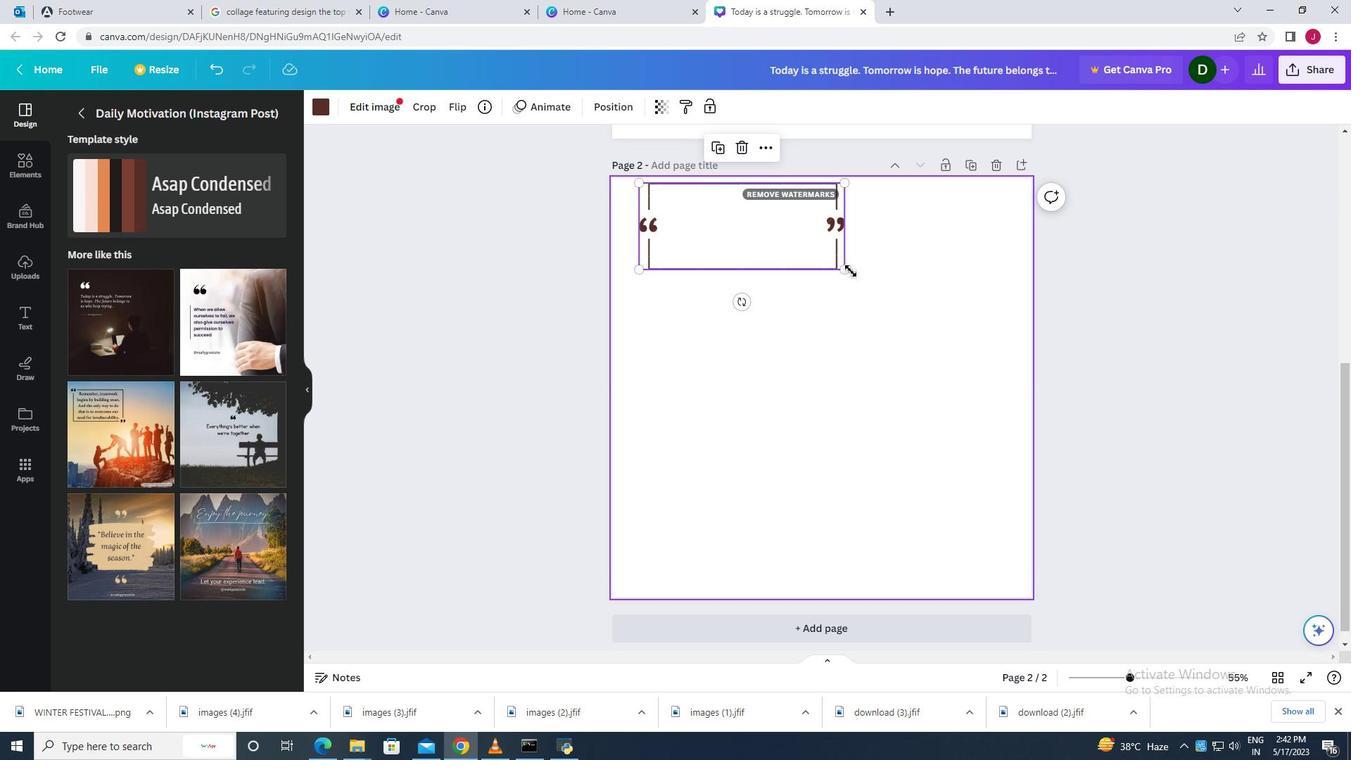 
Action: Mouse pressed left at (846, 268)
Screenshot: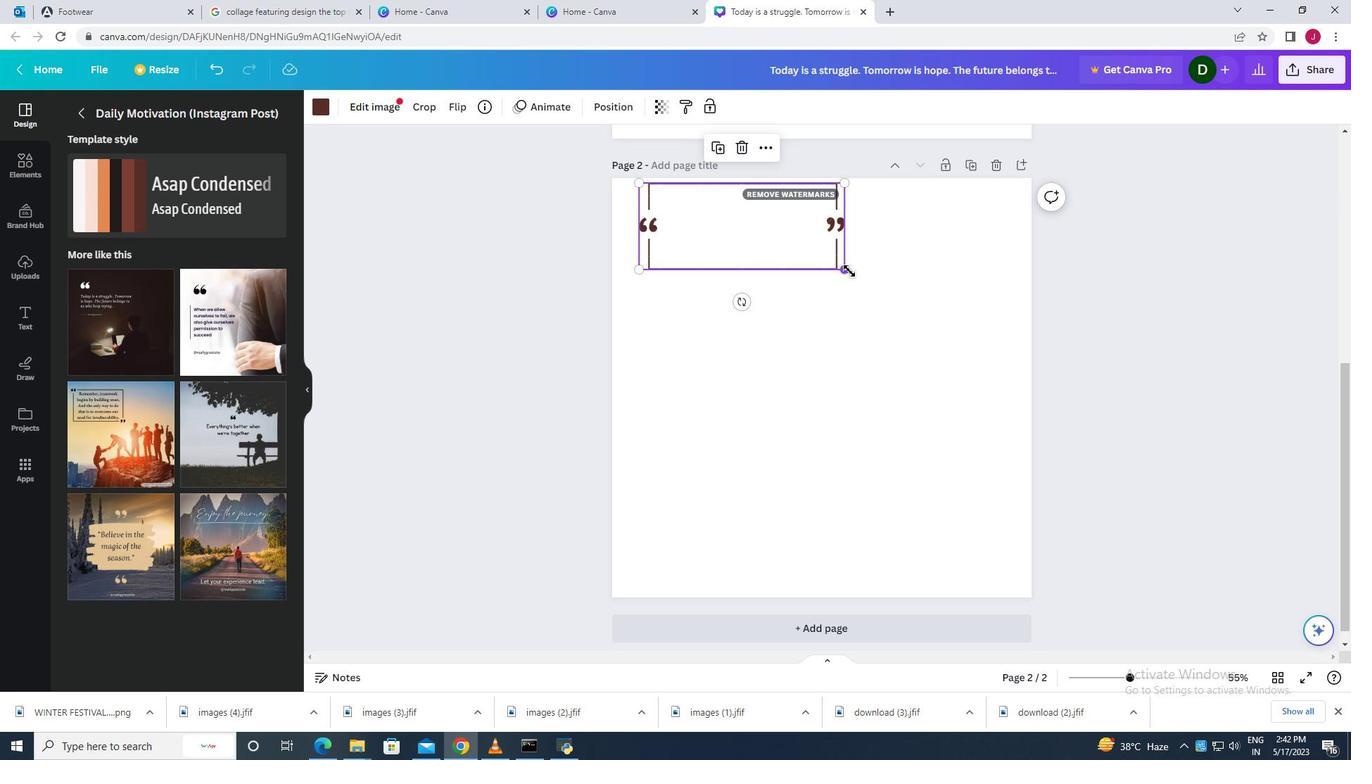 
Action: Mouse moved to (791, 306)
Screenshot: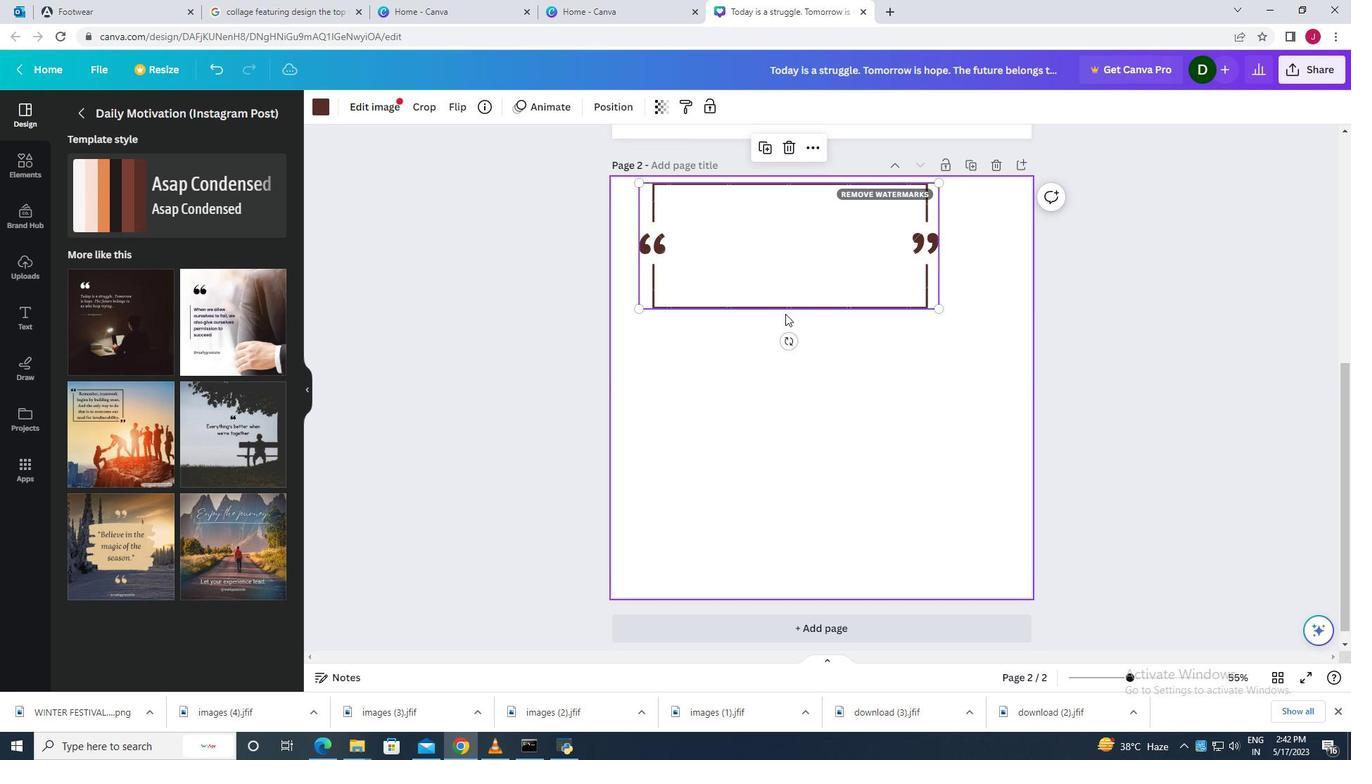 
Action: Mouse pressed left at (791, 306)
Screenshot: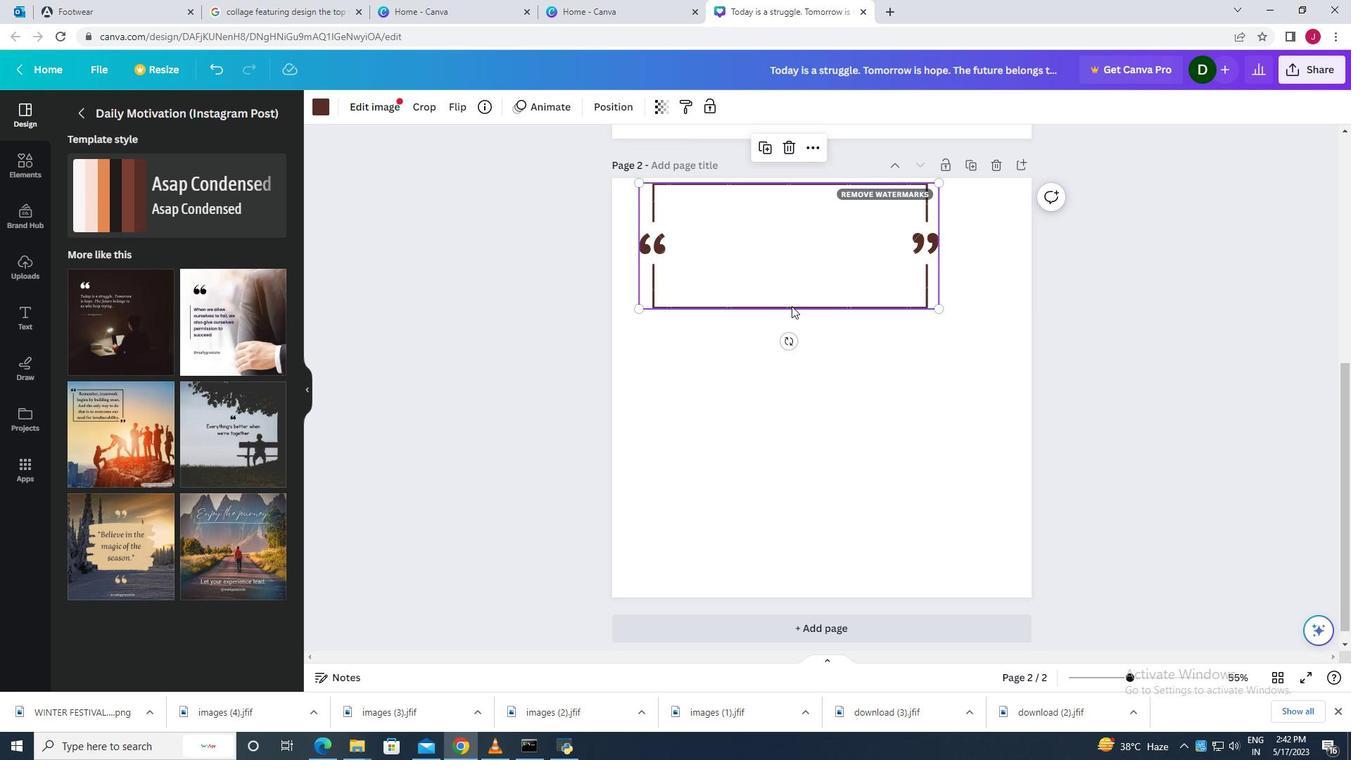 
Action: Mouse moved to (912, 392)
Screenshot: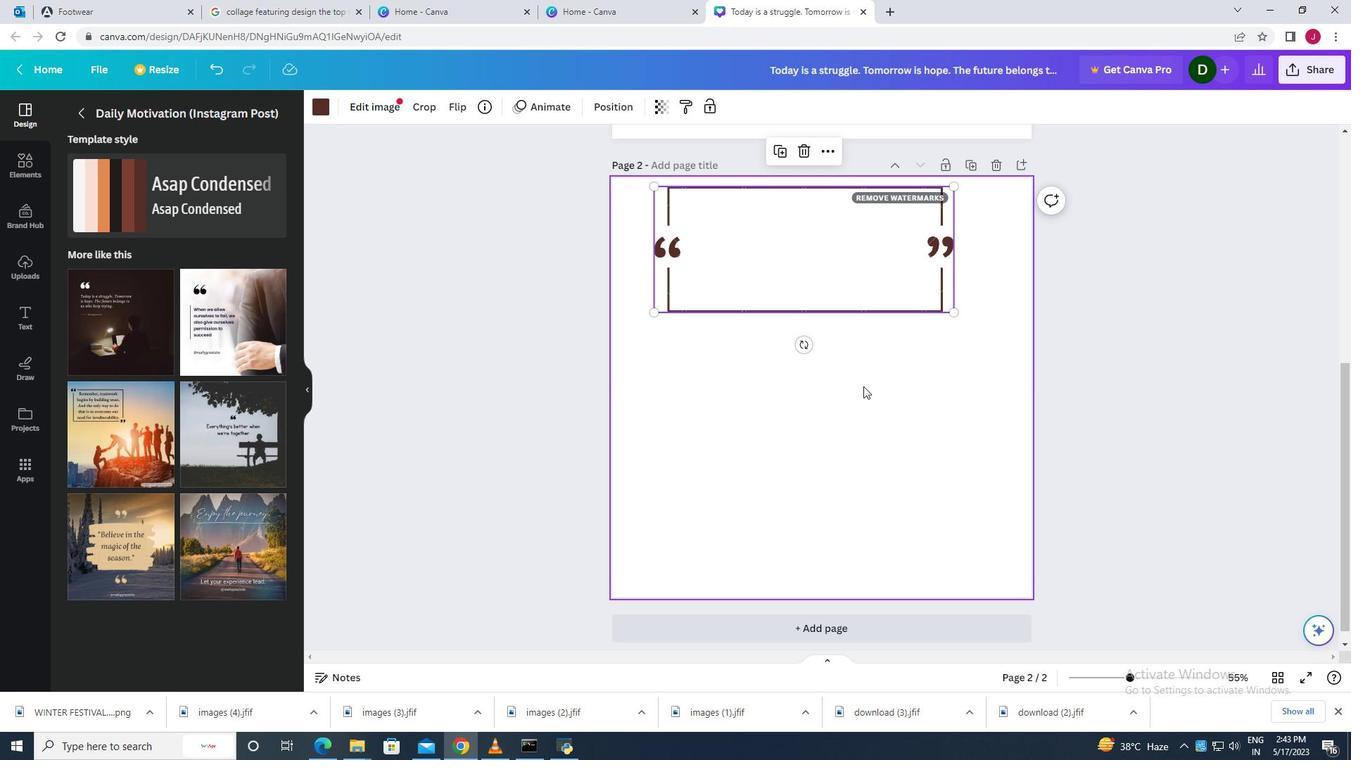 
Action: Mouse scrolled (912, 392) with delta (0, 0)
Screenshot: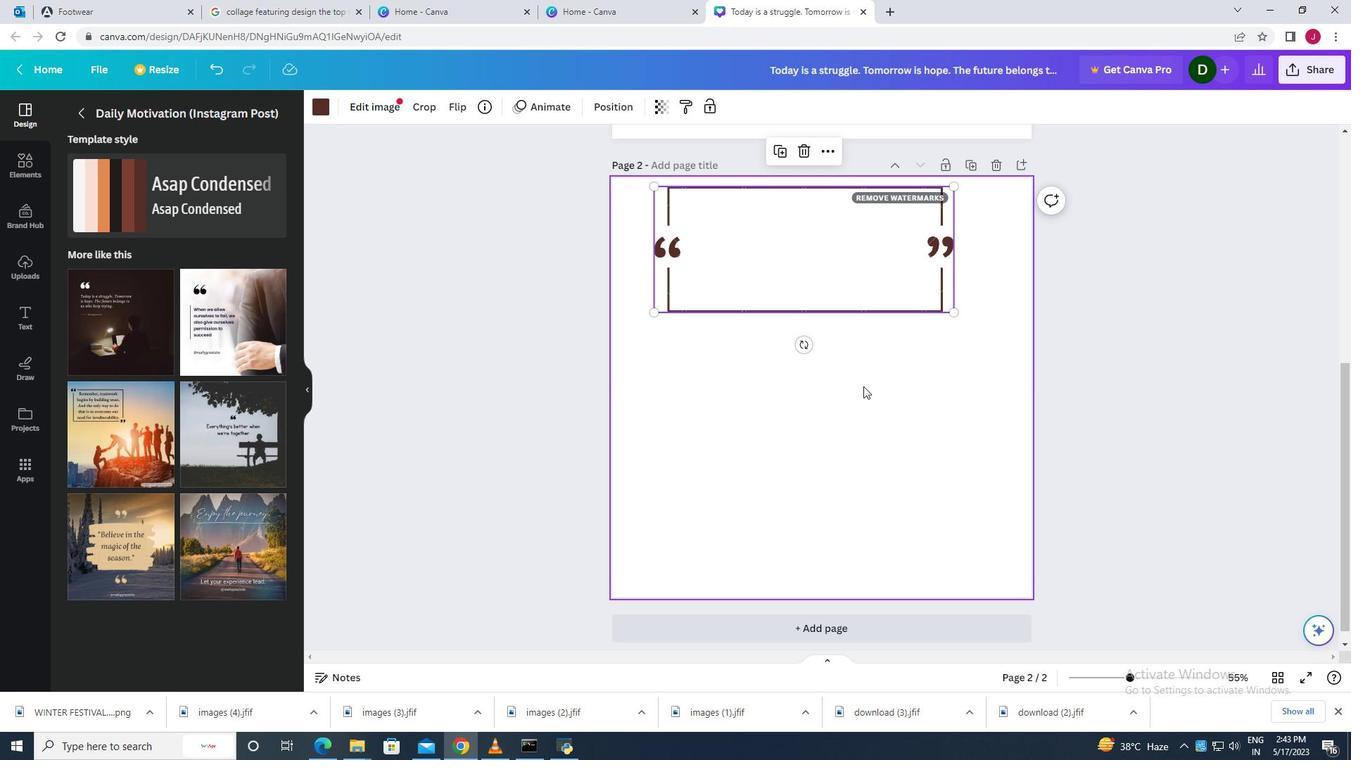 
Action: Mouse scrolled (912, 392) with delta (0, 0)
Screenshot: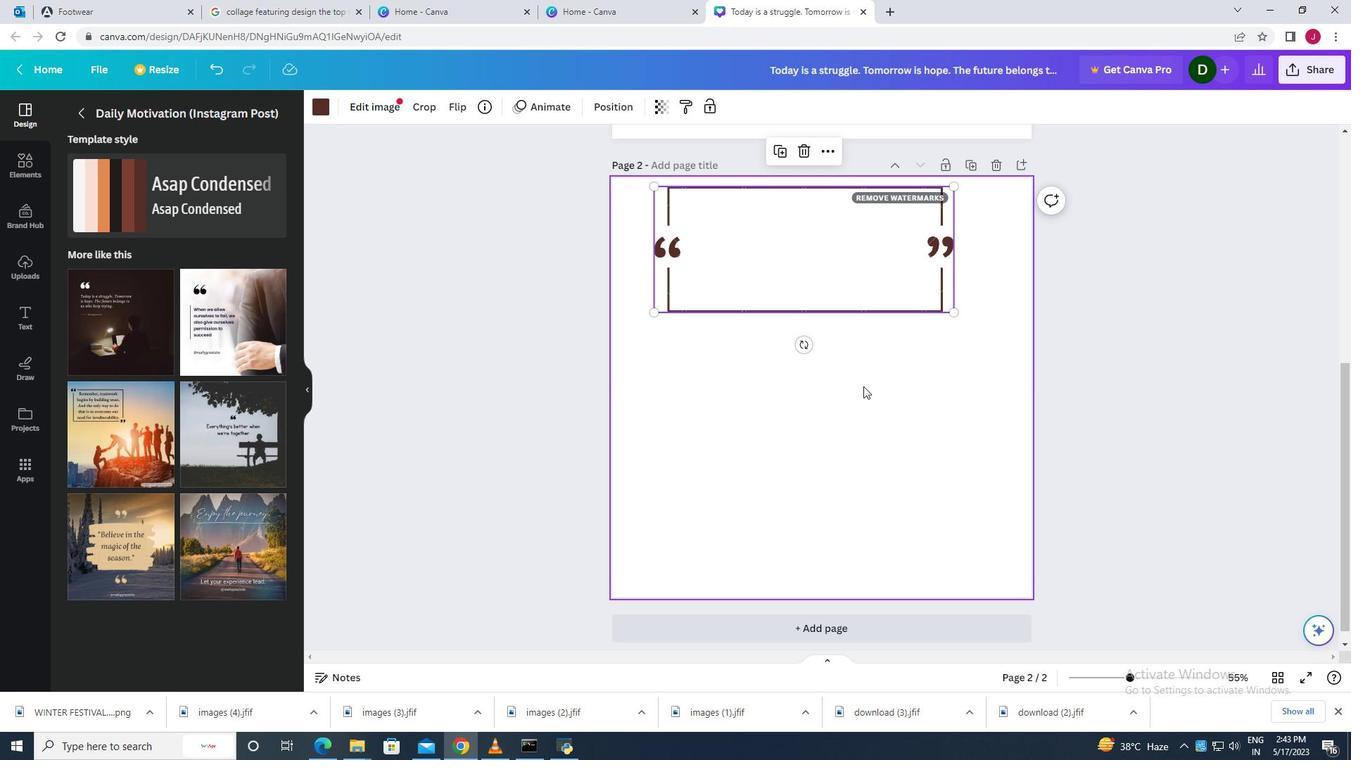
Action: Mouse moved to (912, 387)
Screenshot: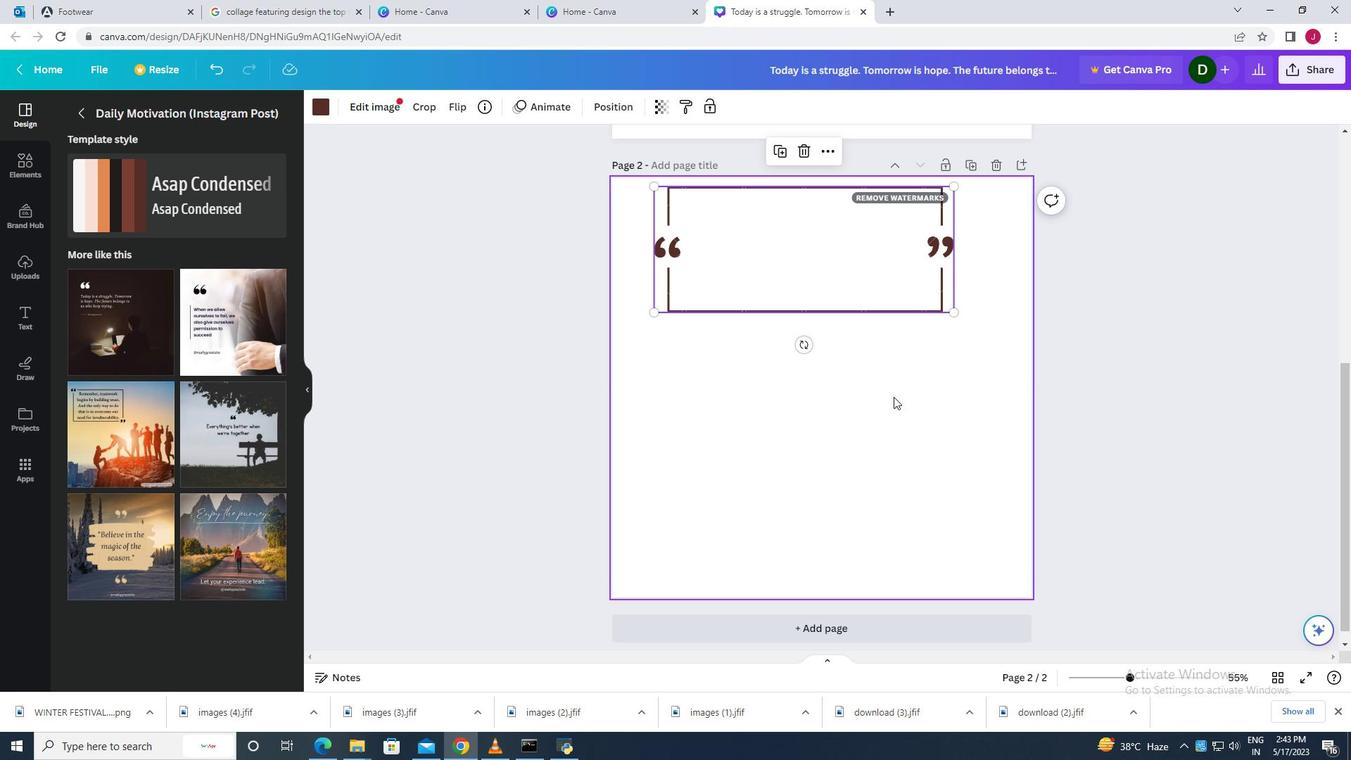 
Action: Mouse scrolled (912, 387) with delta (0, 0)
Screenshot: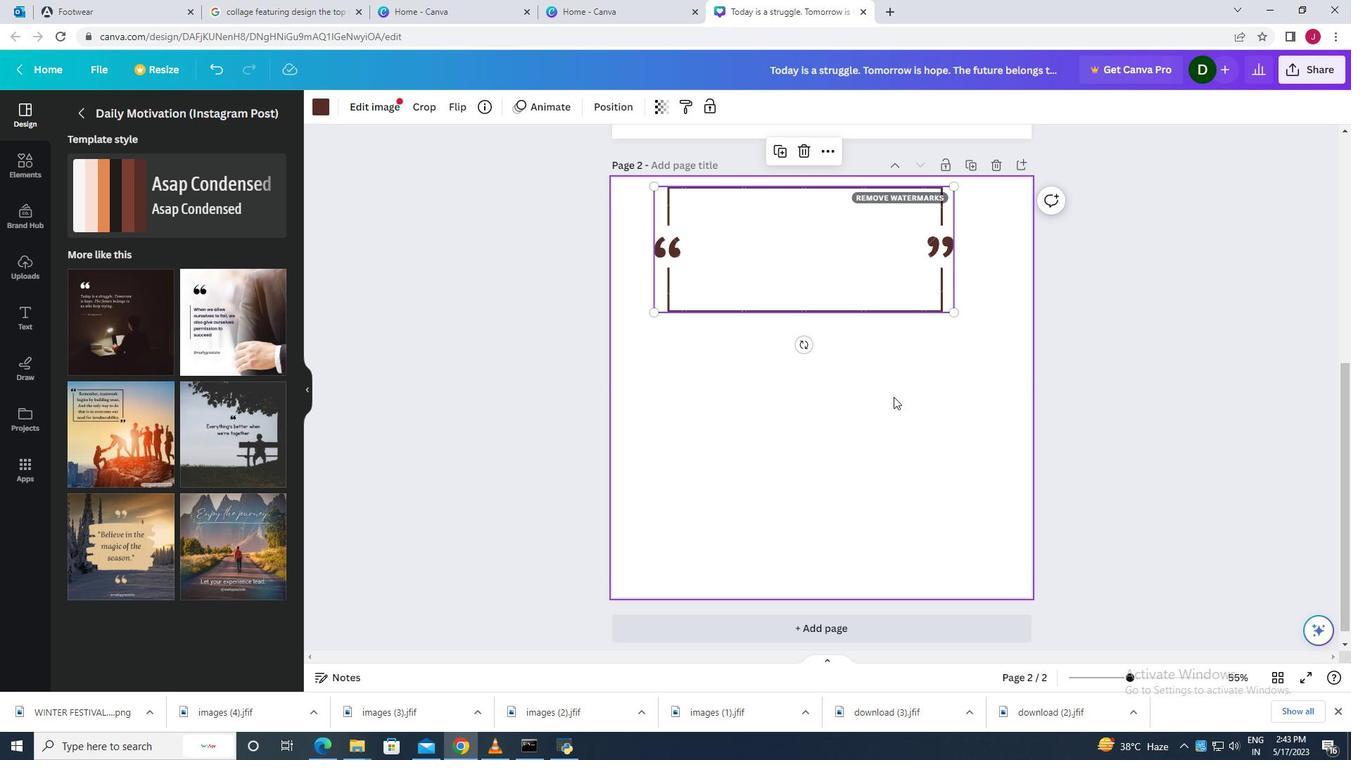 
Action: Mouse moved to (1230, 362)
Screenshot: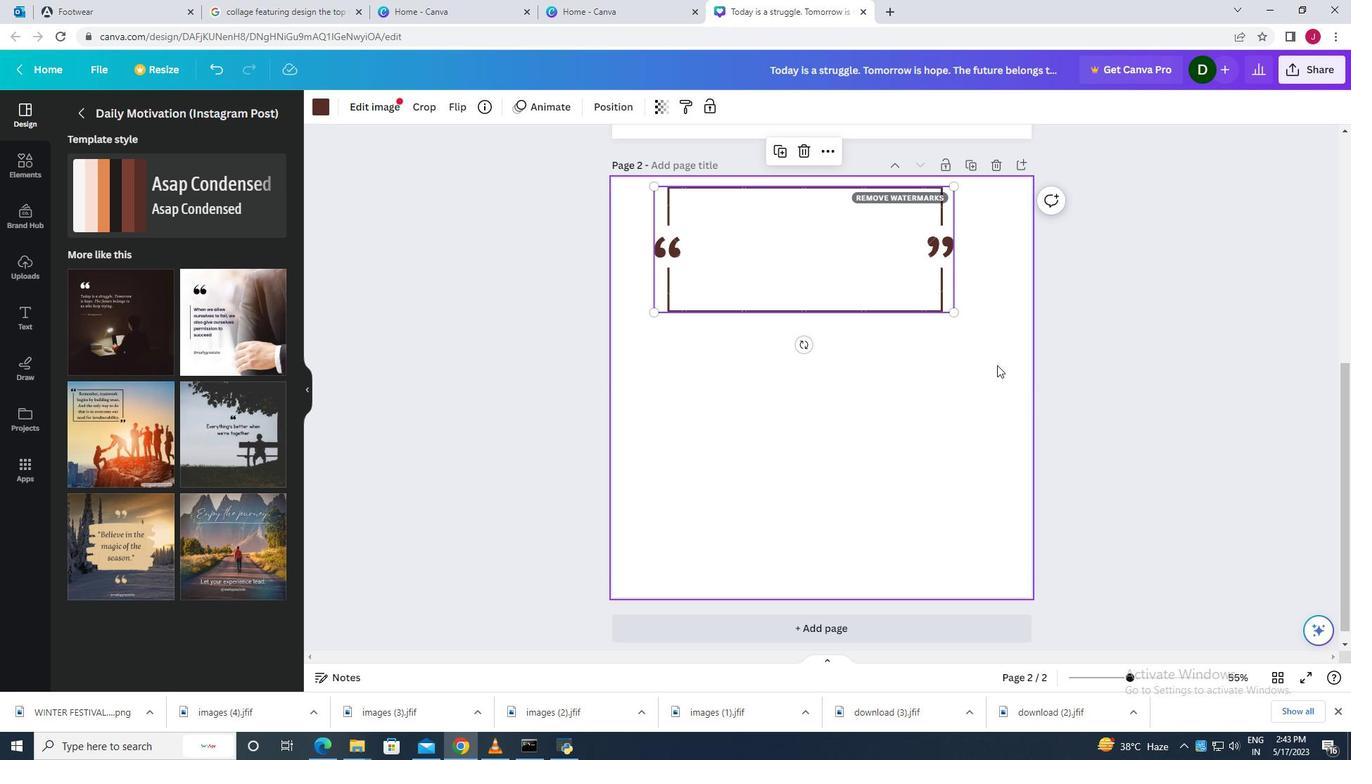 
Action: Mouse scrolled (1230, 363) with delta (0, 0)
Screenshot: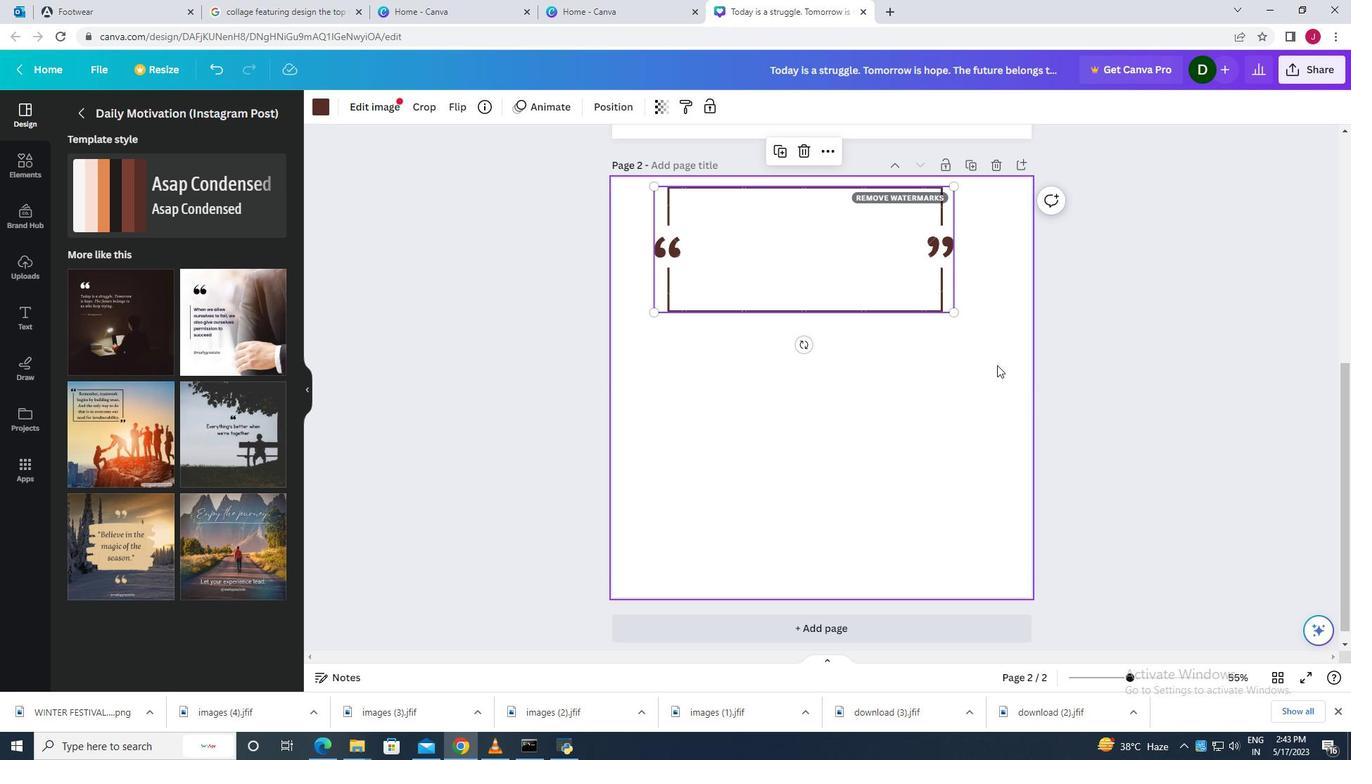 
Action: Mouse scrolled (1230, 363) with delta (0, 0)
Screenshot: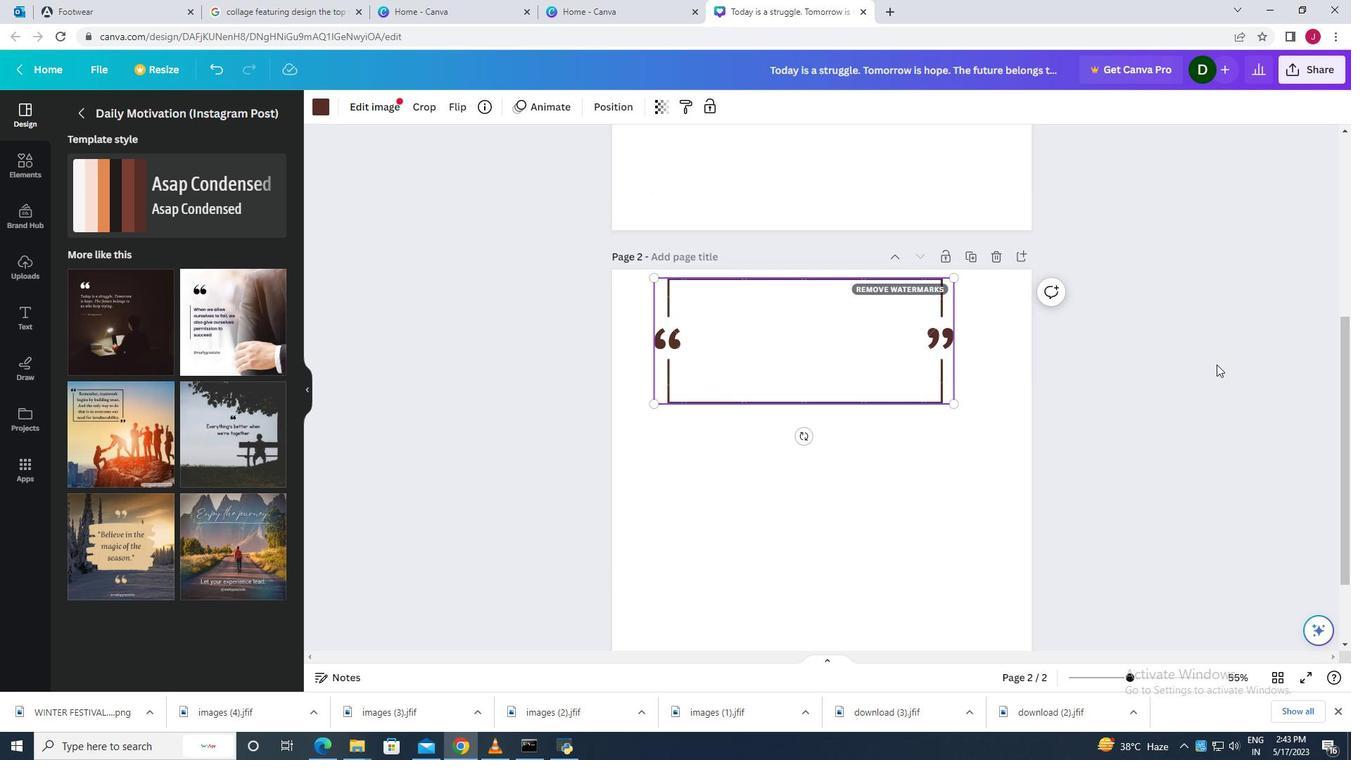 
Action: Mouse moved to (1230, 361)
Screenshot: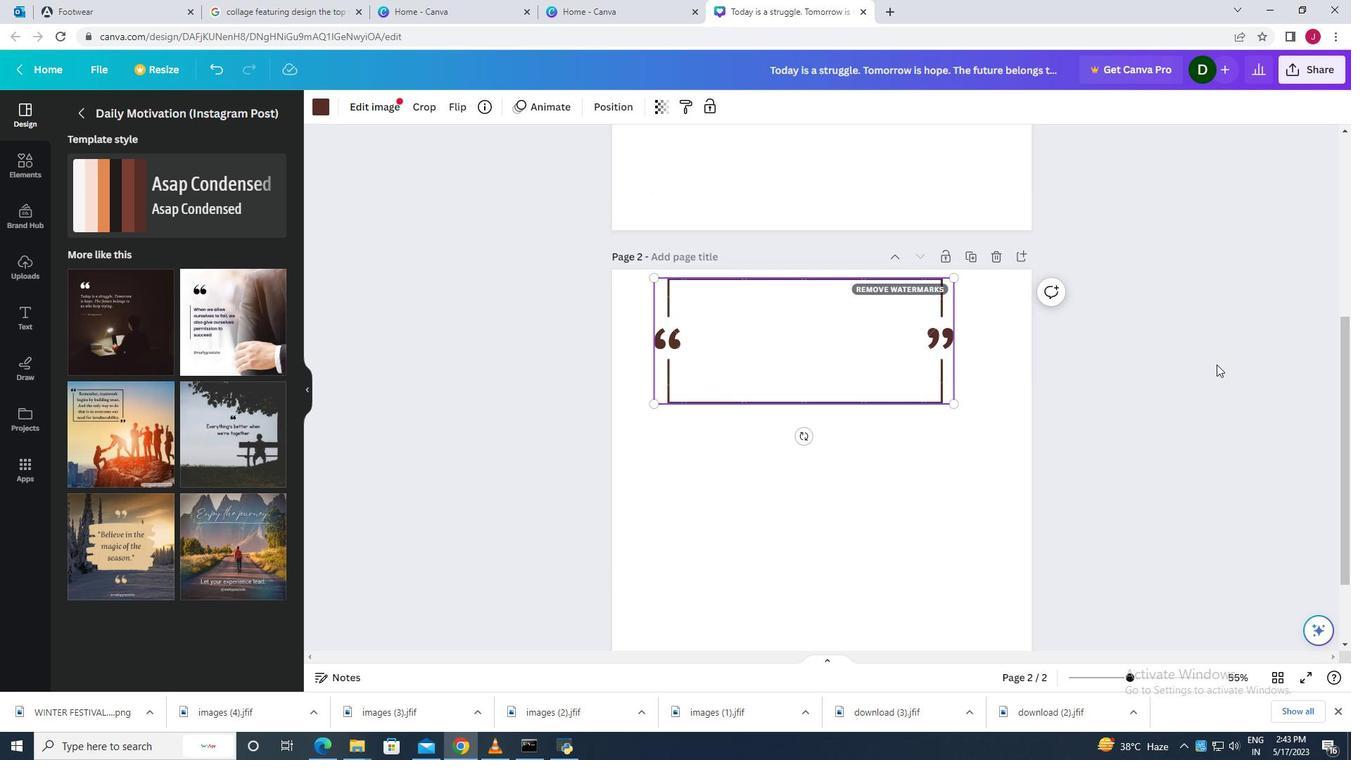 
Action: Mouse scrolled (1230, 362) with delta (0, 0)
Screenshot: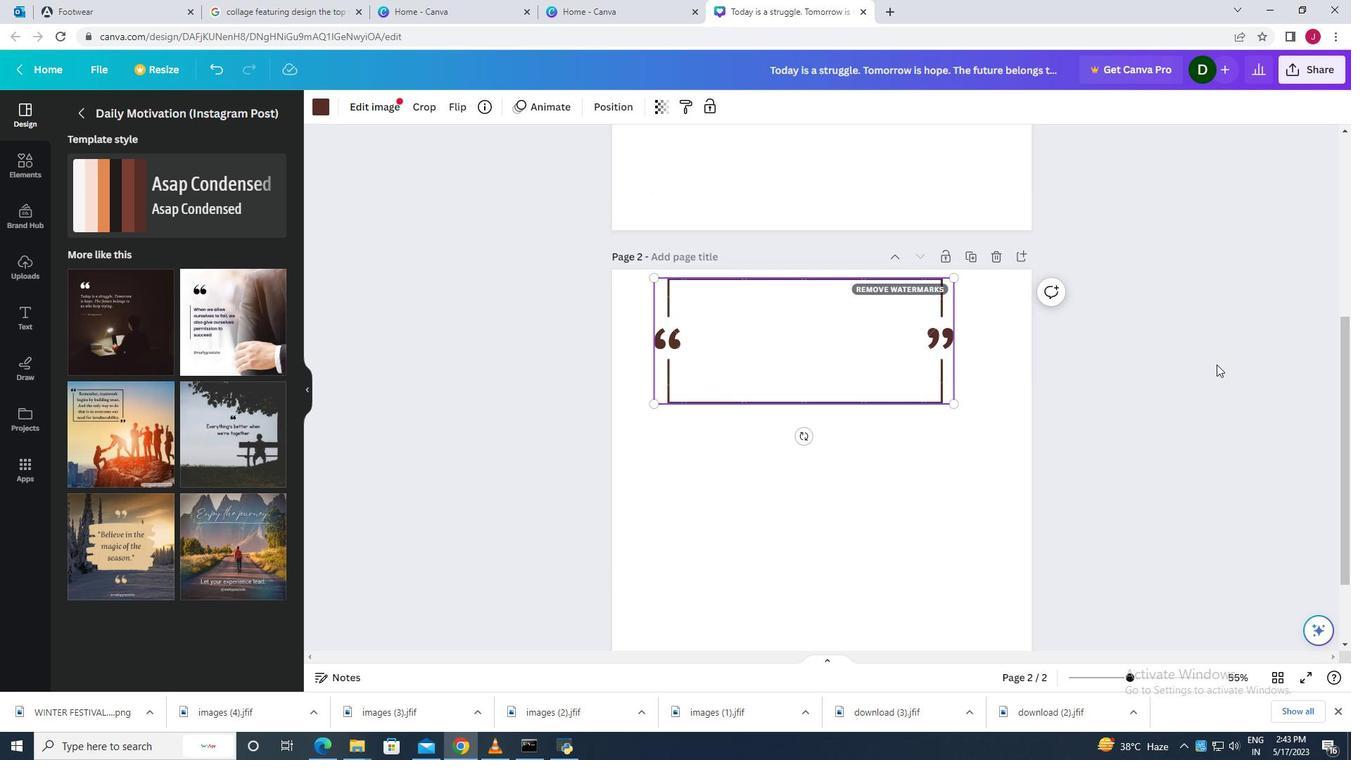 
Action: Mouse moved to (1166, 349)
Screenshot: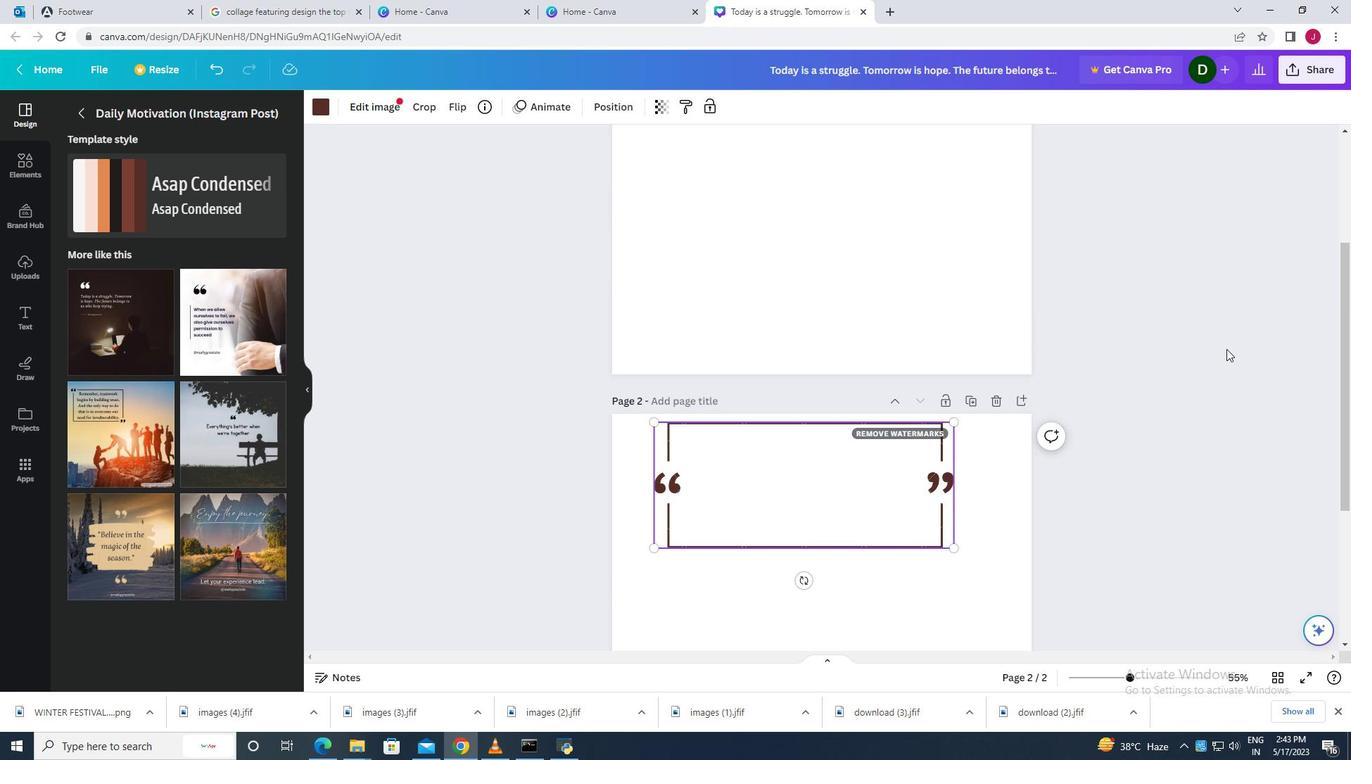 
Action: Mouse scrolled (1166, 349) with delta (0, 0)
Screenshot: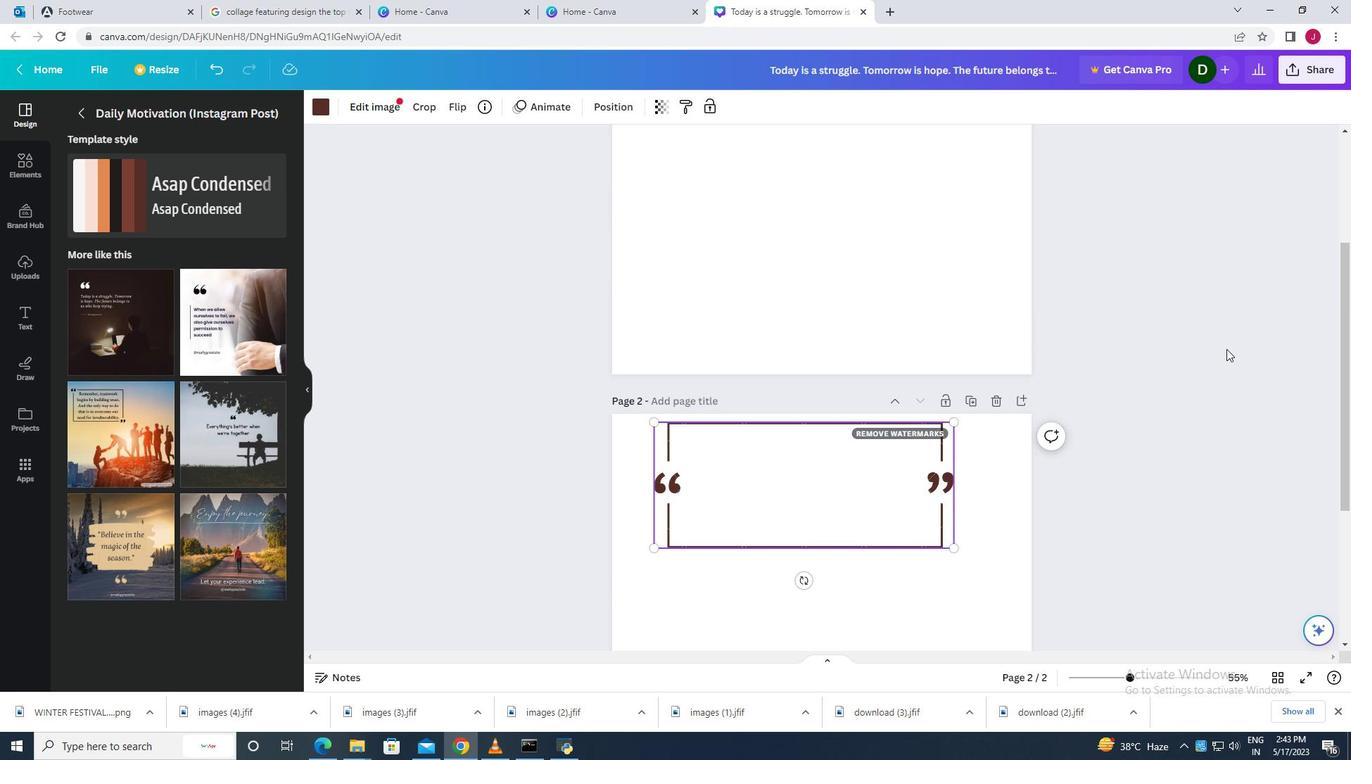 
Action: Mouse moved to (1148, 349)
Screenshot: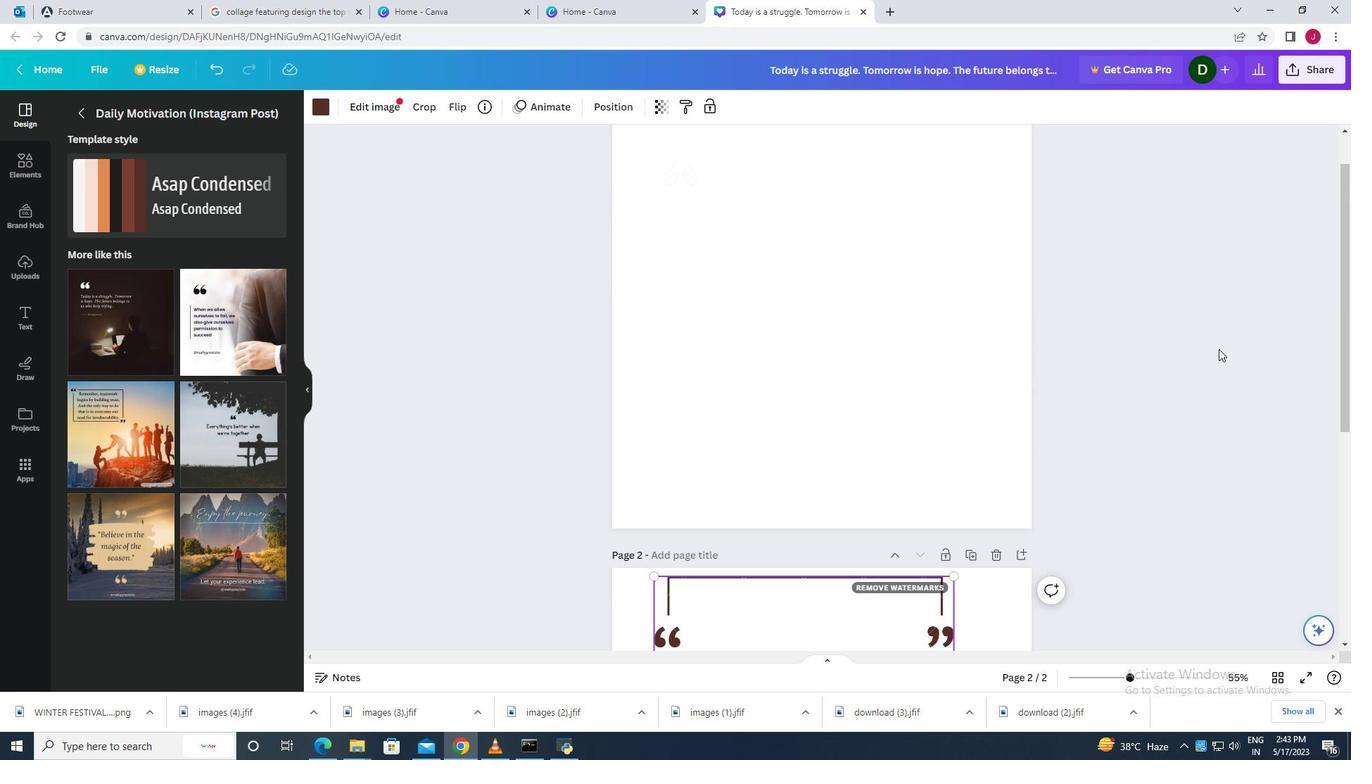 
Action: Mouse scrolled (1148, 349) with delta (0, 0)
Screenshot: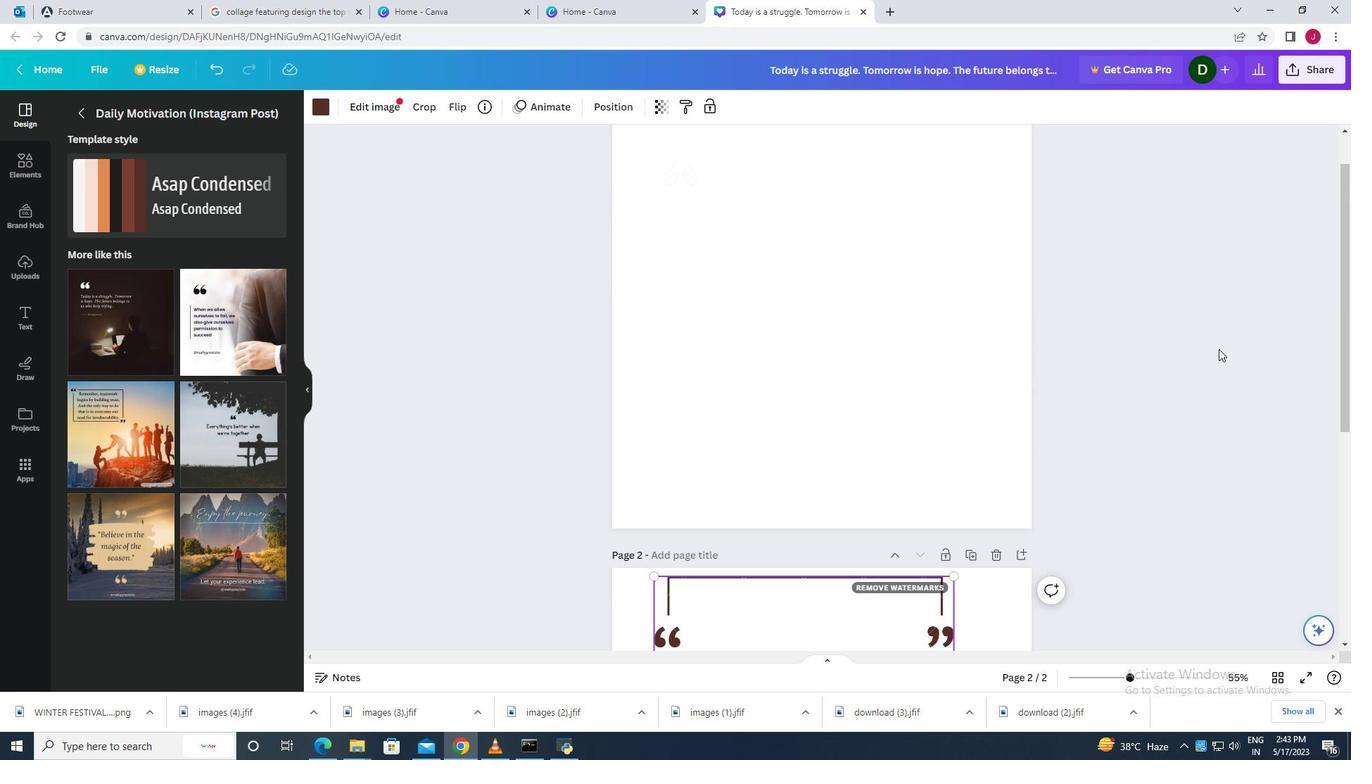 
Action: Mouse moved to (983, 356)
Screenshot: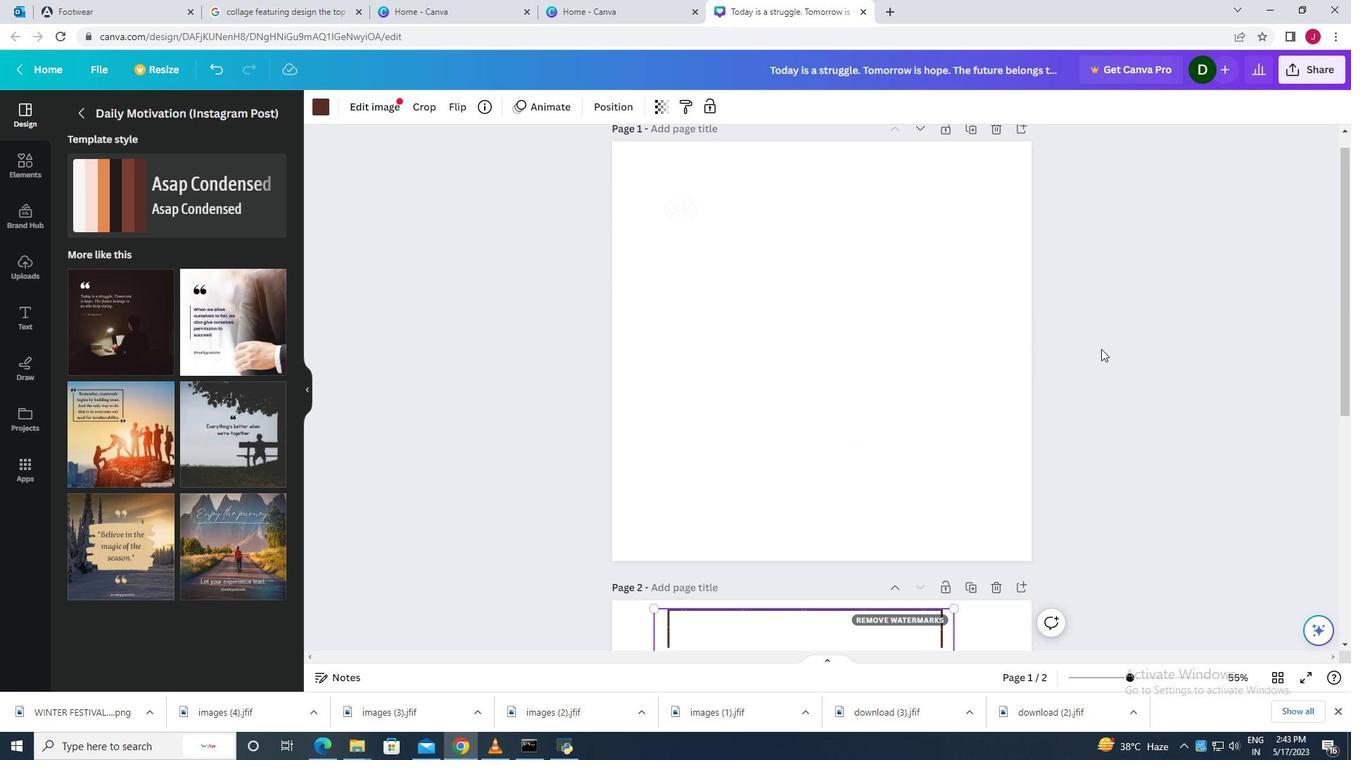 
Action: Mouse scrolled (988, 357) with delta (0, 0)
Screenshot: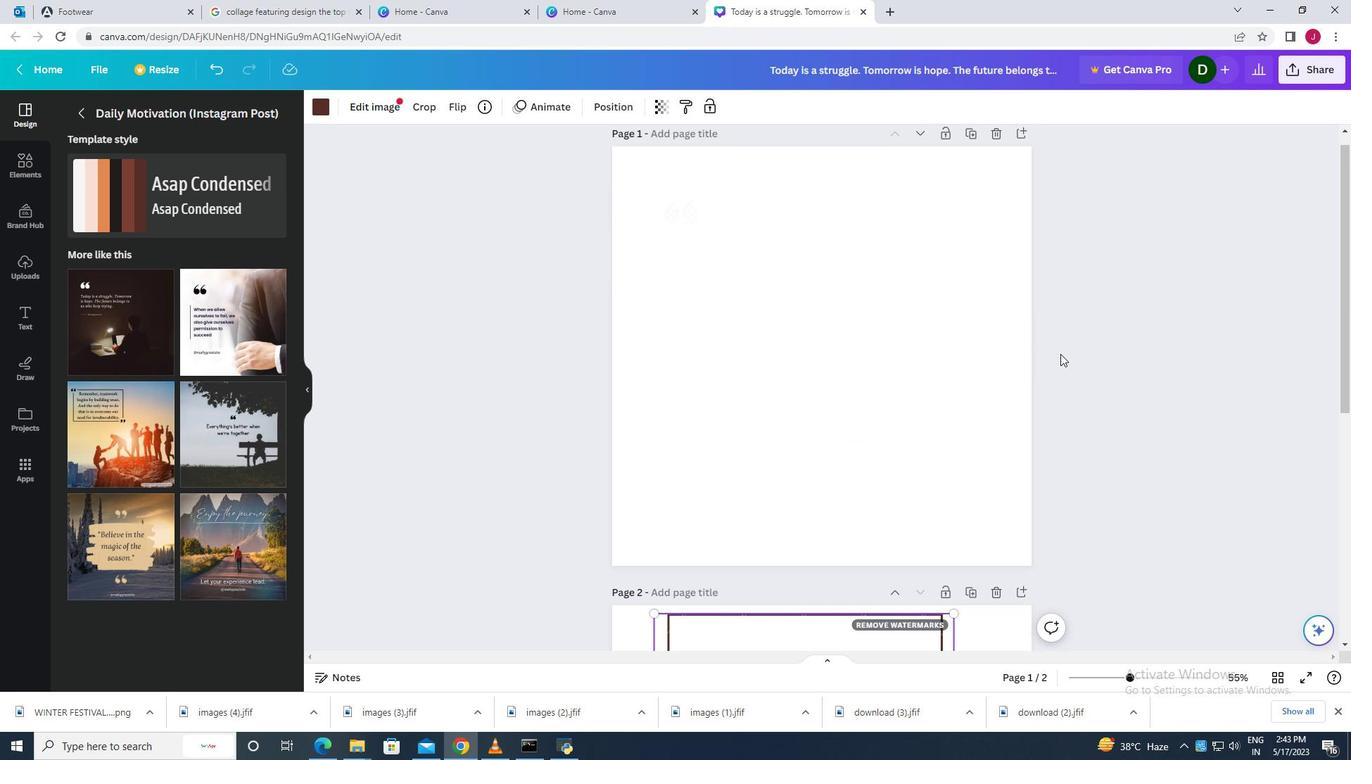 
Action: Mouse moved to (978, 354)
Screenshot: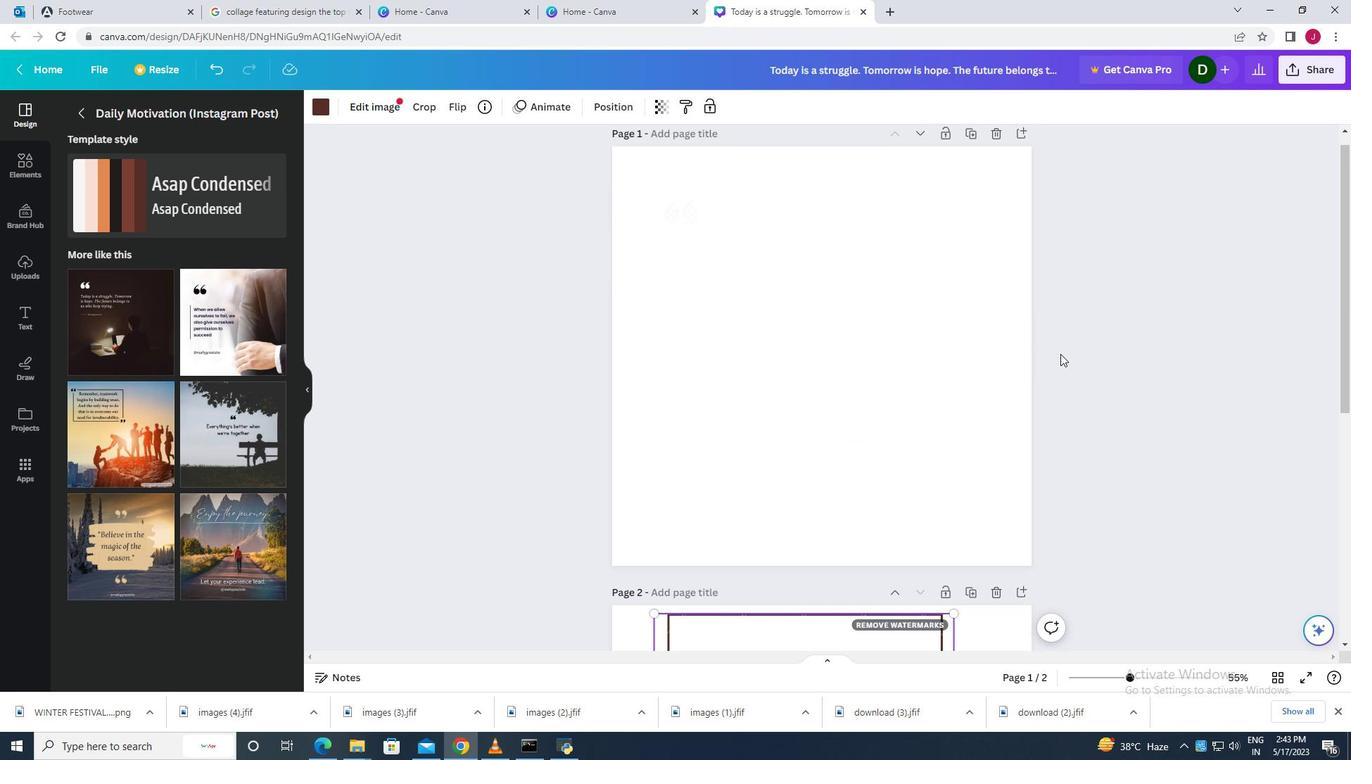 
Action: Mouse scrolled (980, 356) with delta (0, 0)
Screenshot: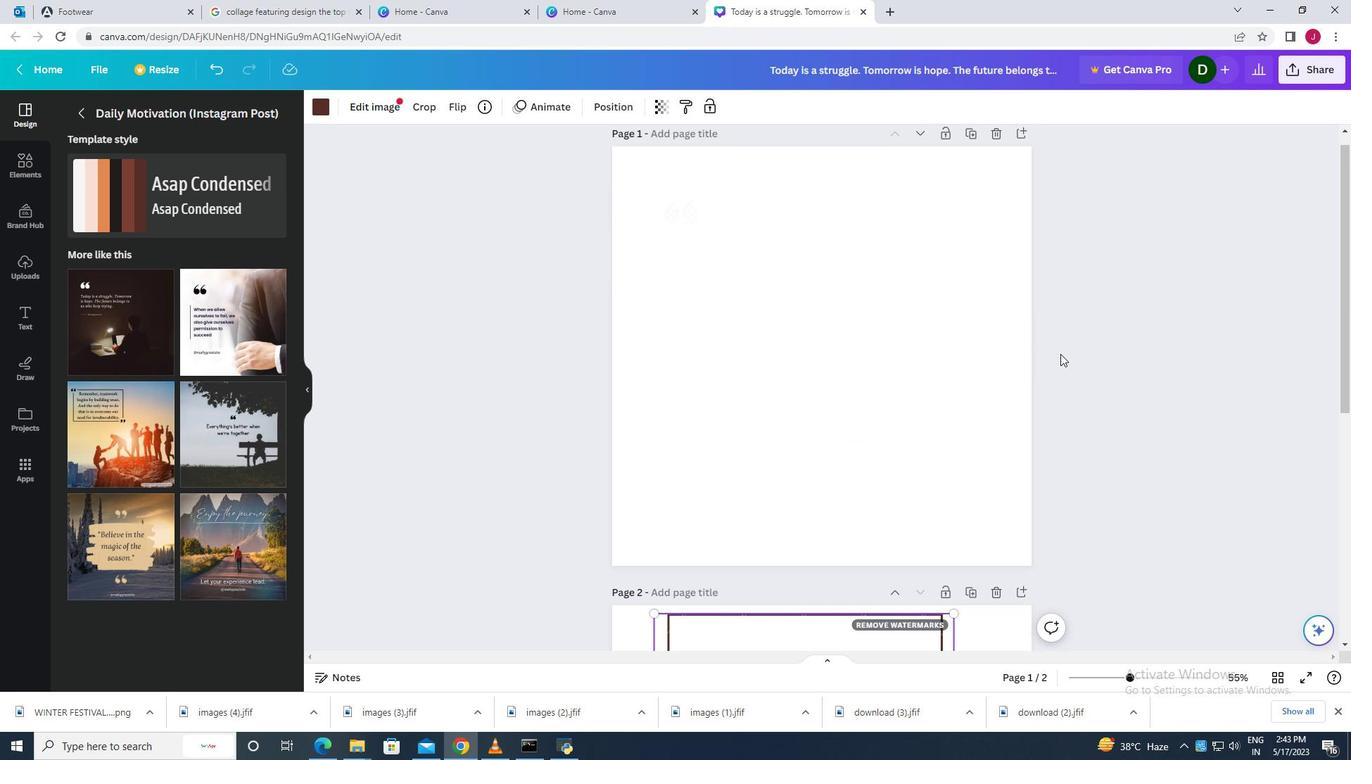 
Action: Mouse moved to (974, 353)
Screenshot: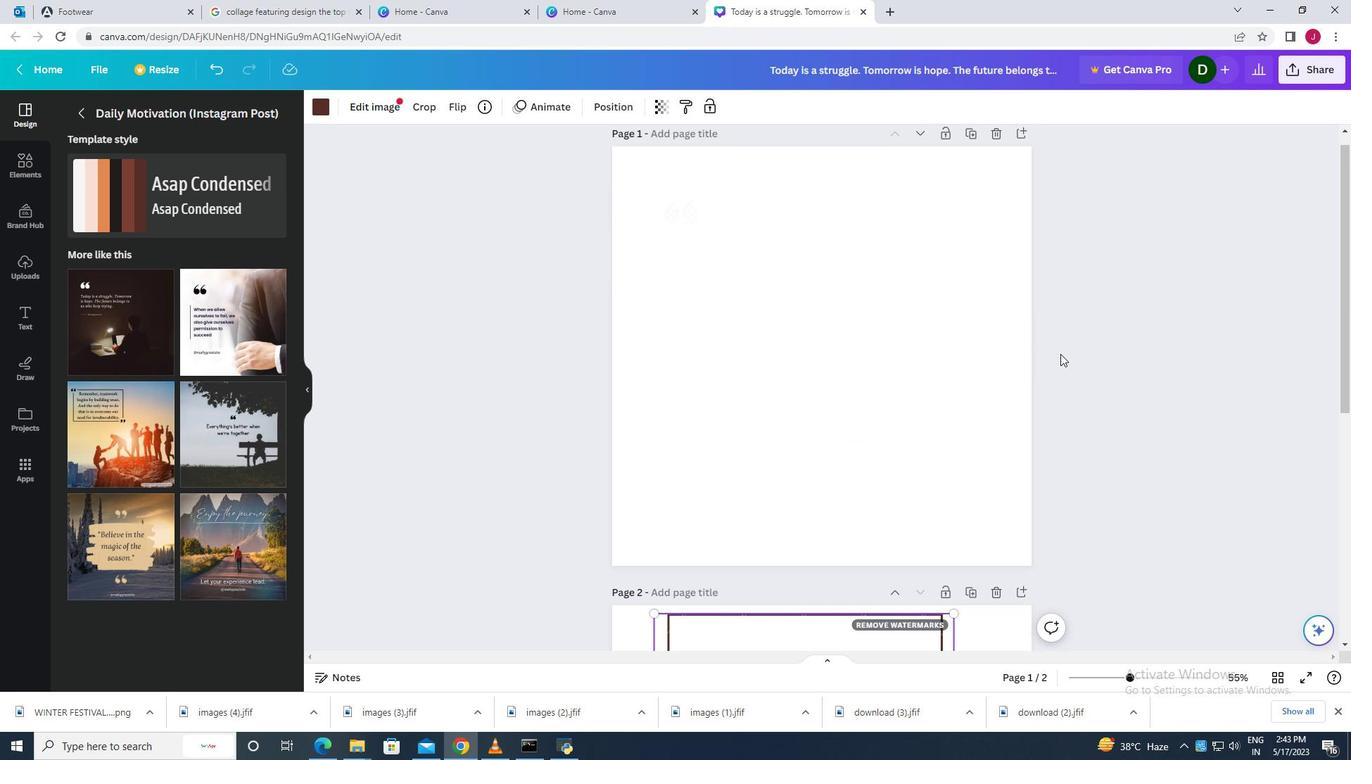 
Action: Mouse scrolled (974, 353) with delta (0, 0)
Screenshot: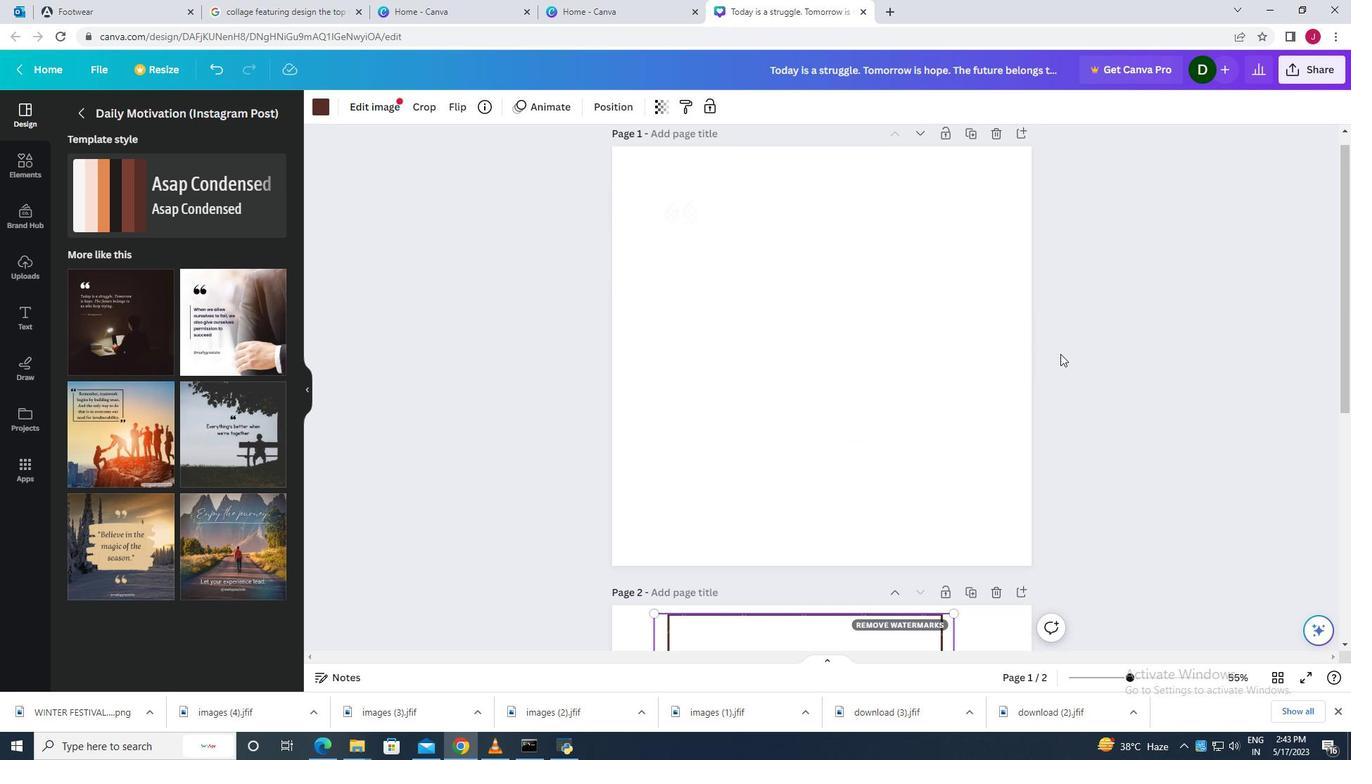 
Action: Mouse moved to (925, 344)
Screenshot: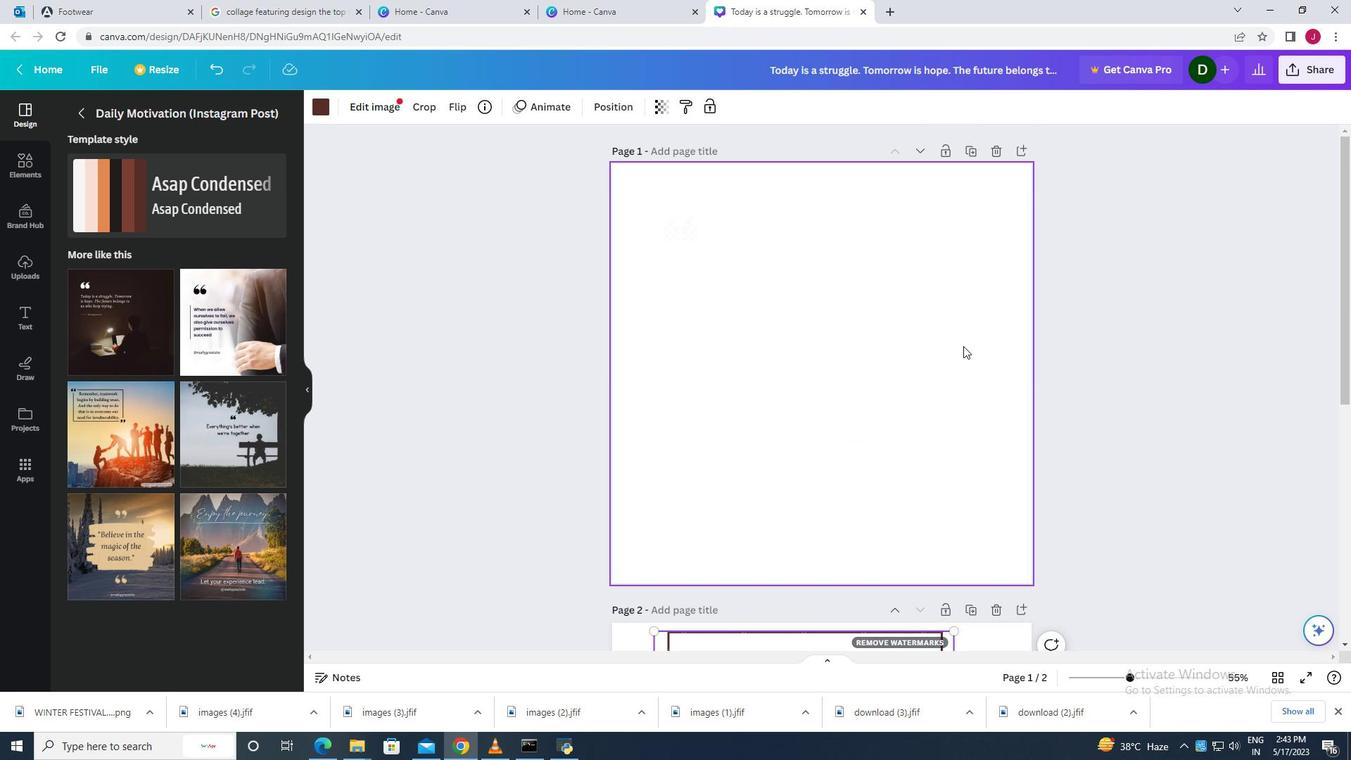 
Action: Mouse scrolled (925, 345) with delta (0, 0)
Screenshot: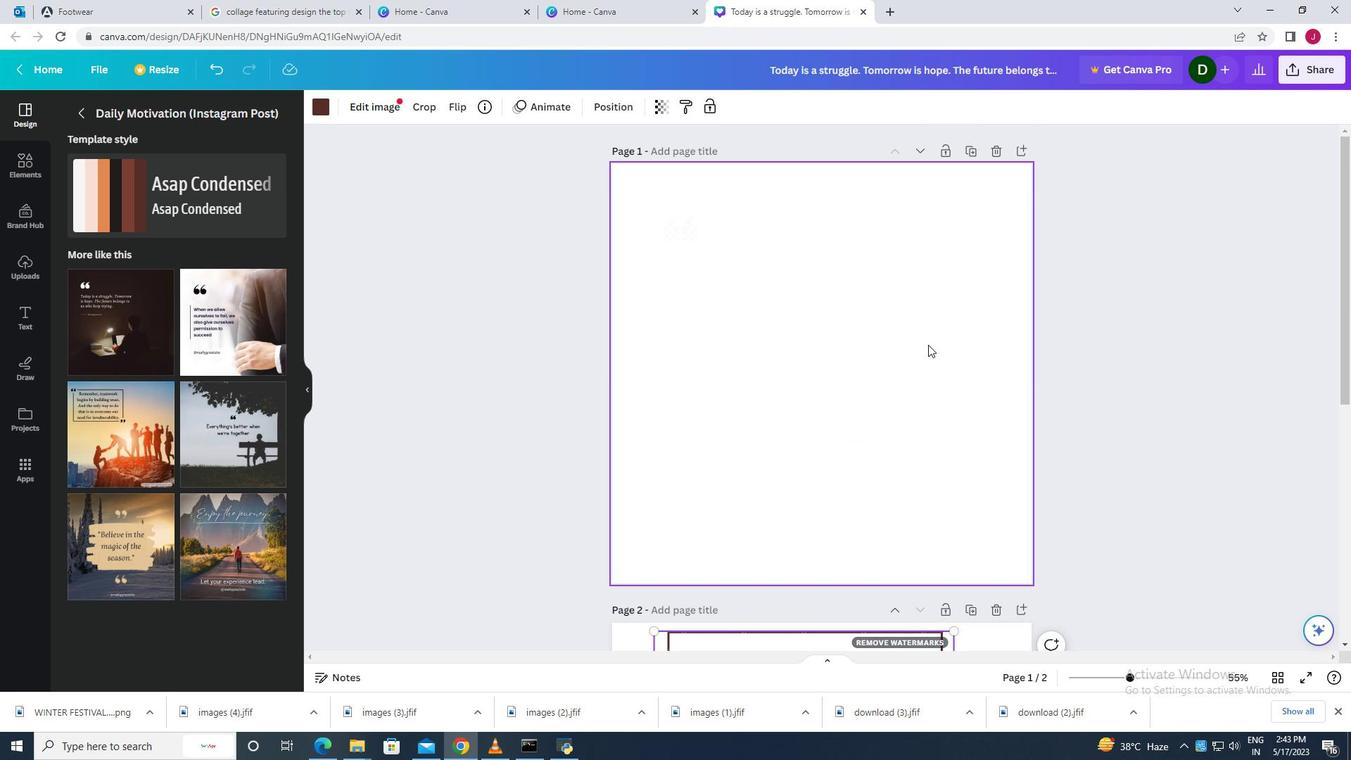 
Action: Mouse scrolled (925, 345) with delta (0, 0)
Screenshot: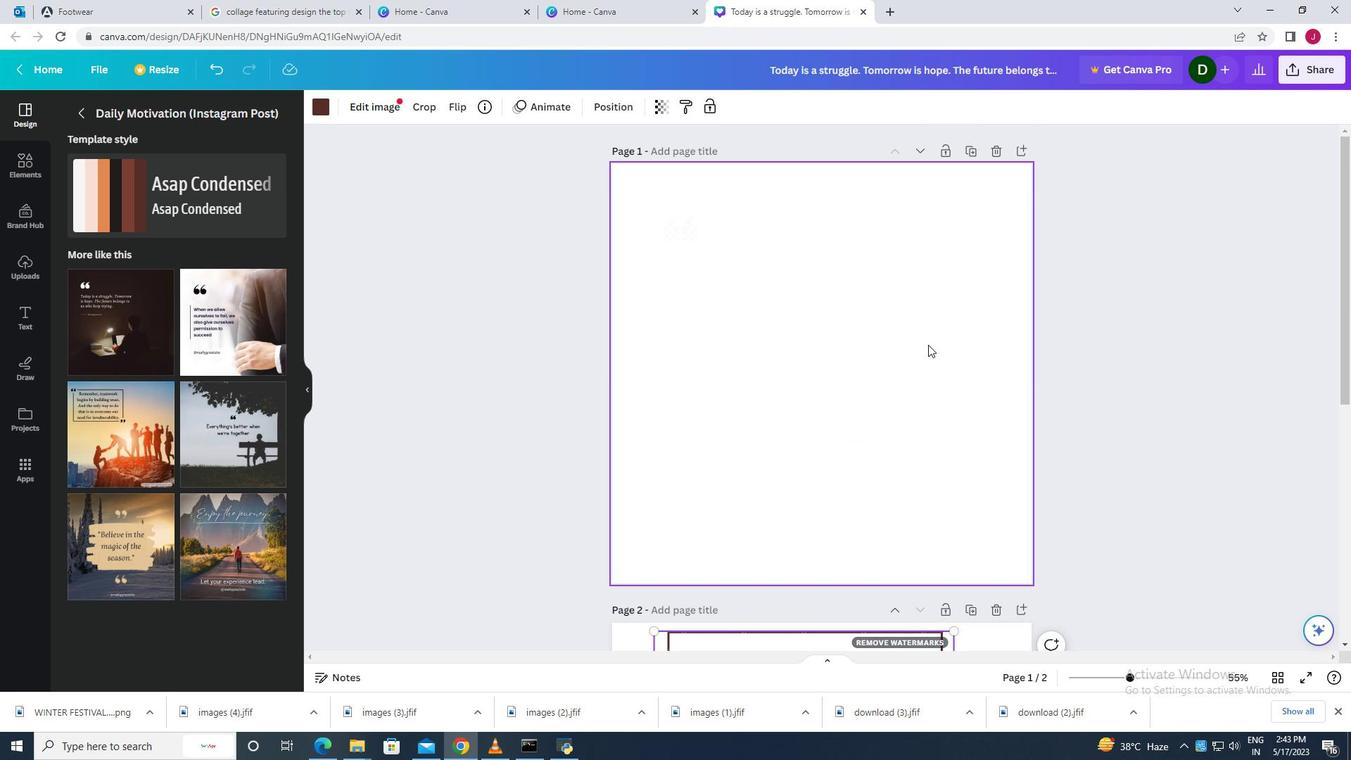 
Action: Mouse moved to (792, 641)
Screenshot: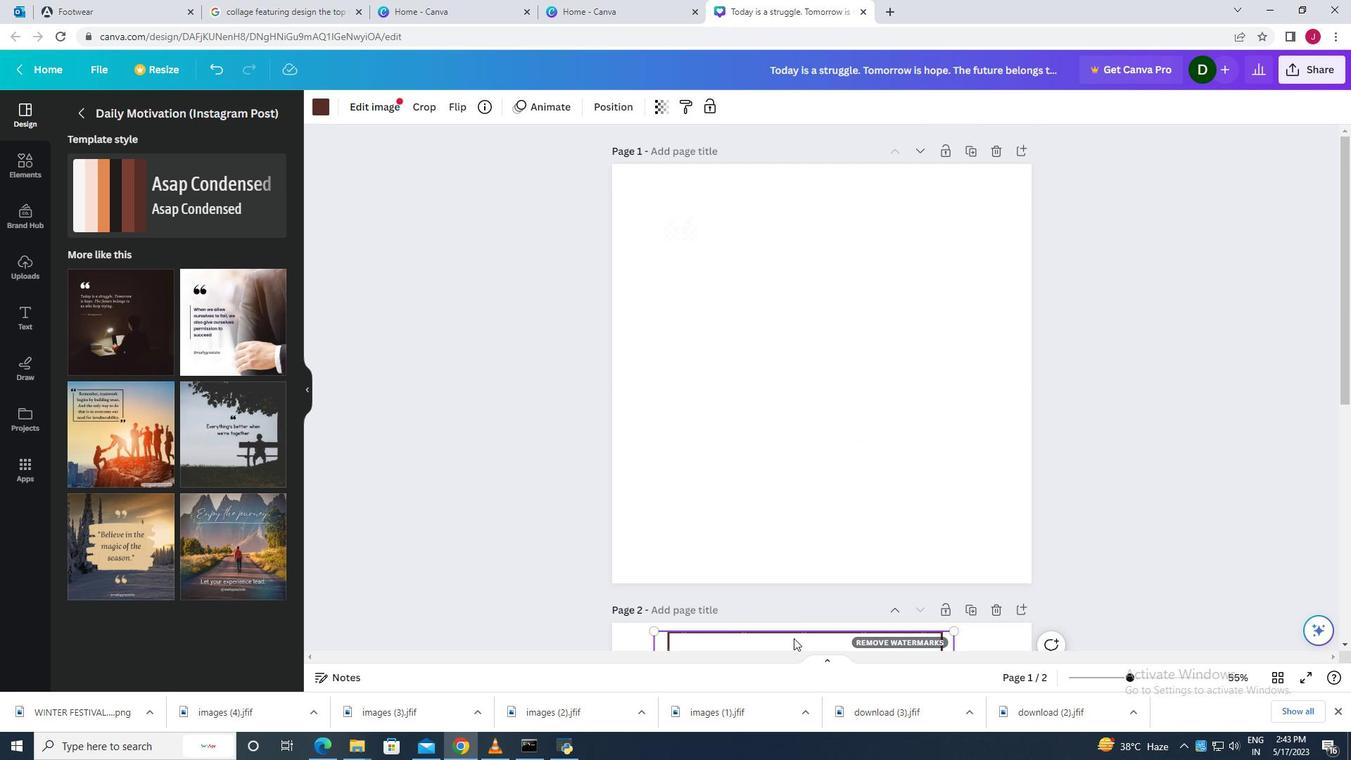 
Action: Mouse pressed left at (792, 641)
Screenshot: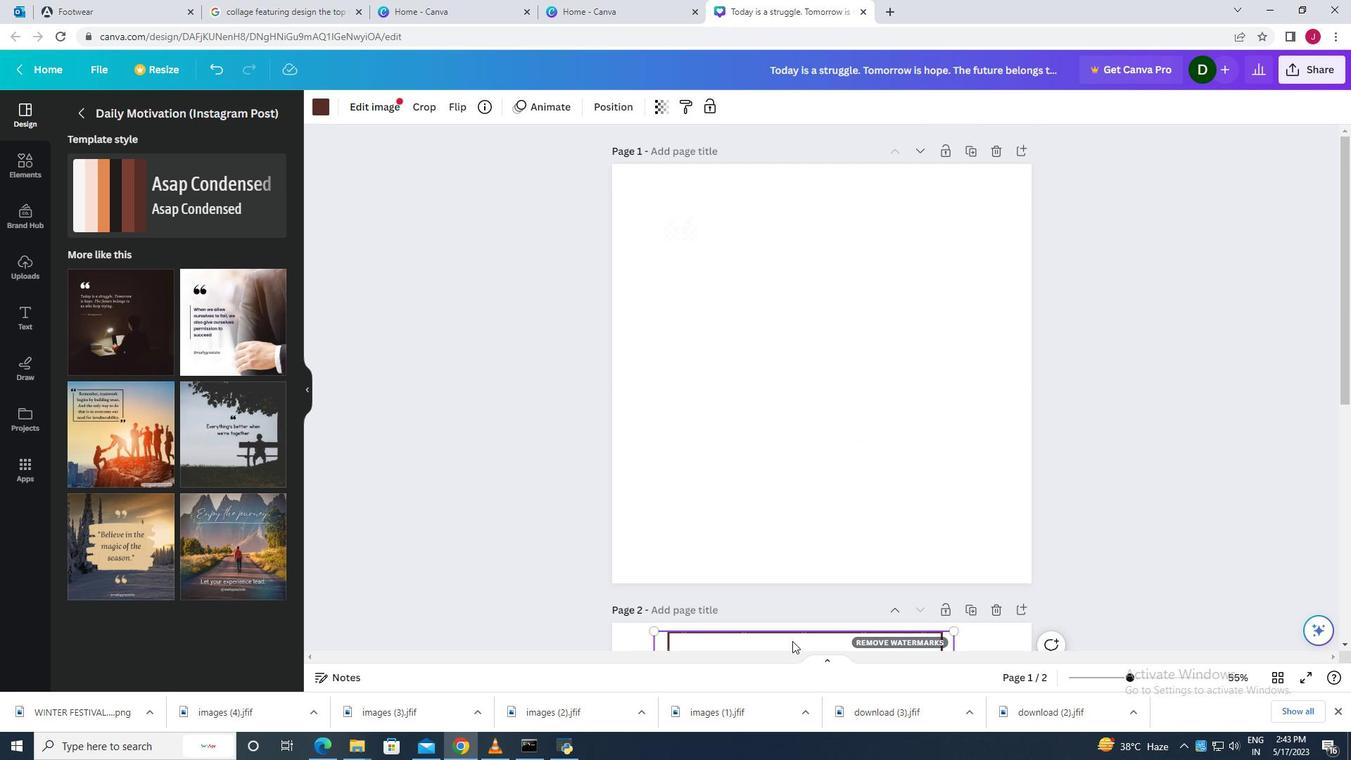
Action: Mouse moved to (669, 296)
Screenshot: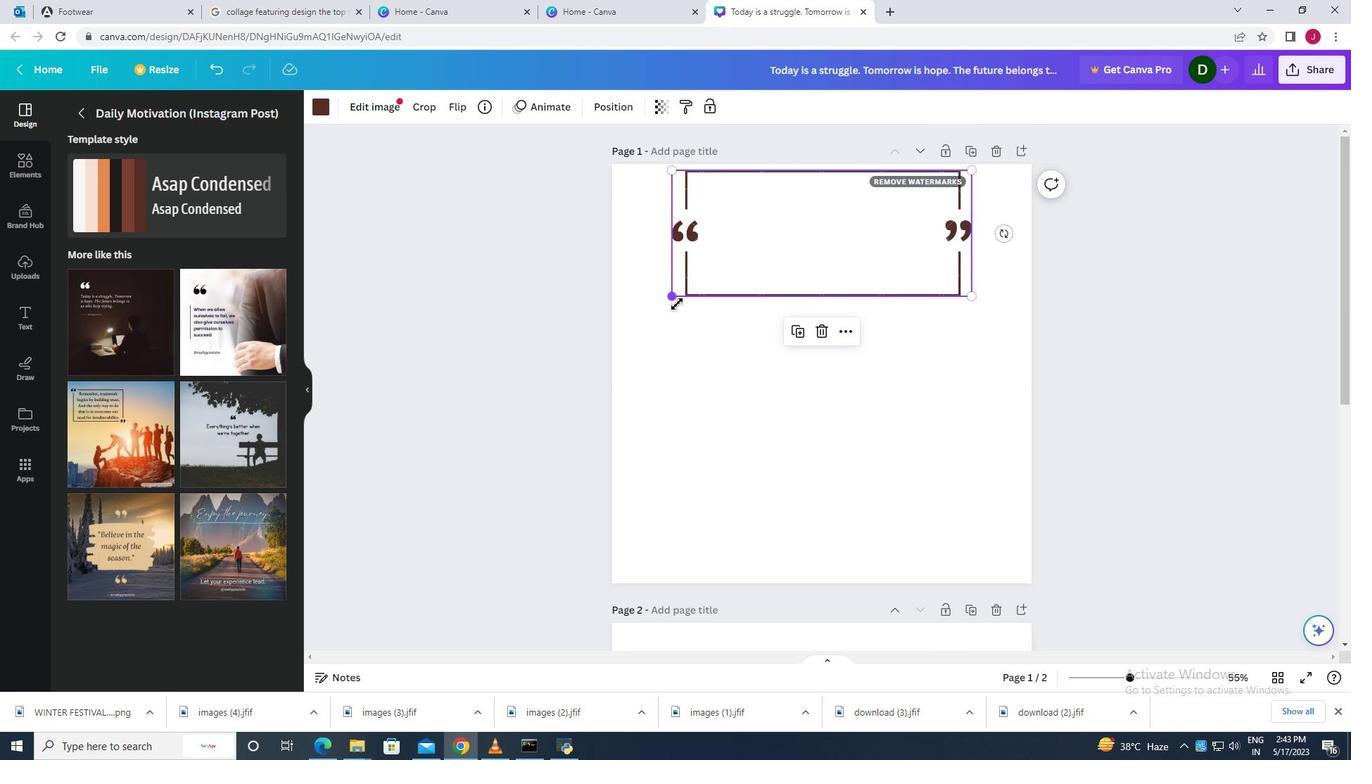 
Action: Mouse pressed left at (669, 296)
Screenshot: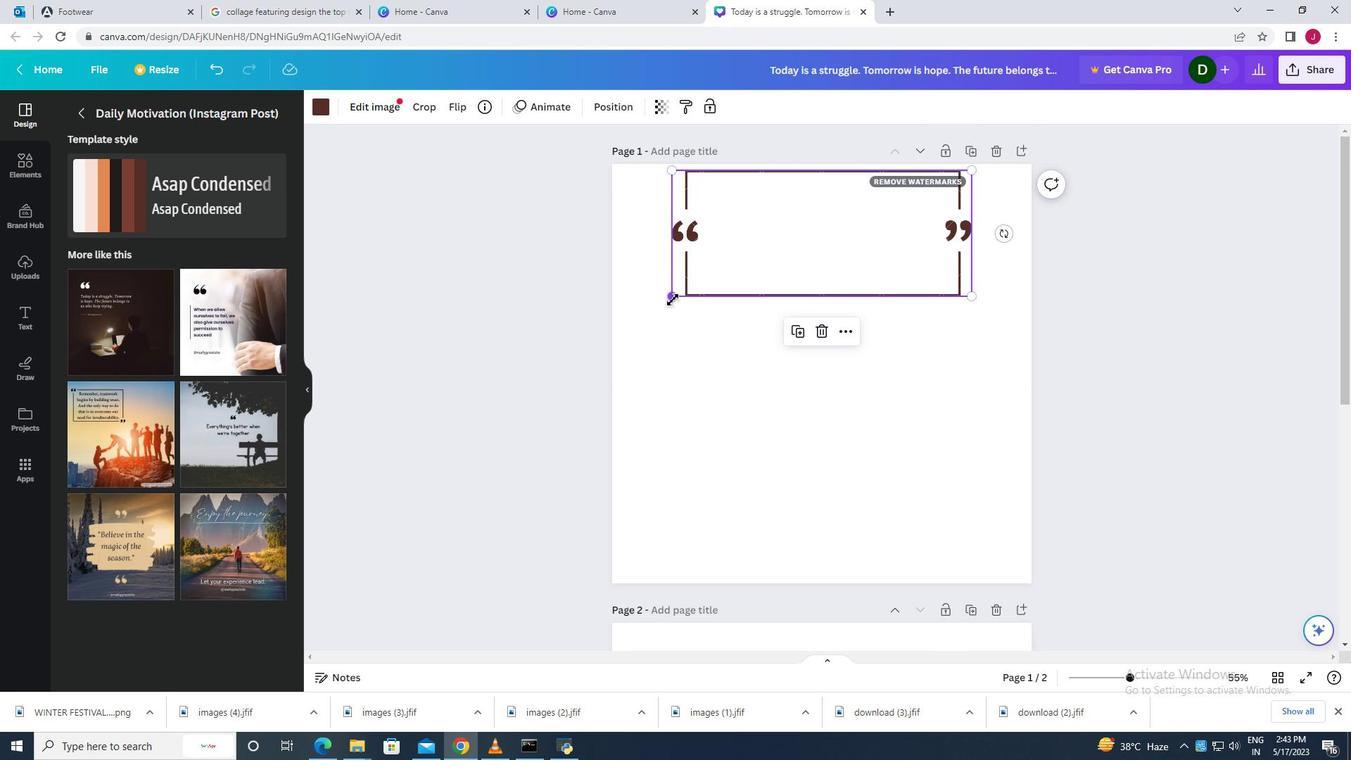 
Action: Mouse moved to (881, 221)
Screenshot: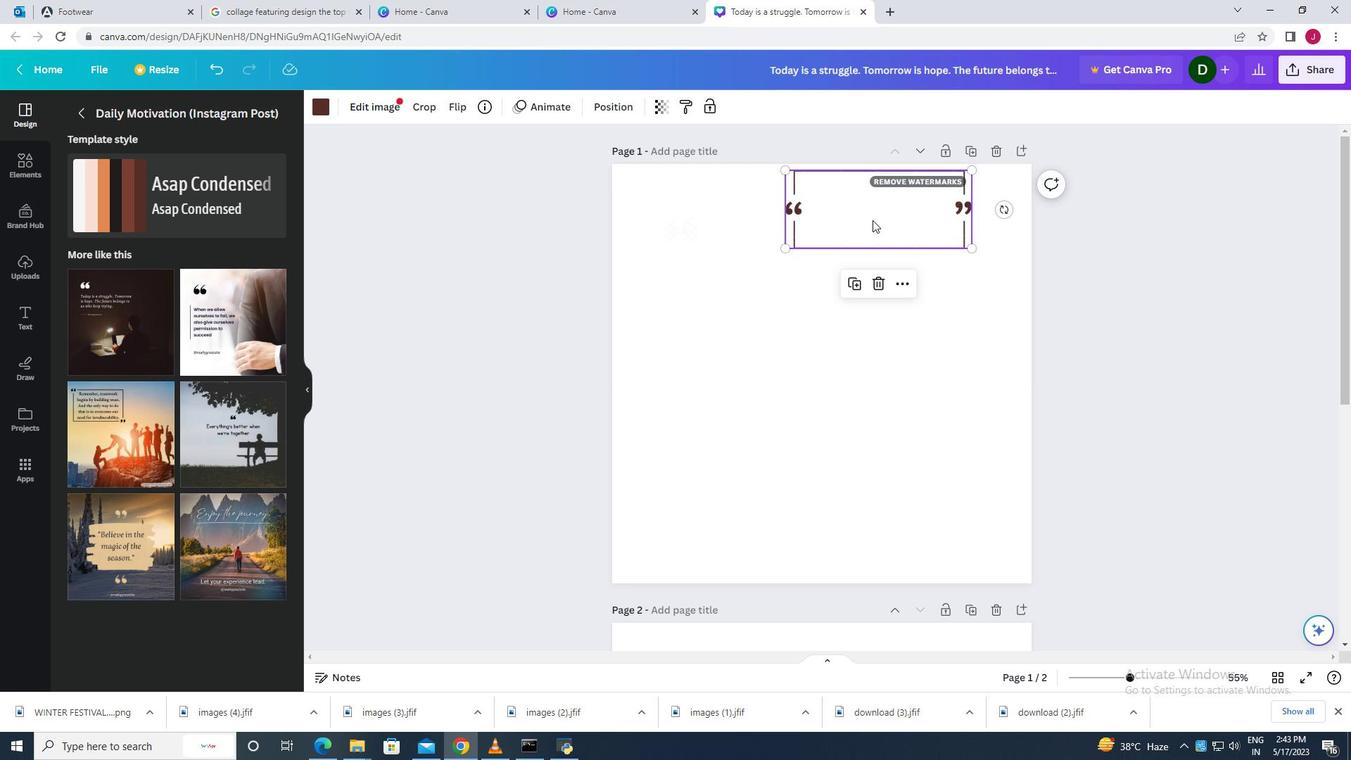 
Action: Mouse pressed left at (881, 221)
Screenshot: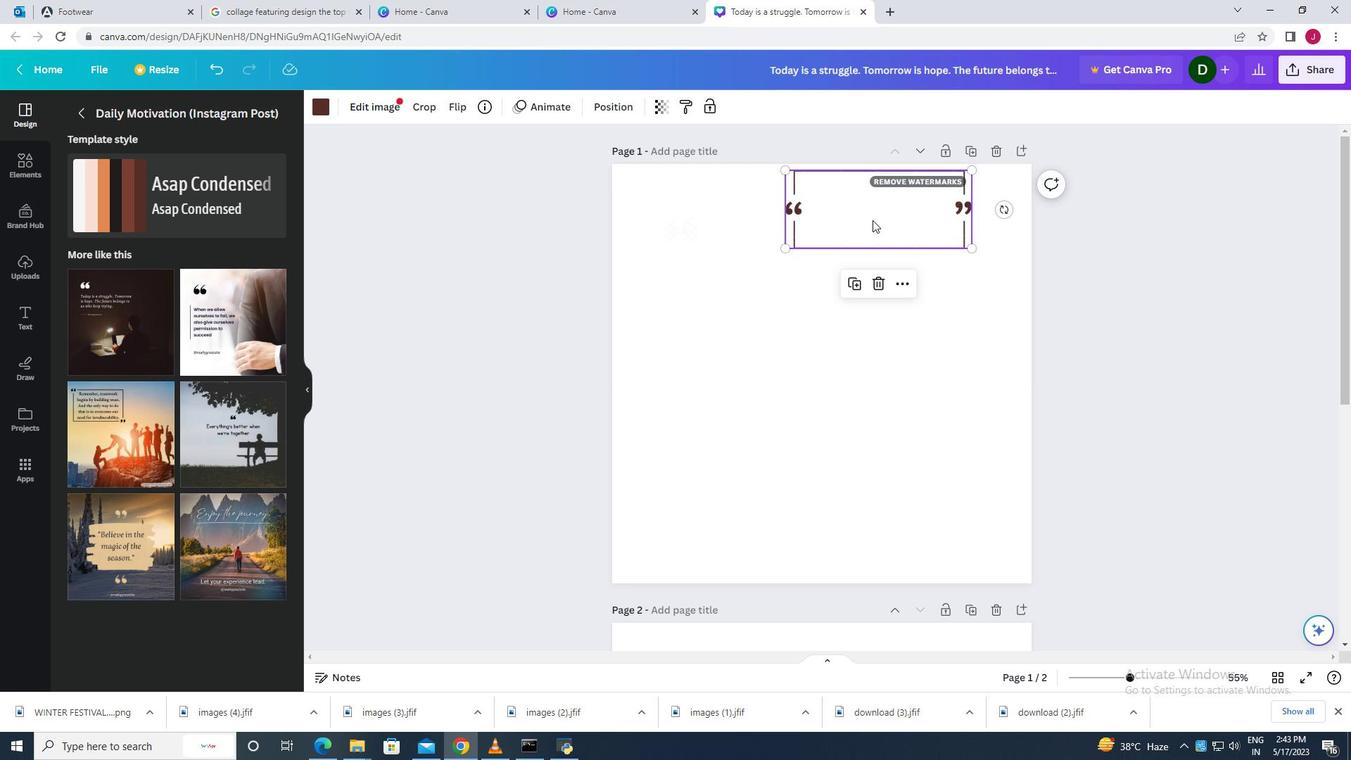 
Action: Mouse pressed left at (881, 221)
Screenshot: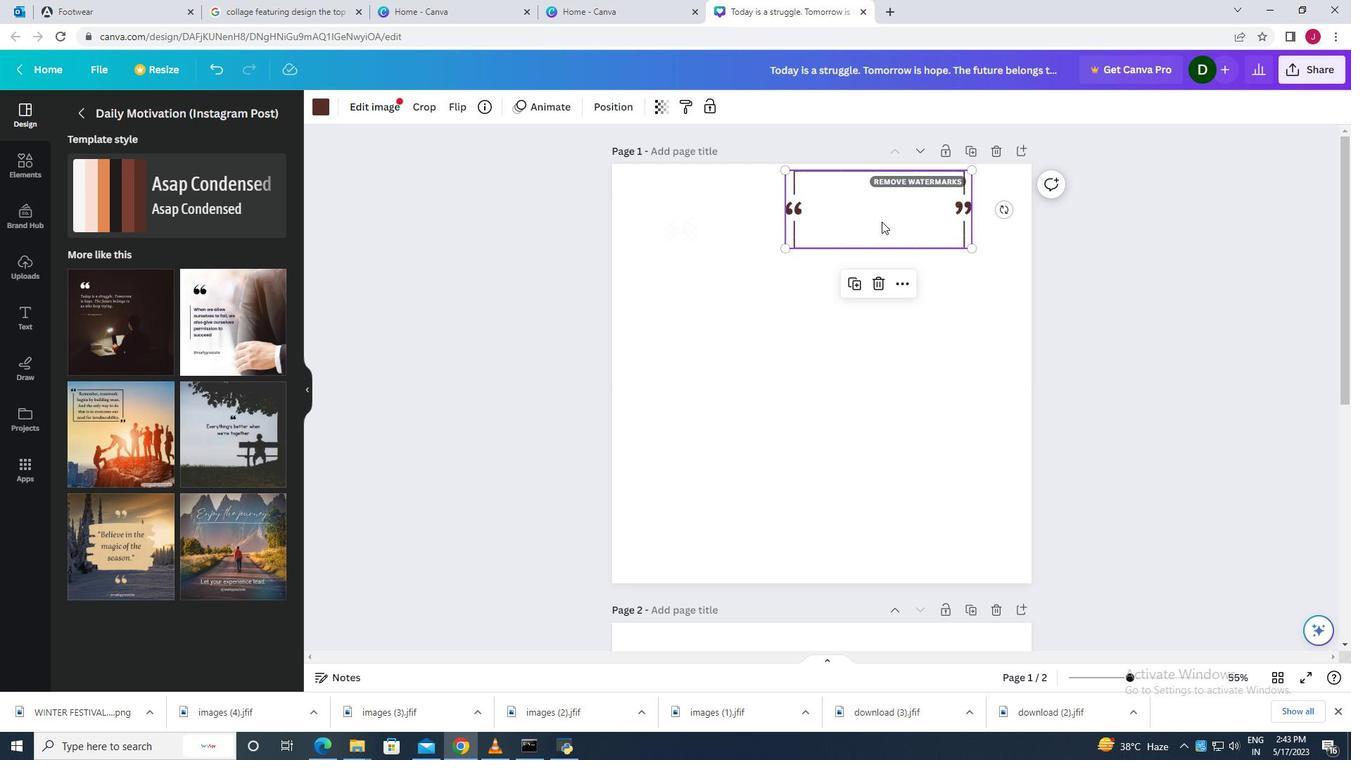 
Action: Mouse moved to (945, 209)
Screenshot: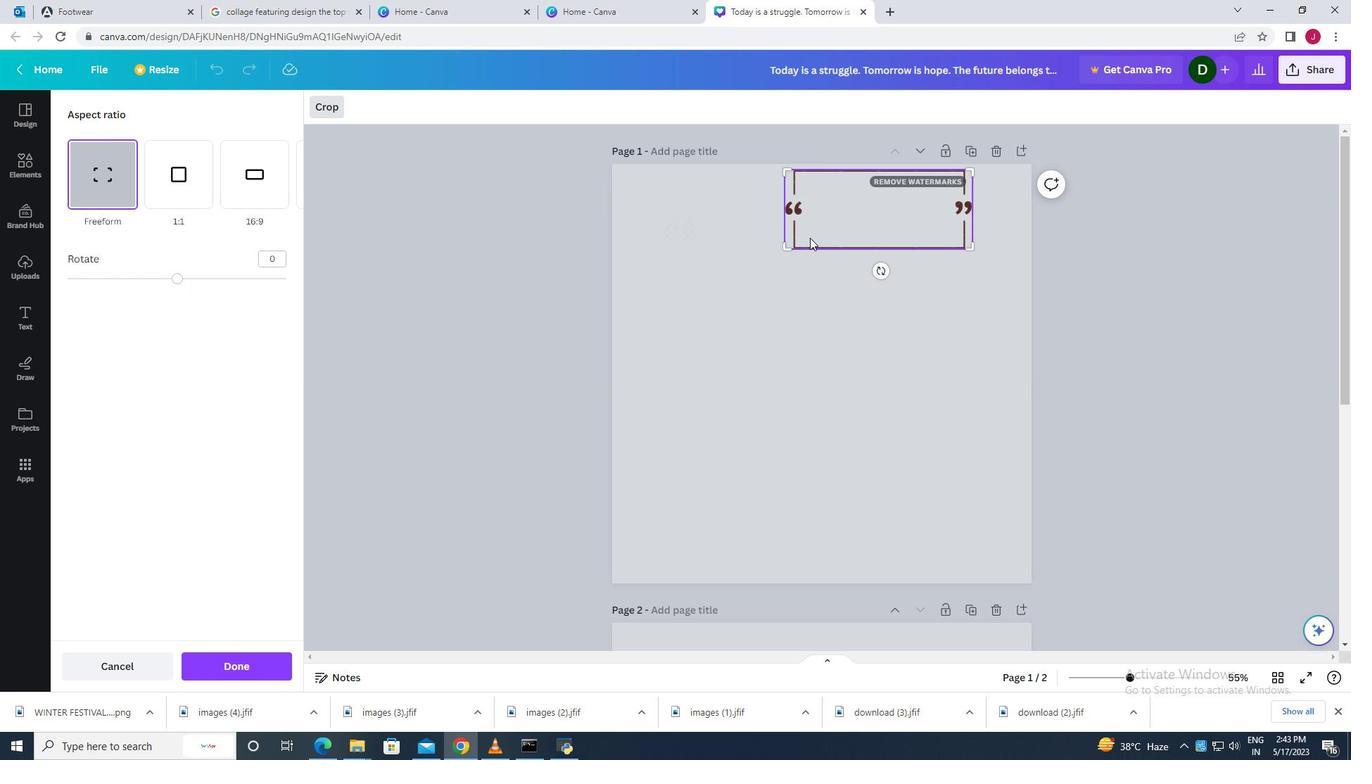 
Action: Mouse pressed left at (945, 209)
Screenshot: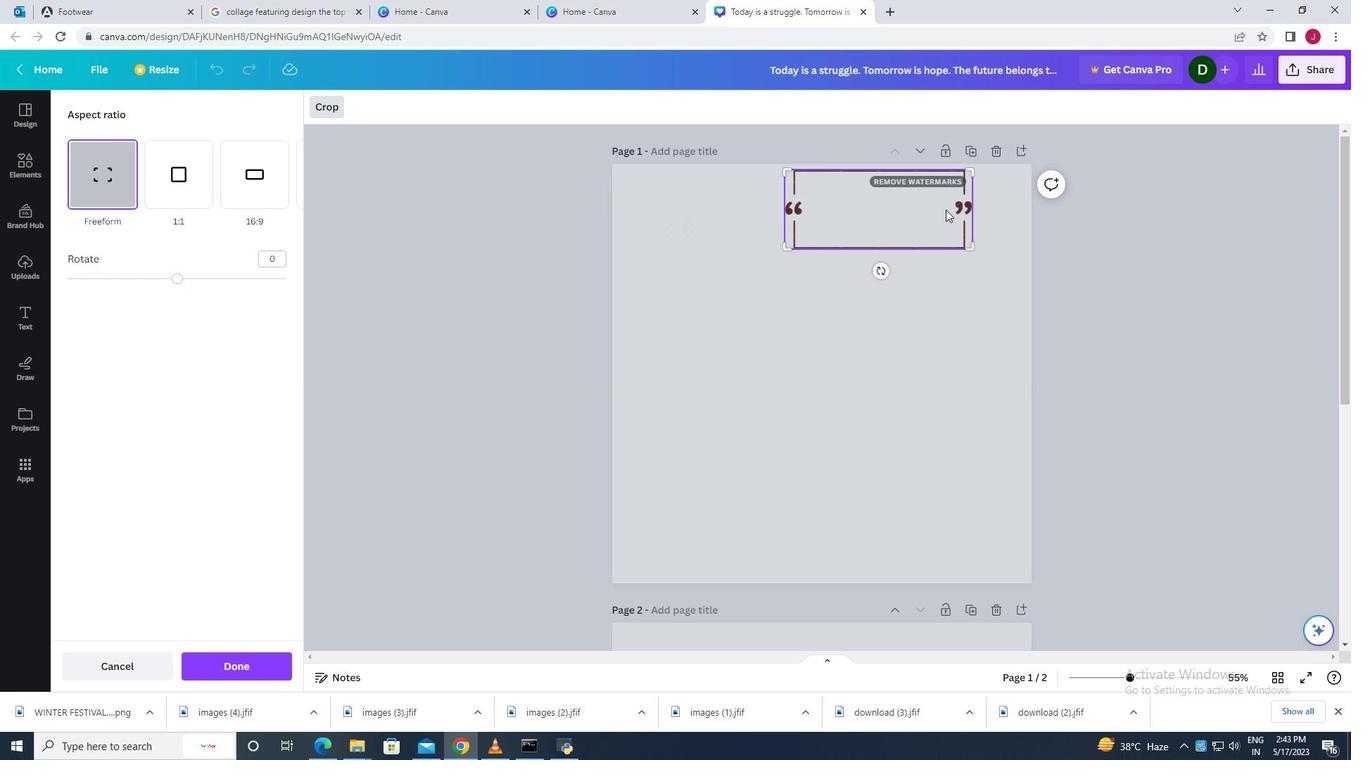 
Action: Mouse moved to (1325, 295)
Screenshot: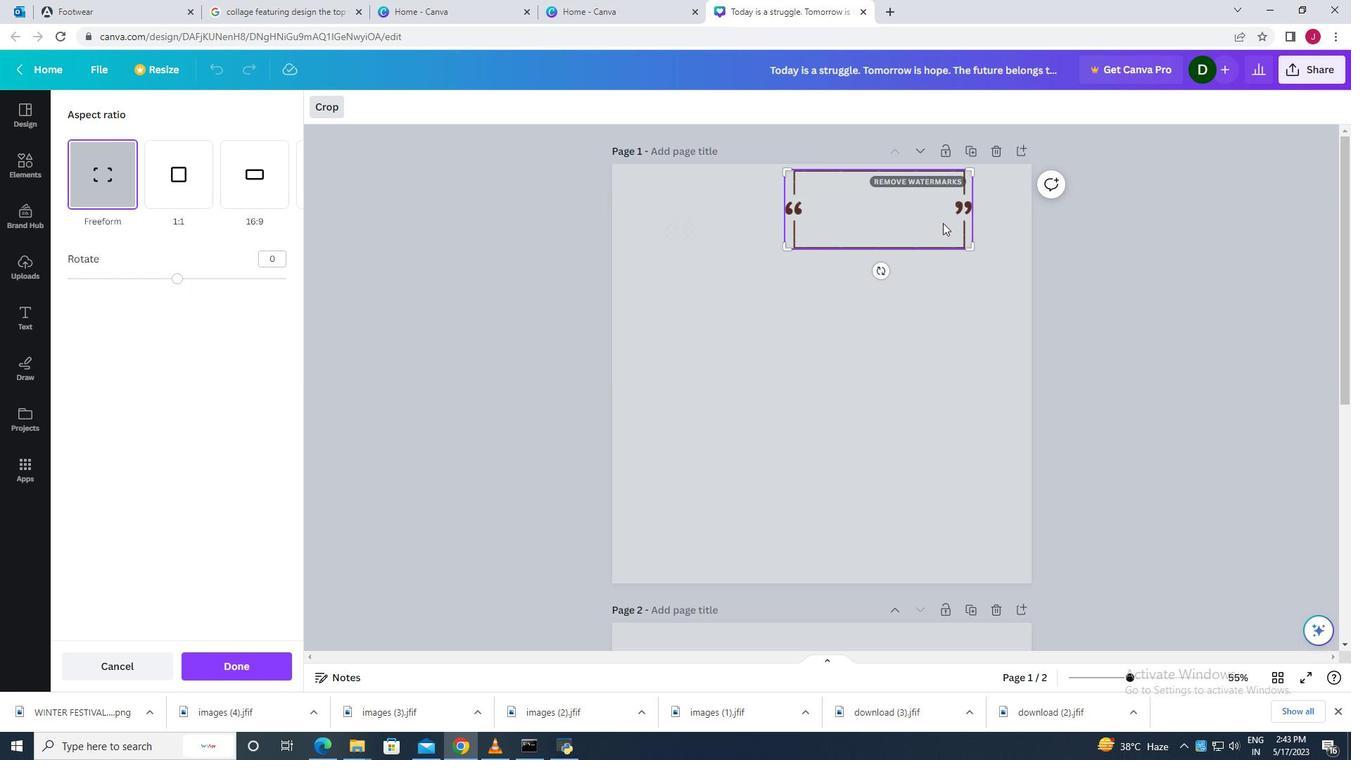 
Action: Mouse pressed left at (1325, 295)
Screenshot: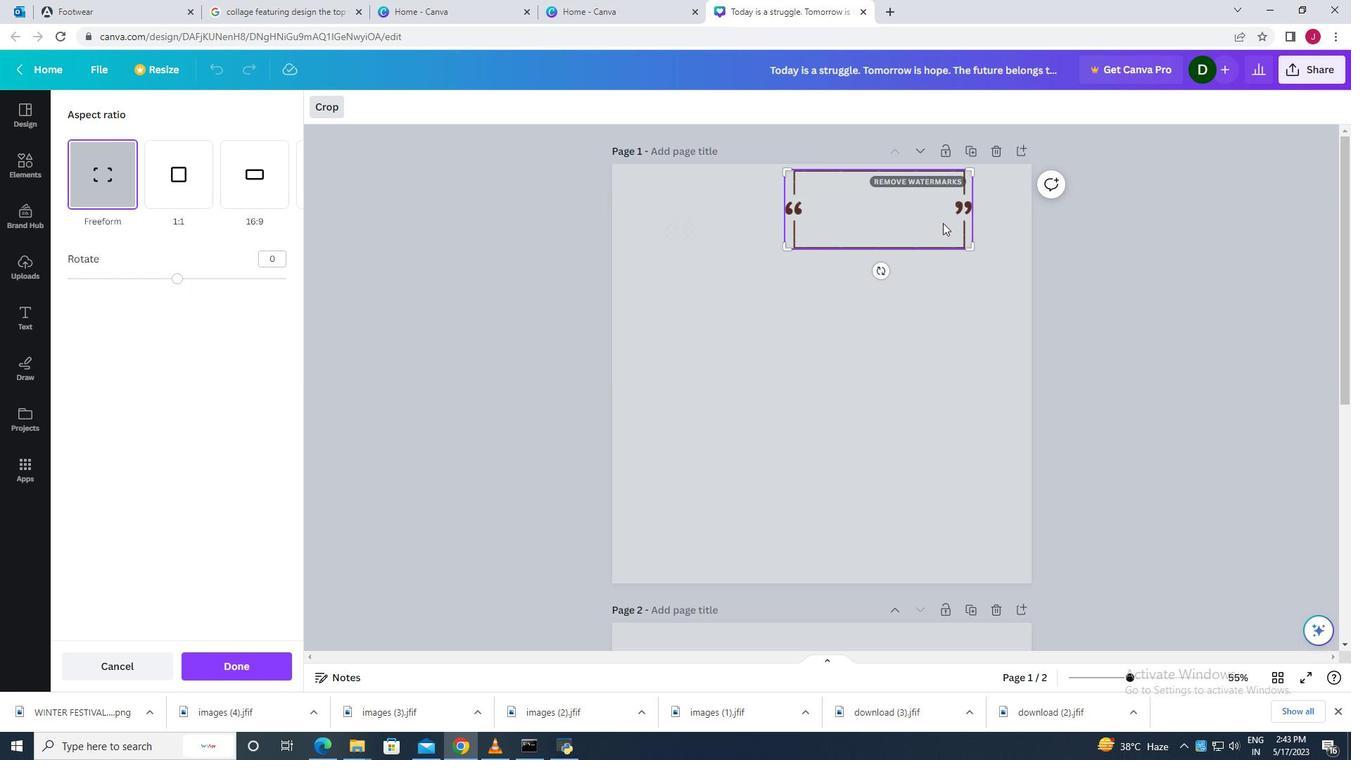 
Action: Mouse moved to (31, 326)
Screenshot: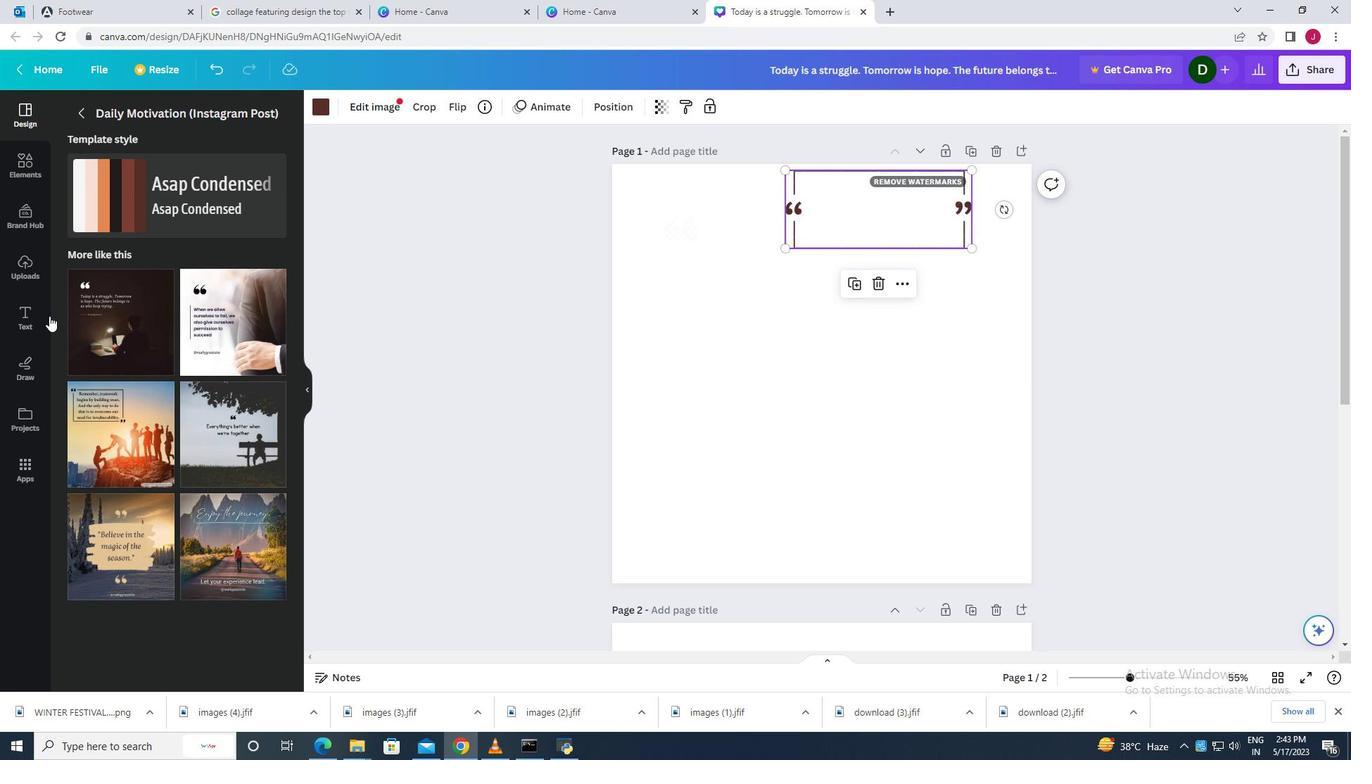 
Action: Mouse pressed left at (31, 326)
Screenshot: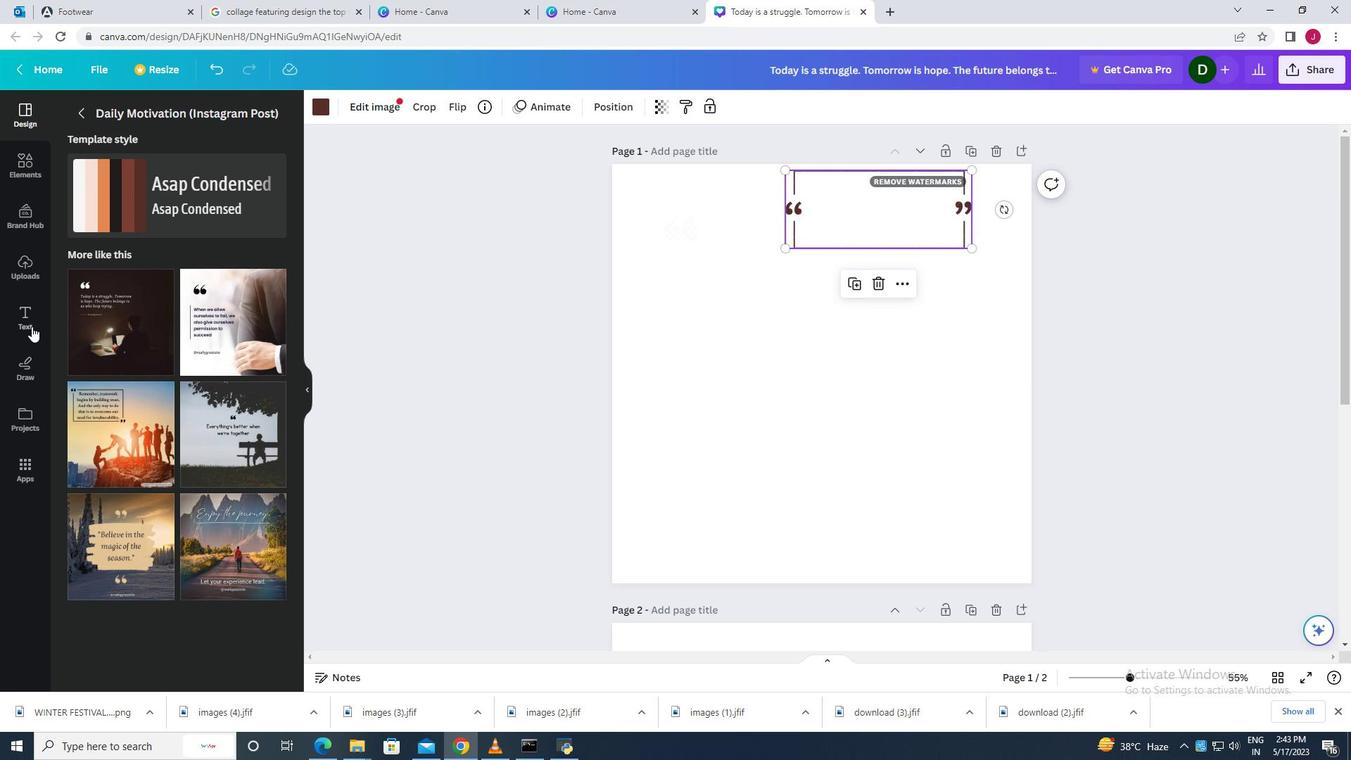 
Action: Mouse moved to (168, 285)
Screenshot: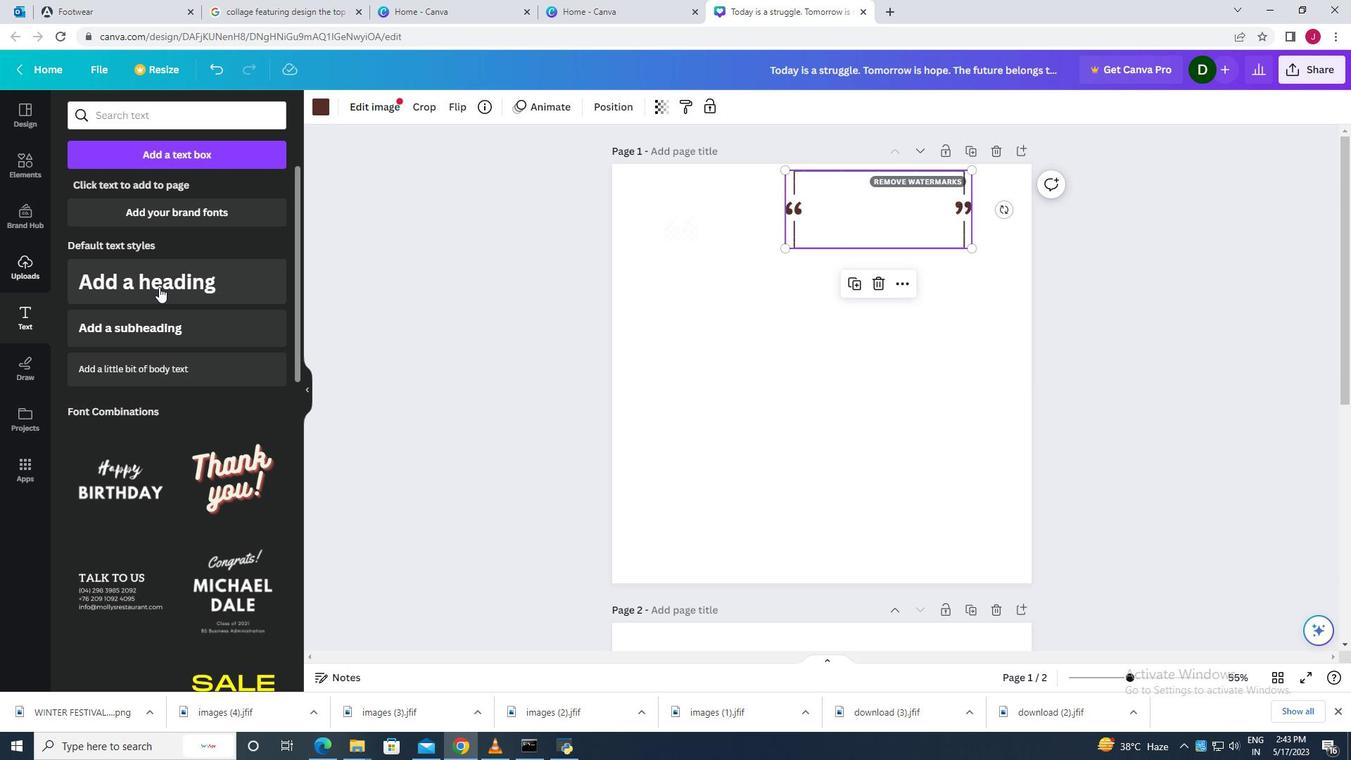 
Action: Mouse pressed left at (168, 285)
Screenshot: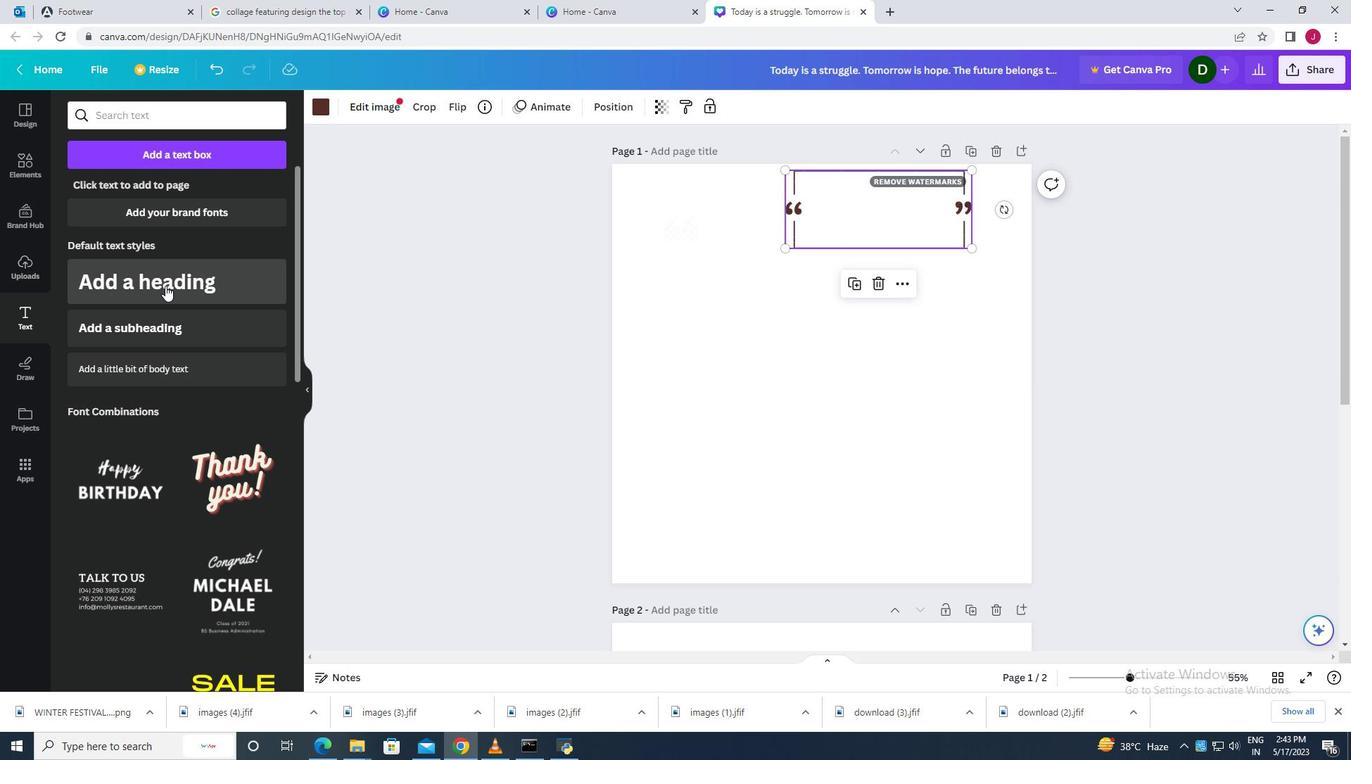 
Action: Mouse moved to (168, 285)
Screenshot: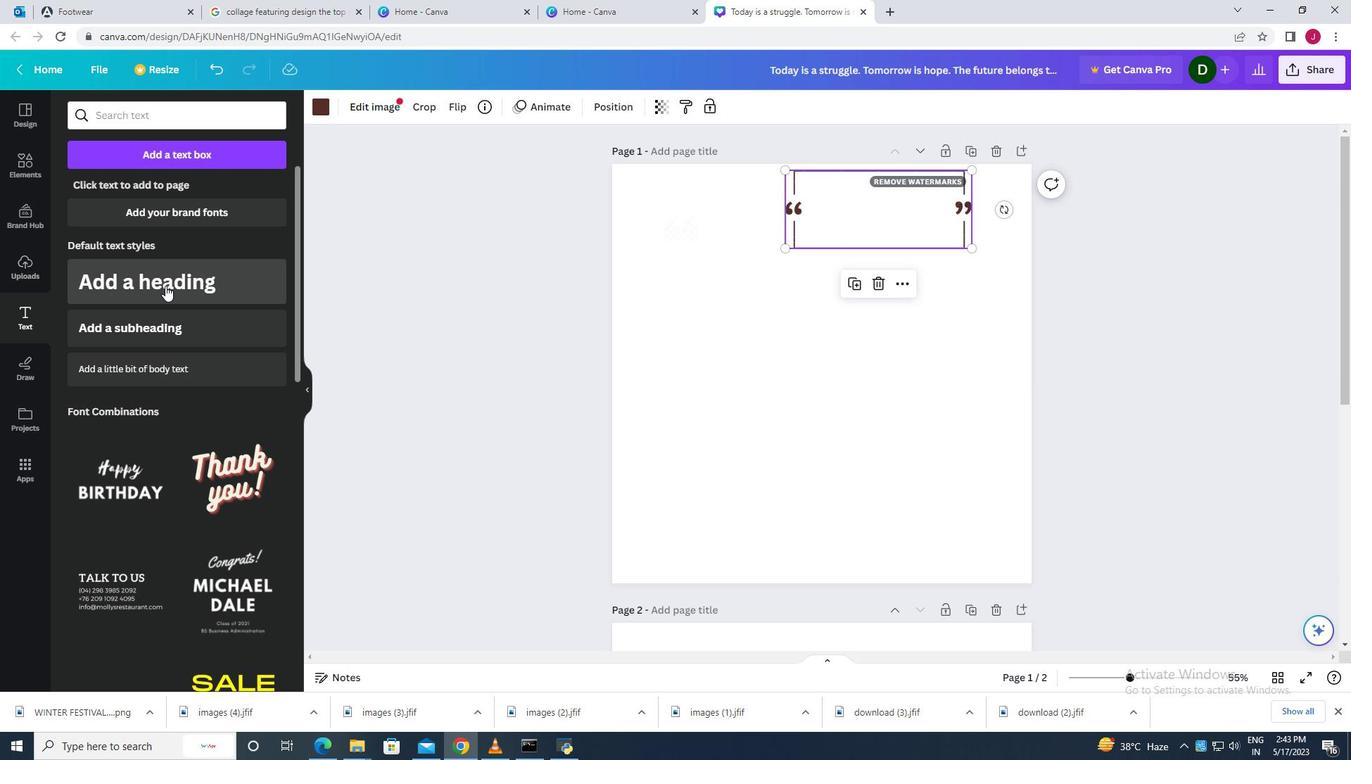 
Action: Key pressed <Key.caps_lock>S<Key.backspace>MOTIVATIONAL<Key.space>POSTS<Key.space><Key.backspace><Key.backspace><Key.backspace><Key.backspace><Key.backspace><Key.backspace><Key.backspace><Key.backspace>L<Key.space>QUOY<Key.backspace>TES<Key.space>
Screenshot: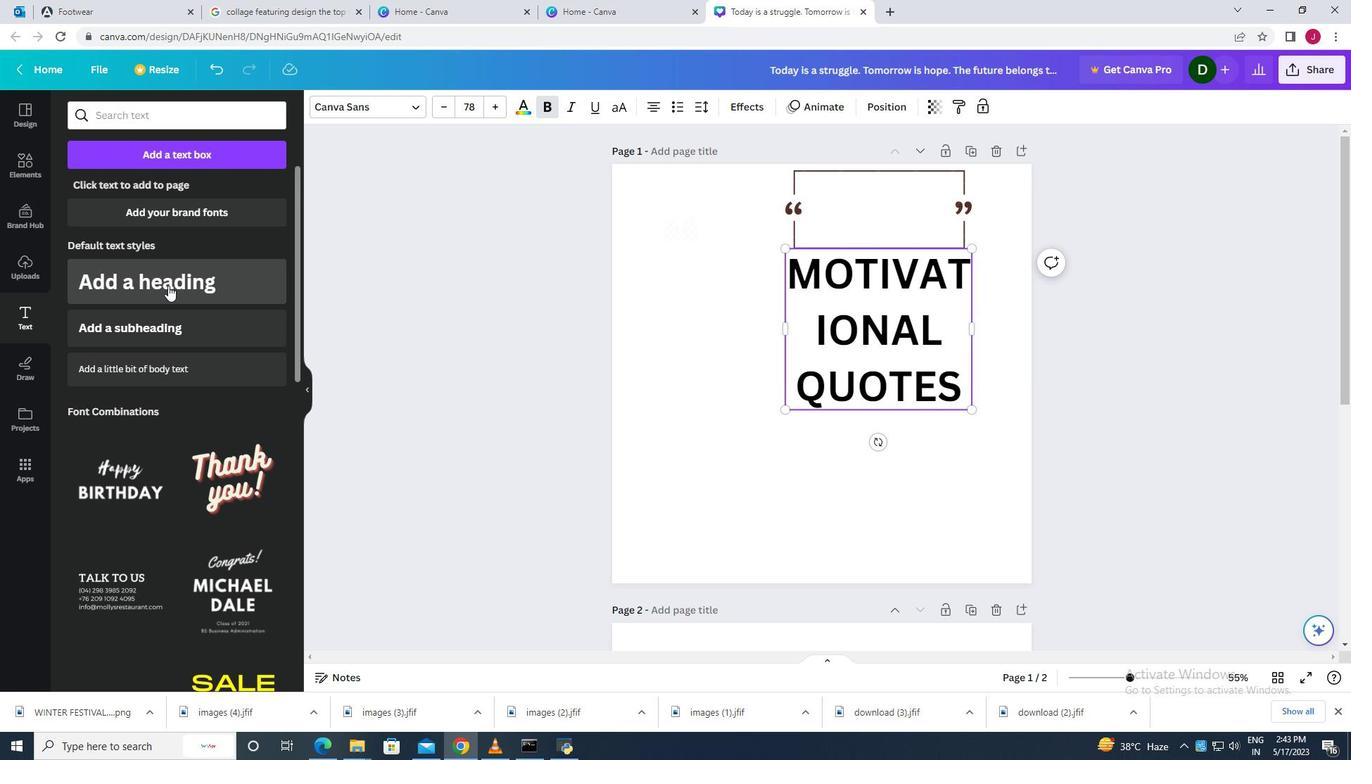 
Action: Mouse moved to (341, 306)
Screenshot: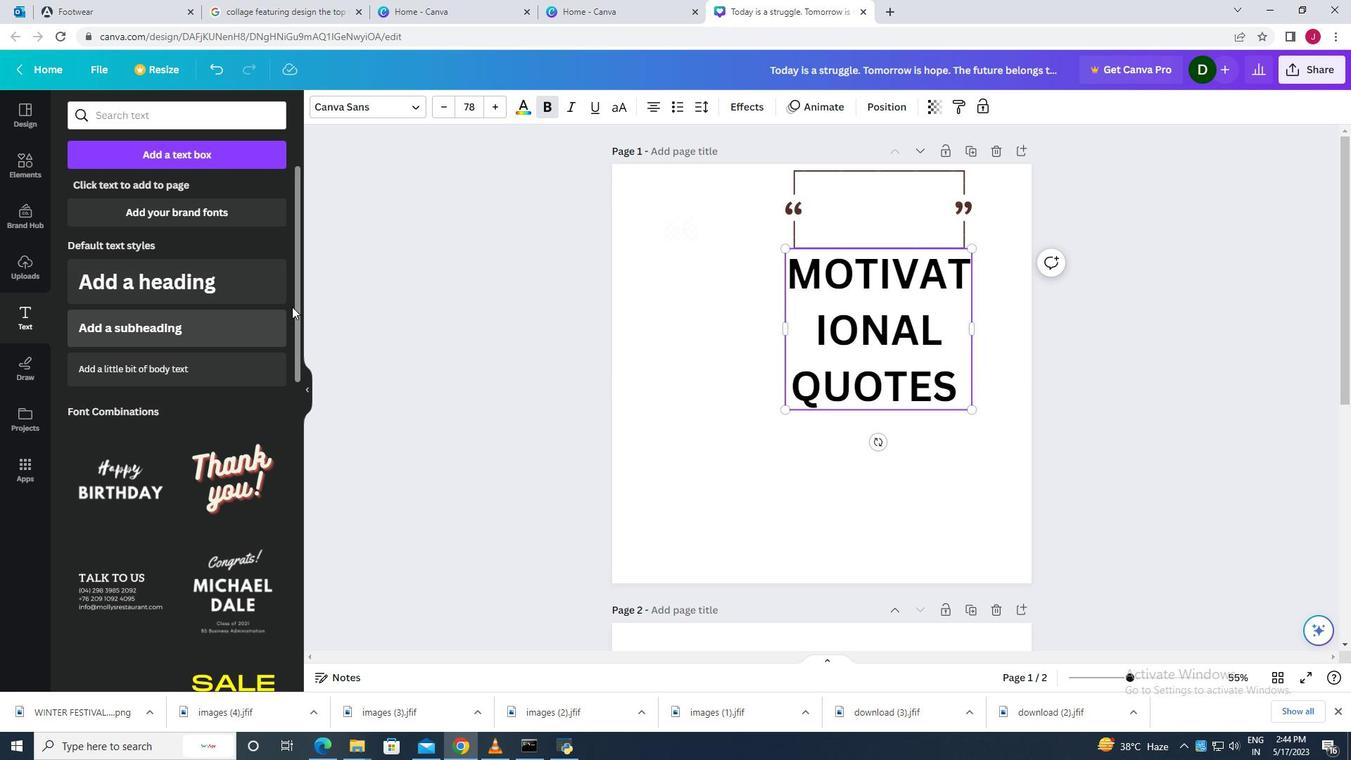 
Action: Key pressed FOR<Key.space>SOCIAL<Key.space>MEDIA
Screenshot: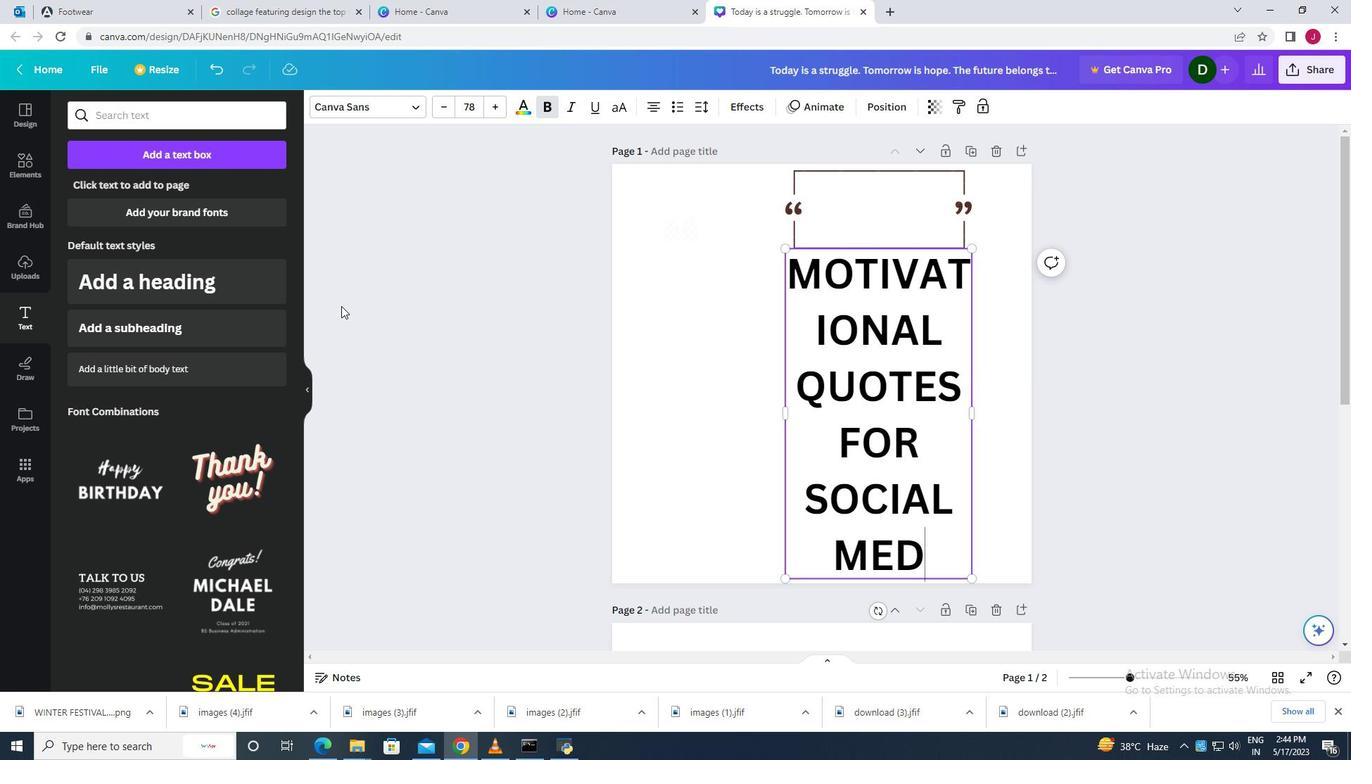 
Action: Mouse moved to (783, 413)
Screenshot: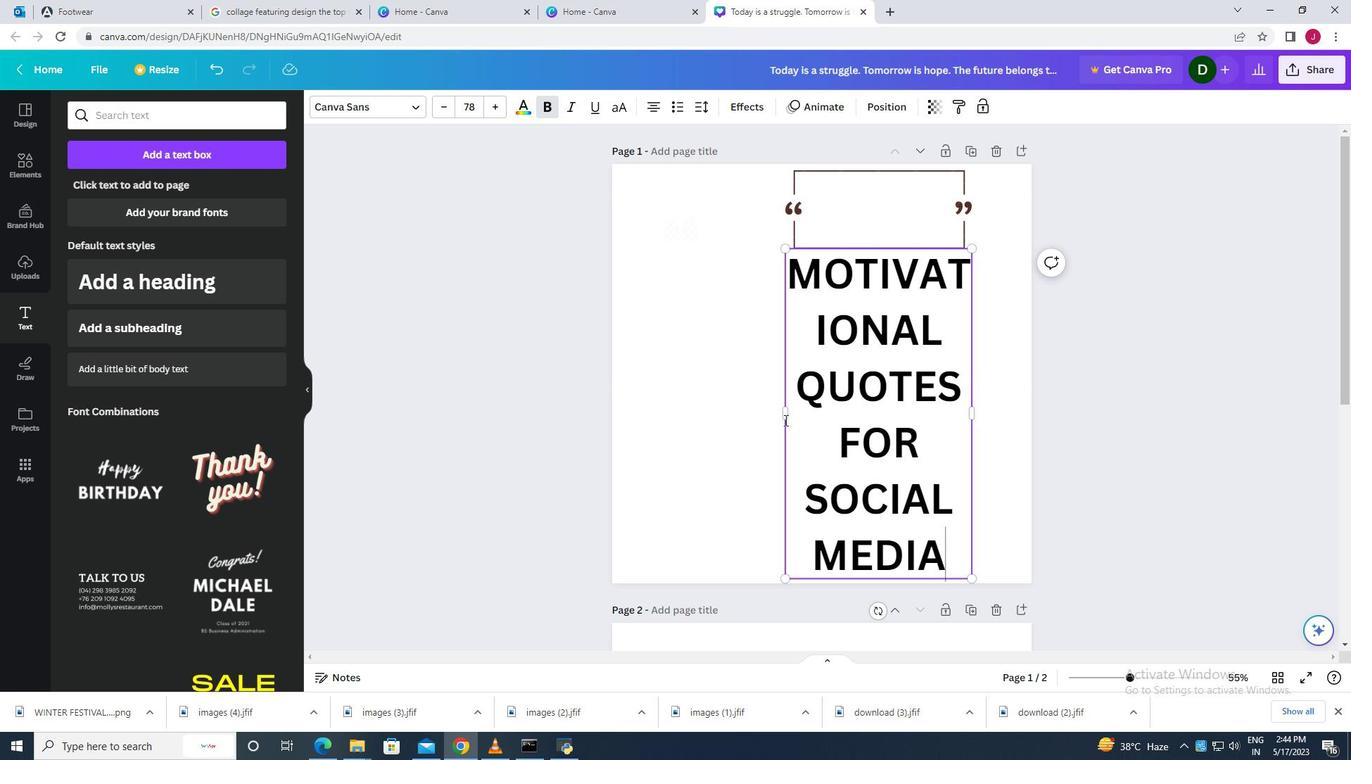 
Action: Mouse pressed left at (783, 413)
Screenshot: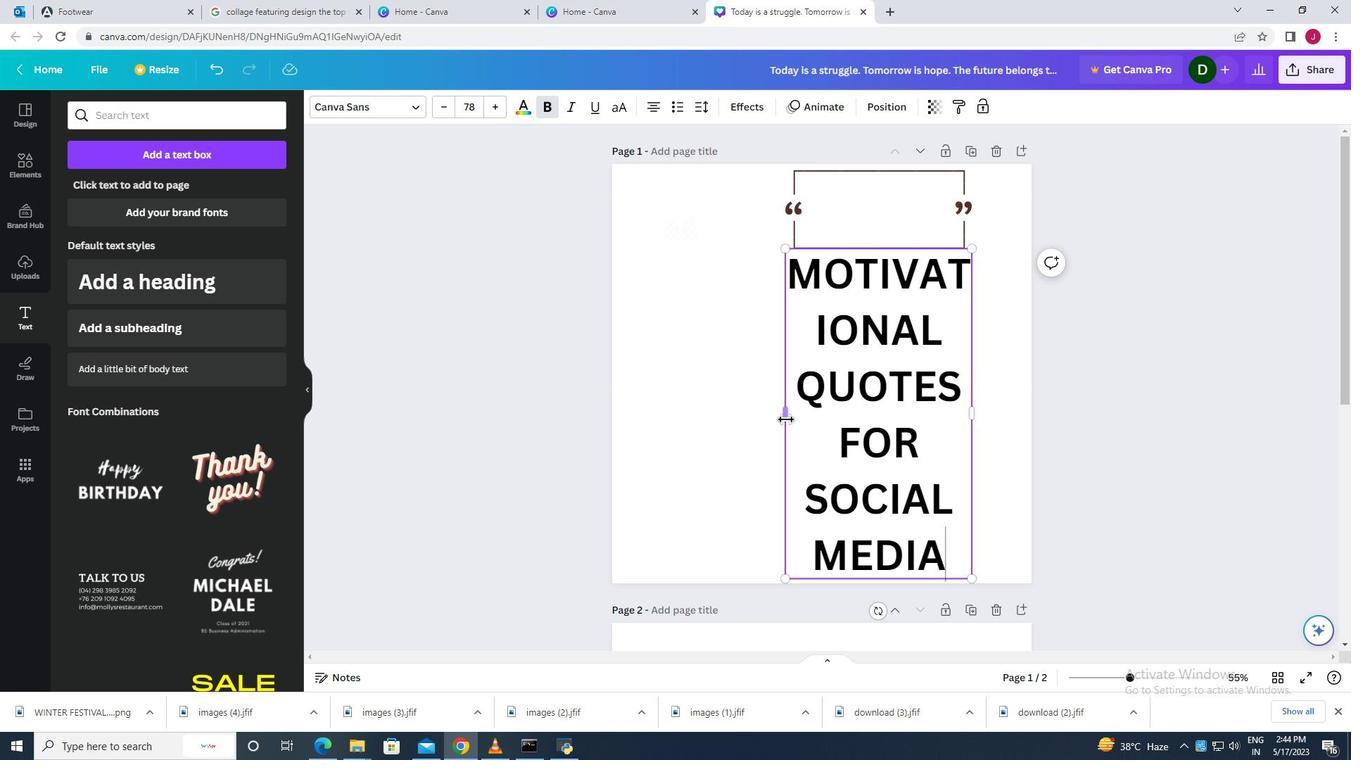 
Action: Mouse moved to (793, 364)
Screenshot: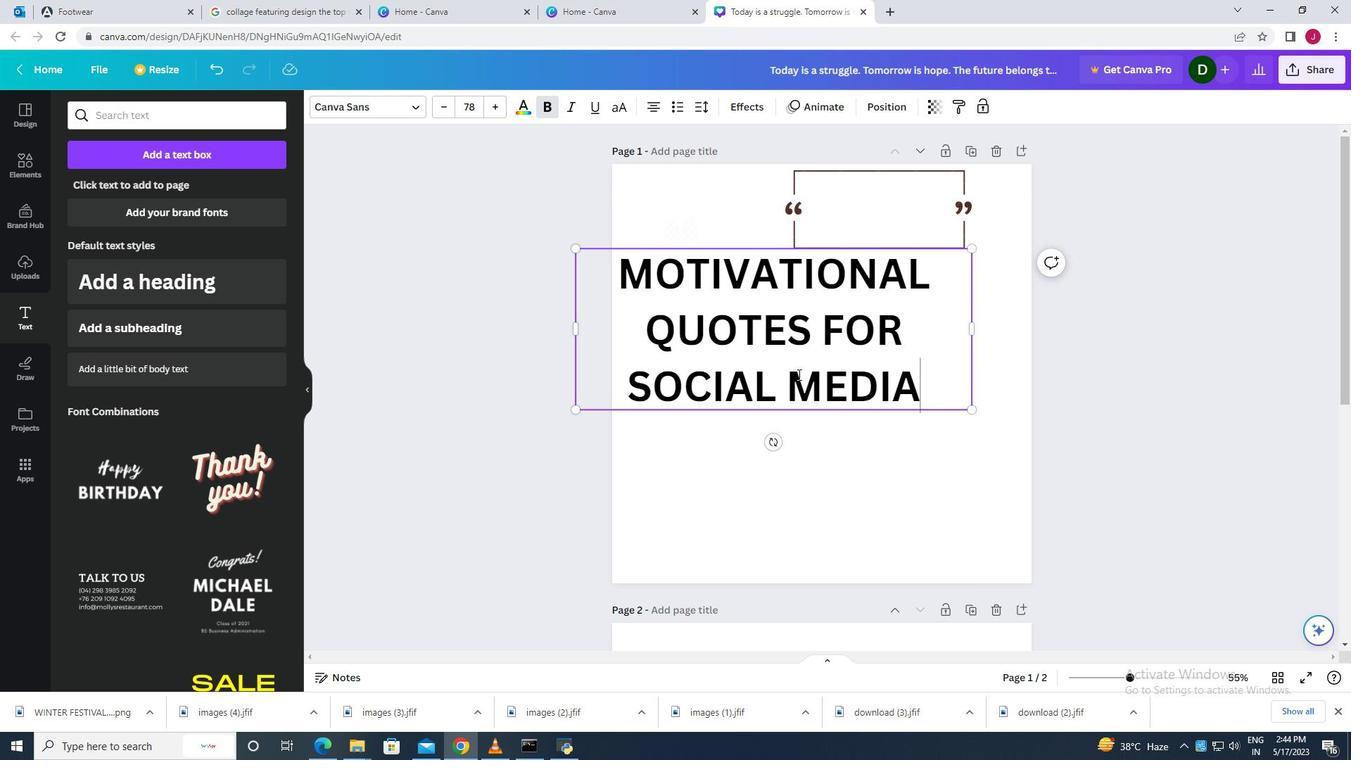 
Action: Mouse pressed left at (793, 364)
Screenshot: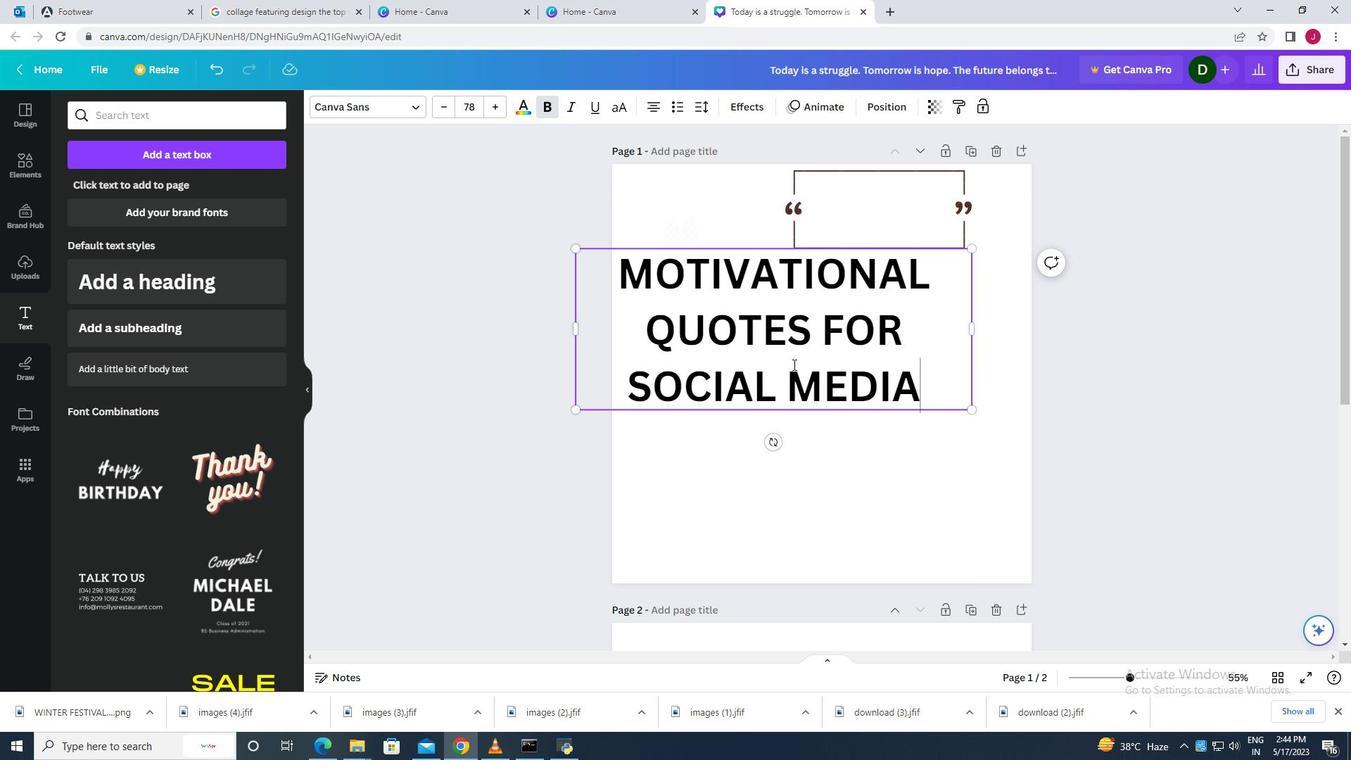 
Action: Mouse moved to (732, 322)
Screenshot: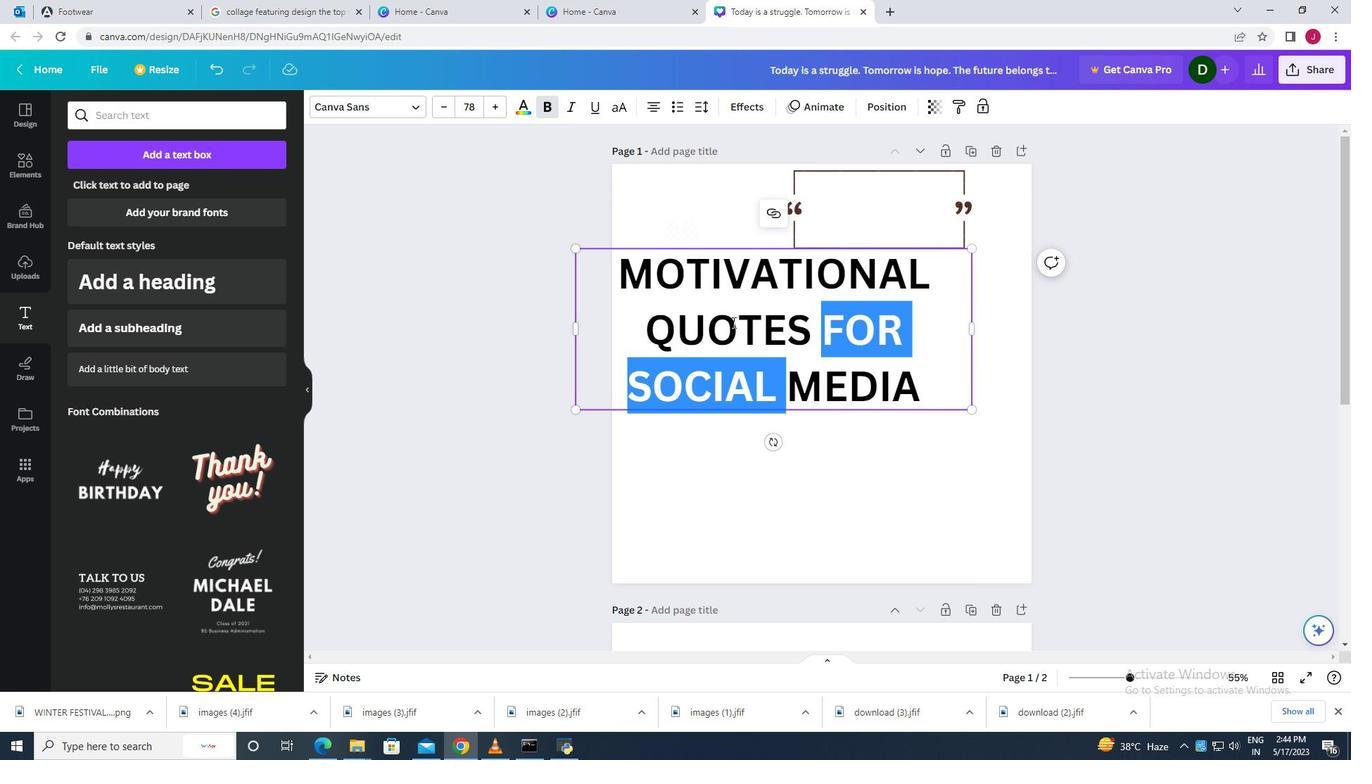
Action: Mouse pressed left at (732, 322)
Screenshot: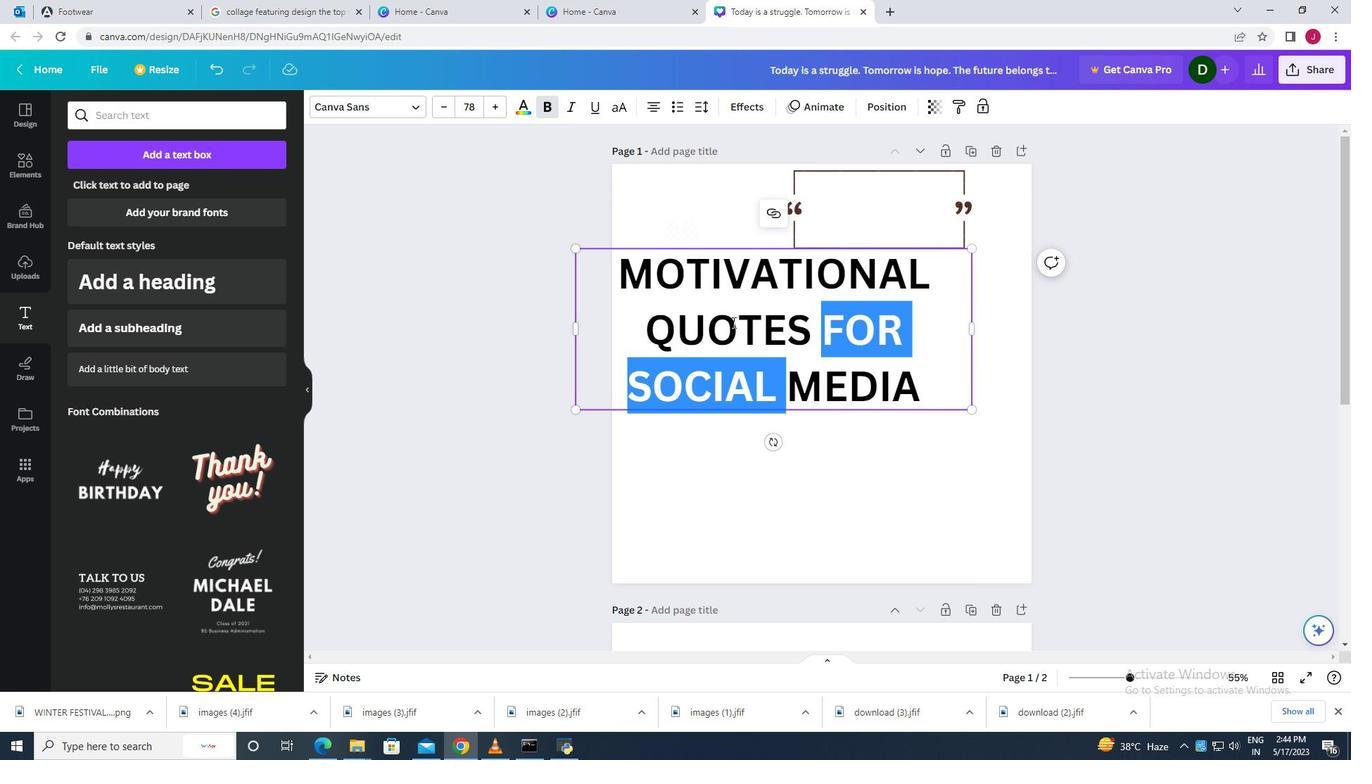 
Action: Mouse moved to (741, 300)
Screenshot: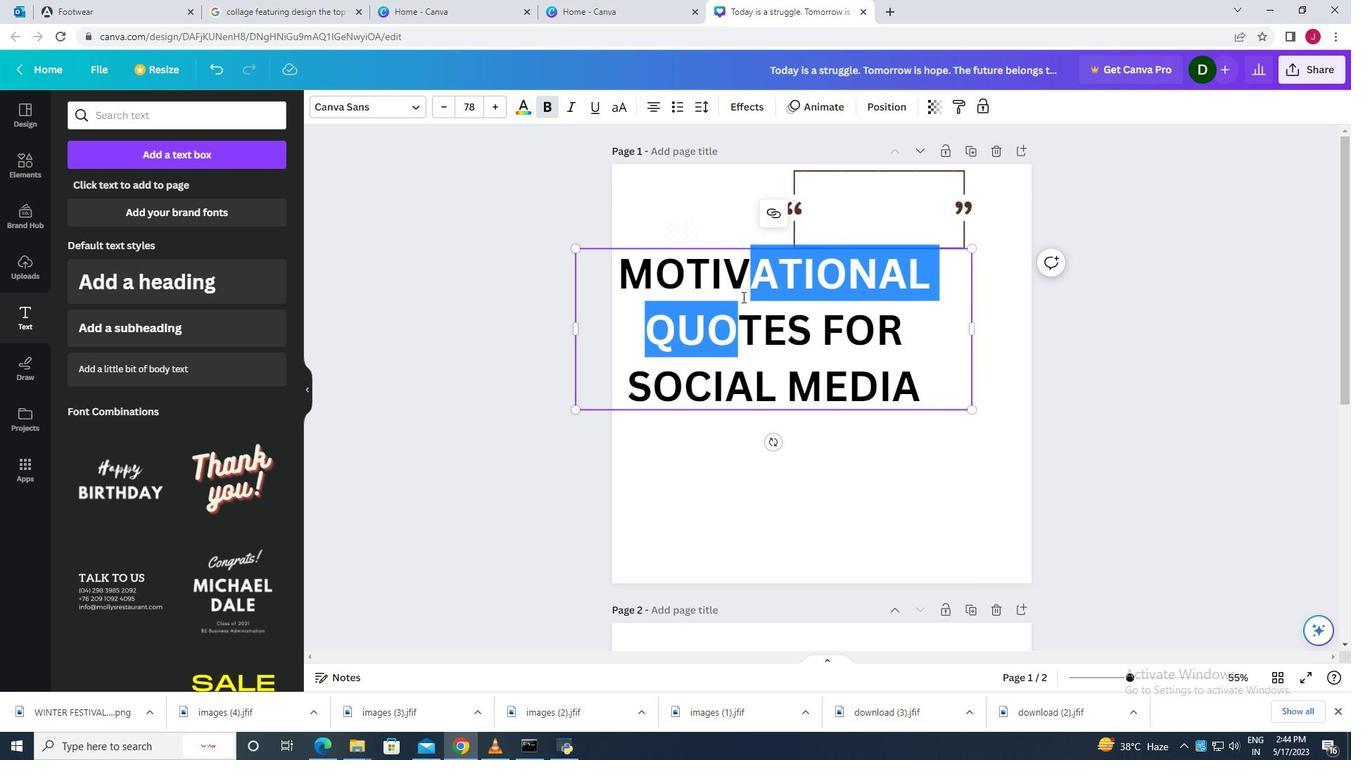 
Action: Mouse pressed left at (741, 300)
Screenshot: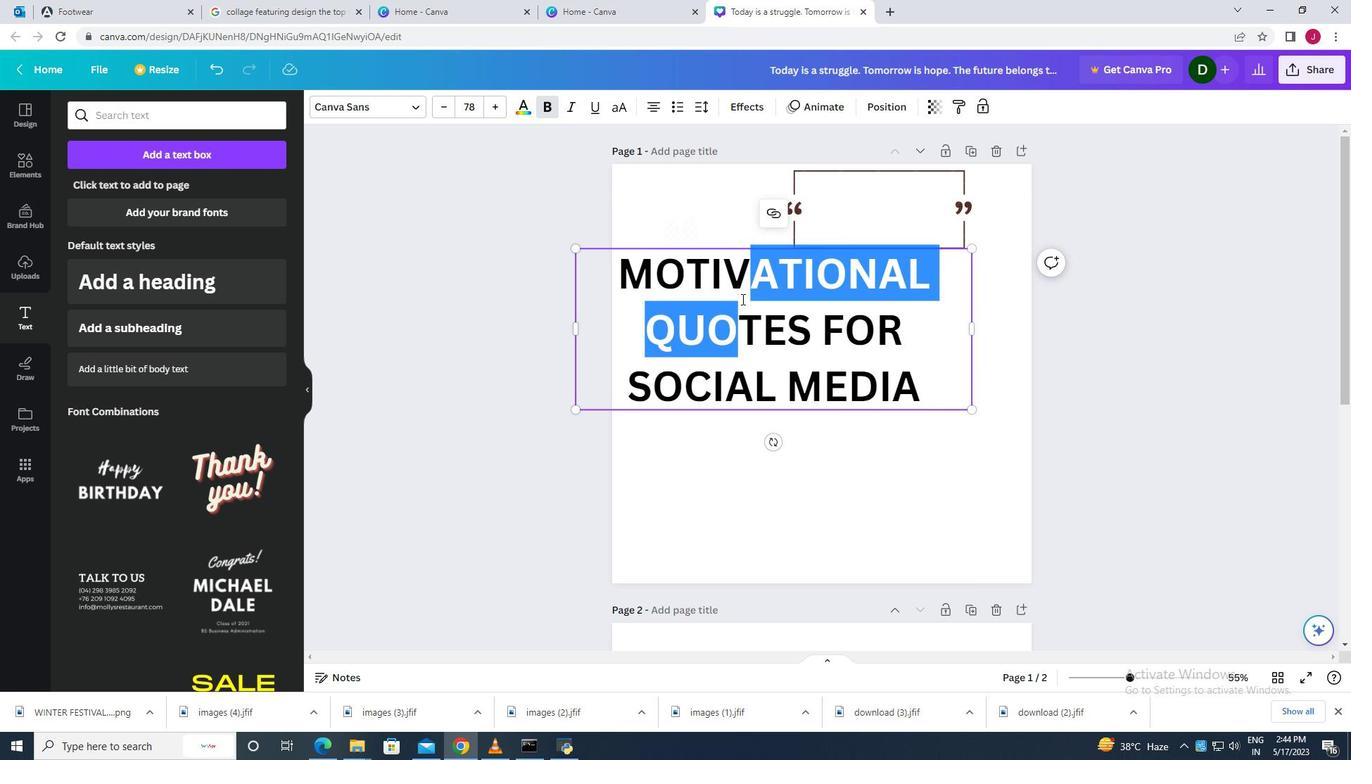 
Action: Mouse moved to (866, 299)
Screenshot: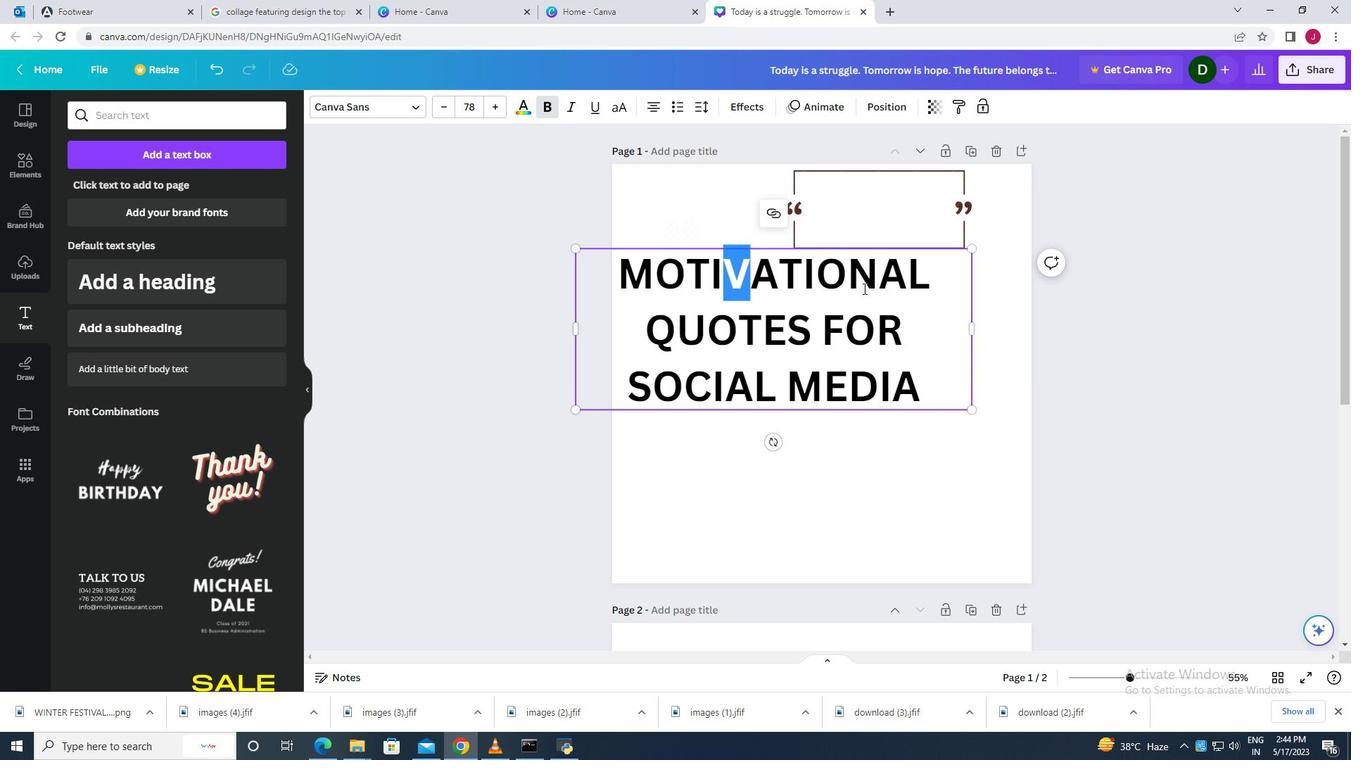 
Action: Mouse pressed left at (866, 299)
Screenshot: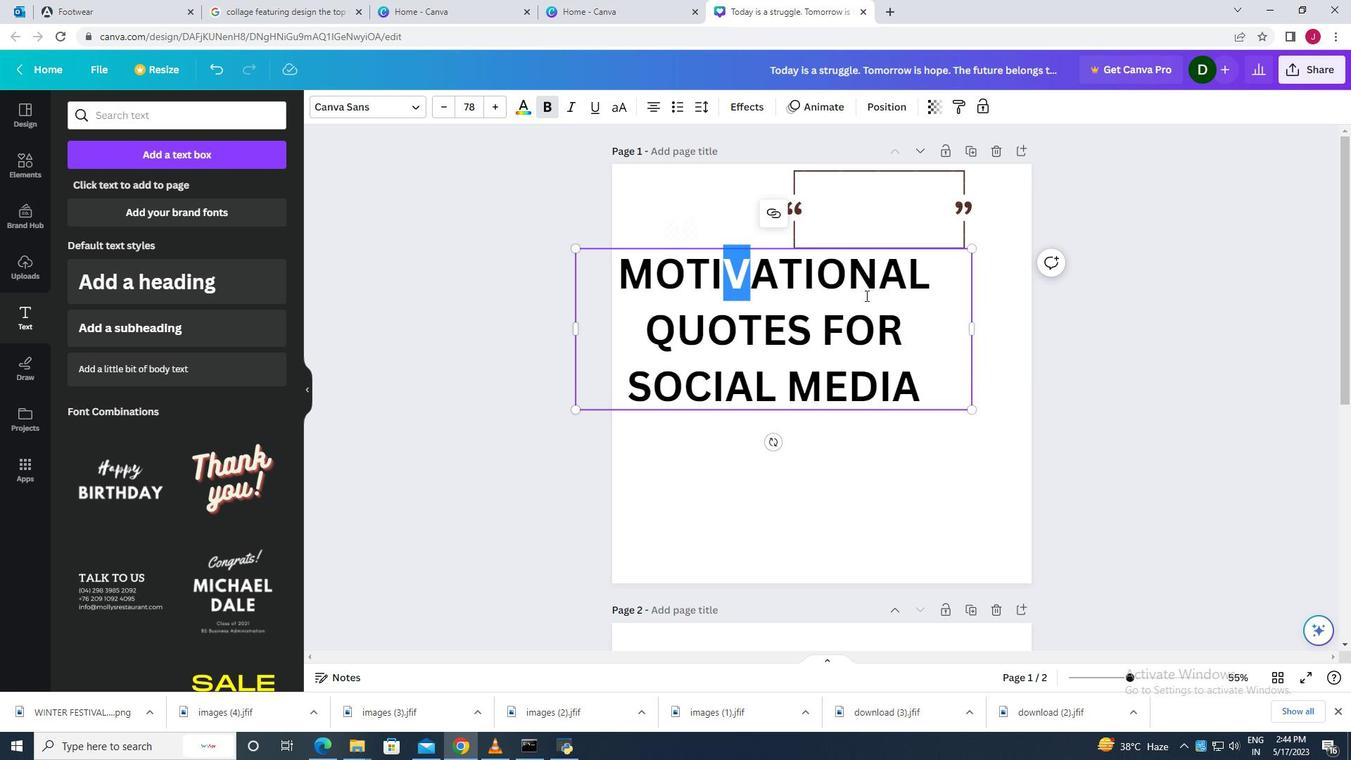 
Action: Mouse moved to (795, 249)
Screenshot: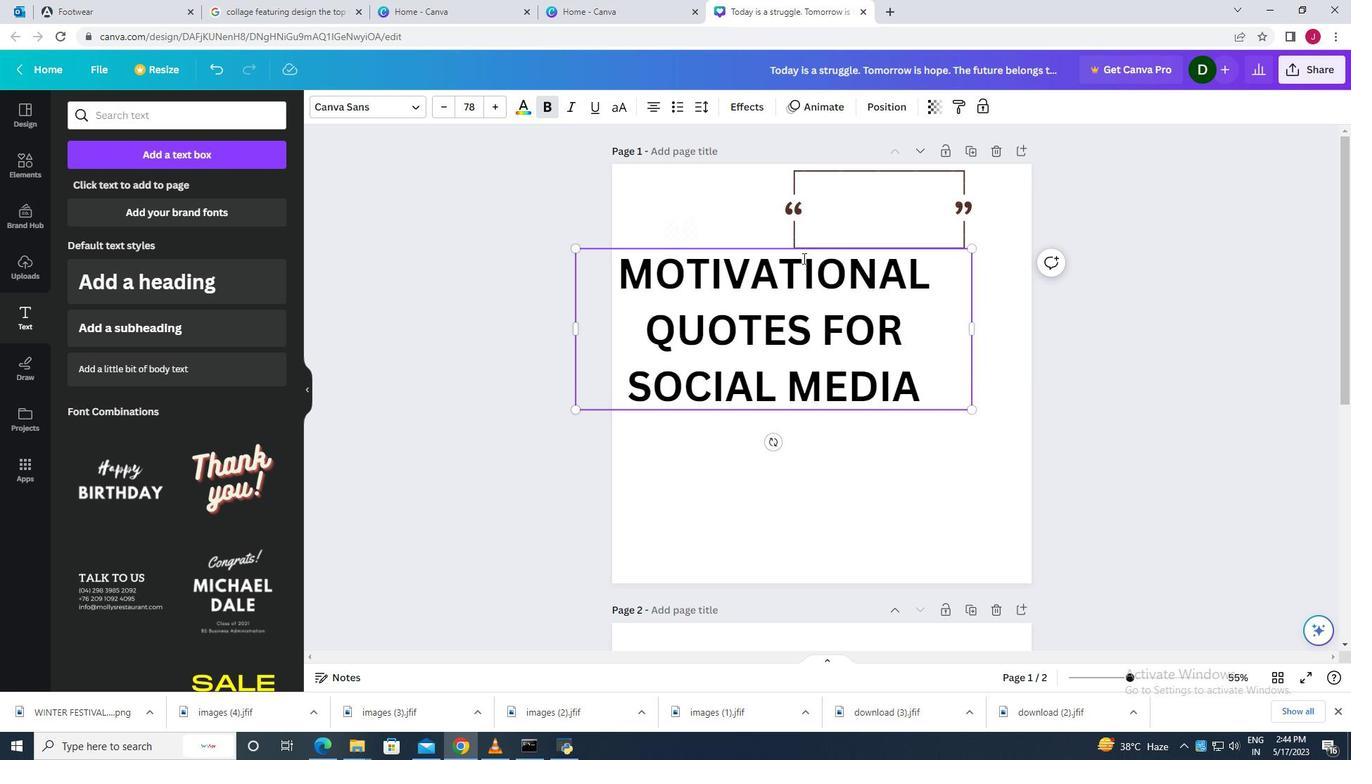 
Action: Mouse pressed left at (795, 249)
Screenshot: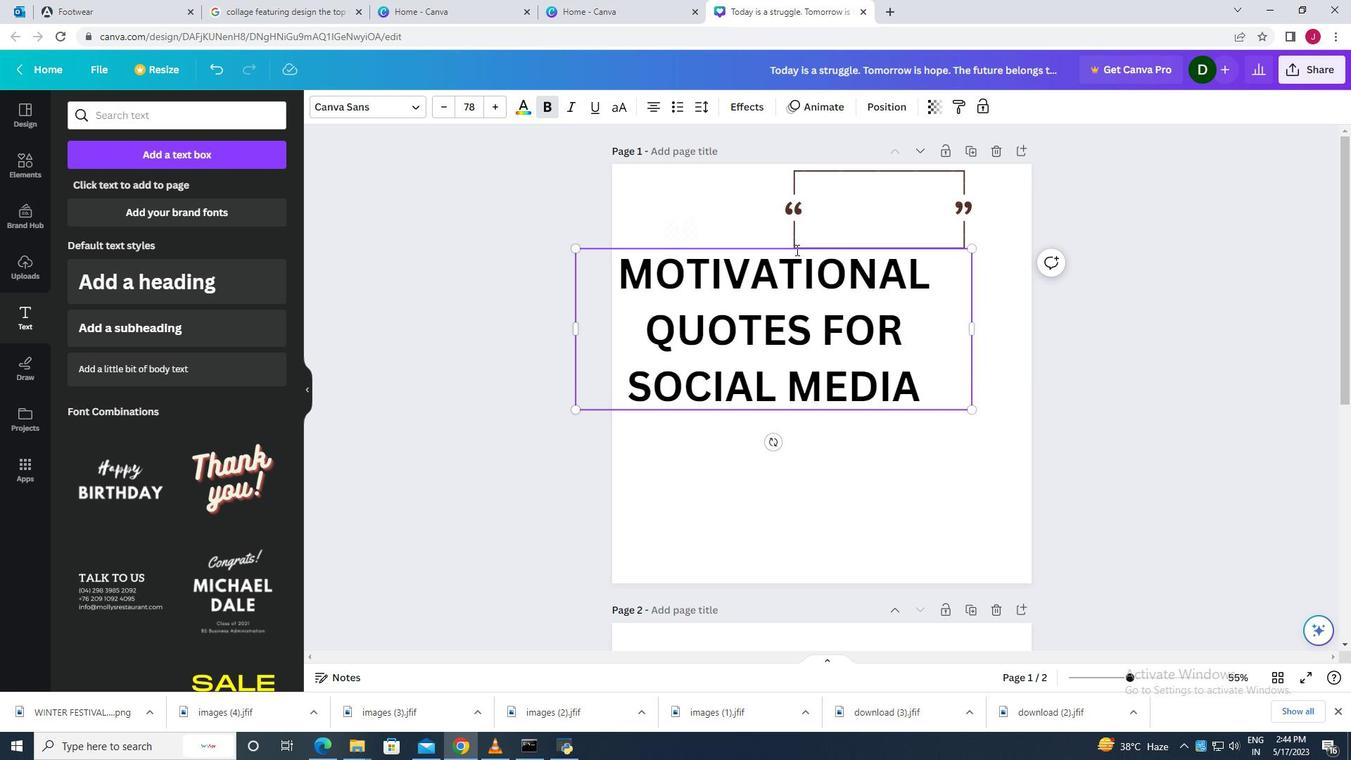 
Action: Mouse moved to (843, 213)
Screenshot: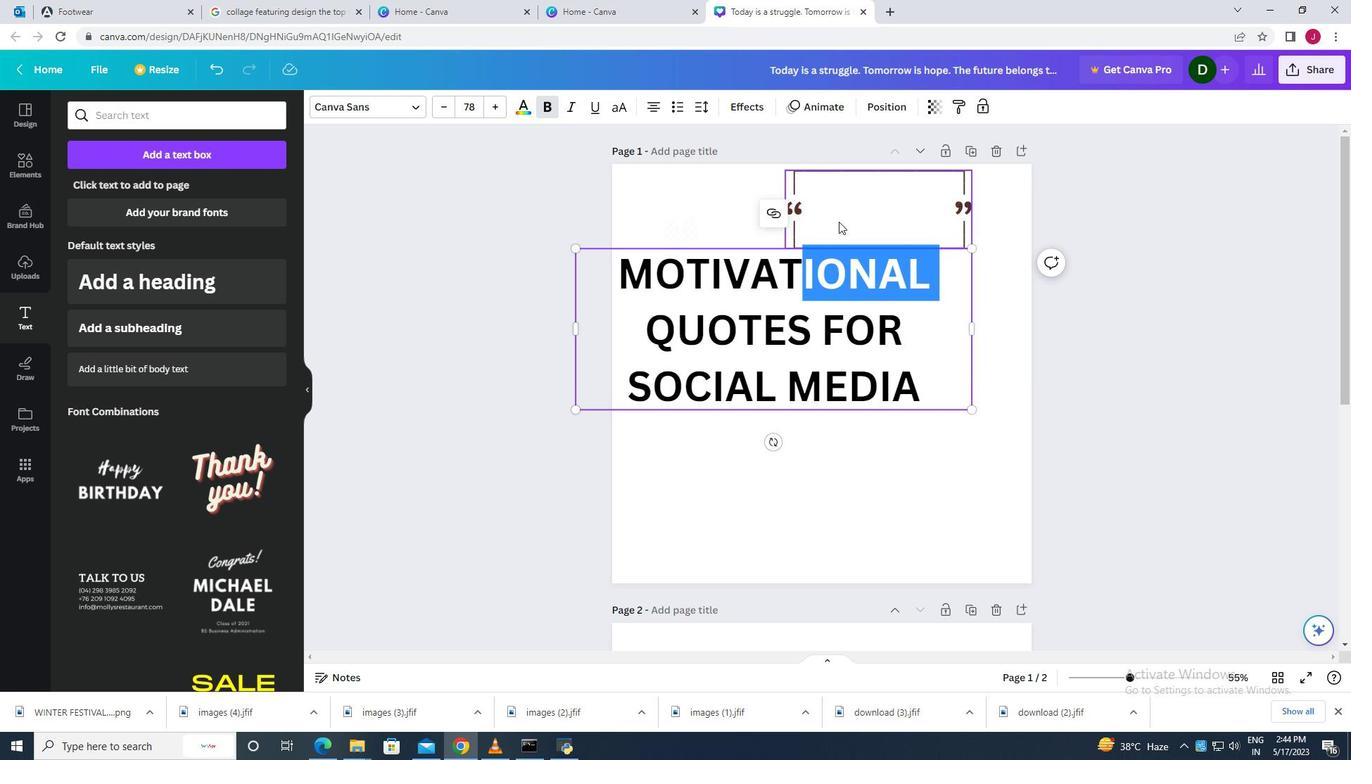 
Action: Mouse pressed right at (843, 213)
Screenshot: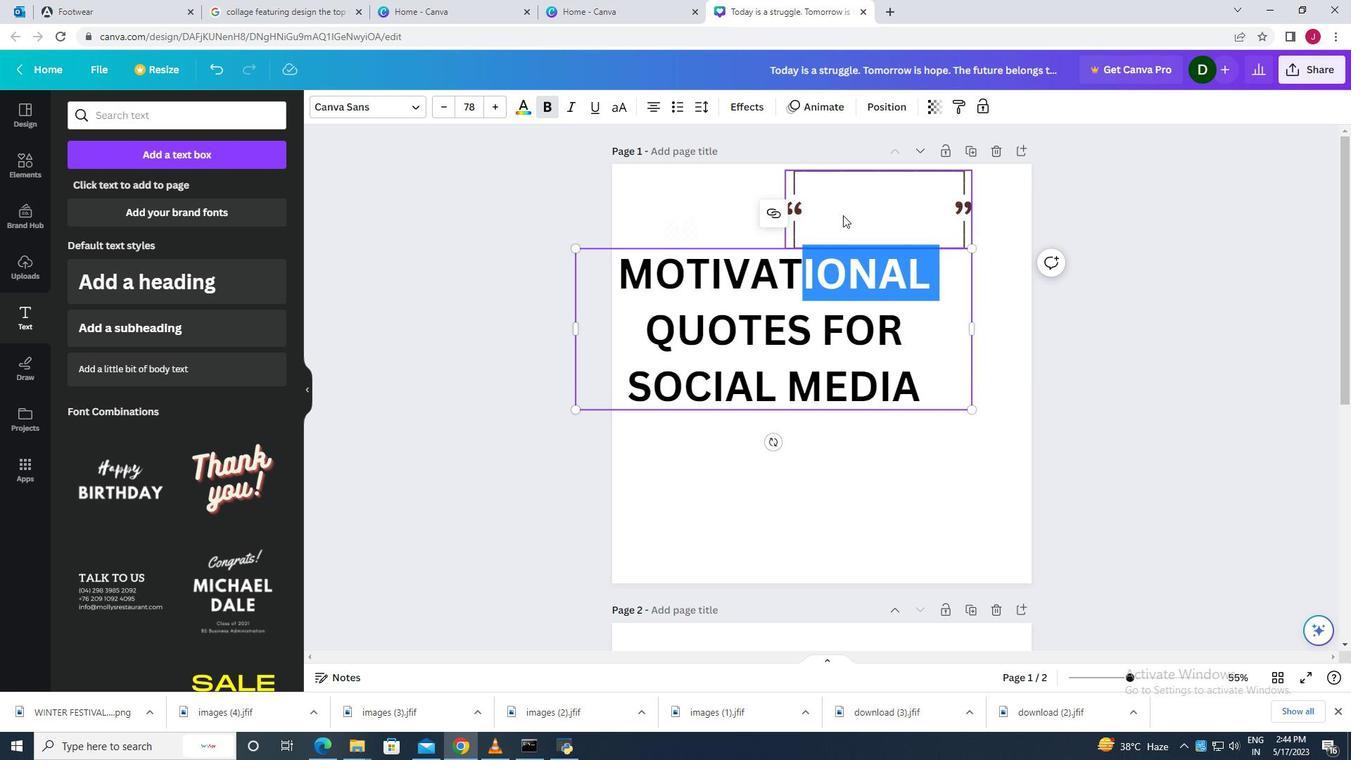 
Action: Mouse moved to (895, 344)
Screenshot: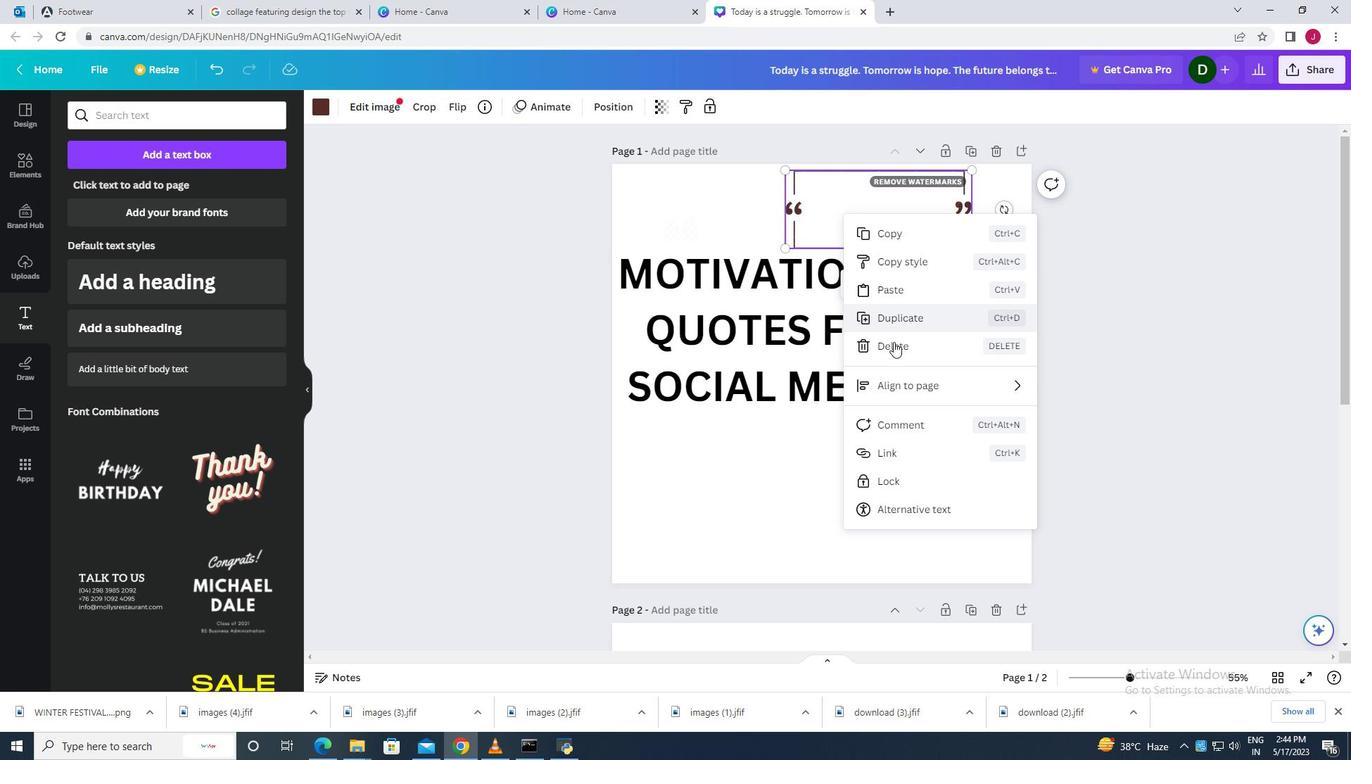 
Action: Mouse pressed left at (895, 344)
Screenshot: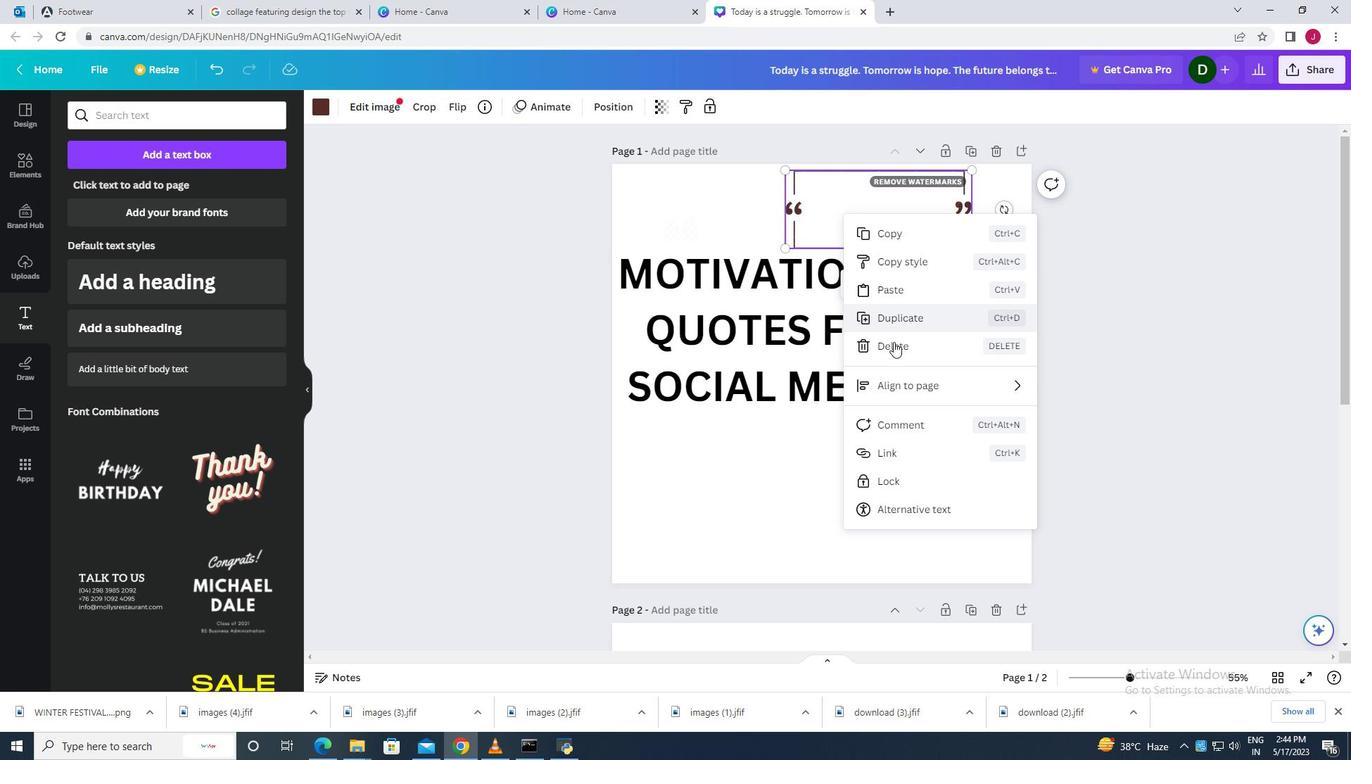 
Action: Mouse moved to (798, 304)
Screenshot: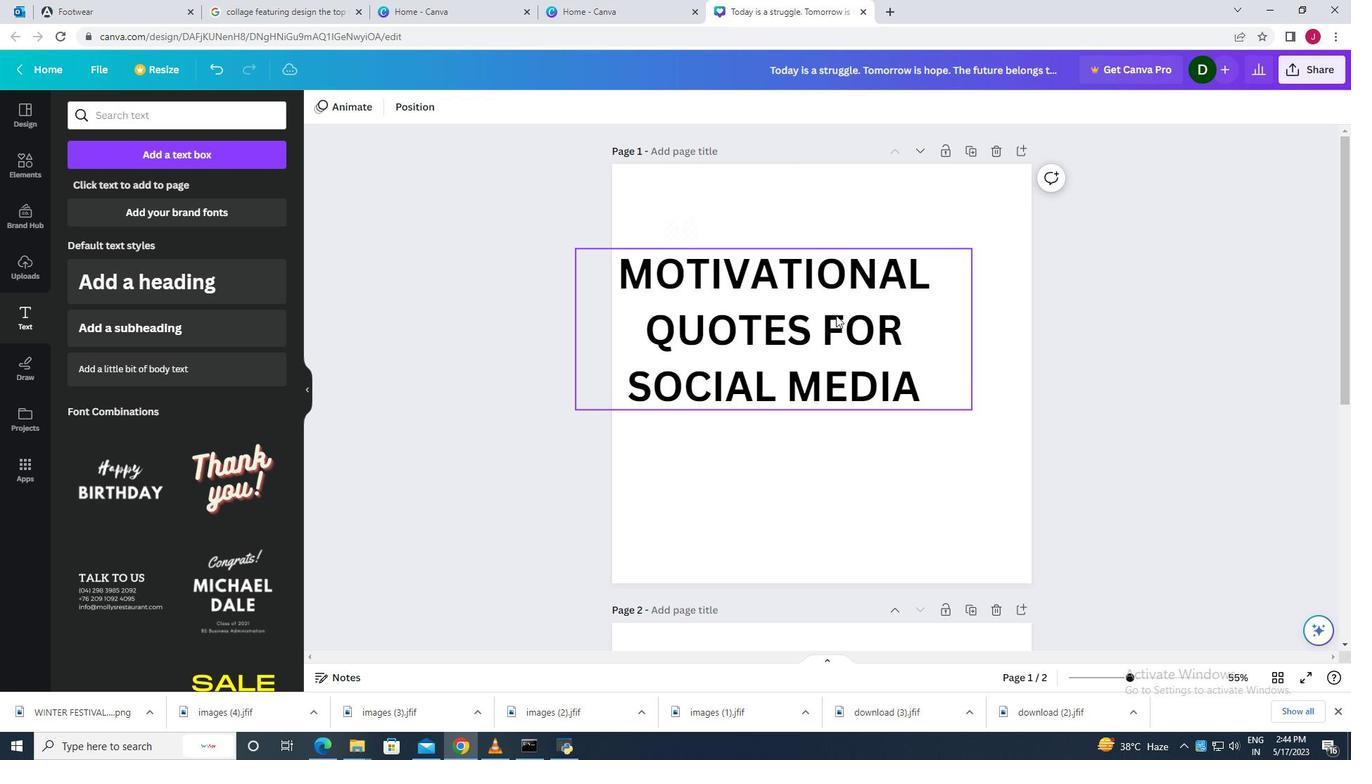 
Action: Mouse pressed left at (798, 304)
Screenshot: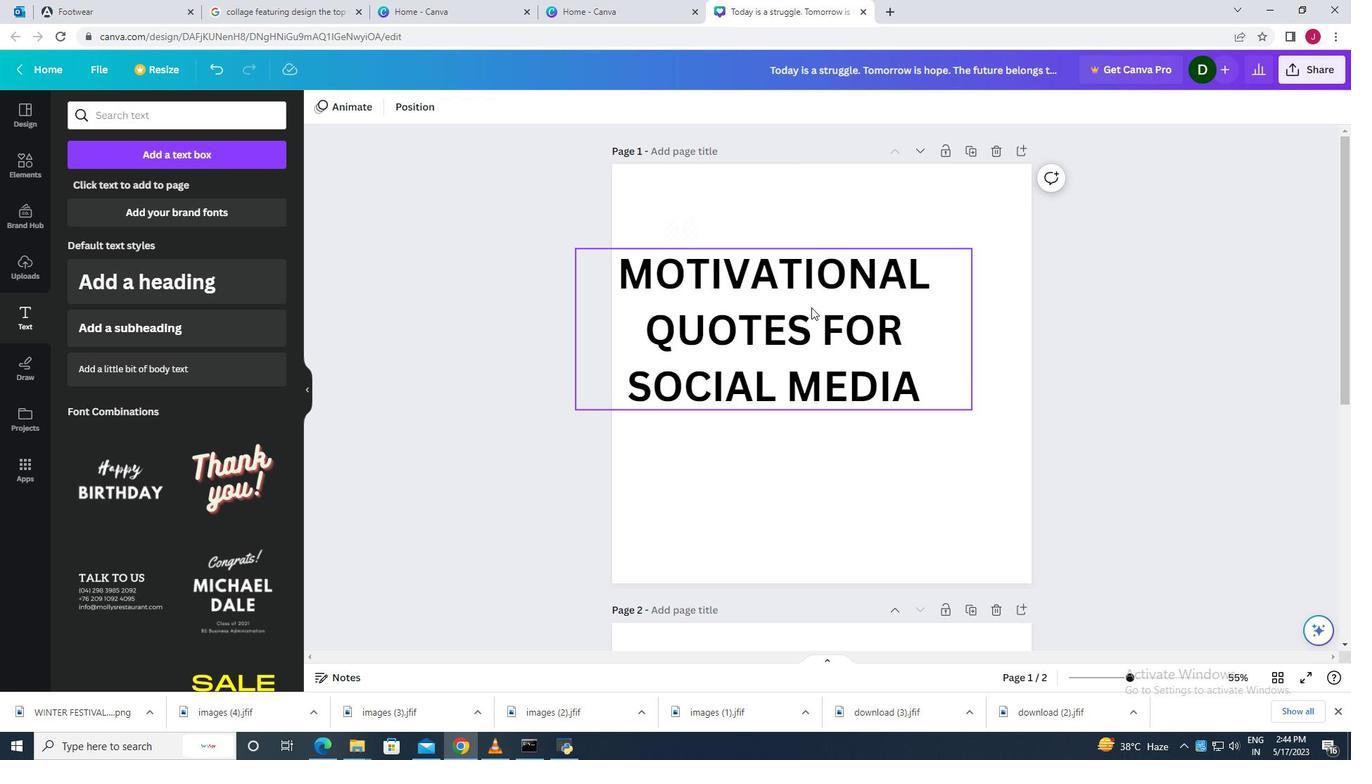 
Action: Mouse moved to (819, 240)
Screenshot: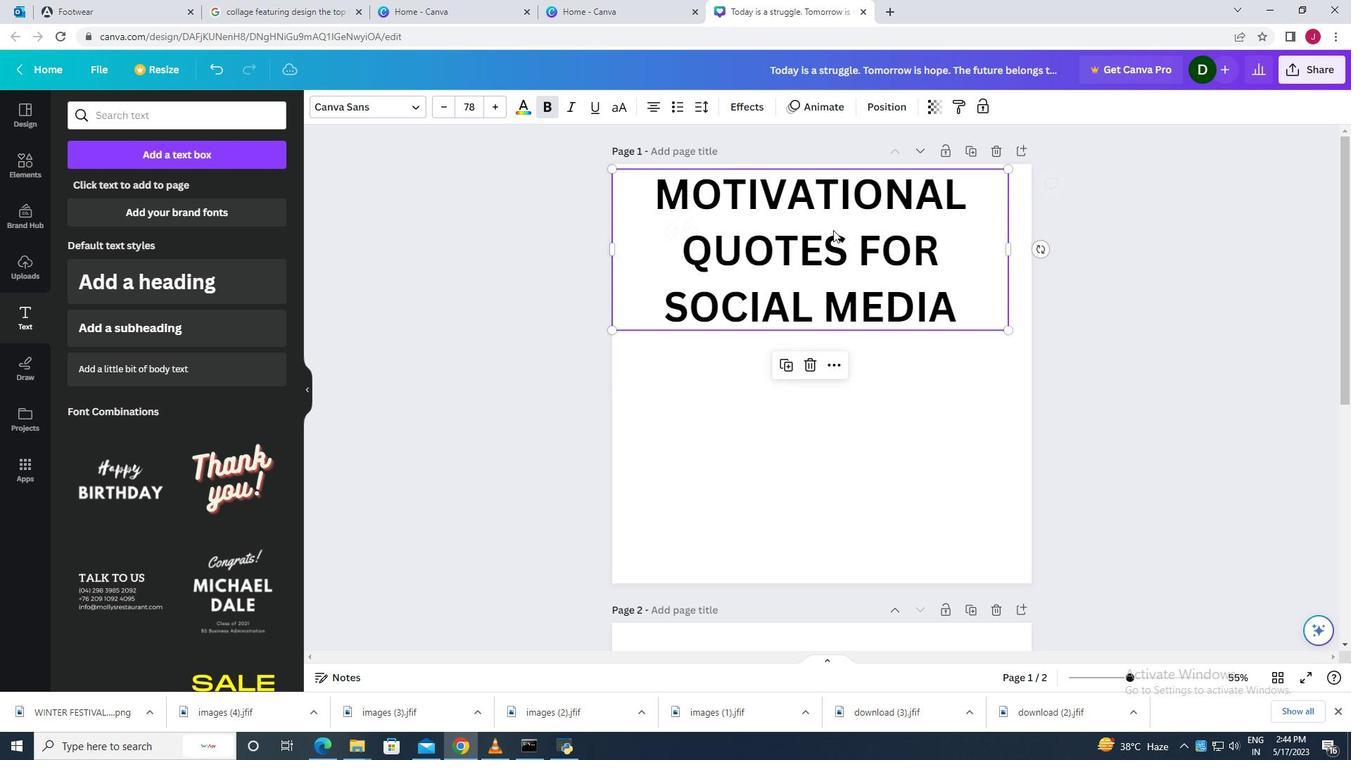 
Action: Mouse pressed right at (819, 240)
Screenshot: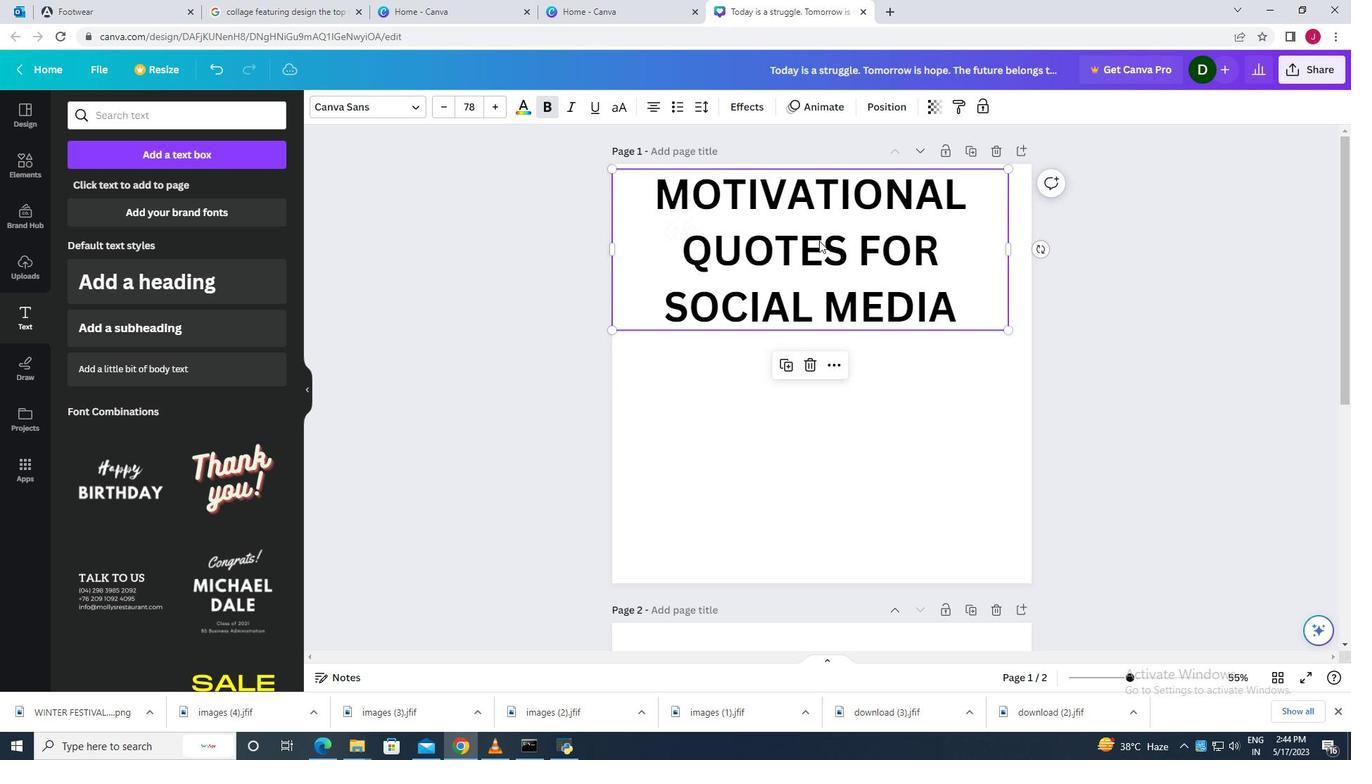
Action: Mouse pressed right at (819, 240)
Screenshot: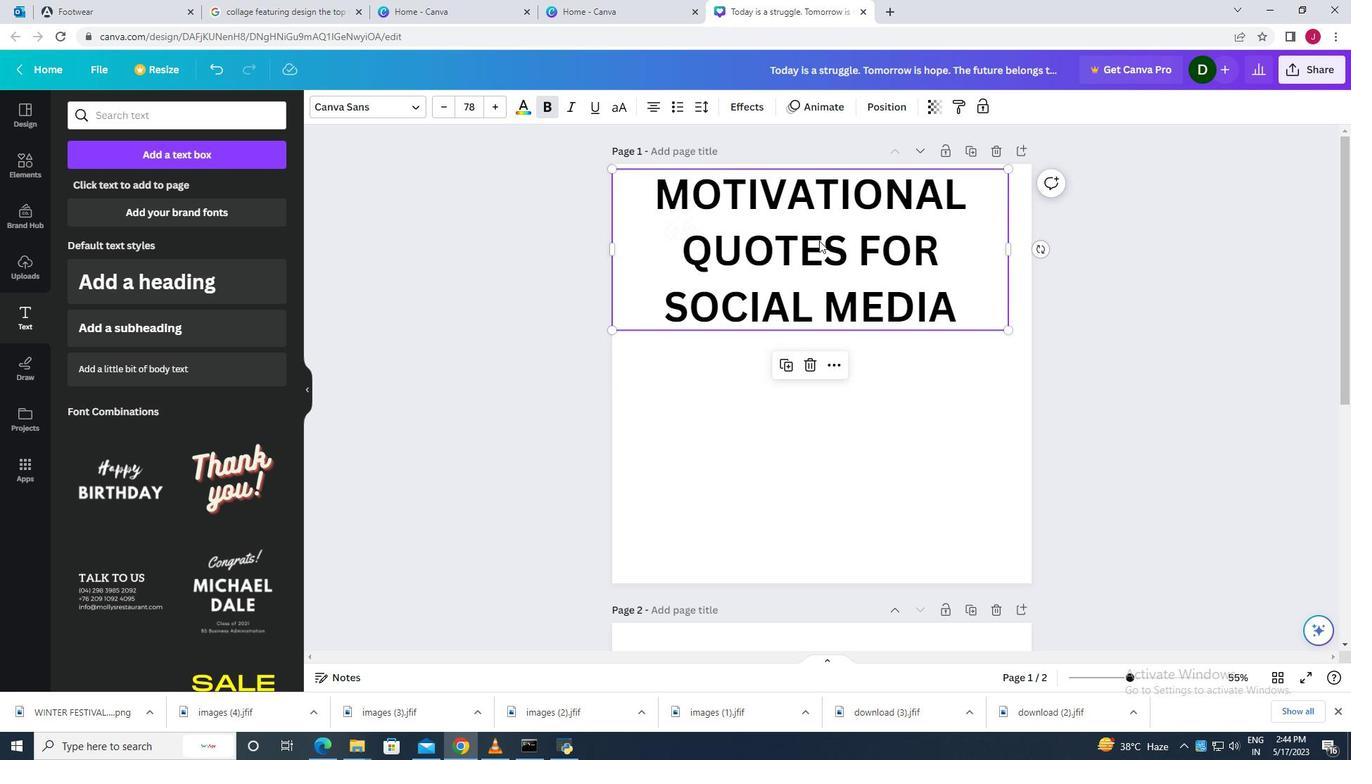 
Action: Mouse moved to (805, 228)
Screenshot: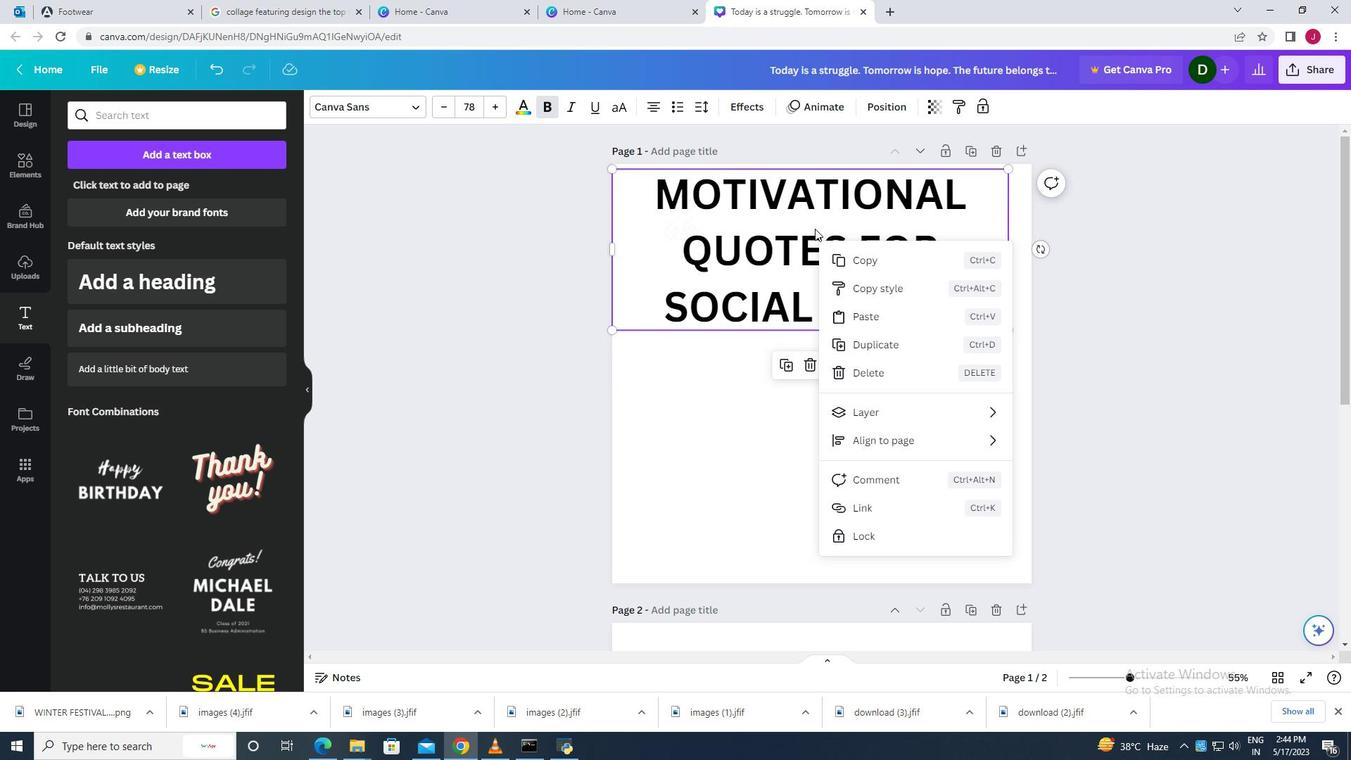 
Action: Mouse pressed left at (805, 228)
Screenshot: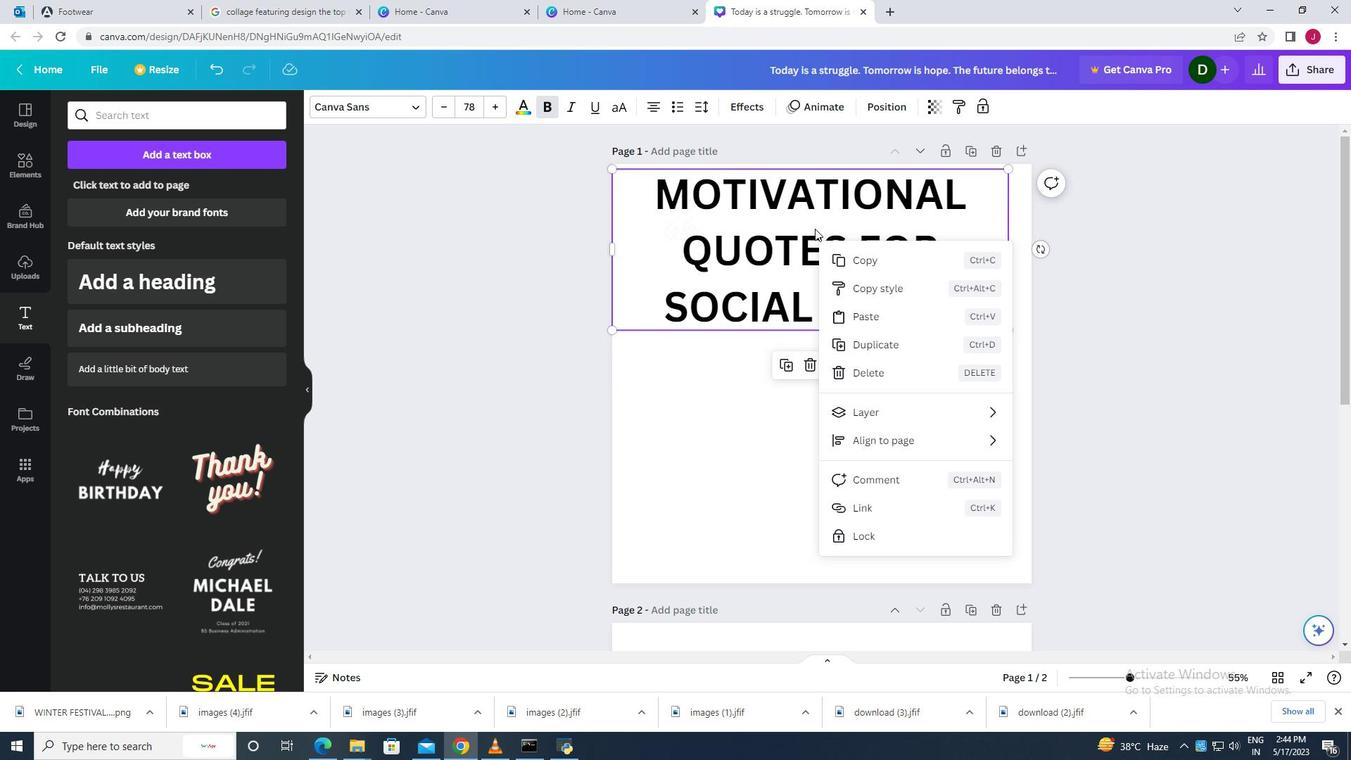 
Action: Mouse moved to (786, 223)
Screenshot: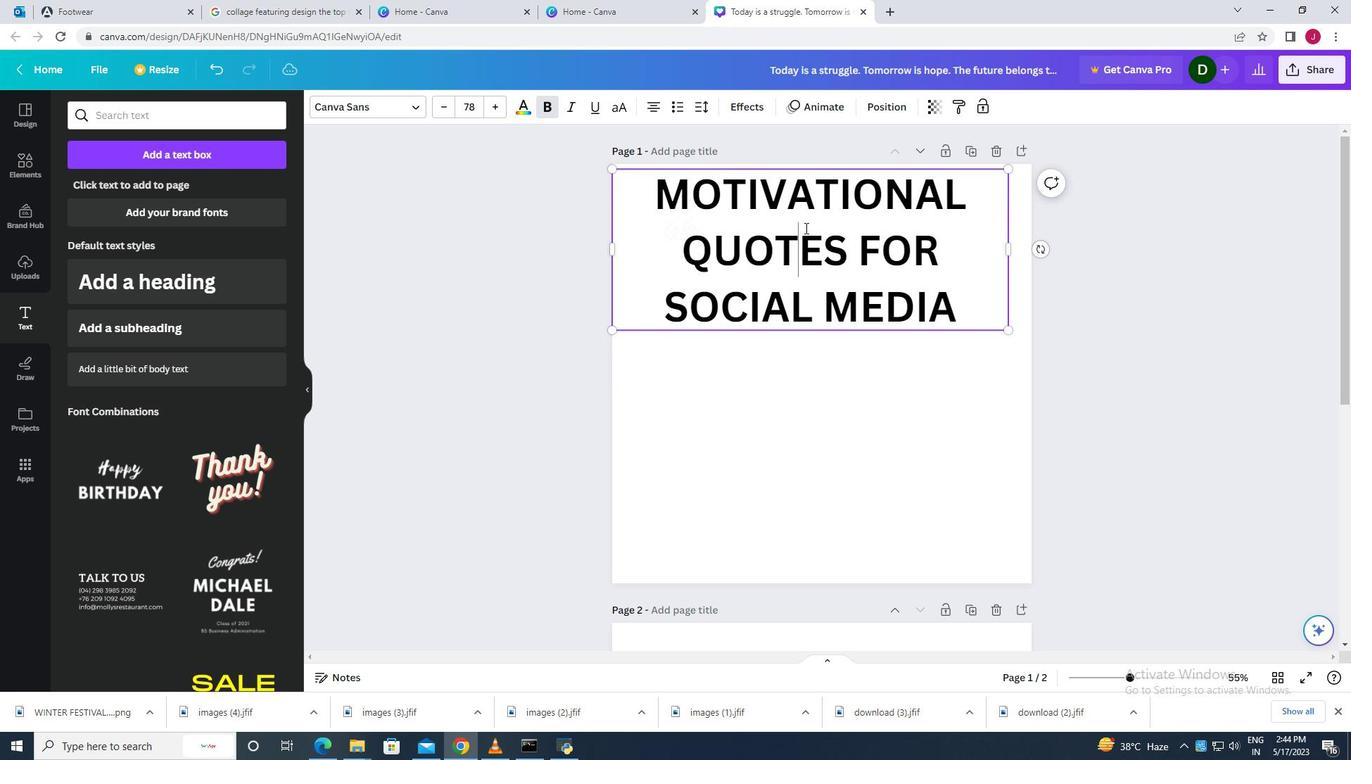 
Action: Mouse pressed right at (786, 223)
Screenshot: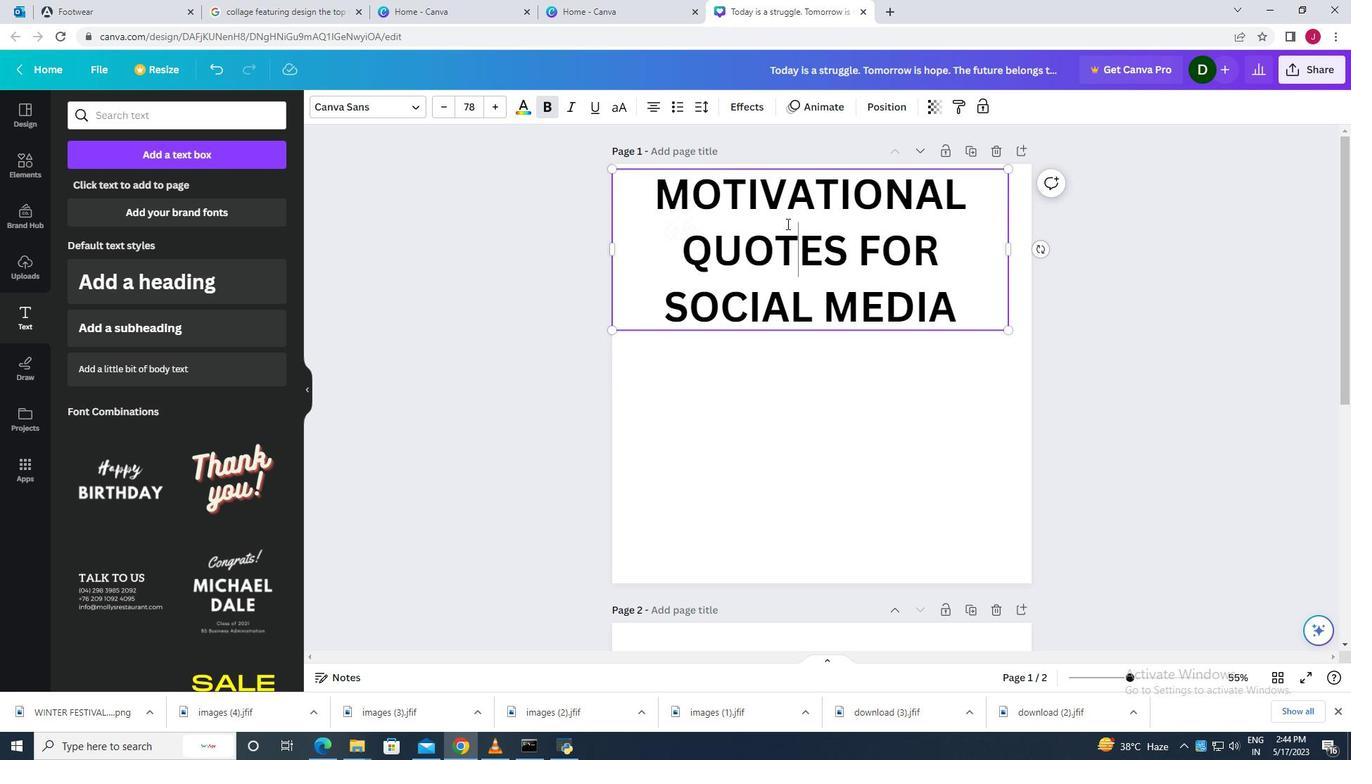 
Action: Mouse pressed right at (786, 223)
Screenshot: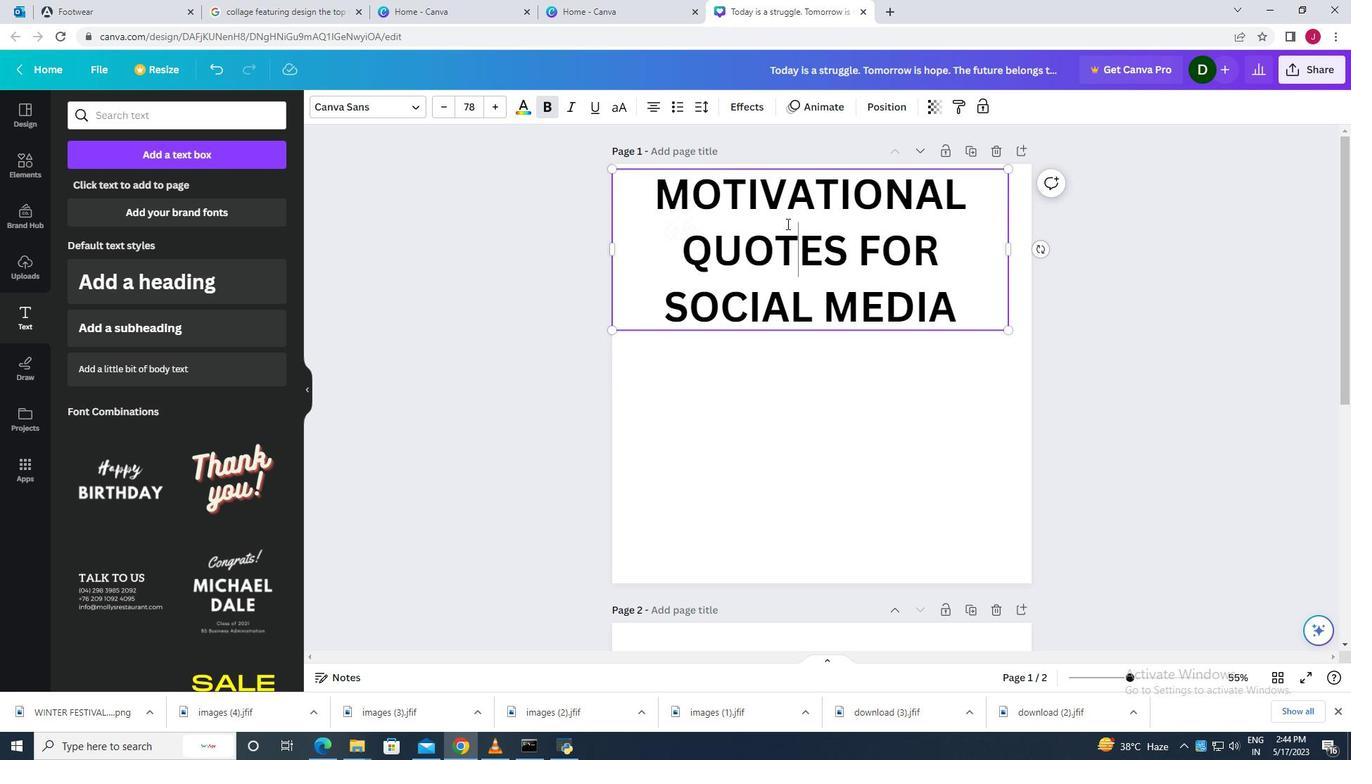 
Action: Mouse pressed right at (786, 223)
Screenshot: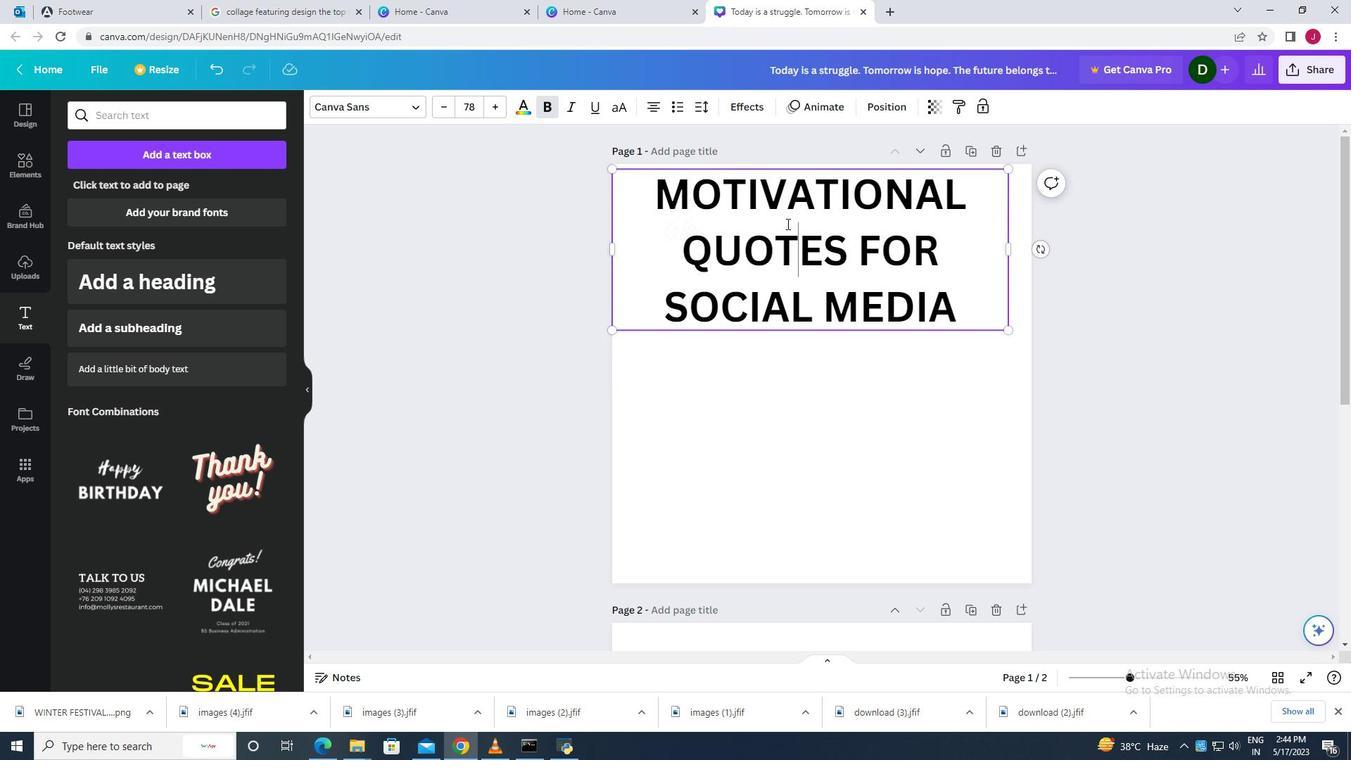 
Action: Mouse moved to (765, 222)
Screenshot: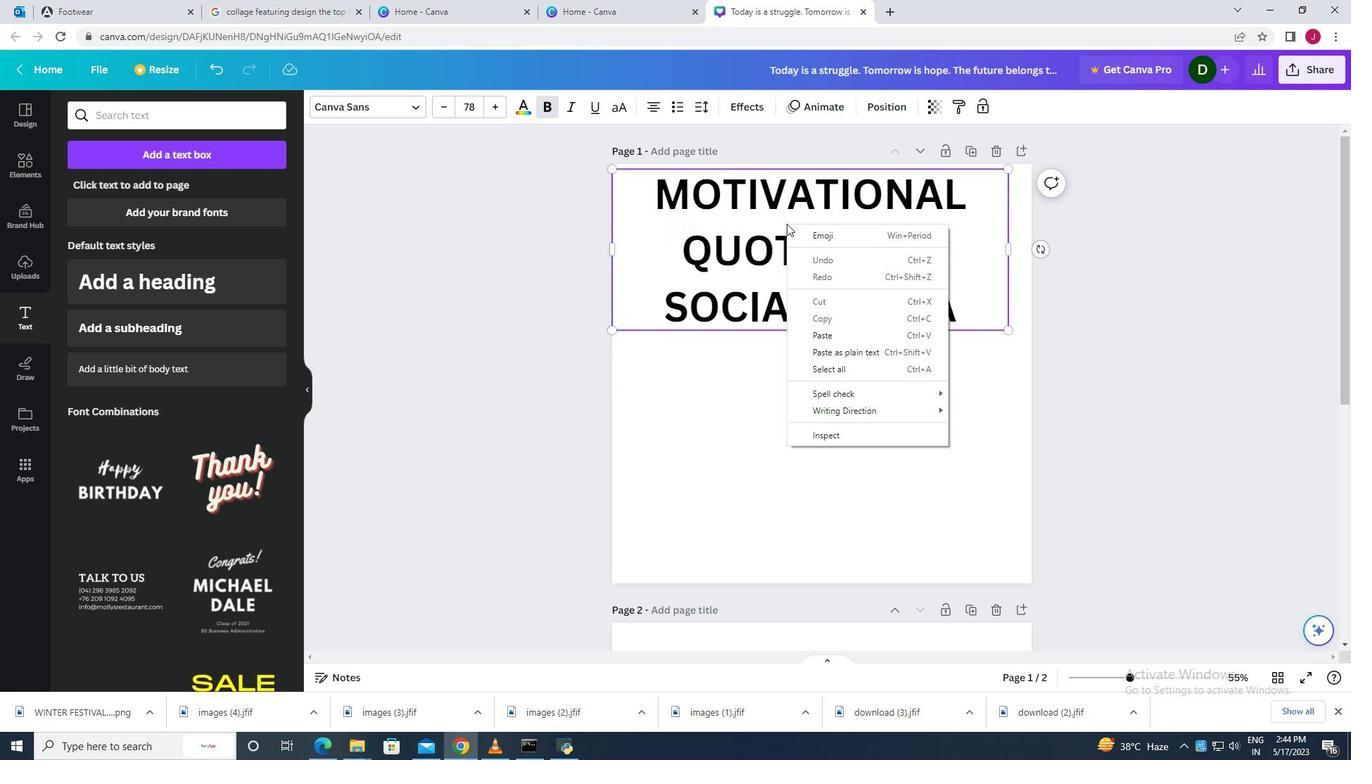
Action: Mouse pressed left at (765, 222)
Screenshot: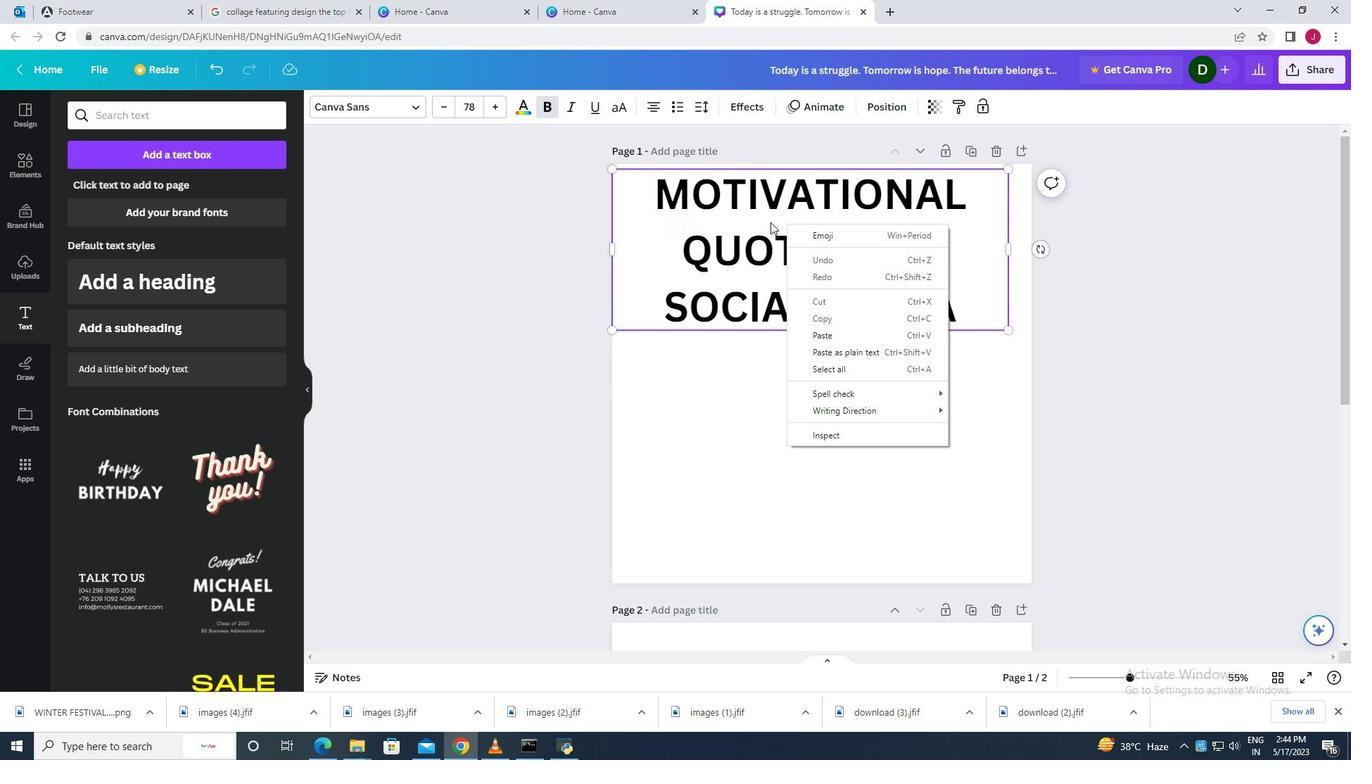 
Action: Mouse pressed left at (765, 222)
Screenshot: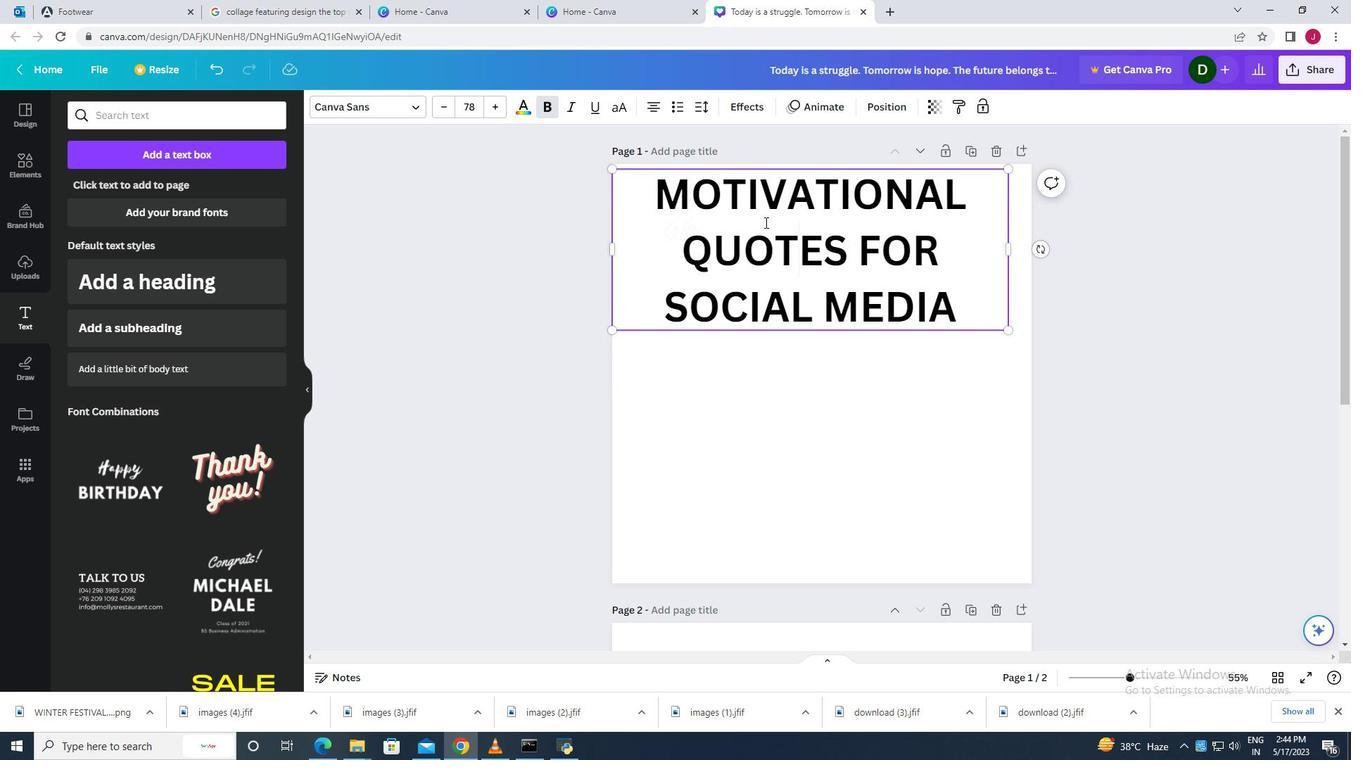 
Action: Mouse pressed left at (765, 222)
Screenshot: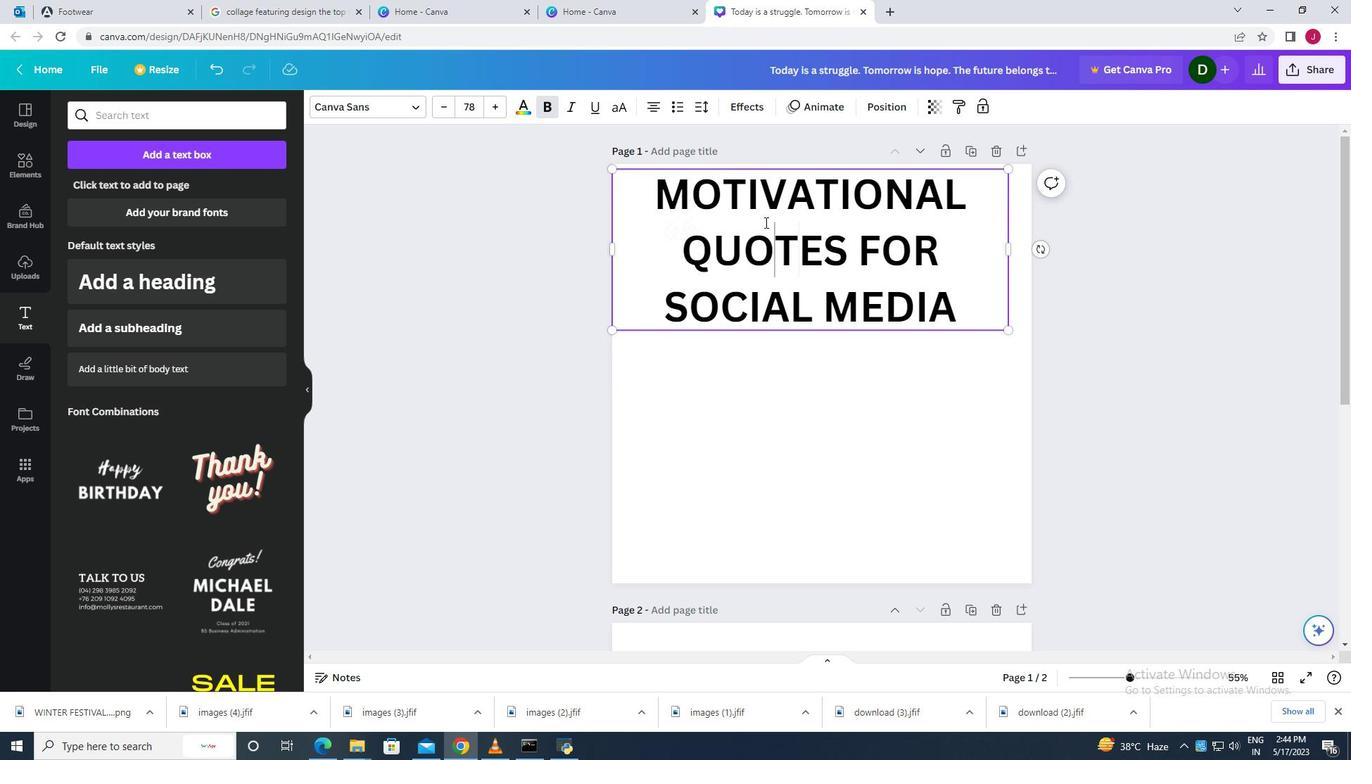 
Action: Mouse moved to (525, 106)
Screenshot: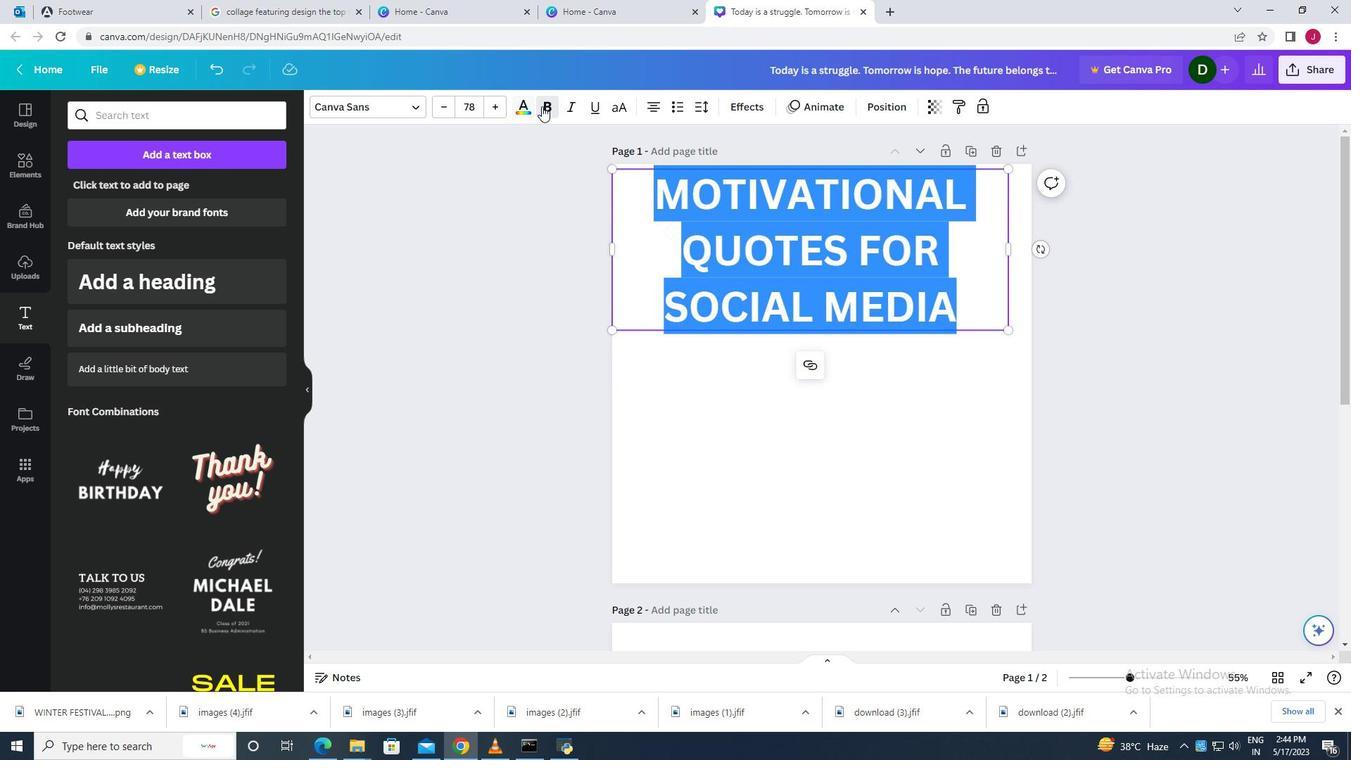 
Action: Mouse pressed left at (525, 106)
Screenshot: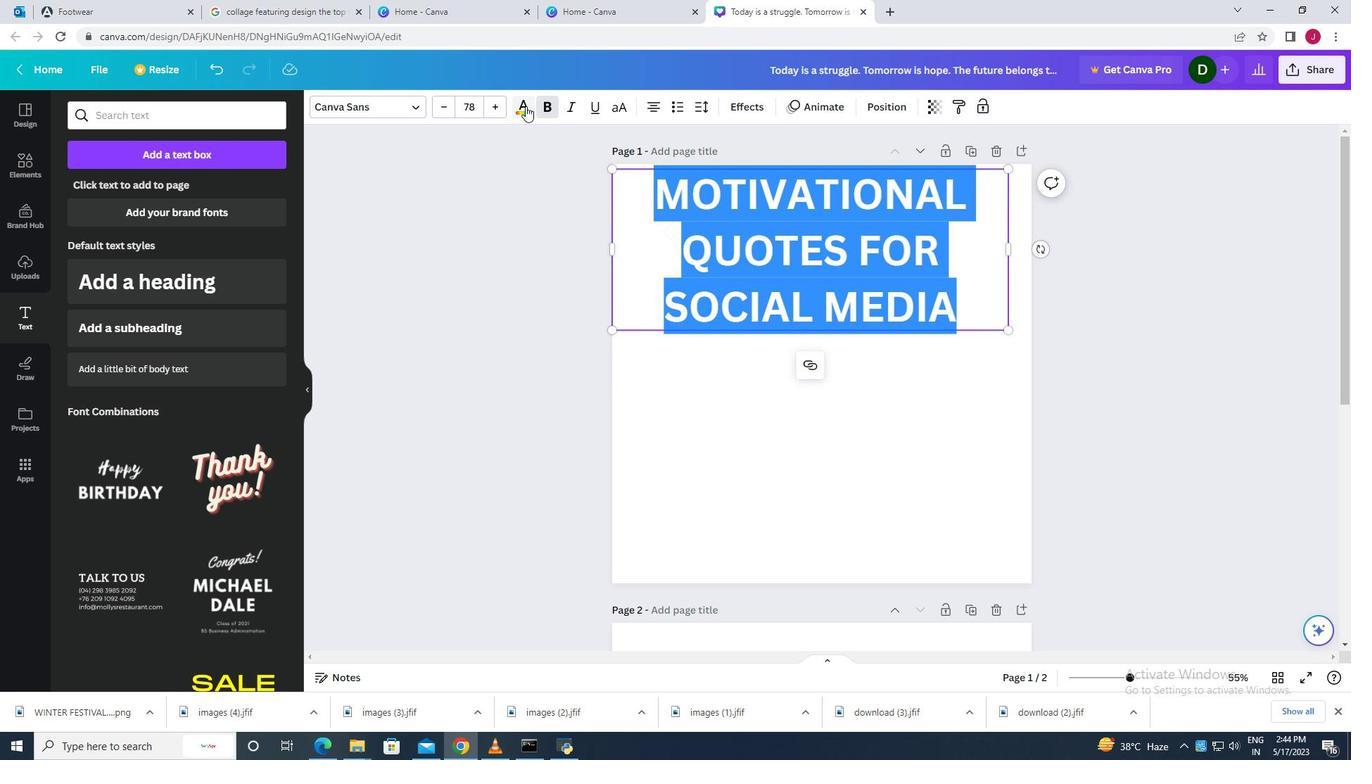 
Action: Mouse moved to (84, 396)
Screenshot: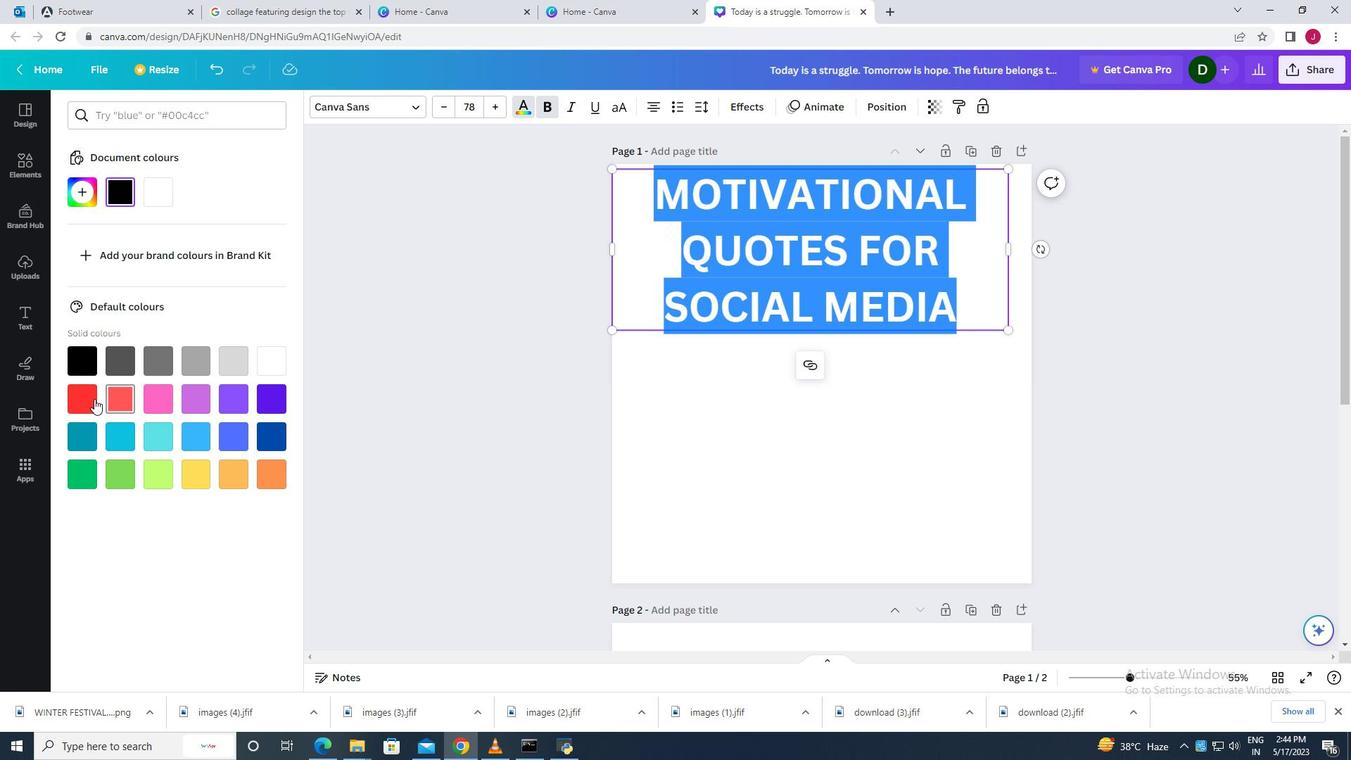 
Action: Mouse pressed left at (84, 396)
Screenshot: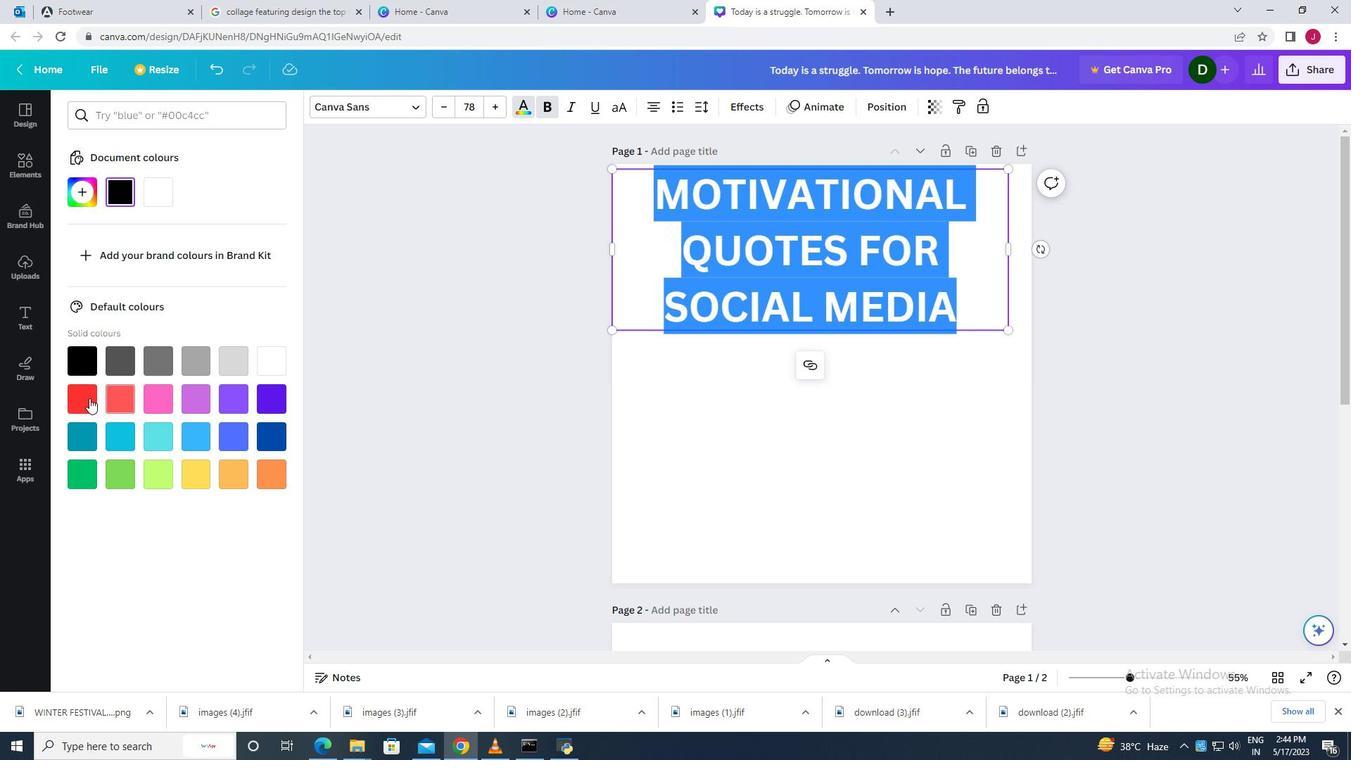 
Action: Mouse moved to (748, 253)
Screenshot: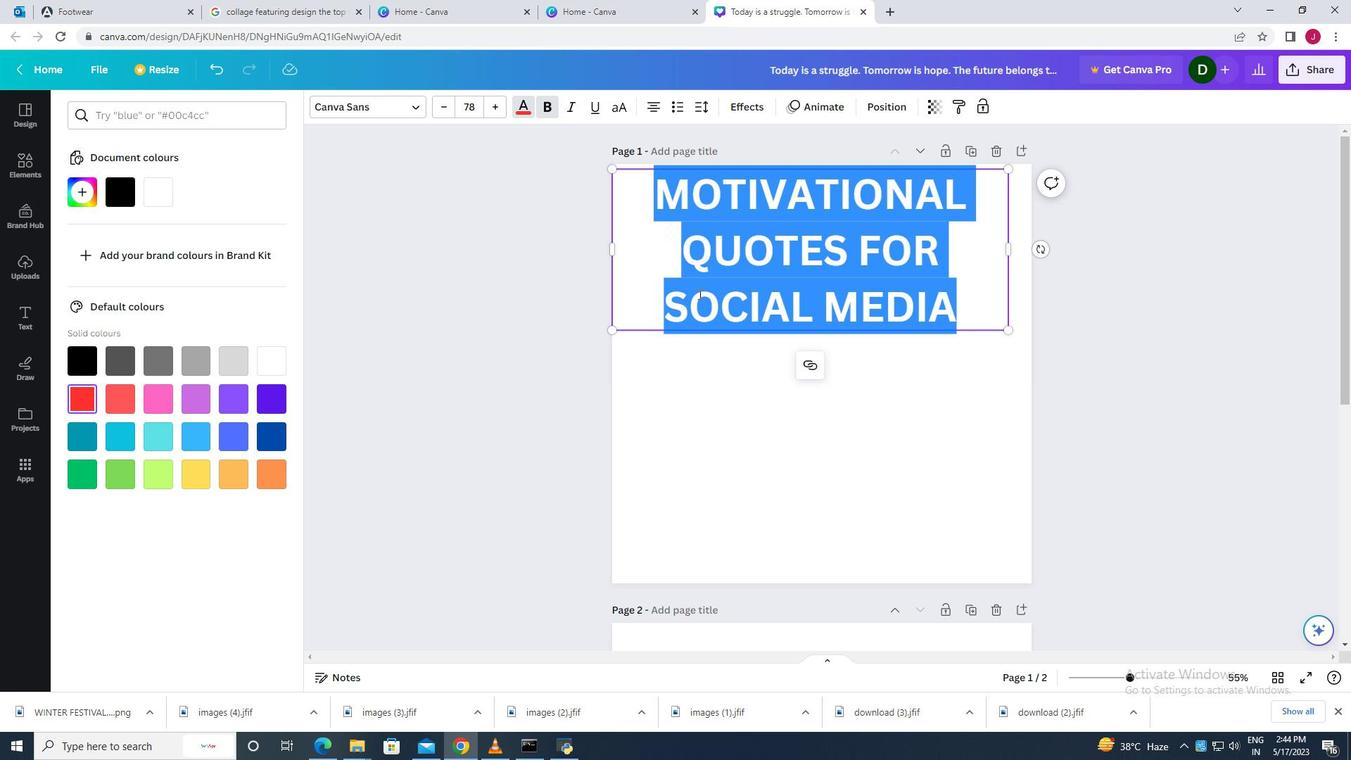 
Action: Mouse pressed left at (748, 253)
Screenshot: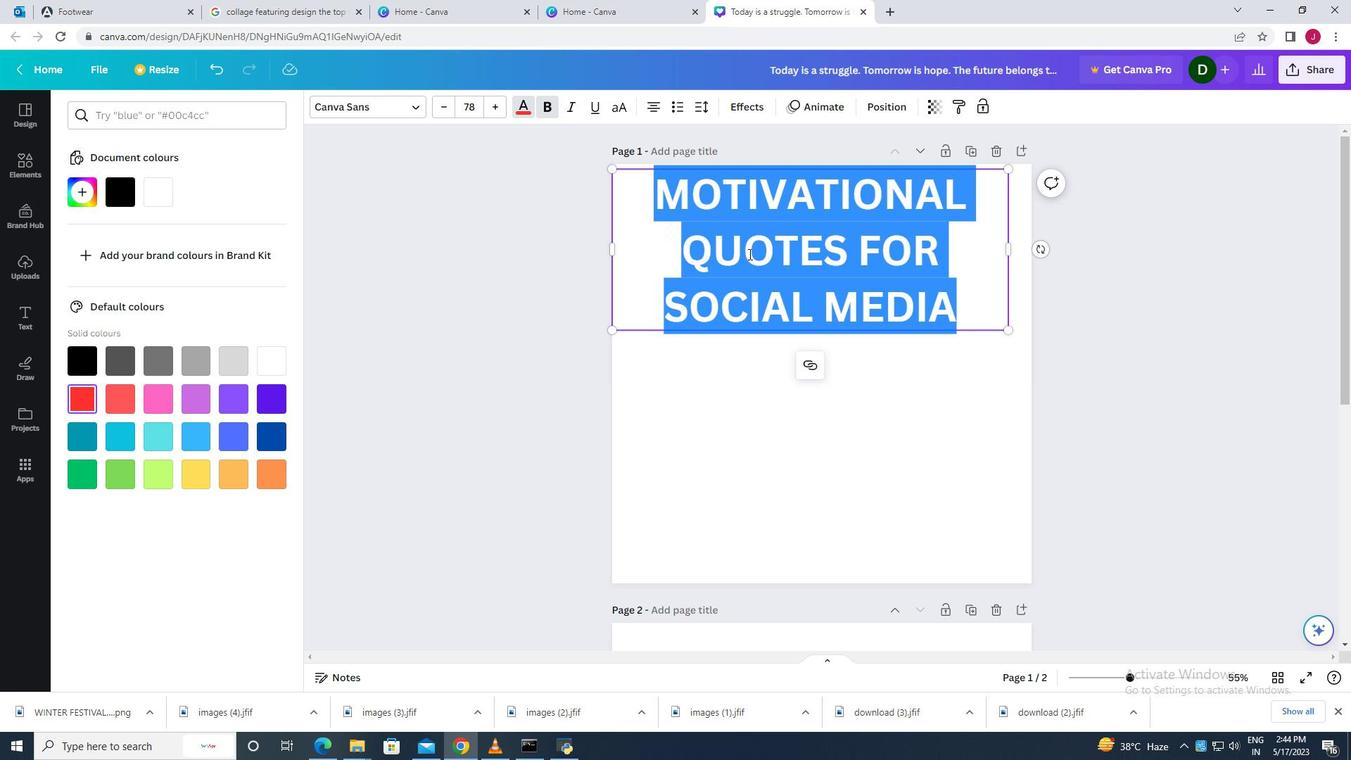 
Action: Mouse moved to (755, 403)
Screenshot: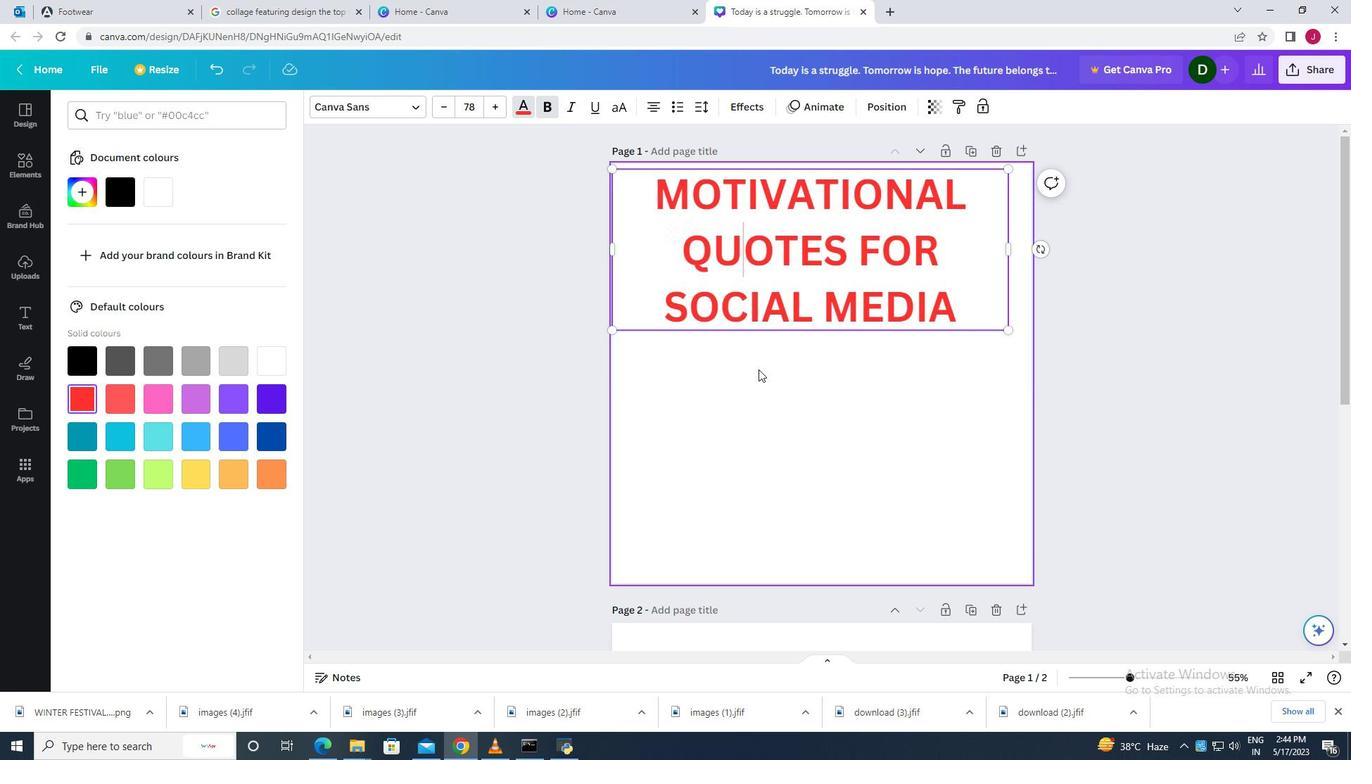
Action: Mouse pressed left at (755, 403)
Screenshot: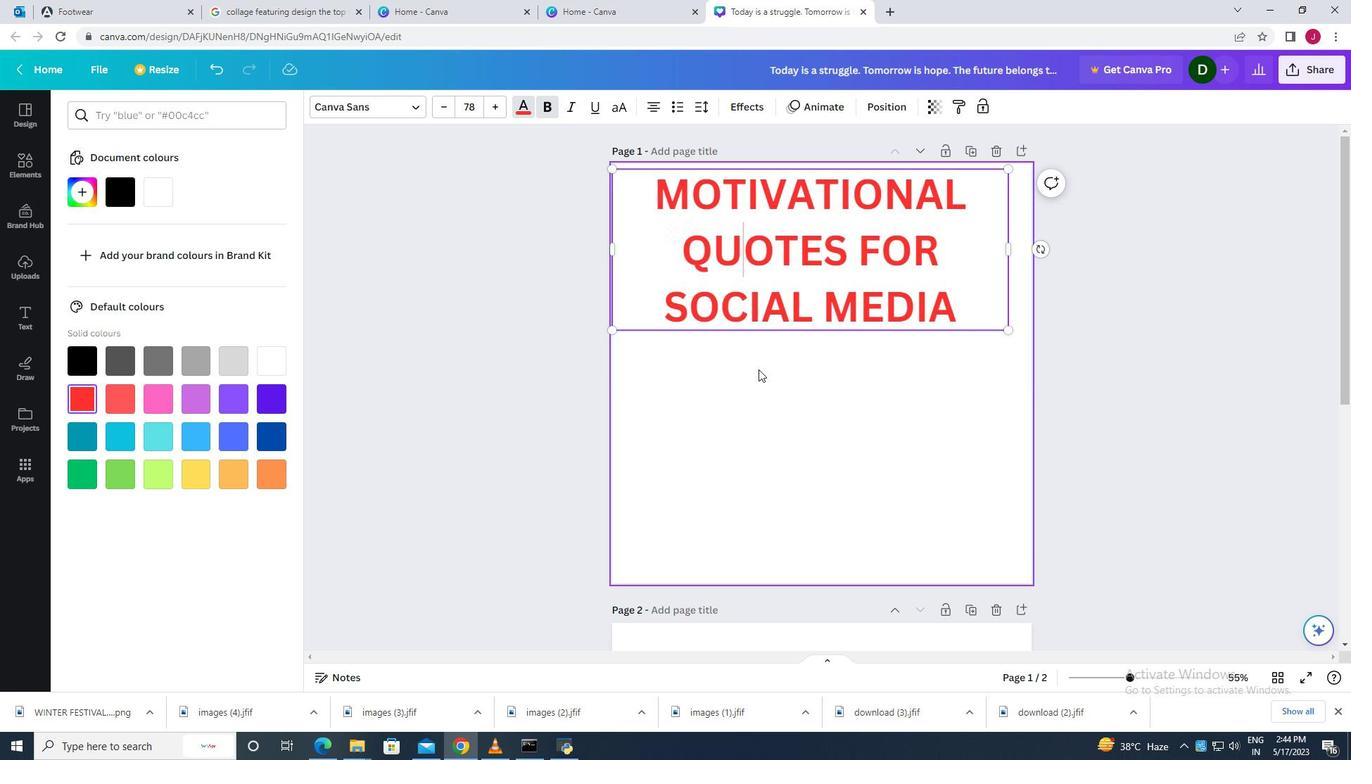 
Action: Mouse moved to (764, 376)
Screenshot: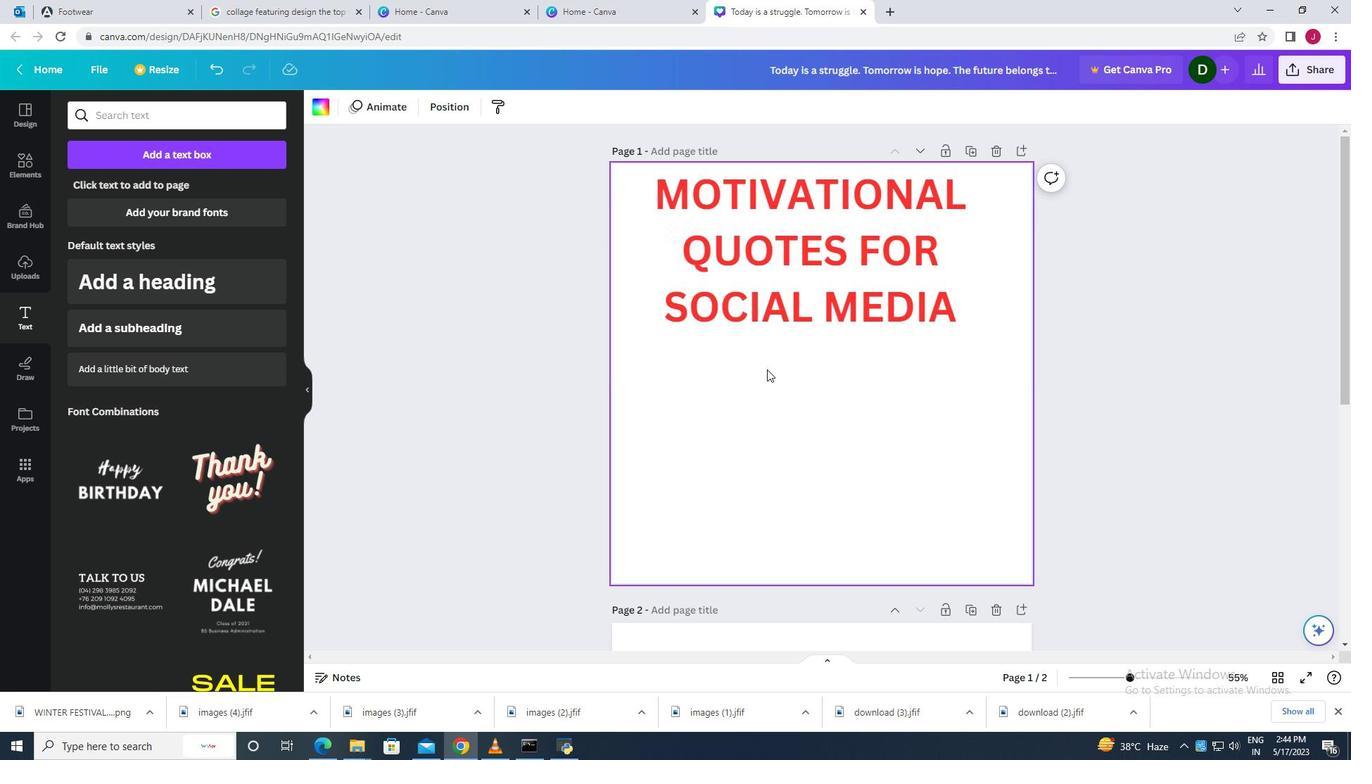 
Action: Mouse pressed left at (764, 376)
Screenshot: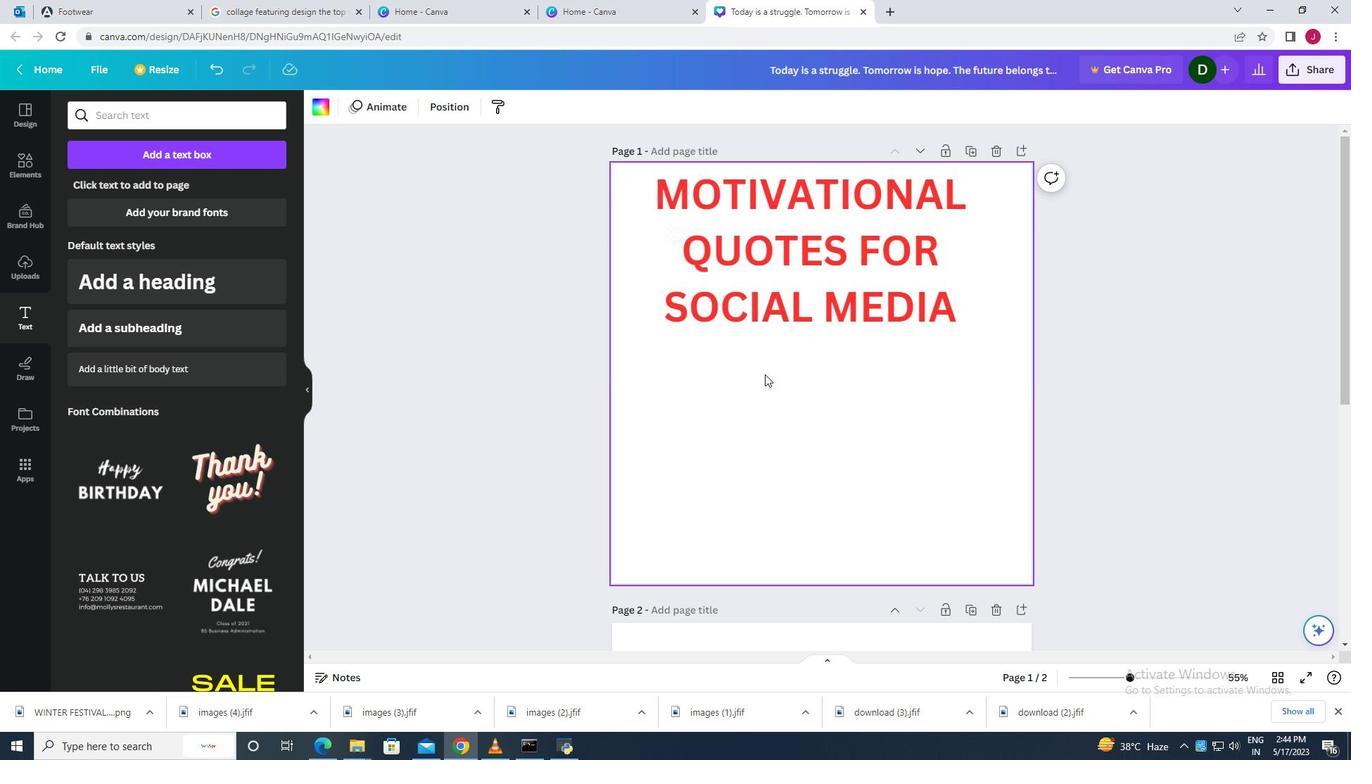 
Action: Mouse moved to (213, 450)
Screenshot: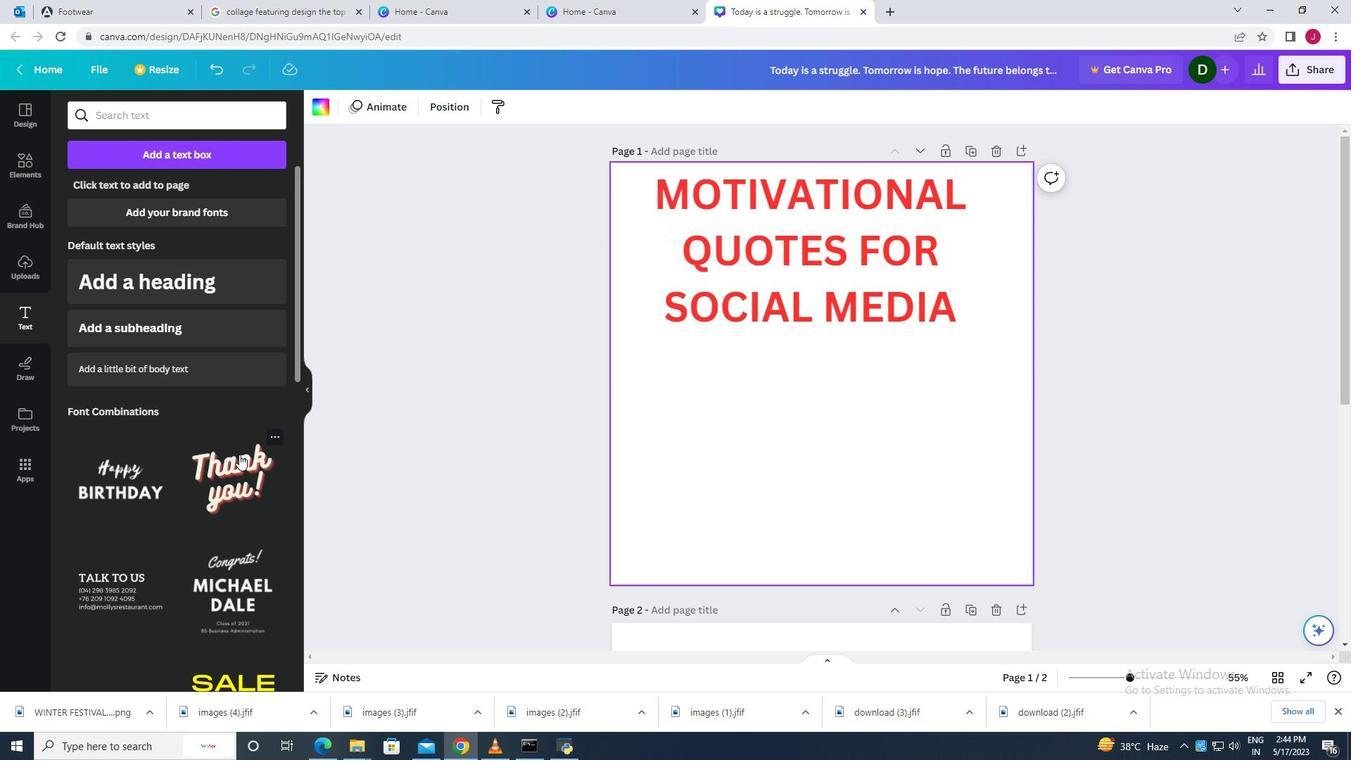 
Action: Mouse scrolled (213, 451) with delta (0, 0)
Screenshot: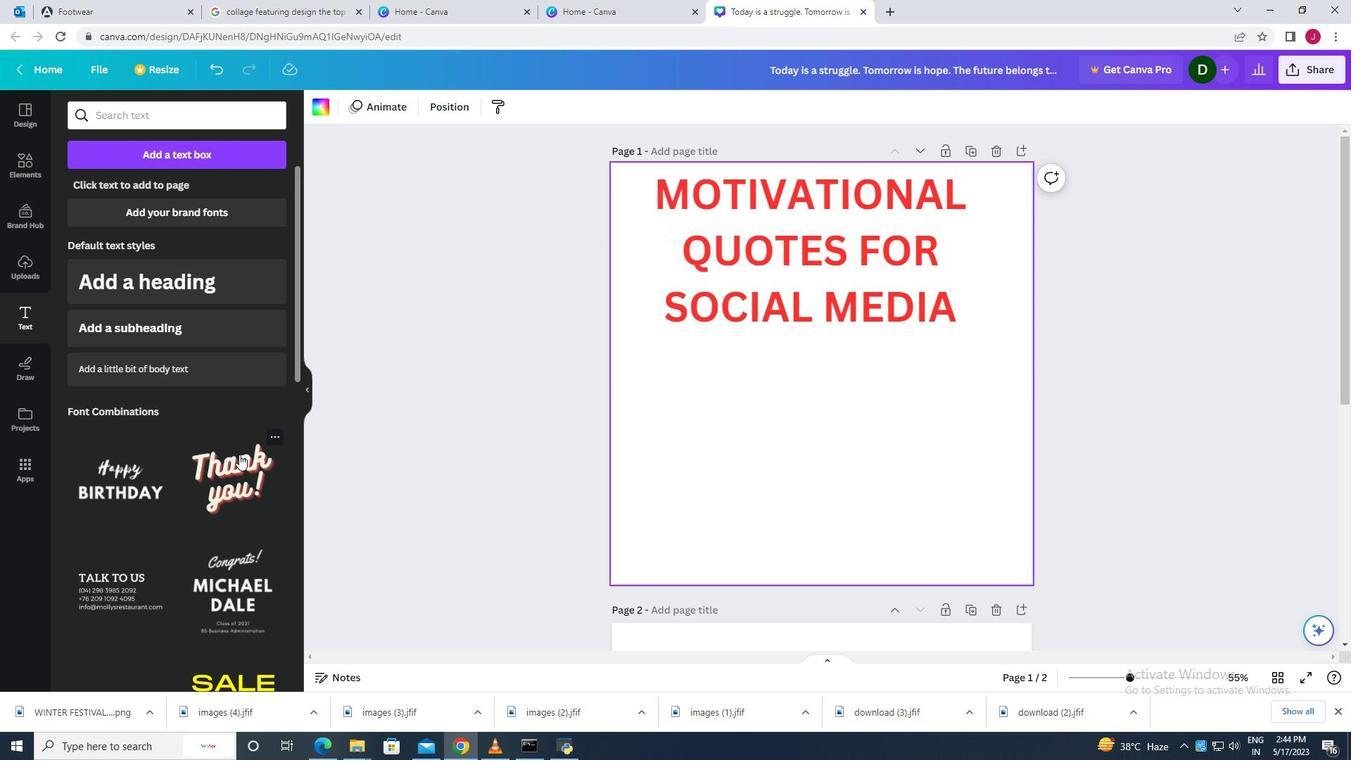 
Action: Mouse scrolled (213, 451) with delta (0, 0)
Screenshot: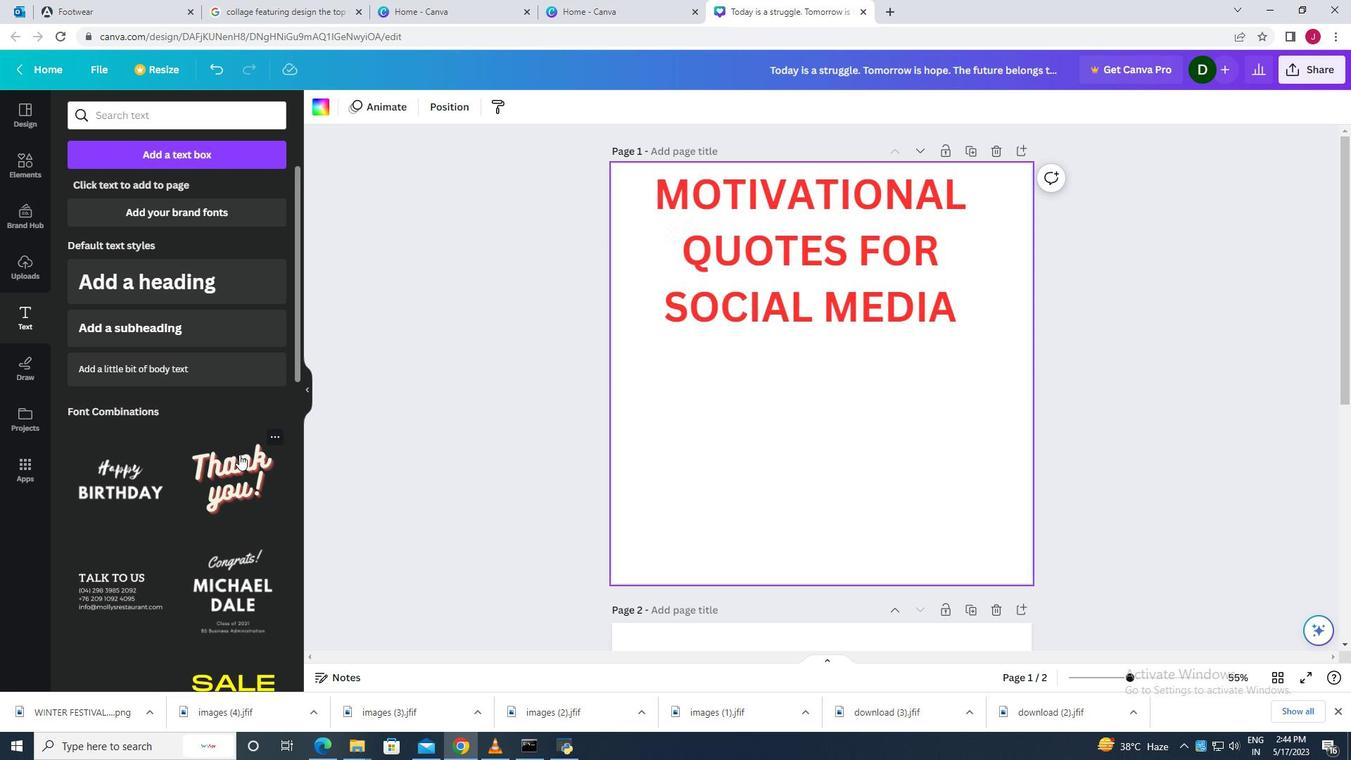 
Action: Mouse scrolled (213, 451) with delta (0, 0)
Screenshot: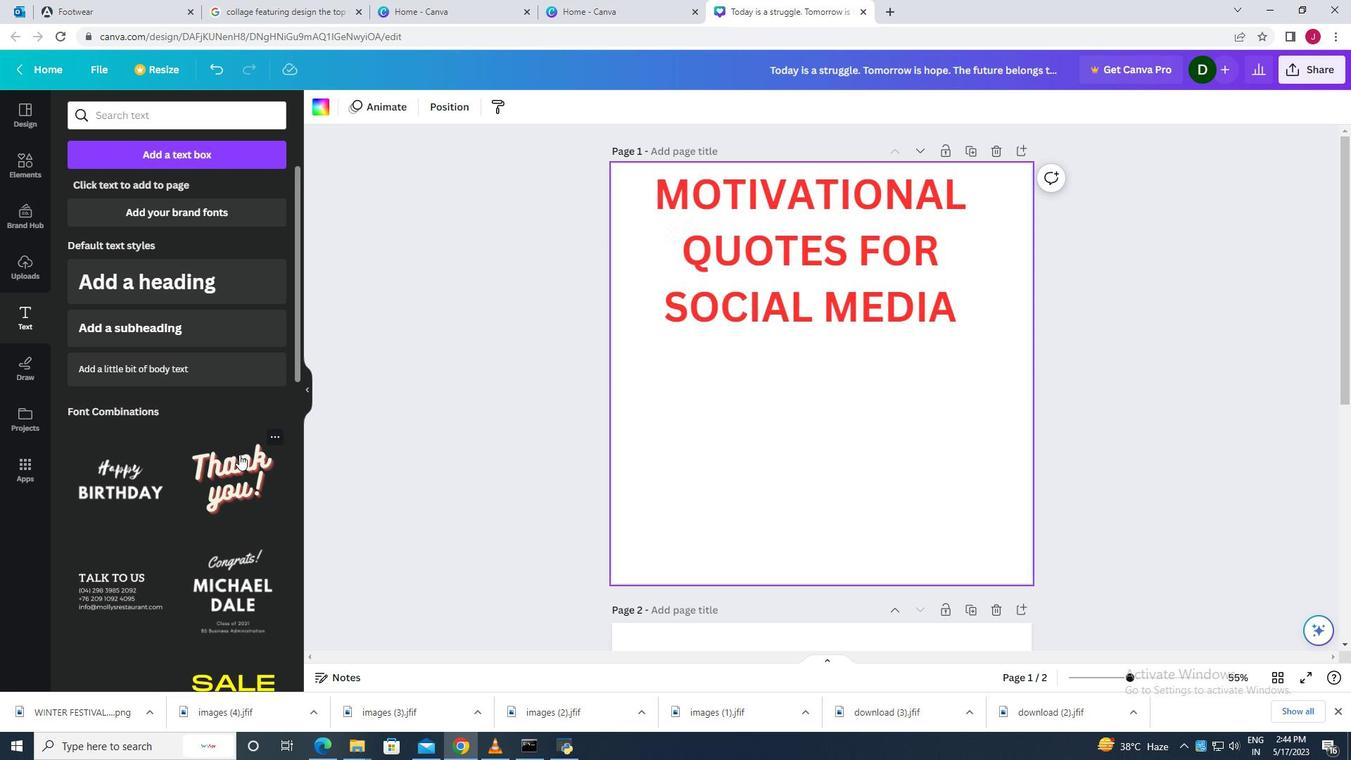 
Action: Mouse scrolled (213, 451) with delta (0, 0)
Screenshot: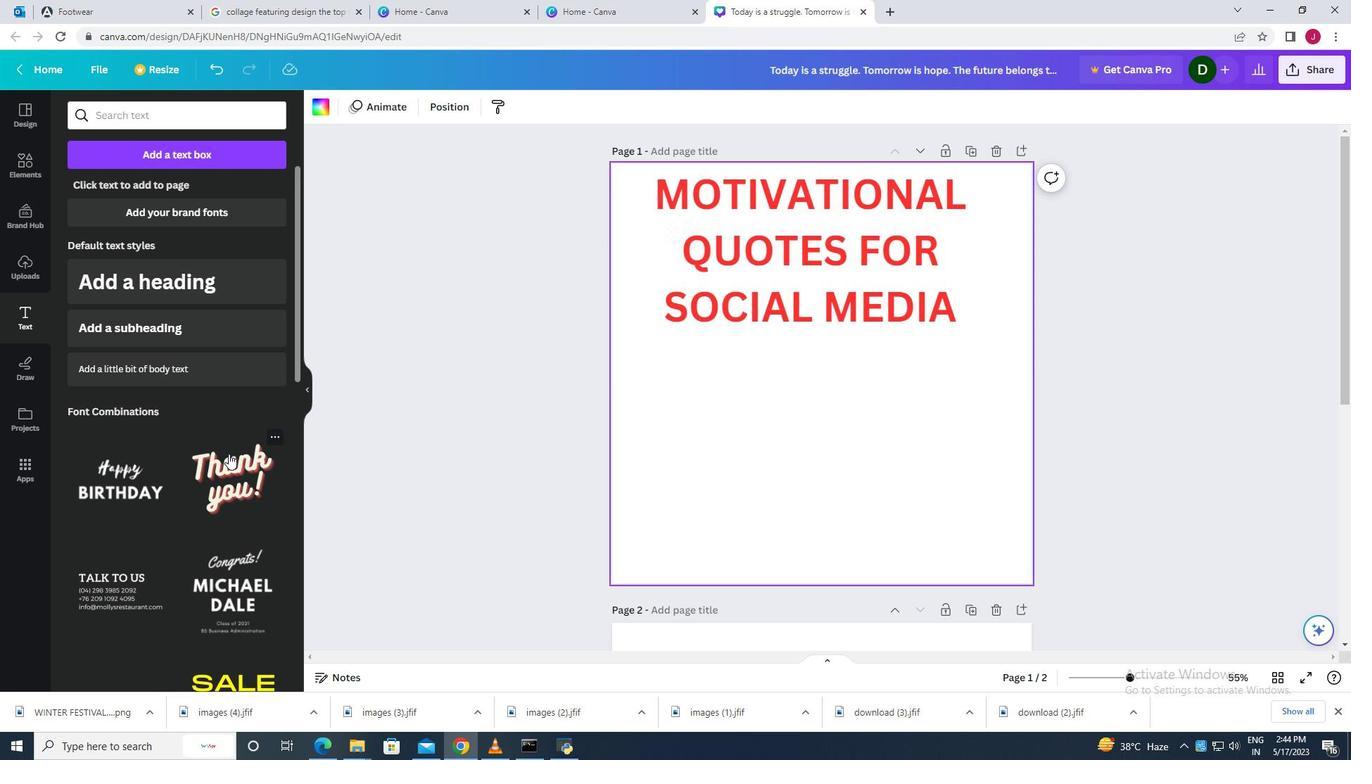 
Action: Mouse moved to (213, 450)
Screenshot: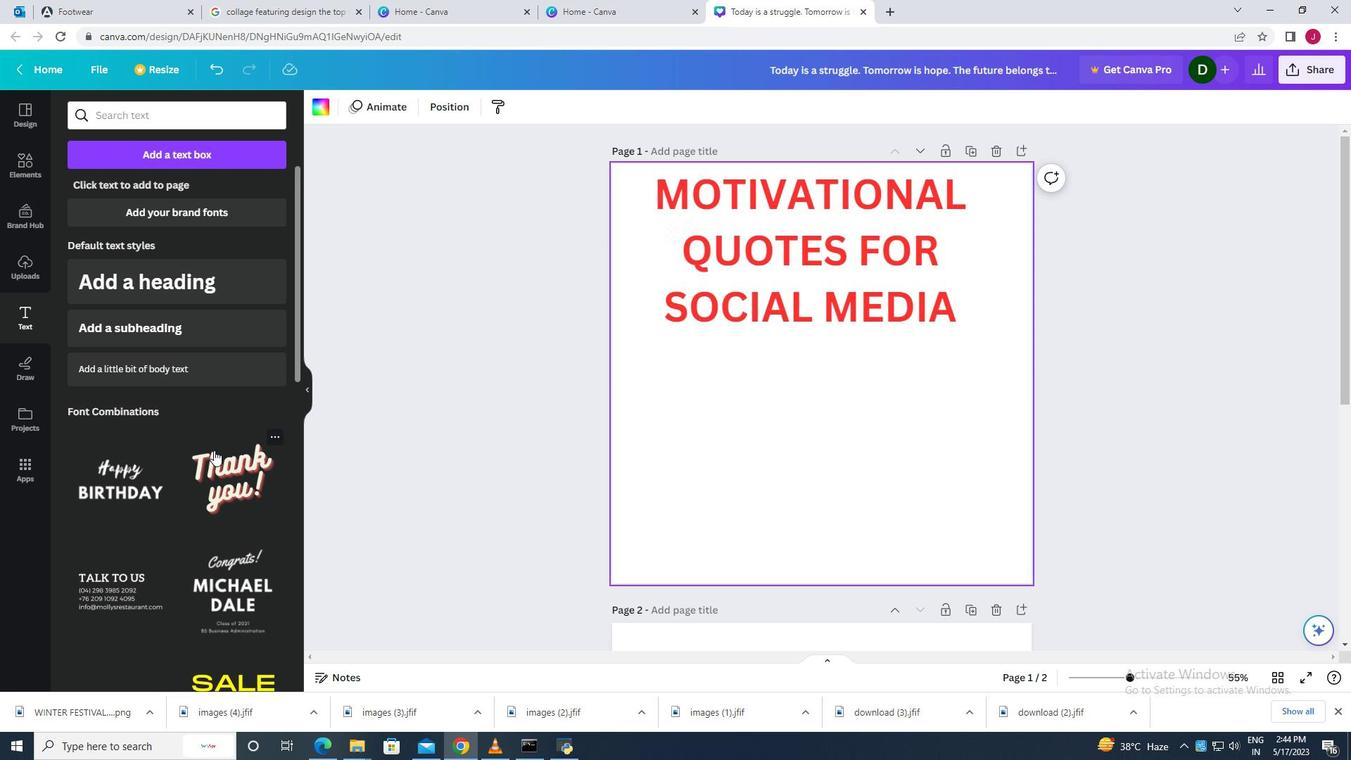 
Action: Mouse scrolled (213, 451) with delta (0, 0)
Screenshot: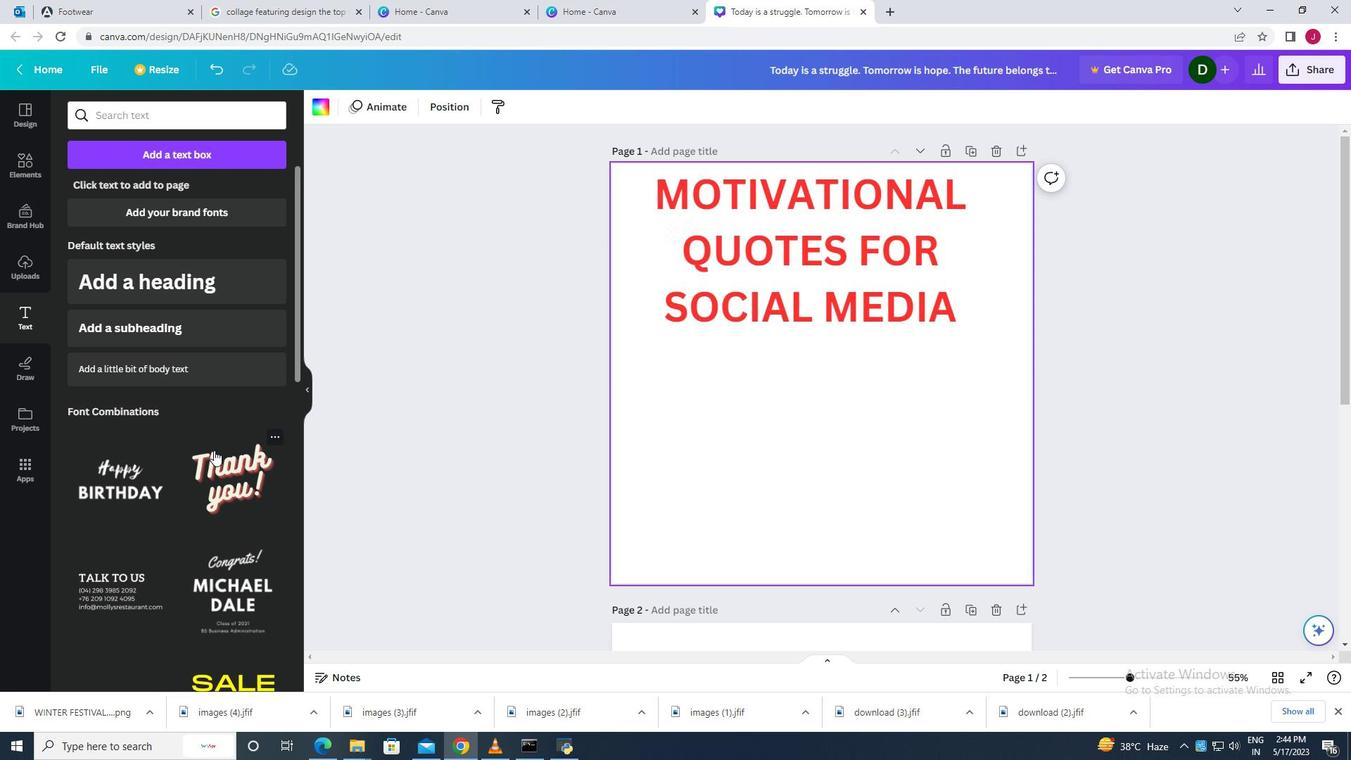 
Action: Mouse moved to (213, 449)
Screenshot: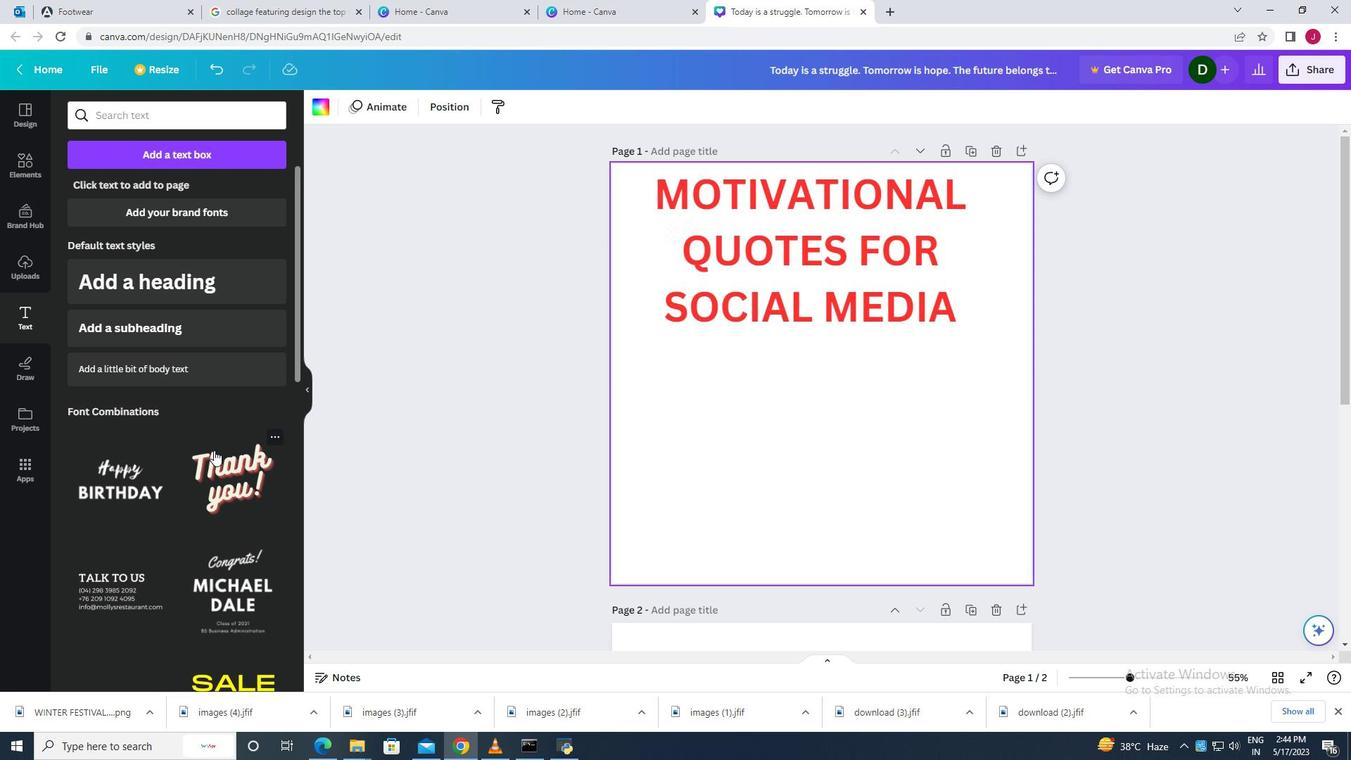 
Action: Mouse scrolled (213, 450) with delta (0, 0)
Screenshot: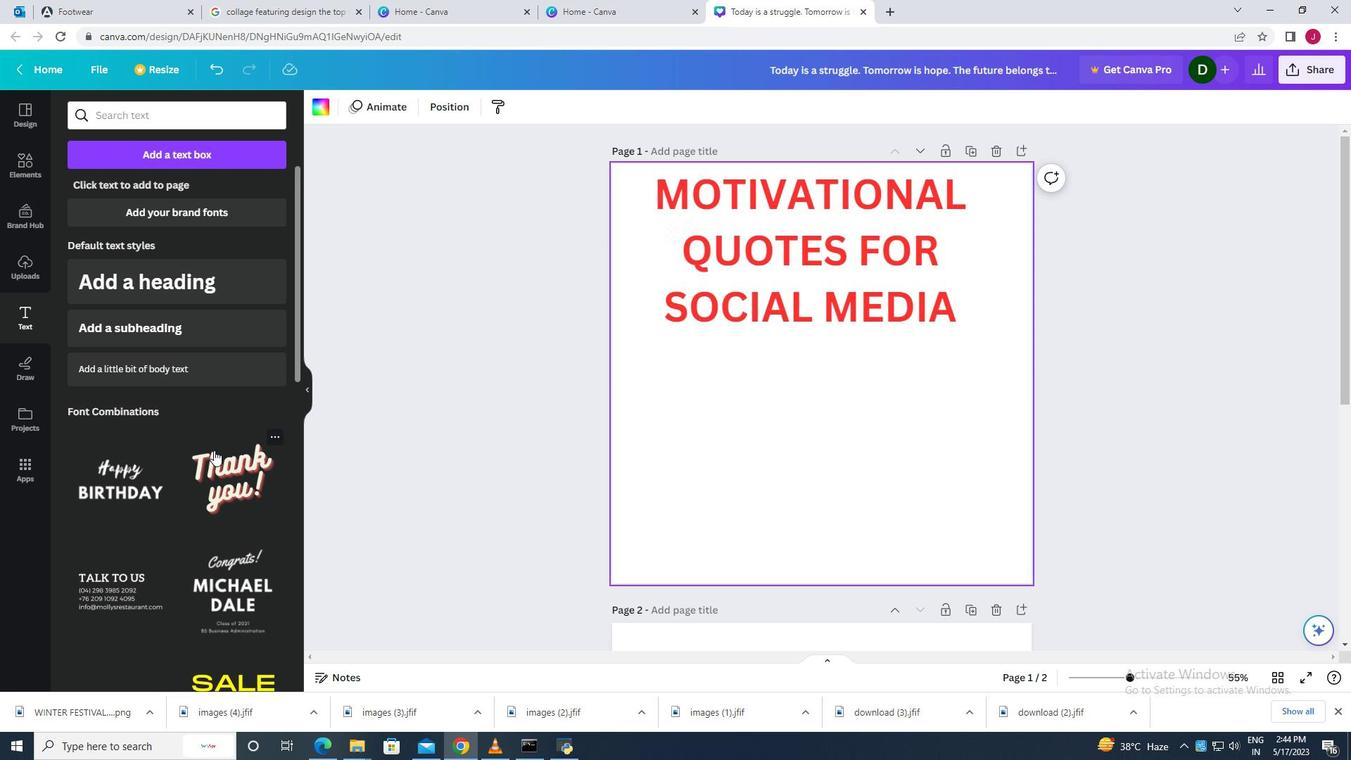 
Action: Mouse scrolled (213, 450) with delta (0, 0)
Screenshot: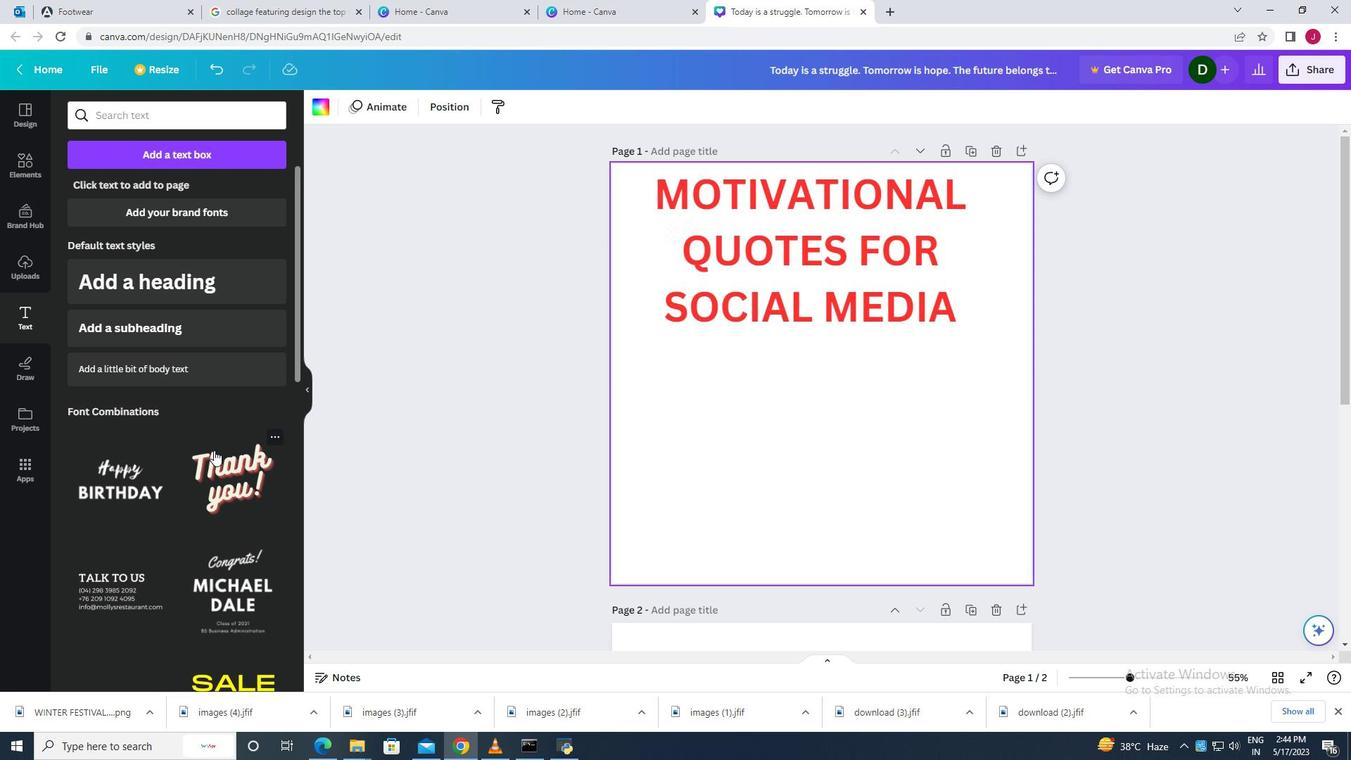
Action: Mouse moved to (193, 111)
Screenshot: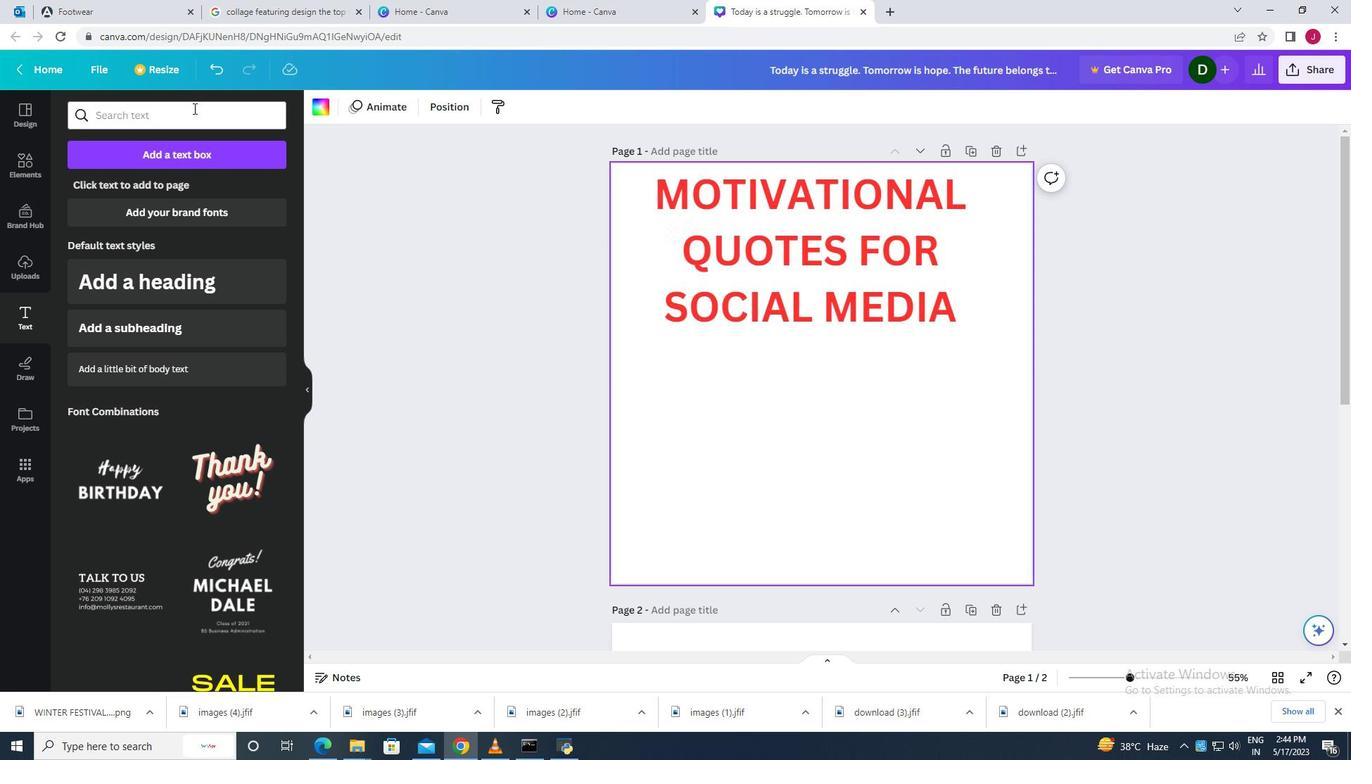 
Action: Mouse pressed left at (193, 111)
Screenshot: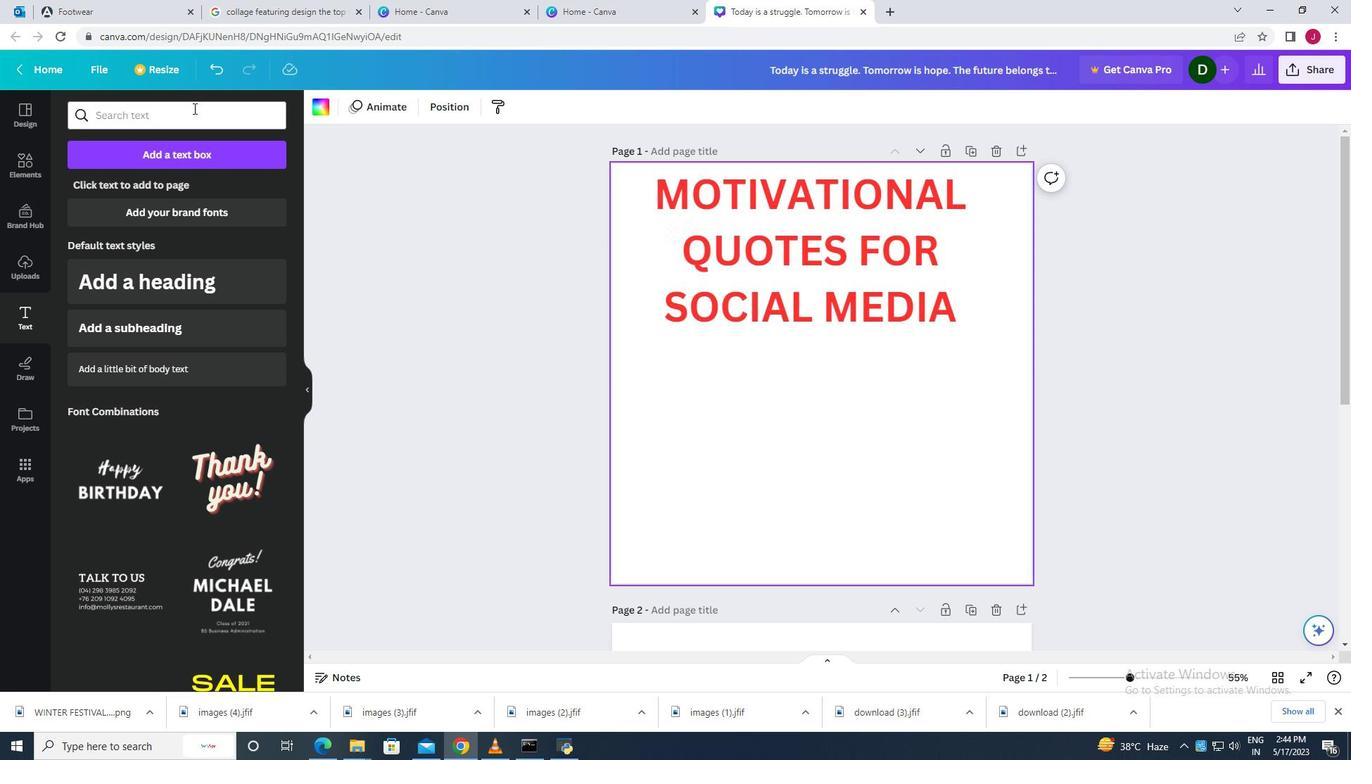 
Action: Key pressed SI<Key.backspace>0CIAL<Key.space>MEDIA<Key.space><Key.enter>P<Key.space>
Screenshot: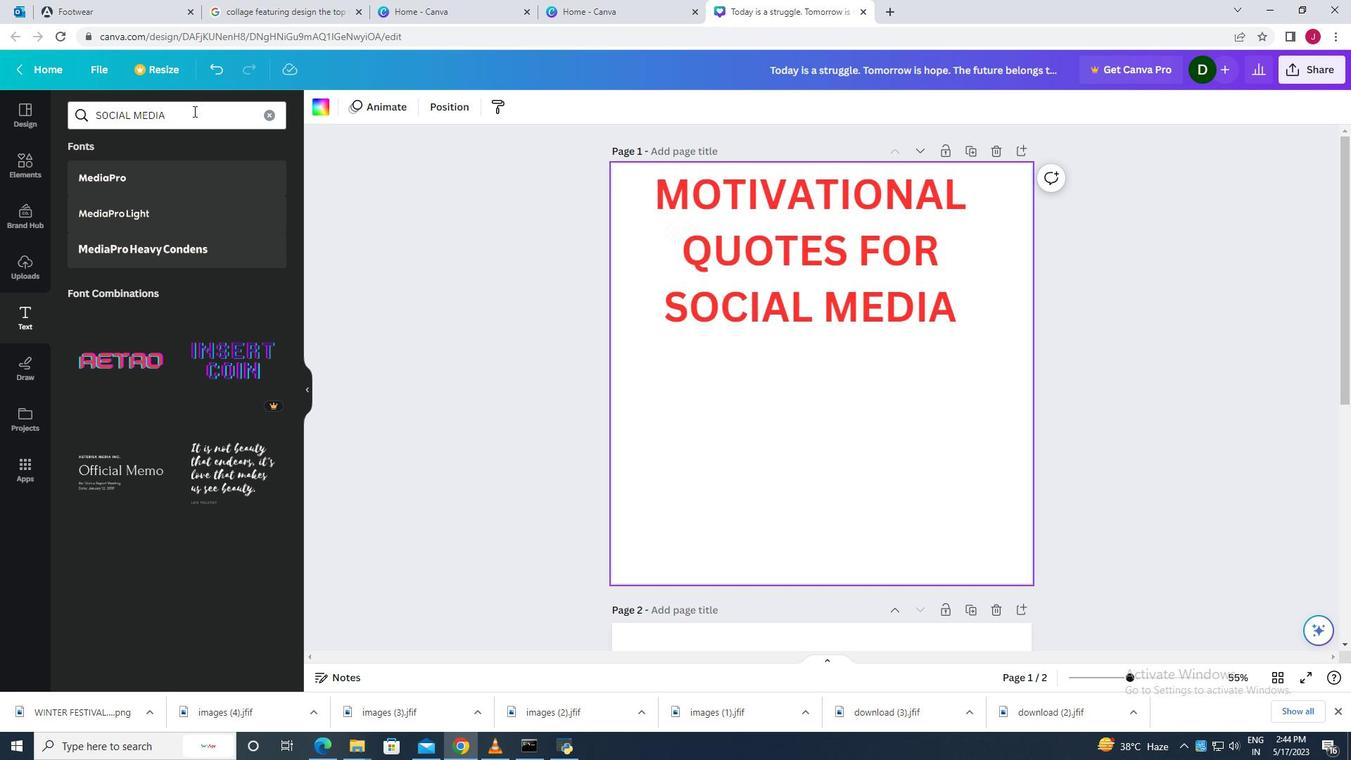 
Action: Mouse pressed left at (193, 111)
Screenshot: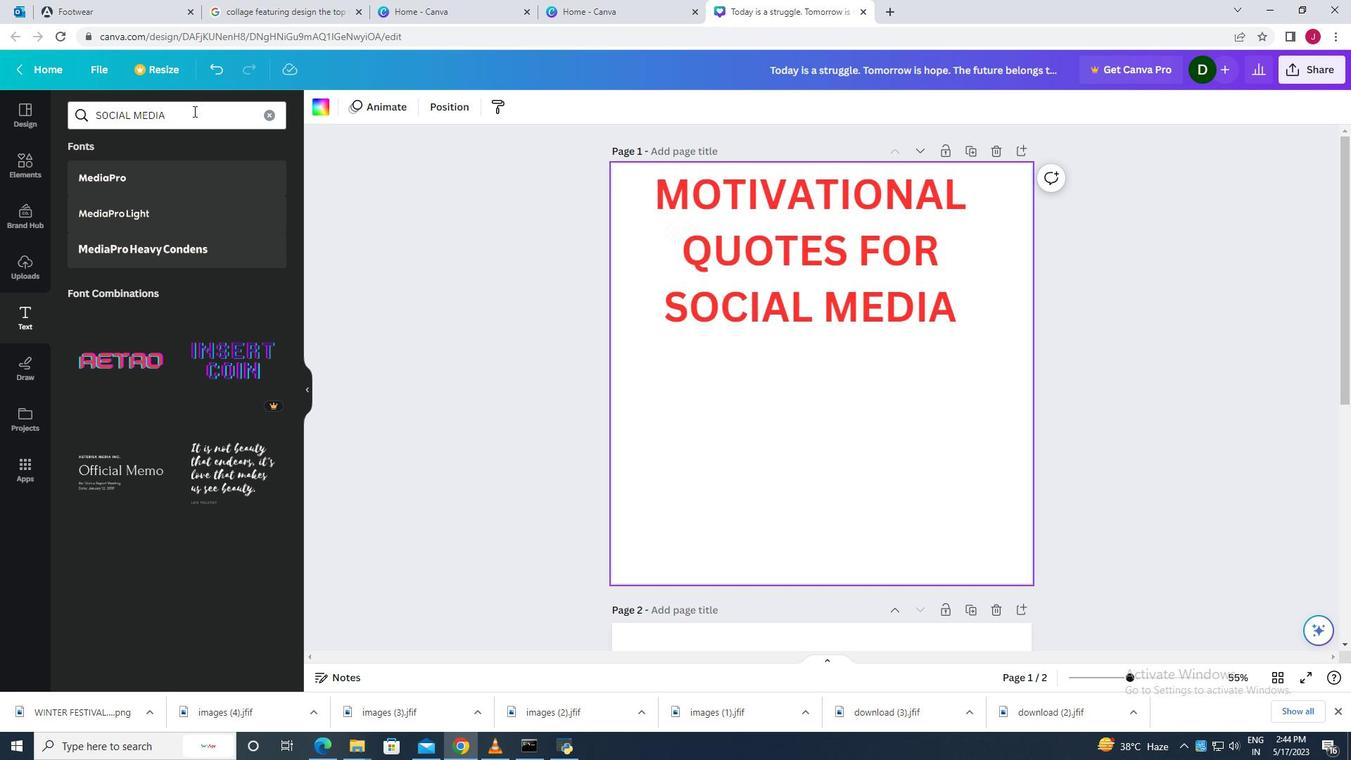 
Action: Key pressed POST<Key.enter>
Screenshot: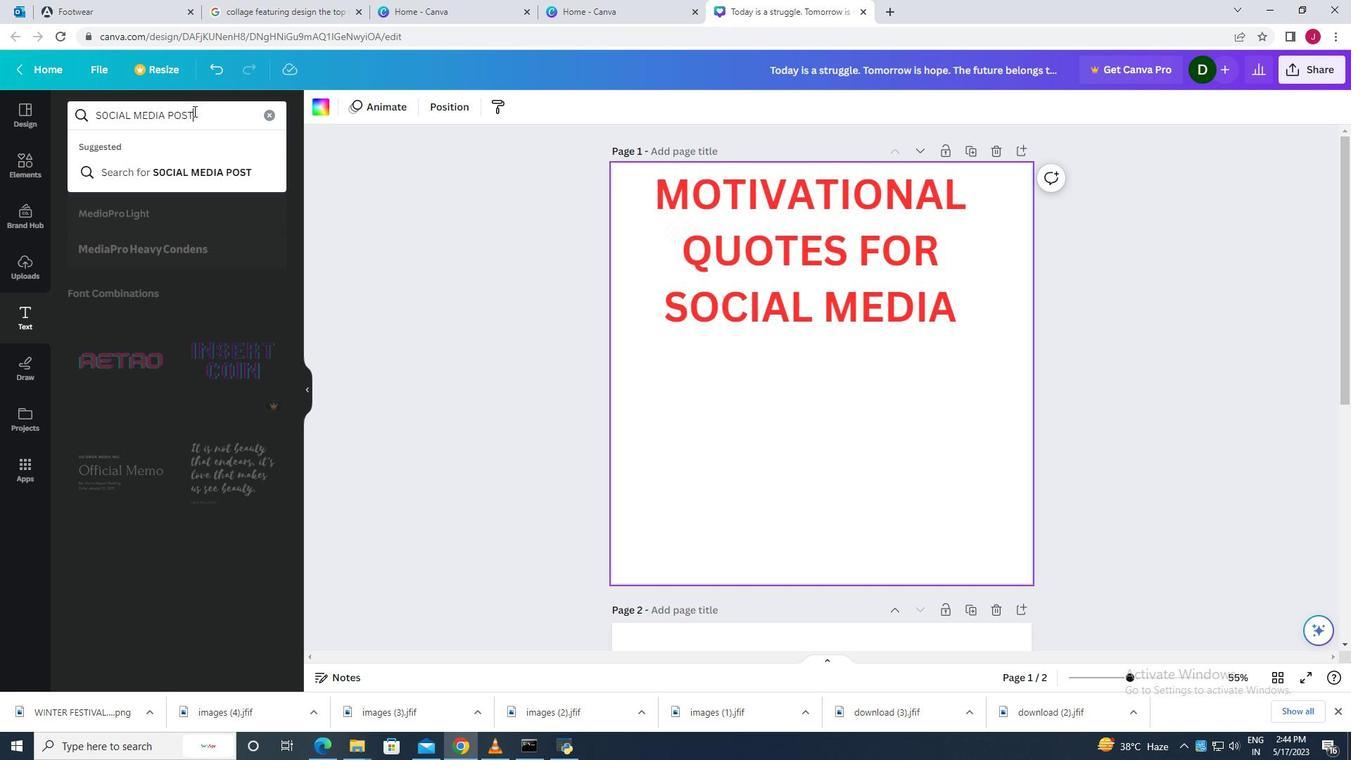 
Action: Mouse moved to (711, 352)
Screenshot: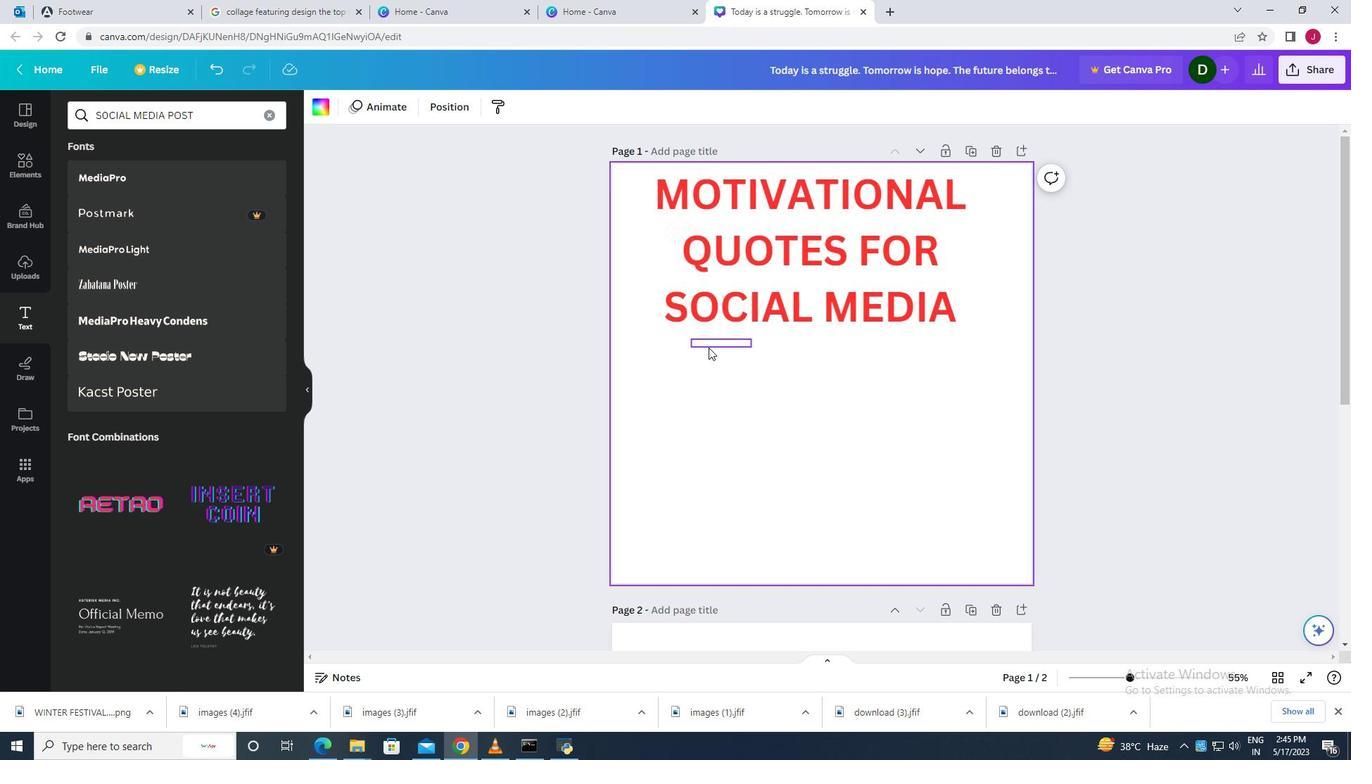 
Action: Mouse scrolled (711, 351) with delta (0, 0)
Screenshot: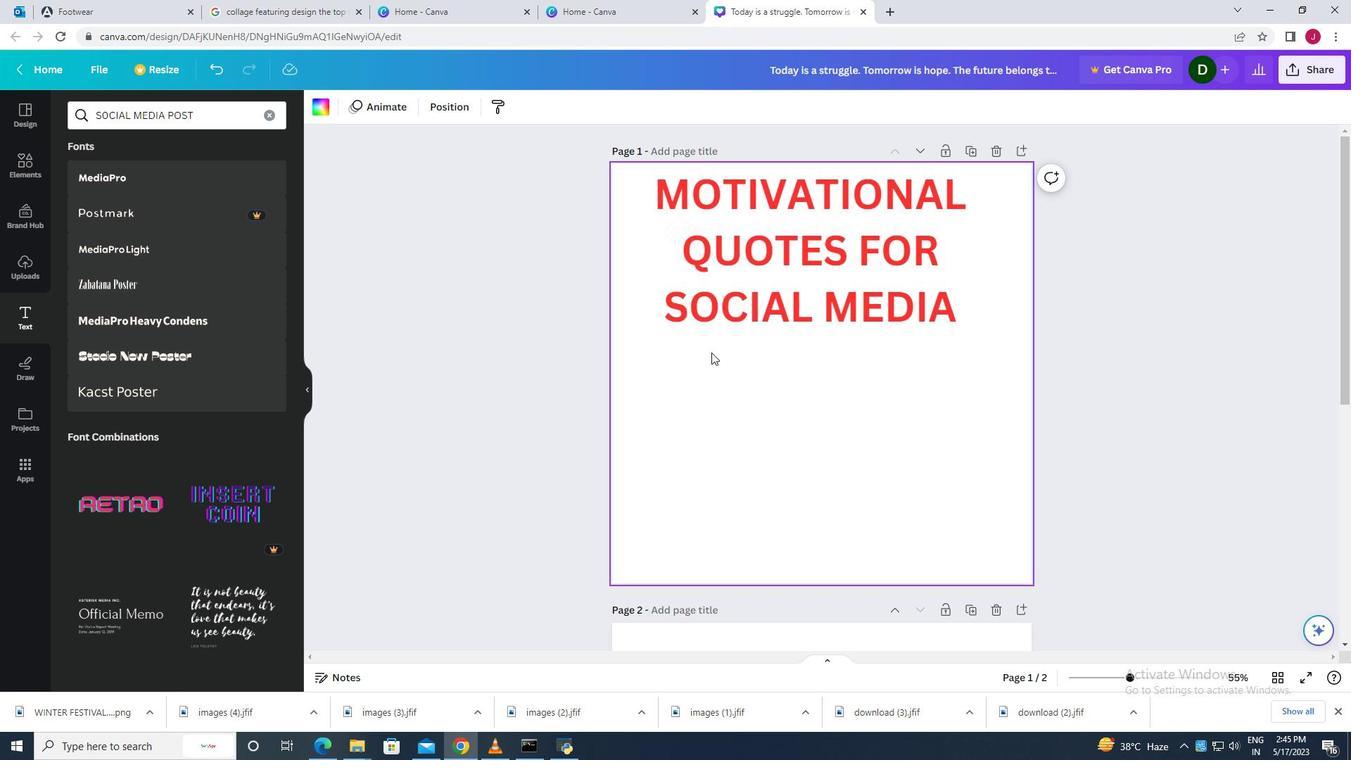 
Action: Mouse scrolled (711, 351) with delta (0, 0)
Screenshot: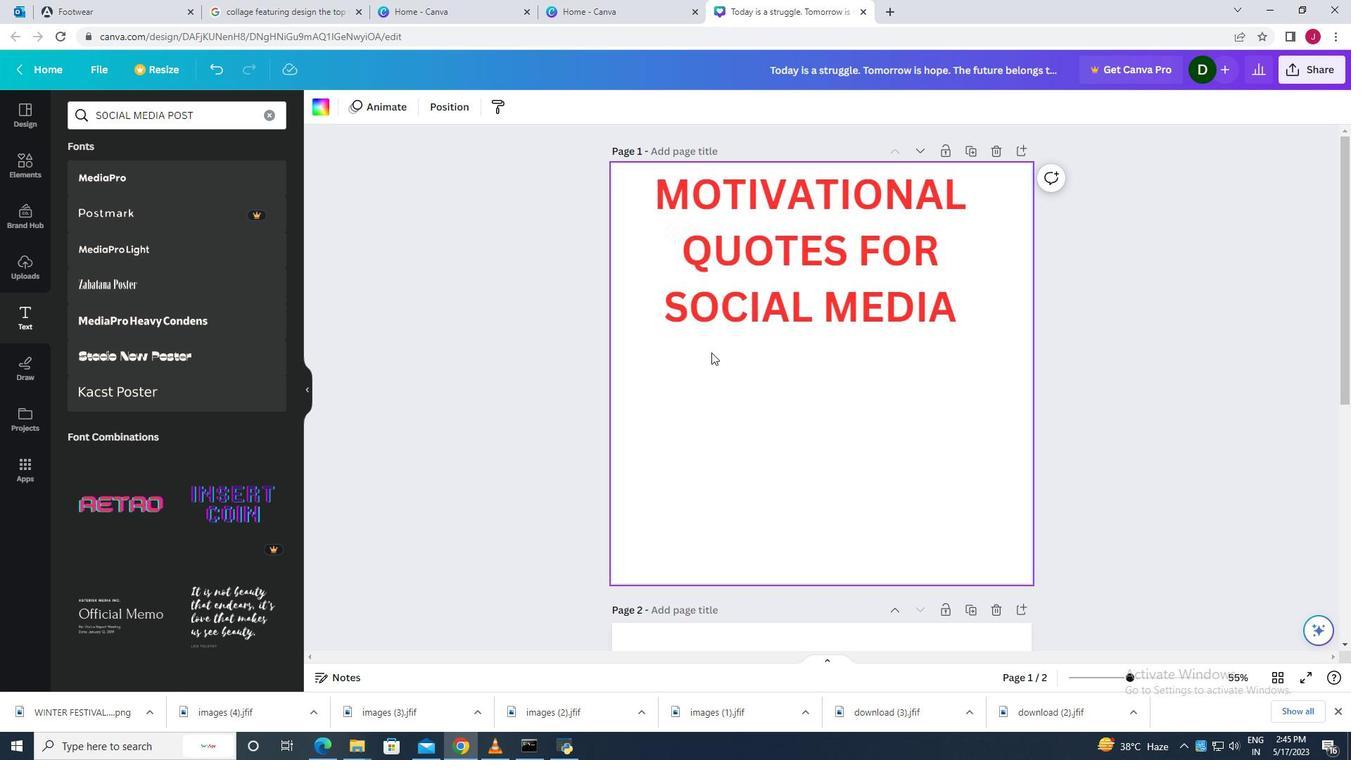 
Action: Mouse scrolled (711, 351) with delta (0, 0)
Screenshot: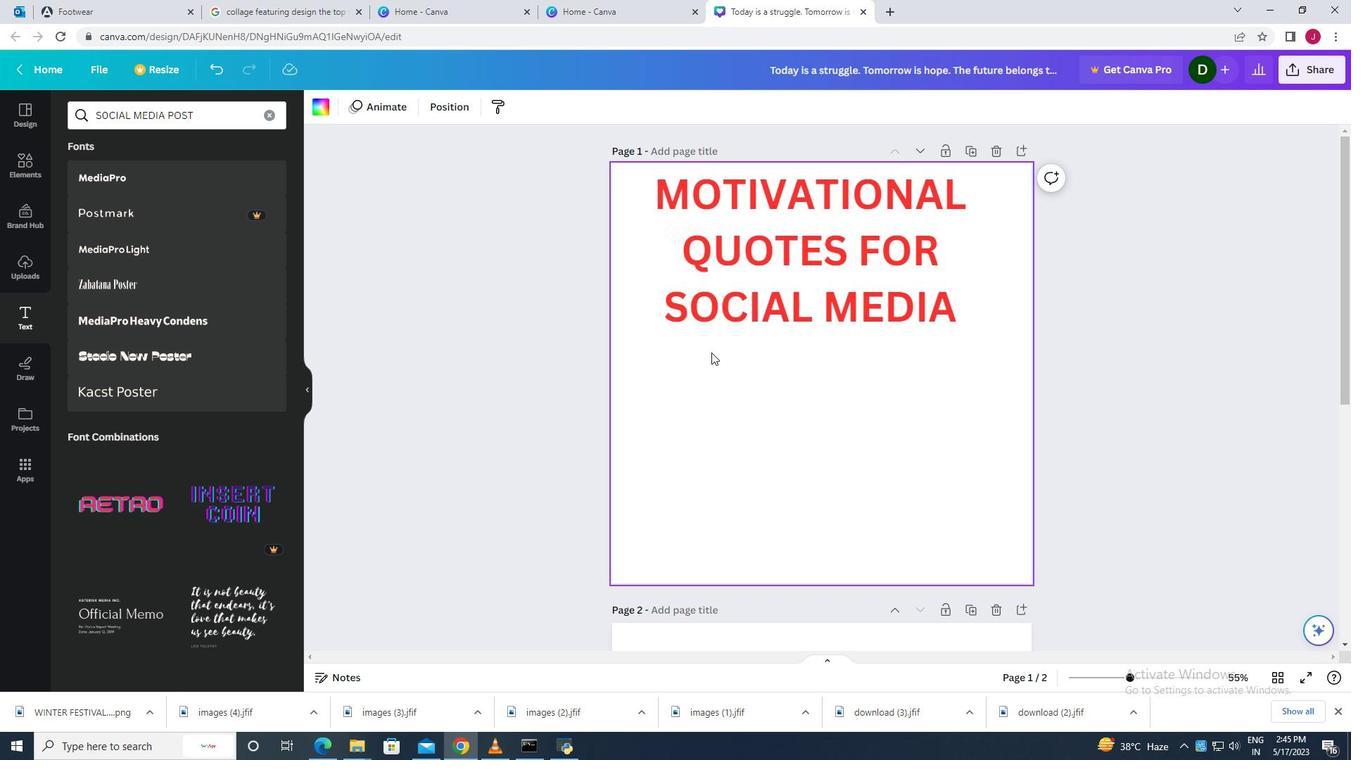 
Action: Mouse moved to (715, 355)
Screenshot: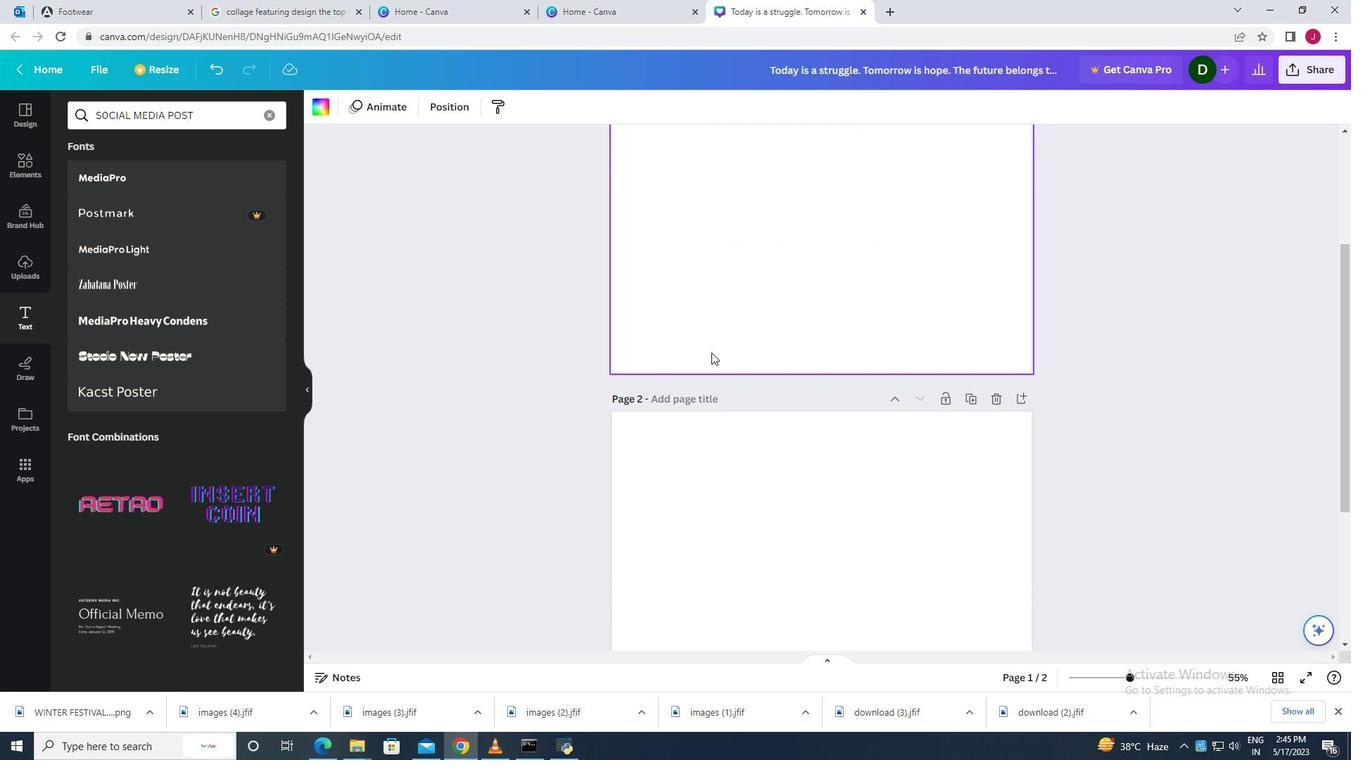 
Action: Mouse scrolled (715, 356) with delta (0, 0)
Screenshot: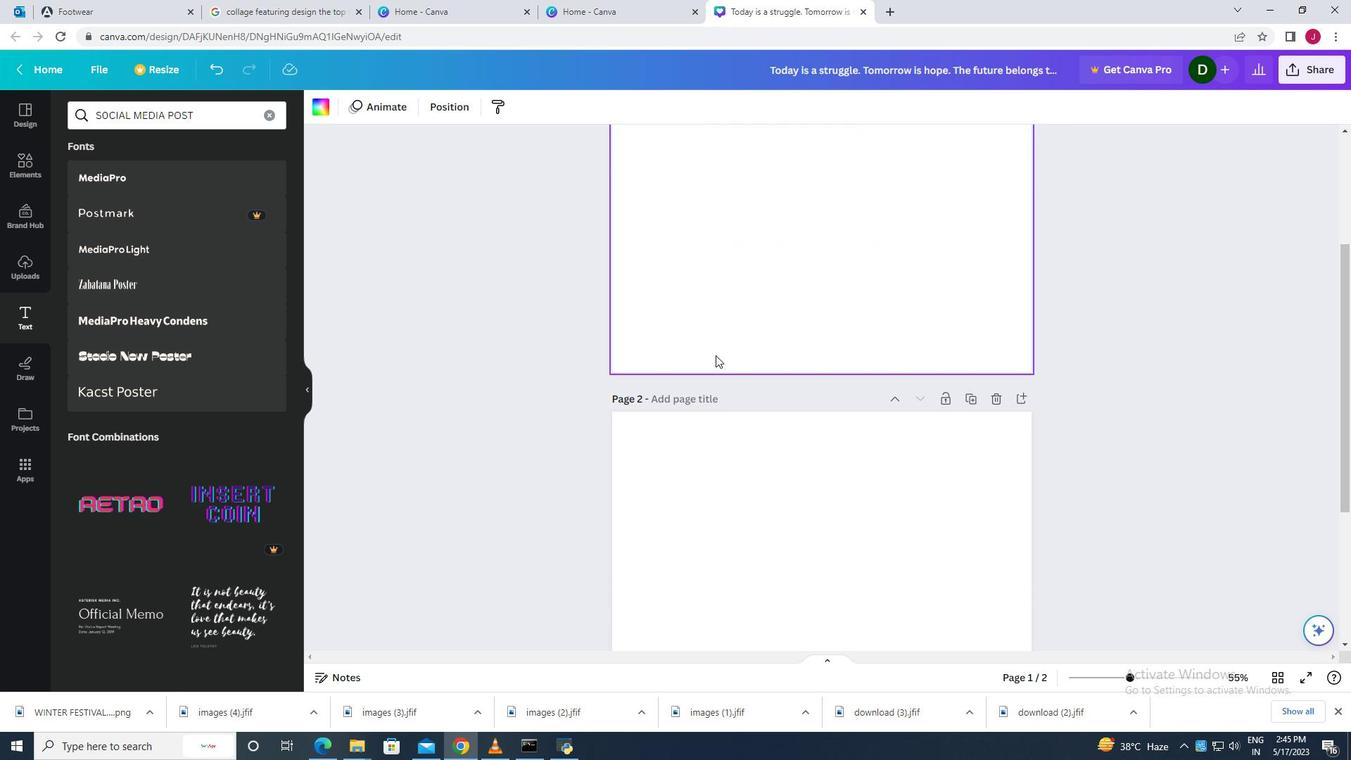 
Action: Mouse scrolled (715, 356) with delta (0, 0)
Screenshot: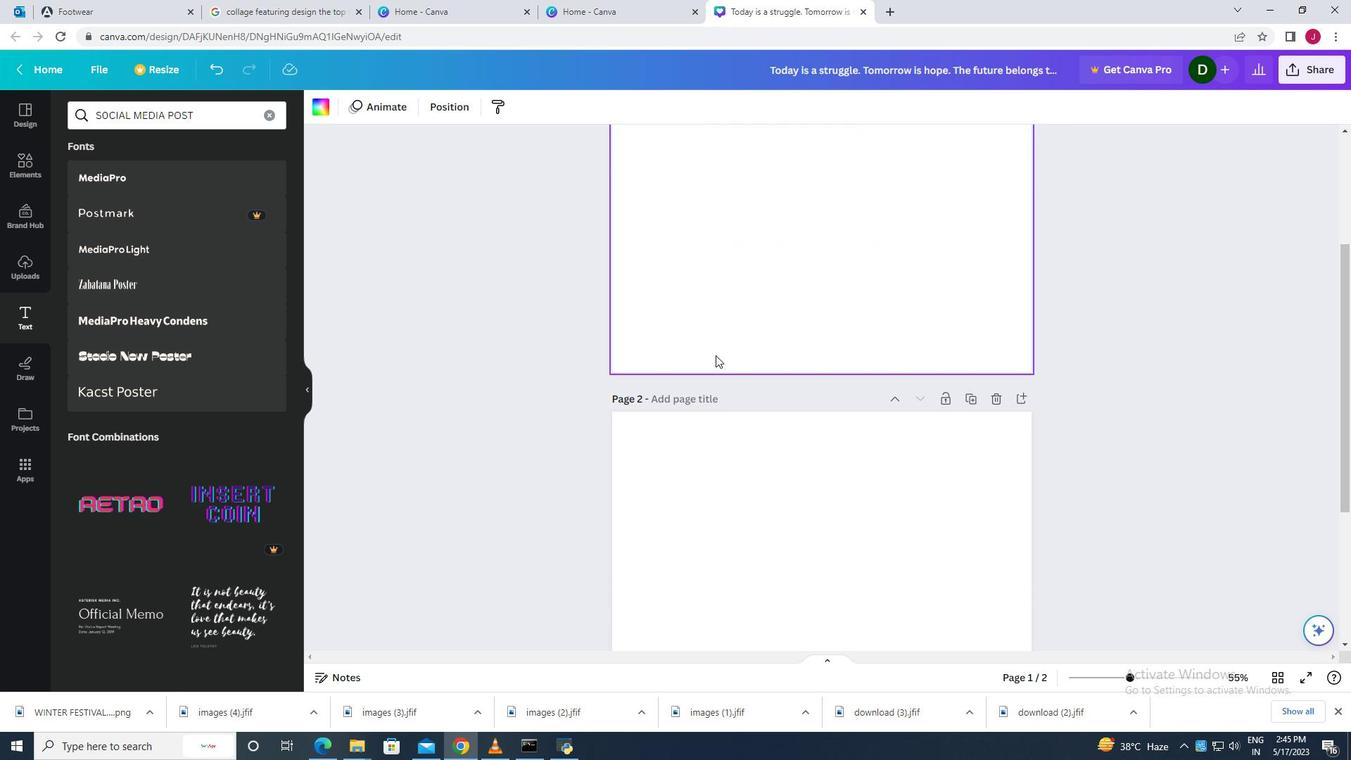 
Action: Mouse scrolled (715, 356) with delta (0, 0)
Screenshot: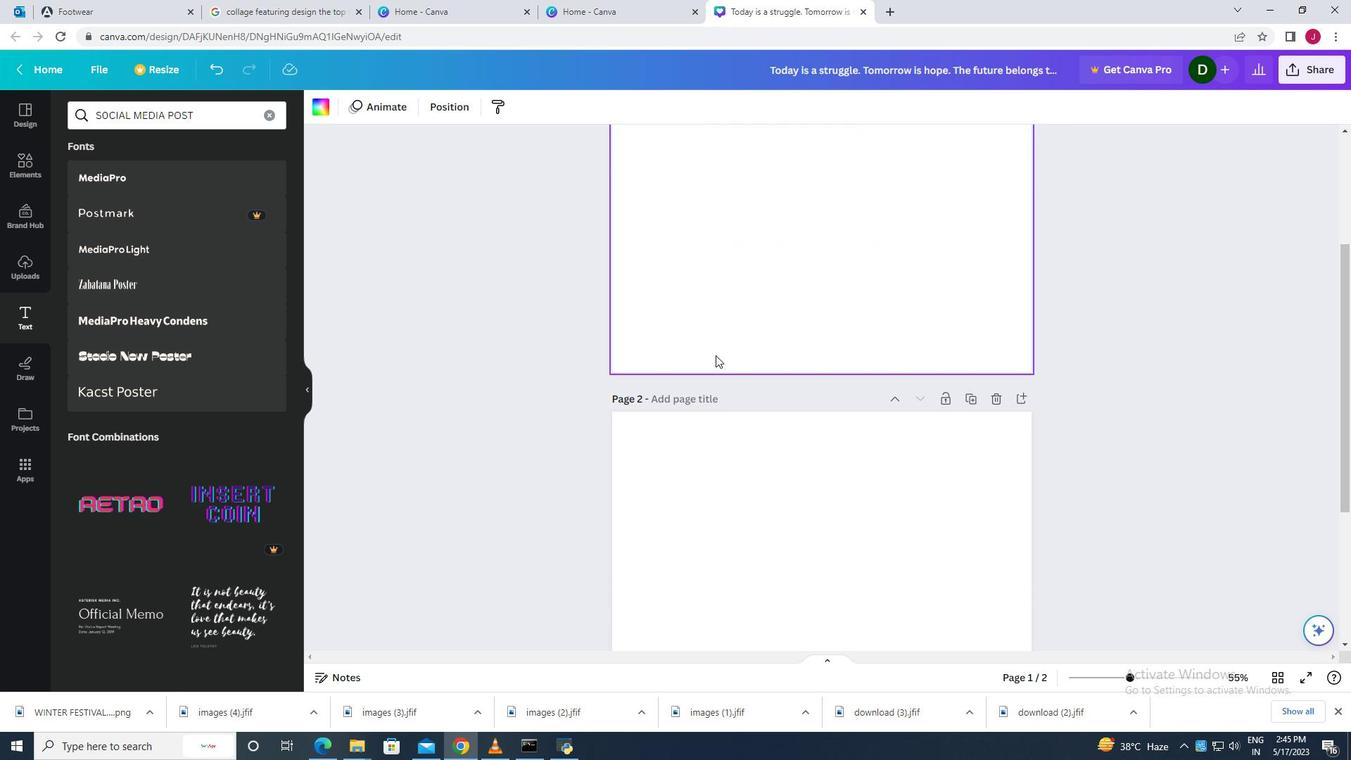 
Action: Mouse moved to (692, 339)
Screenshot: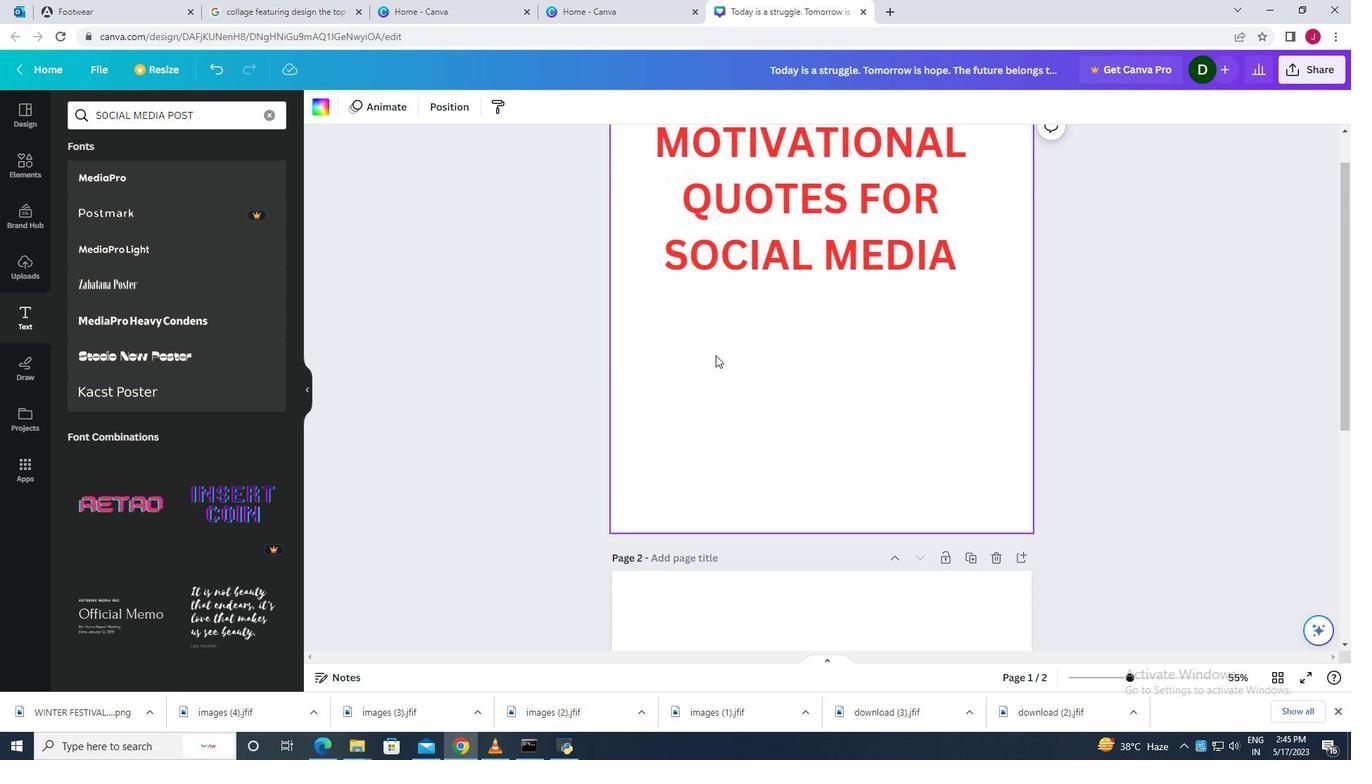 
Action: Mouse scrolled (692, 340) with delta (0, 0)
Screenshot: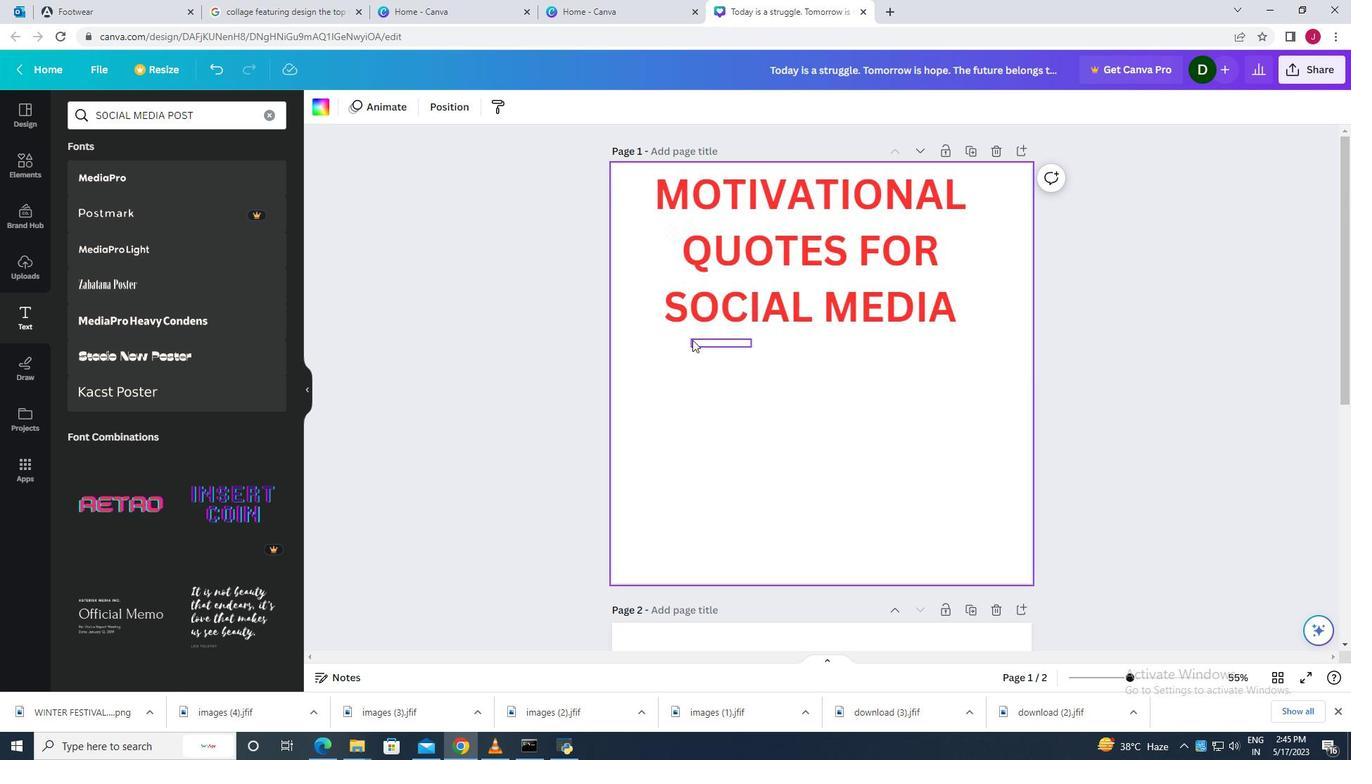 
Action: Mouse scrolled (692, 340) with delta (0, 0)
Screenshot: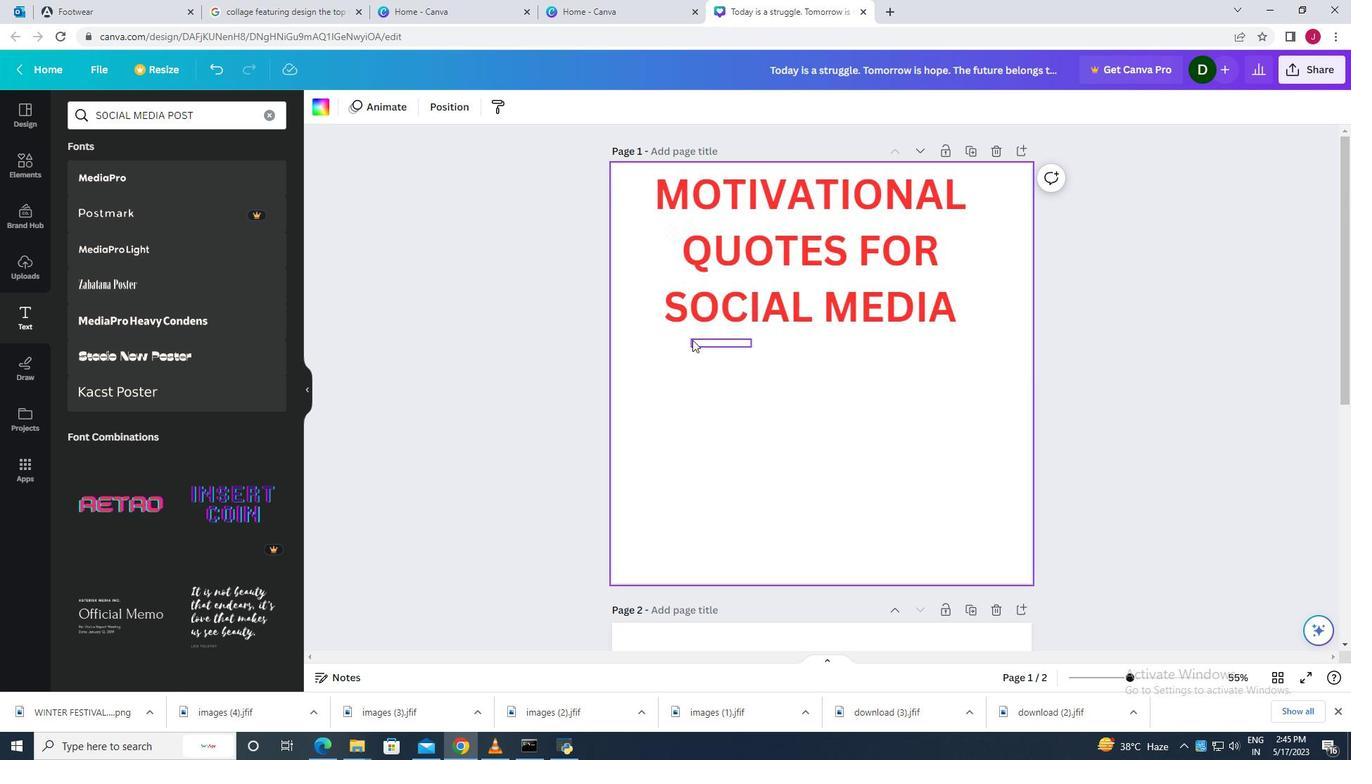 
Action: Mouse scrolled (692, 340) with delta (0, 0)
Screenshot: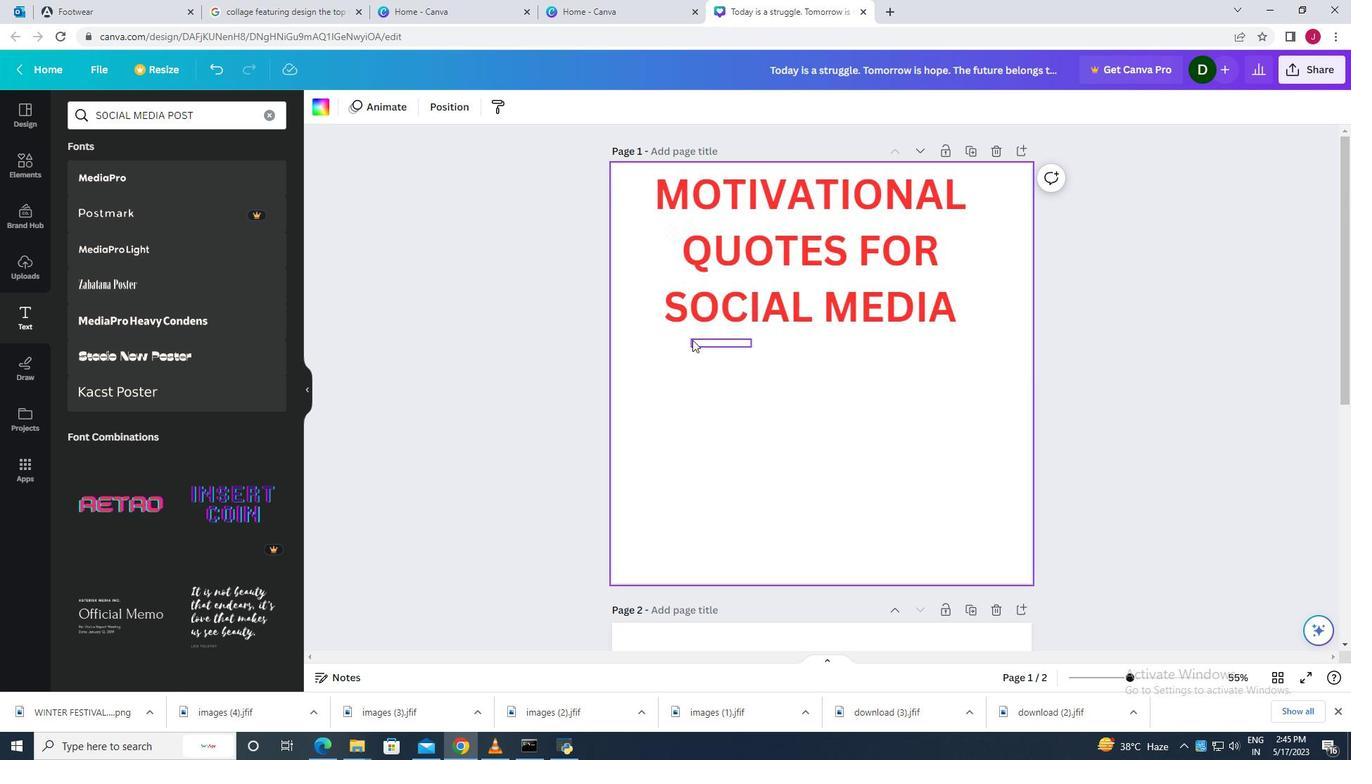 
Action: Mouse moved to (889, 17)
Screenshot: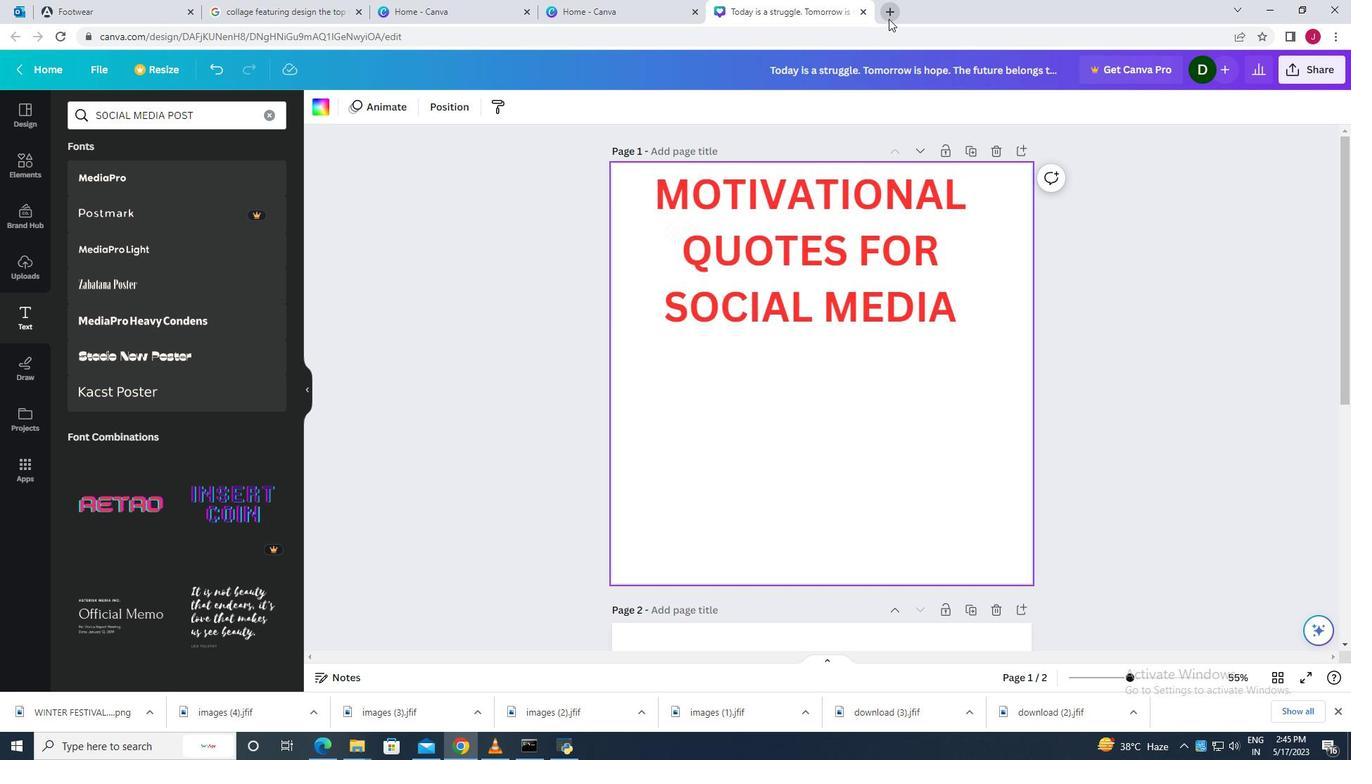 
Action: Mouse pressed left at (889, 17)
